 Task: Reply to email with the signature Dominique Adams with the subject Budget report from softage.1@softage.net with the message Can you confirm that all project risks have been identified and are being managed? with CC to softage.5@softage.net with an attached document Product_catalog.pdf
Action: Mouse moved to (583, 777)
Screenshot: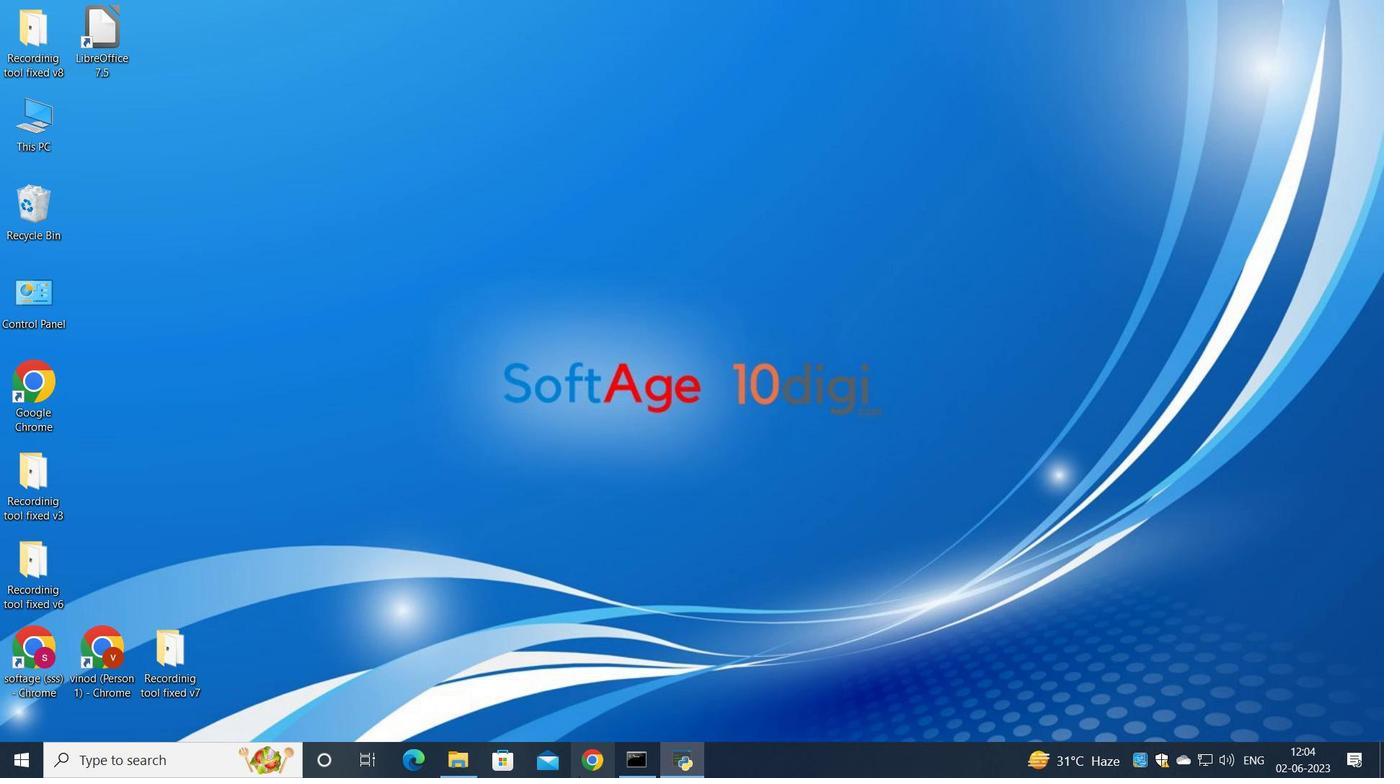 
Action: Mouse pressed left at (583, 777)
Screenshot: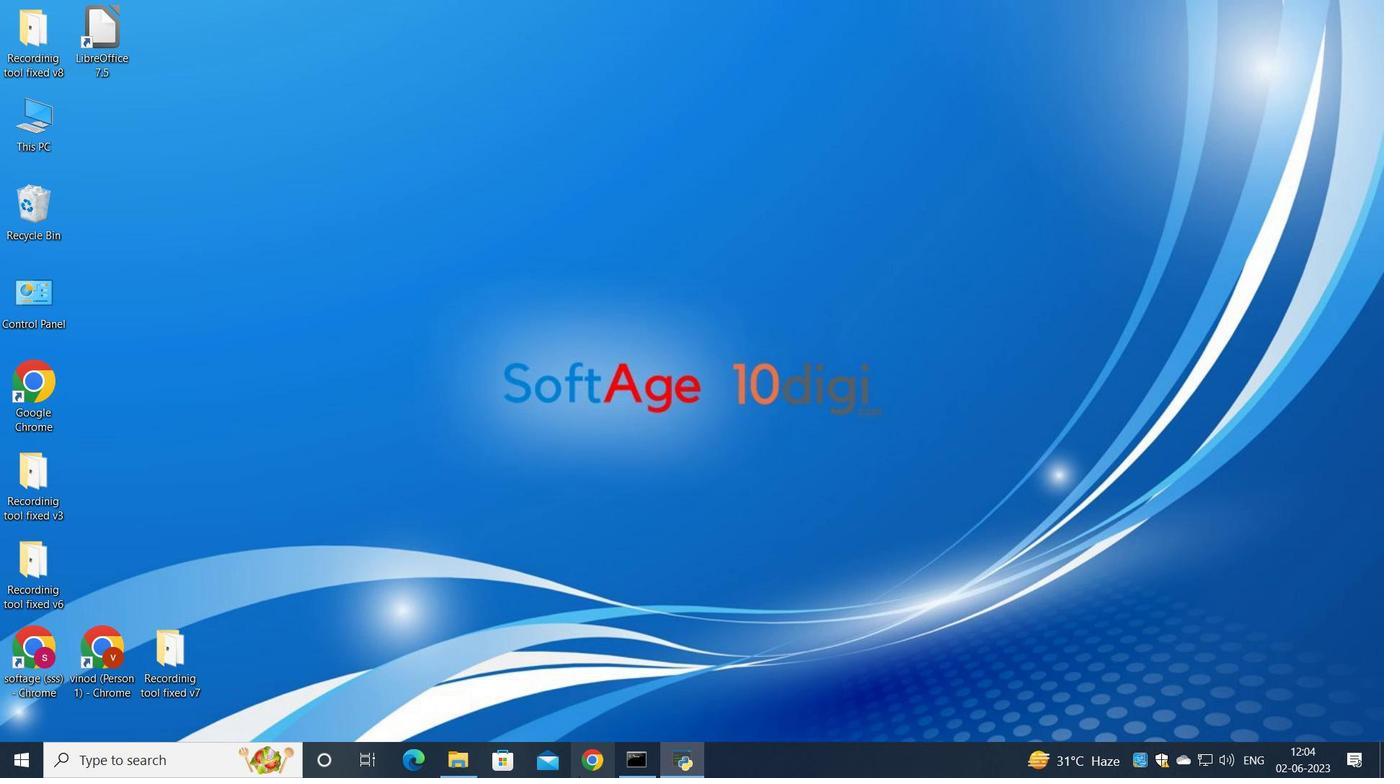 
Action: Mouse moved to (583, 423)
Screenshot: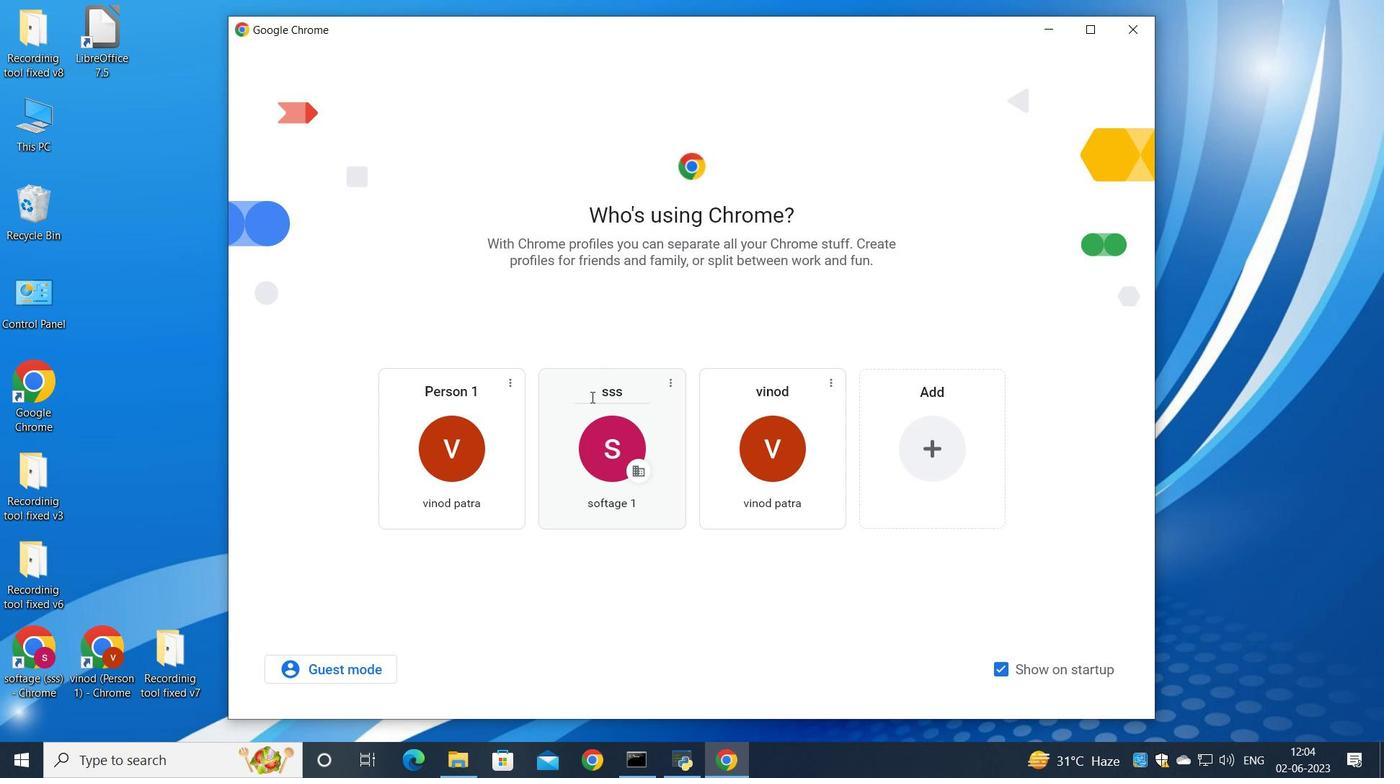 
Action: Mouse pressed left at (583, 423)
Screenshot: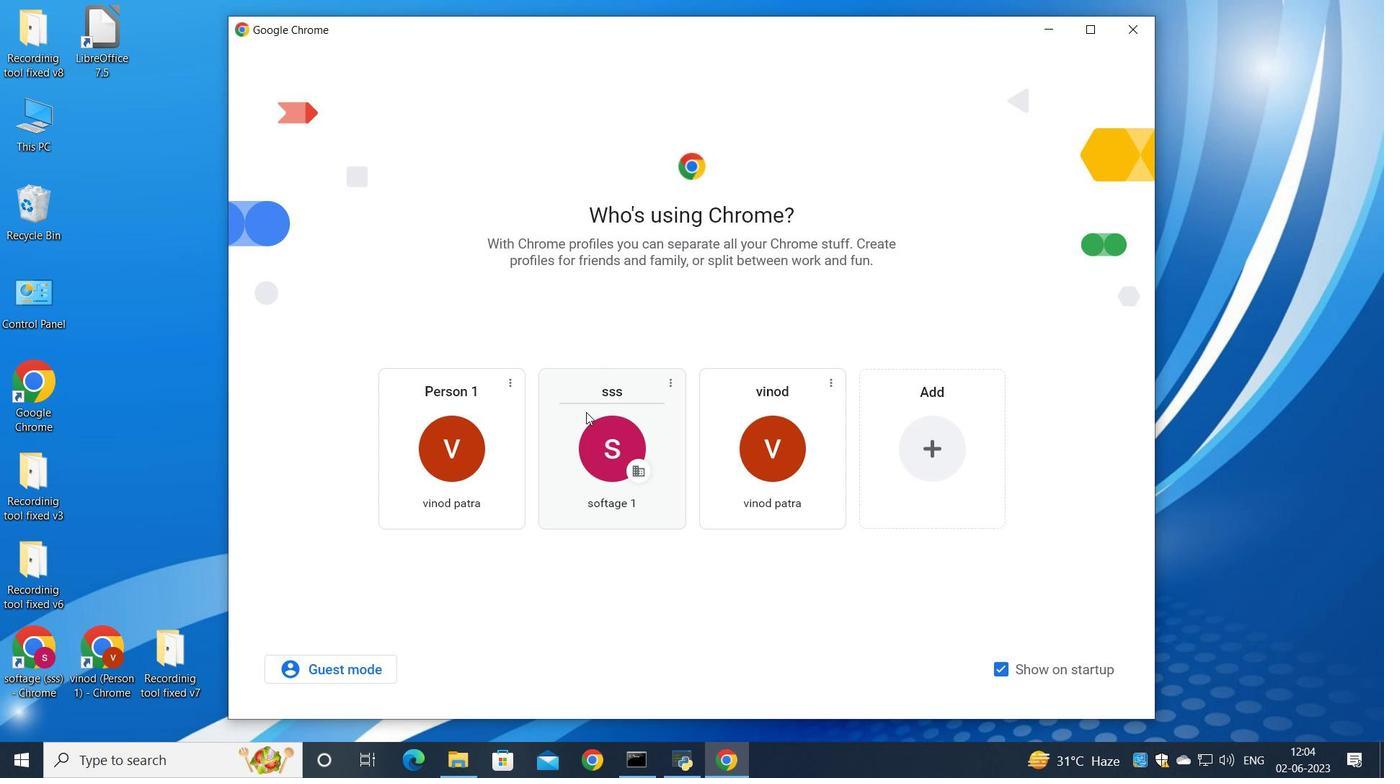 
Action: Mouse moved to (1209, 113)
Screenshot: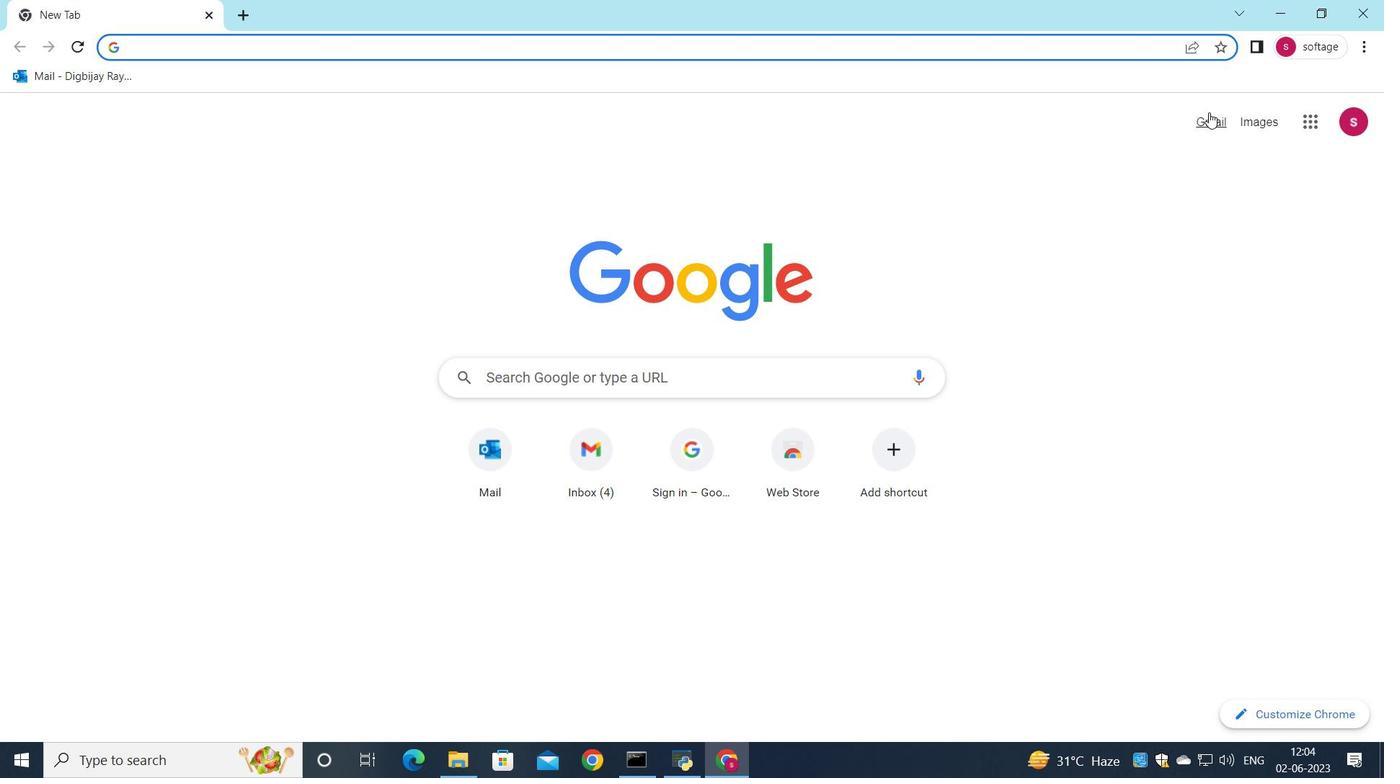 
Action: Mouse pressed left at (1209, 113)
Screenshot: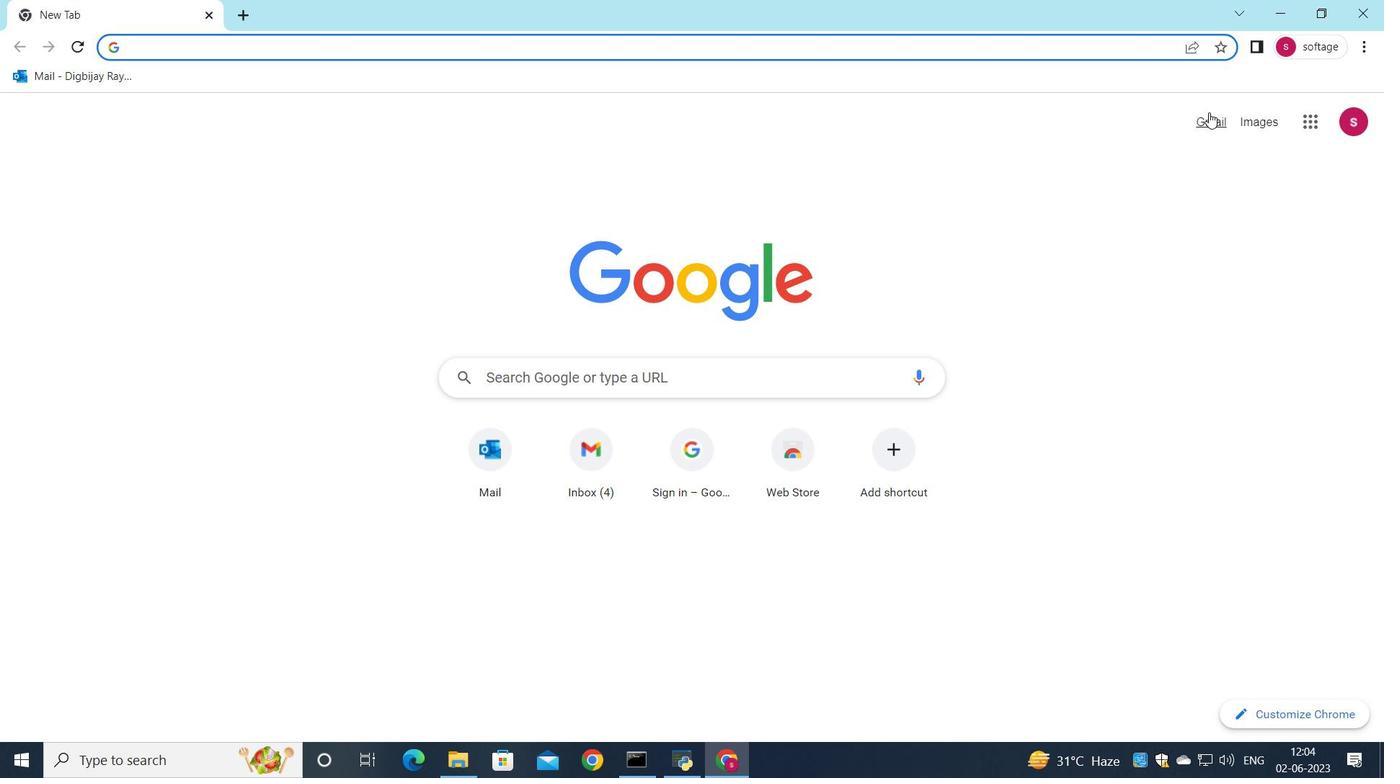 
Action: Mouse moved to (1184, 127)
Screenshot: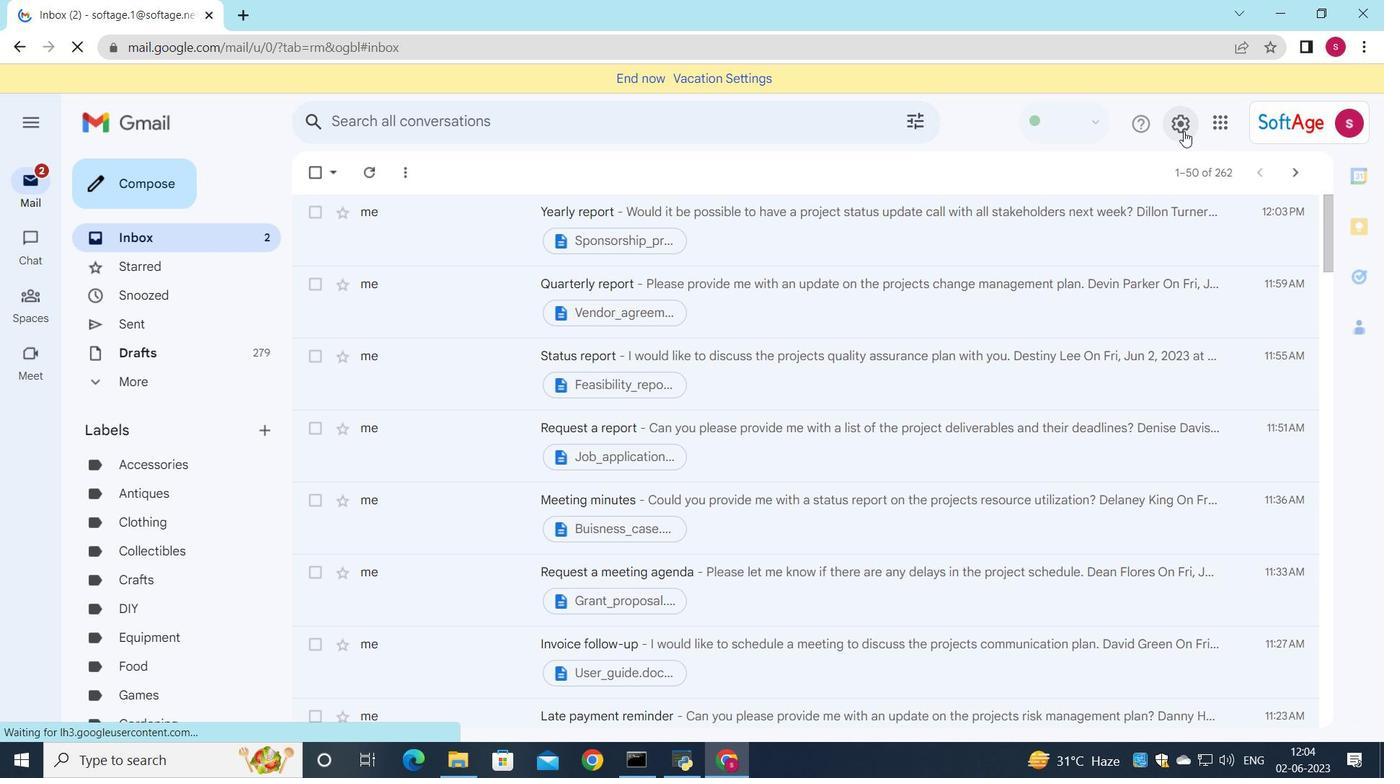 
Action: Mouse pressed left at (1184, 127)
Screenshot: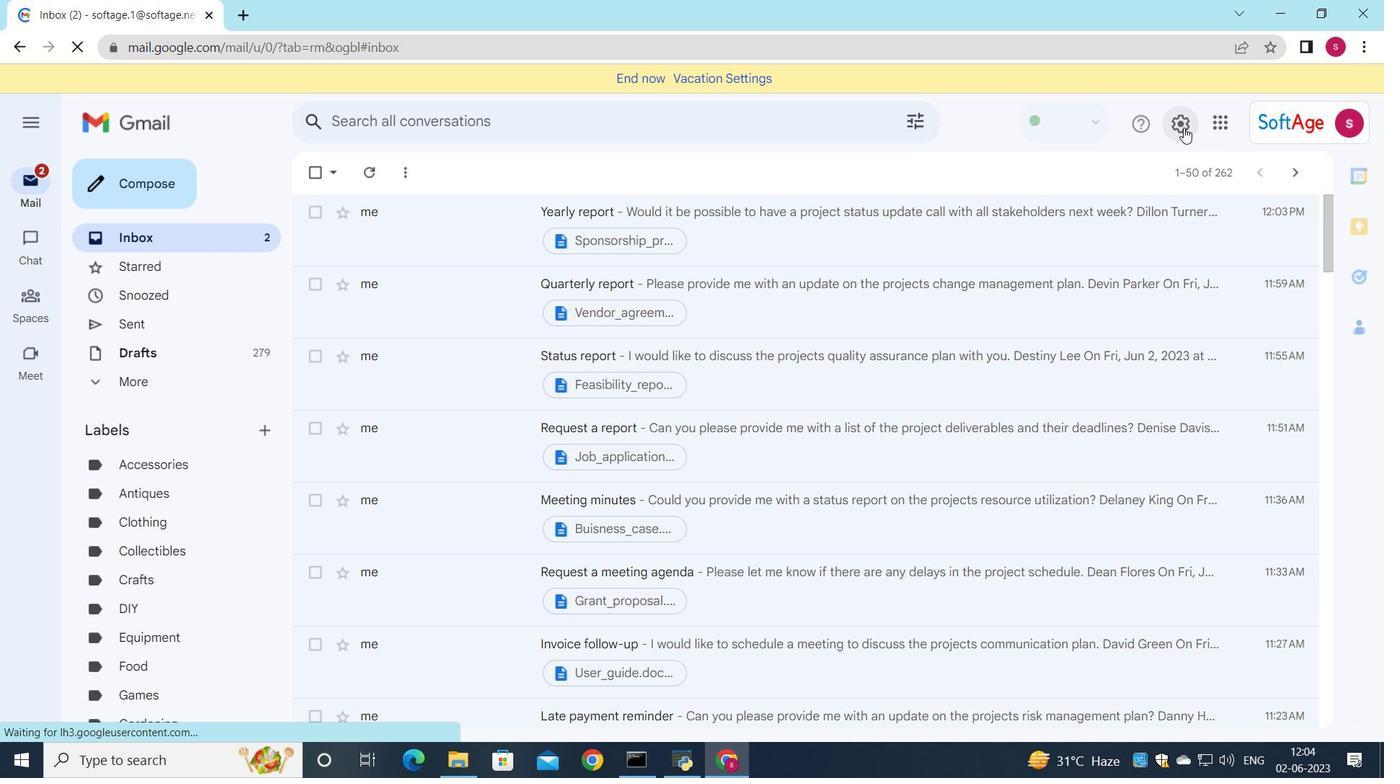 
Action: Mouse moved to (1195, 224)
Screenshot: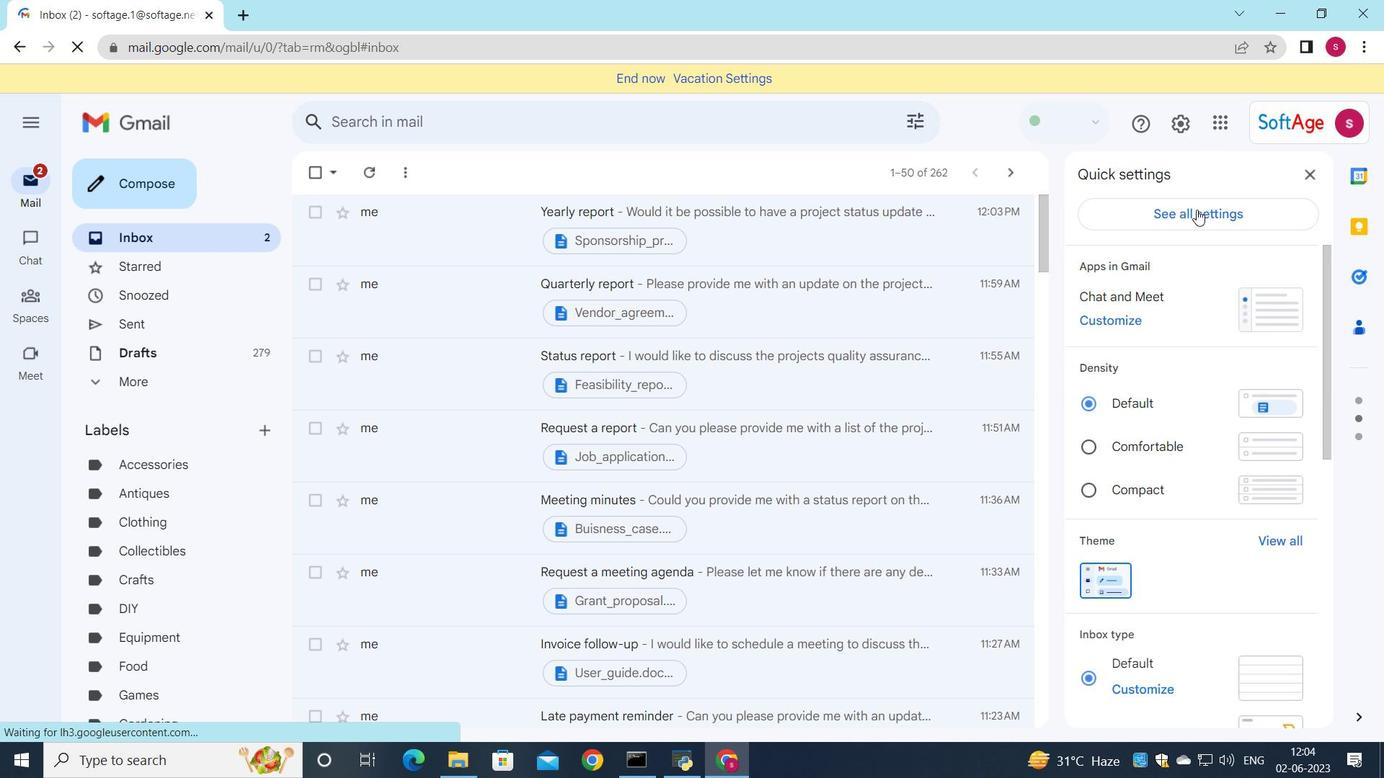 
Action: Mouse pressed left at (1195, 224)
Screenshot: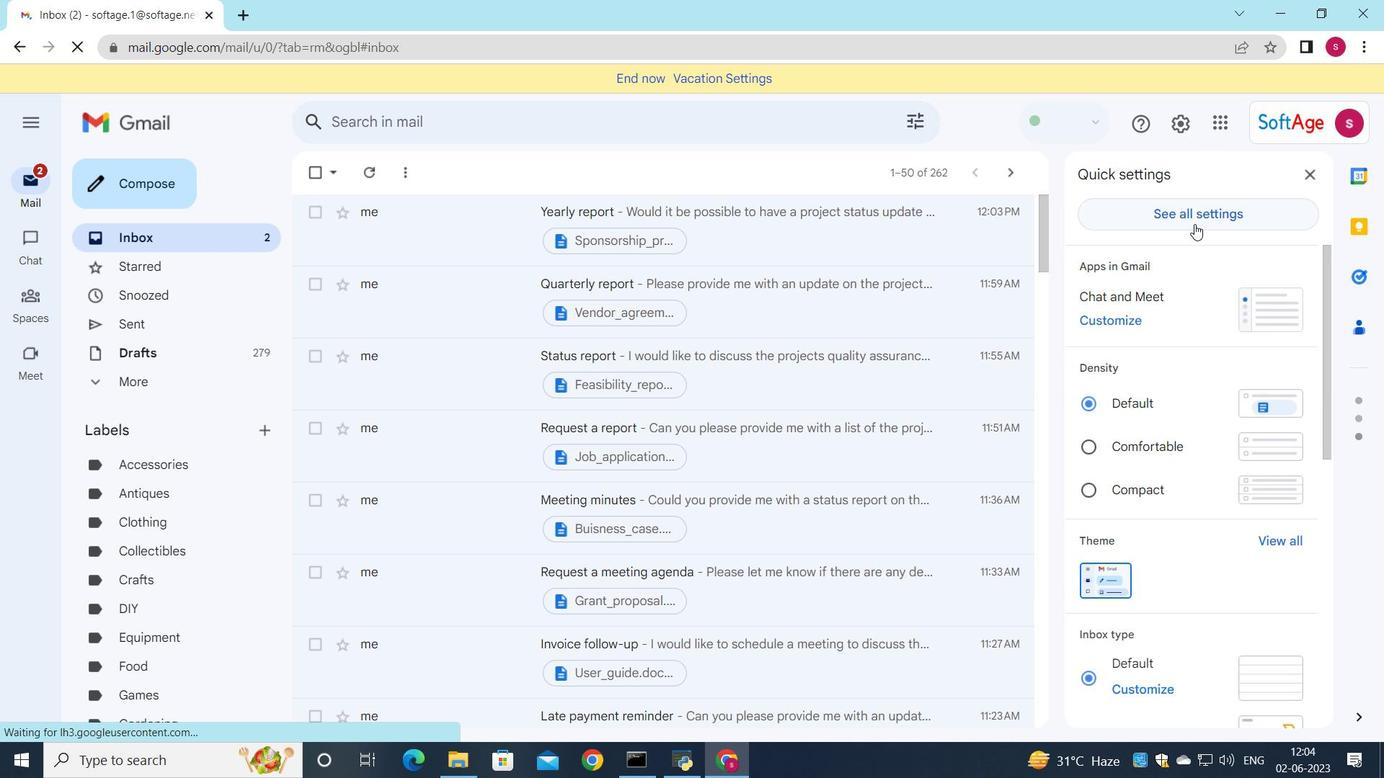 
Action: Mouse moved to (772, 371)
Screenshot: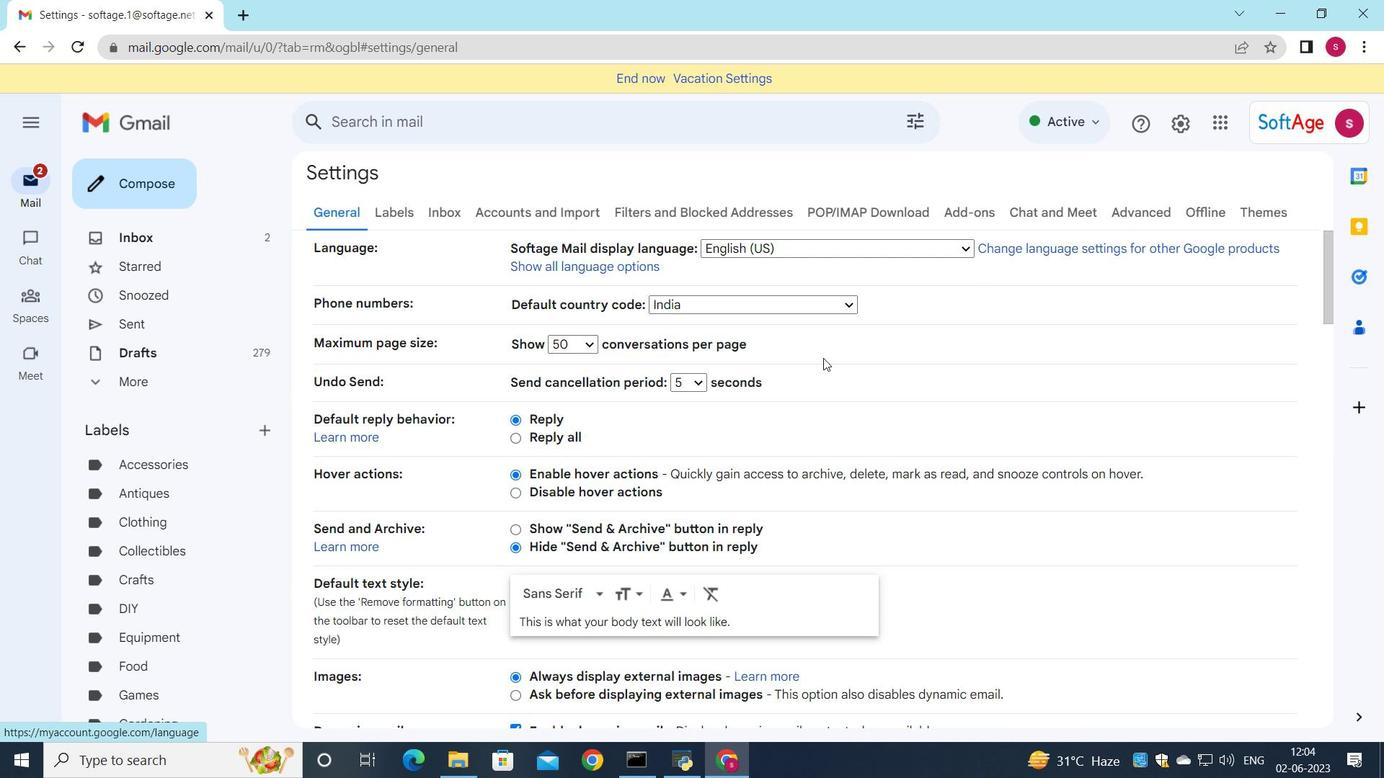 
Action: Mouse scrolled (772, 371) with delta (0, 0)
Screenshot: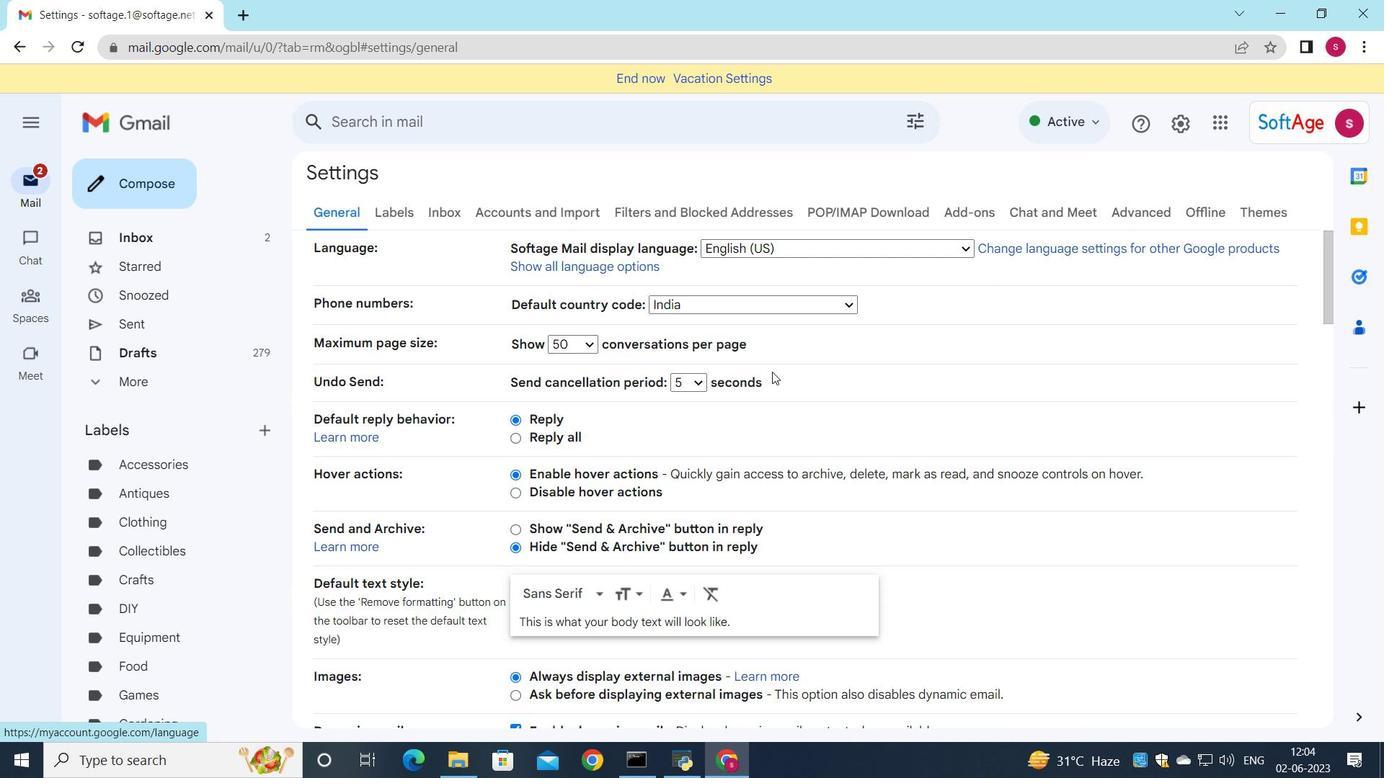 
Action: Mouse scrolled (772, 371) with delta (0, 0)
Screenshot: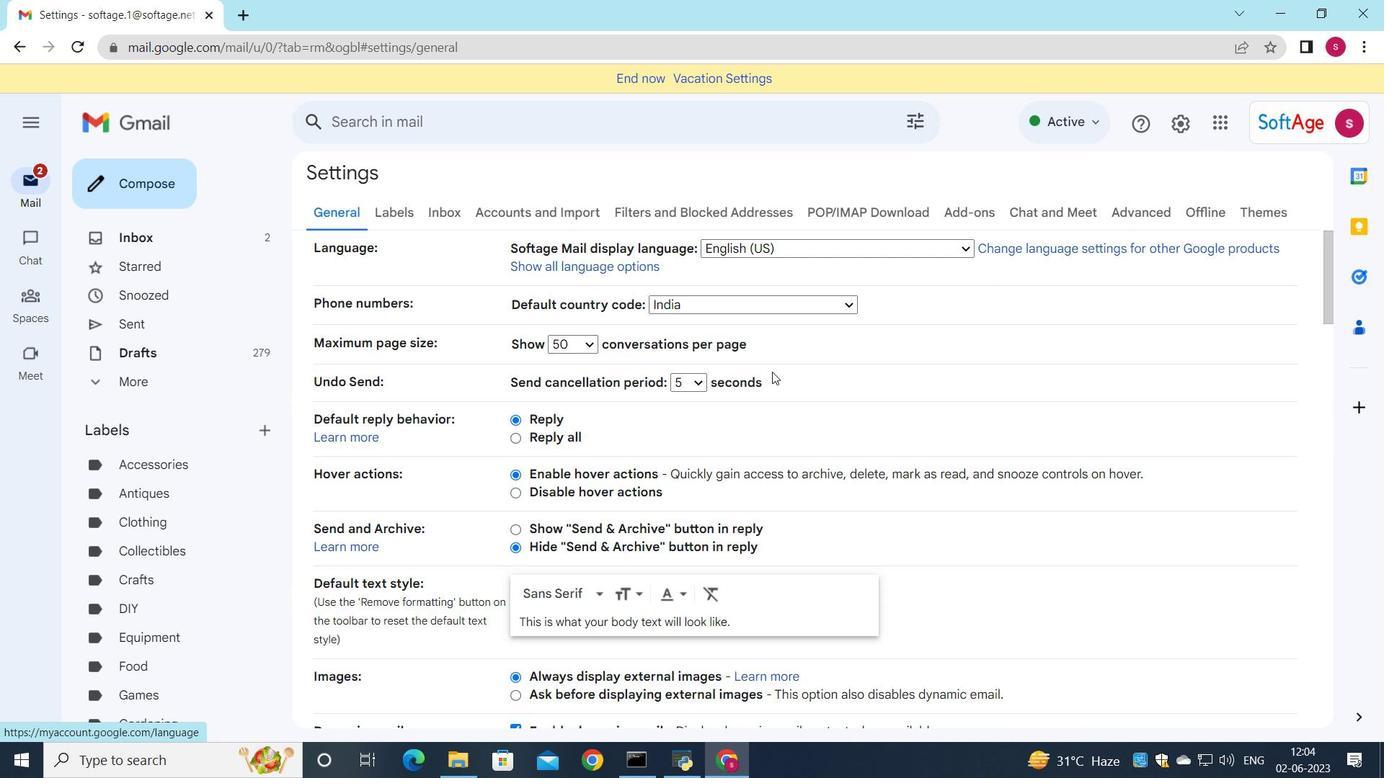 
Action: Mouse scrolled (772, 371) with delta (0, 0)
Screenshot: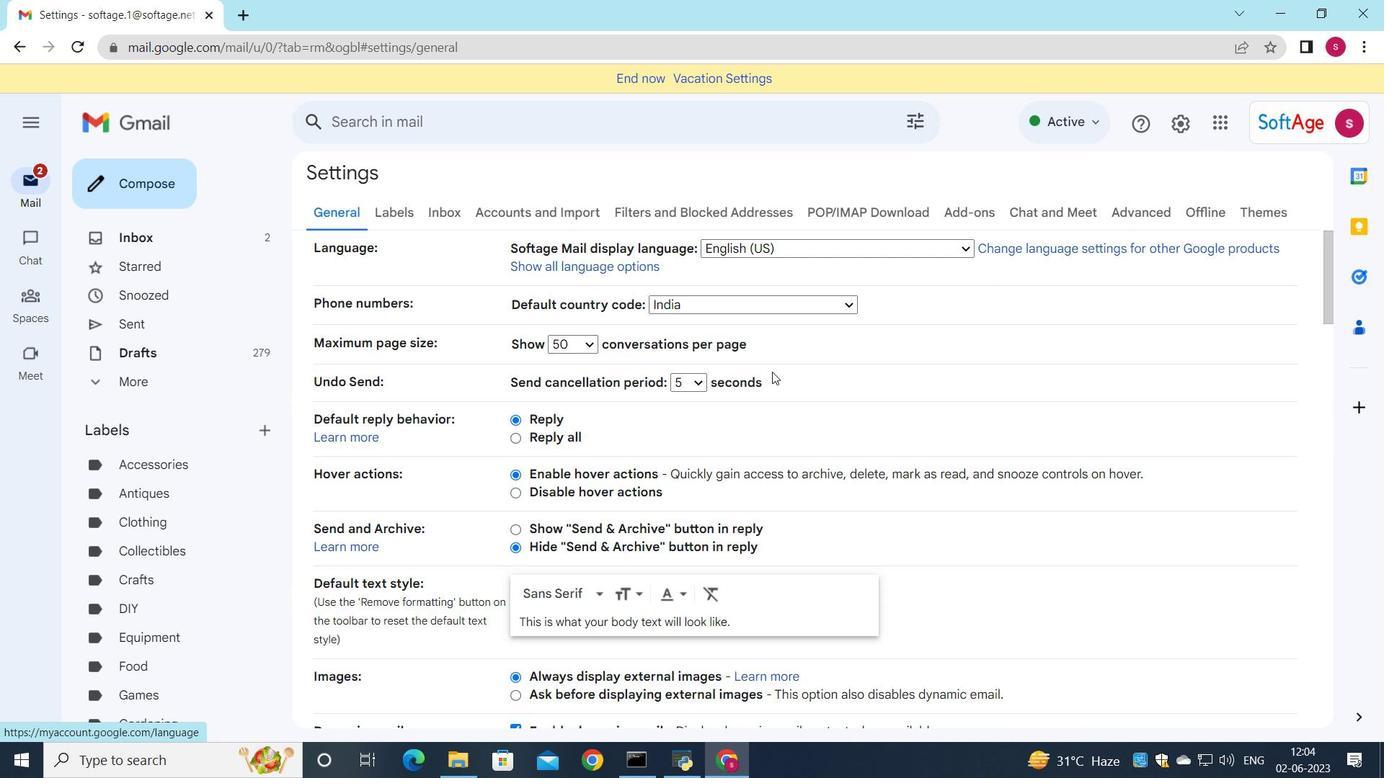 
Action: Mouse scrolled (772, 371) with delta (0, 0)
Screenshot: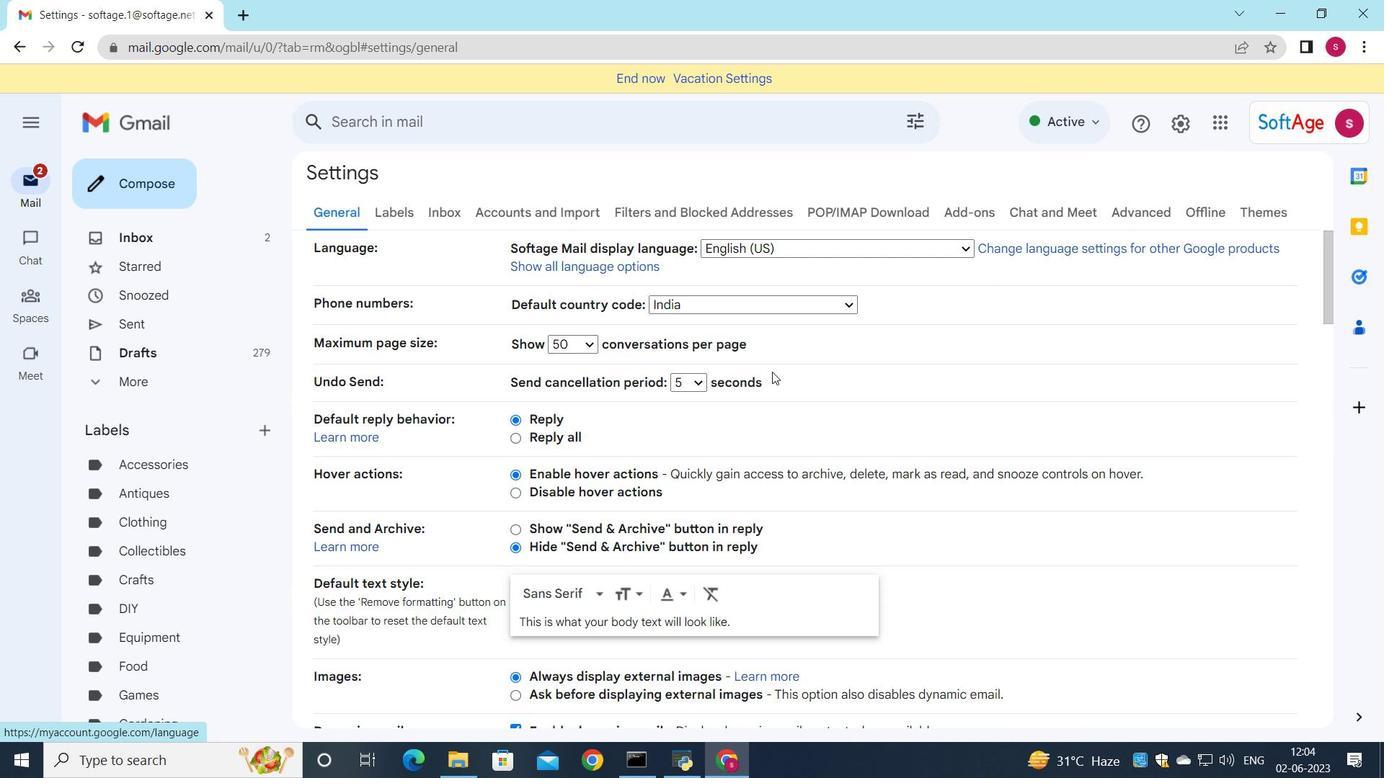 
Action: Mouse scrolled (772, 371) with delta (0, 0)
Screenshot: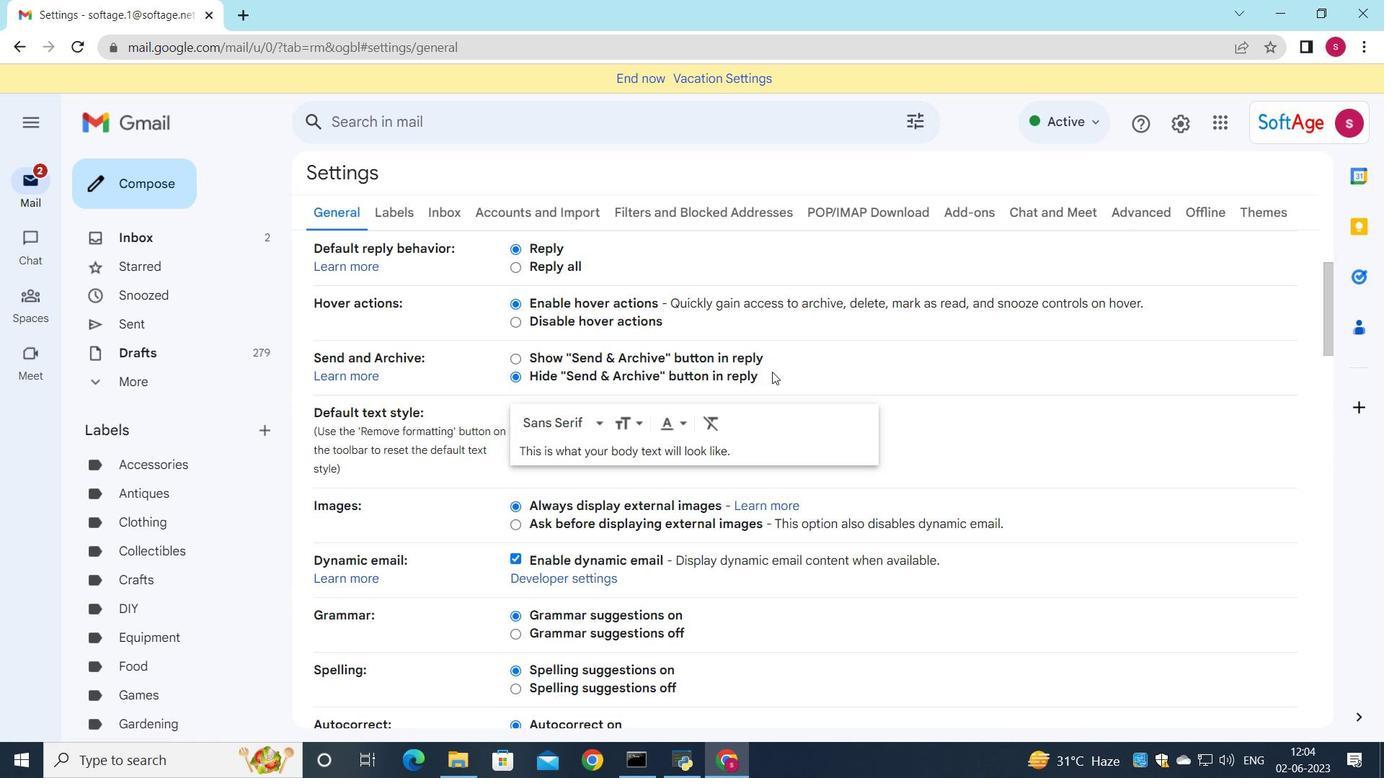 
Action: Mouse scrolled (772, 371) with delta (0, 0)
Screenshot: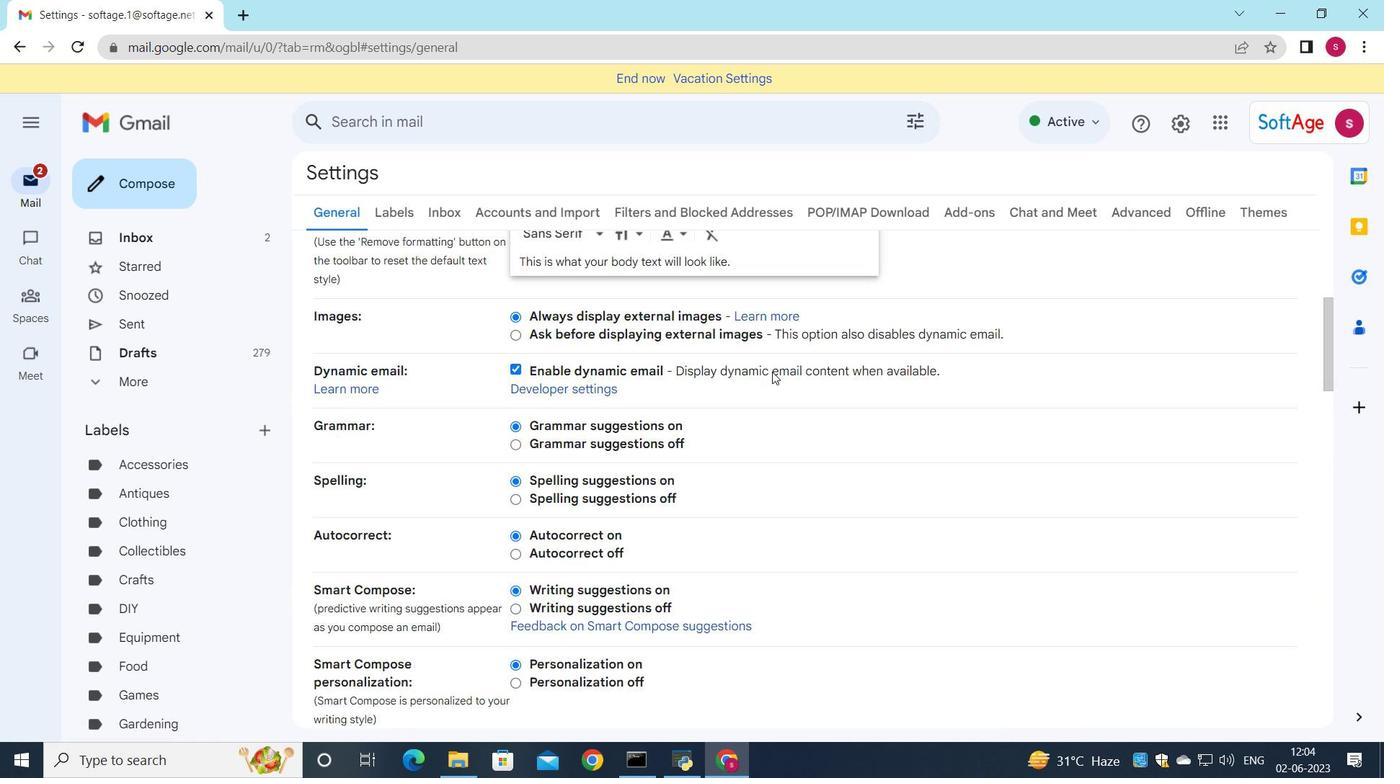 
Action: Mouse scrolled (772, 371) with delta (0, 0)
Screenshot: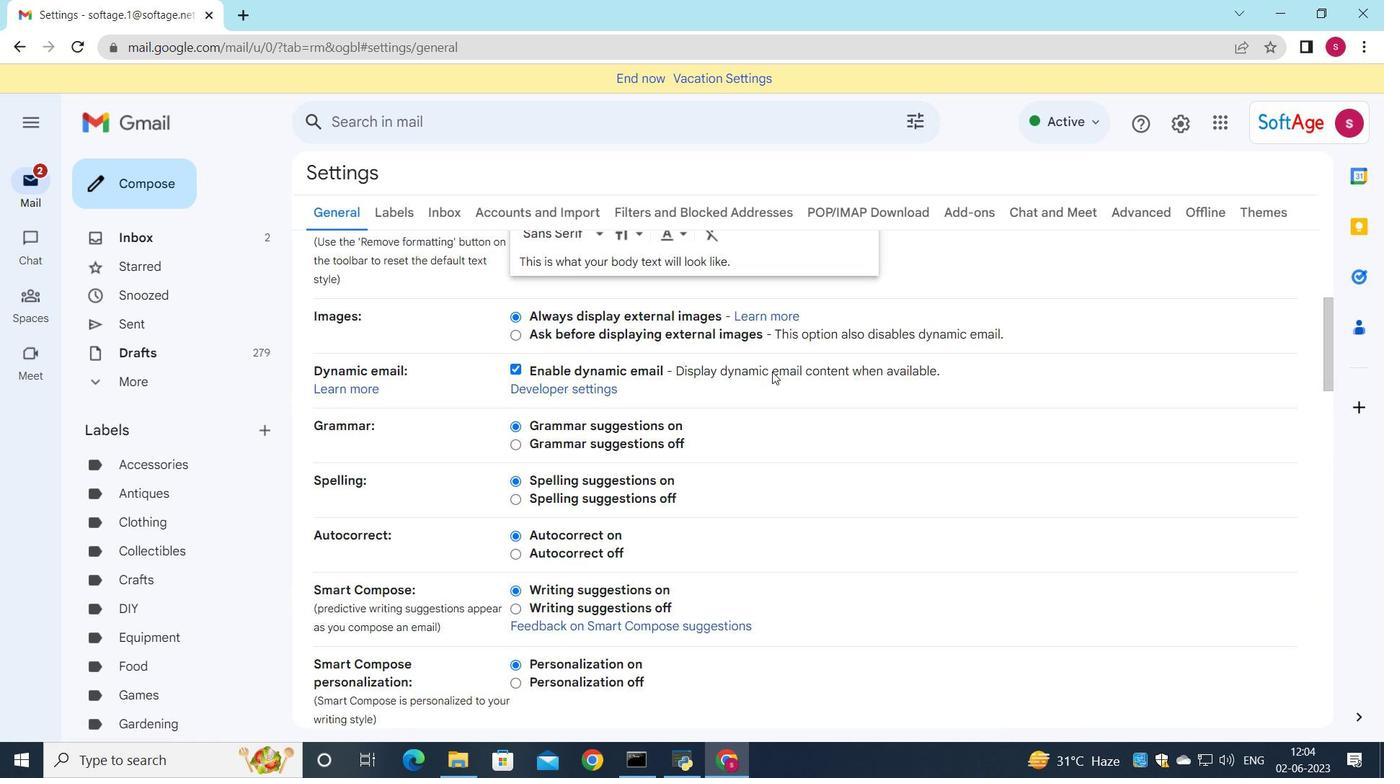 
Action: Mouse moved to (707, 402)
Screenshot: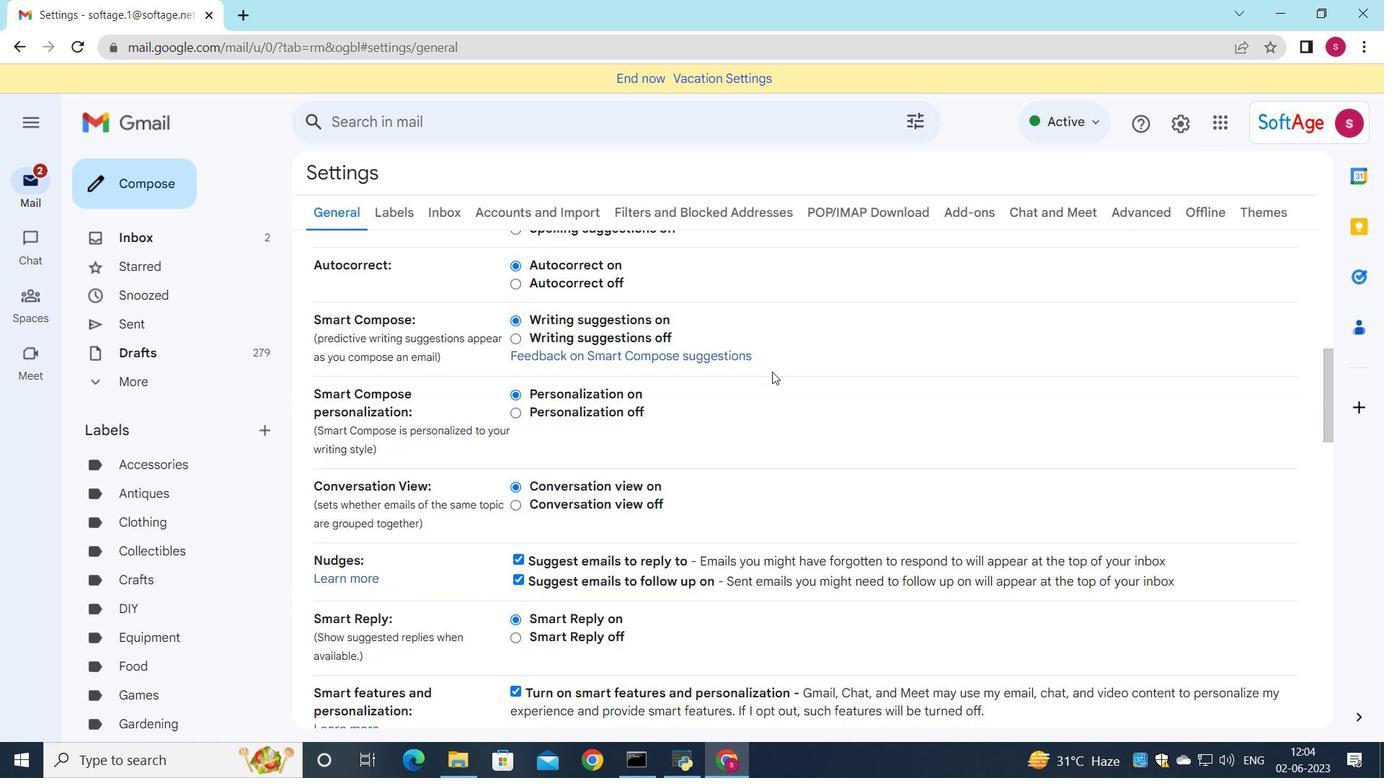 
Action: Mouse scrolled (707, 401) with delta (0, 0)
Screenshot: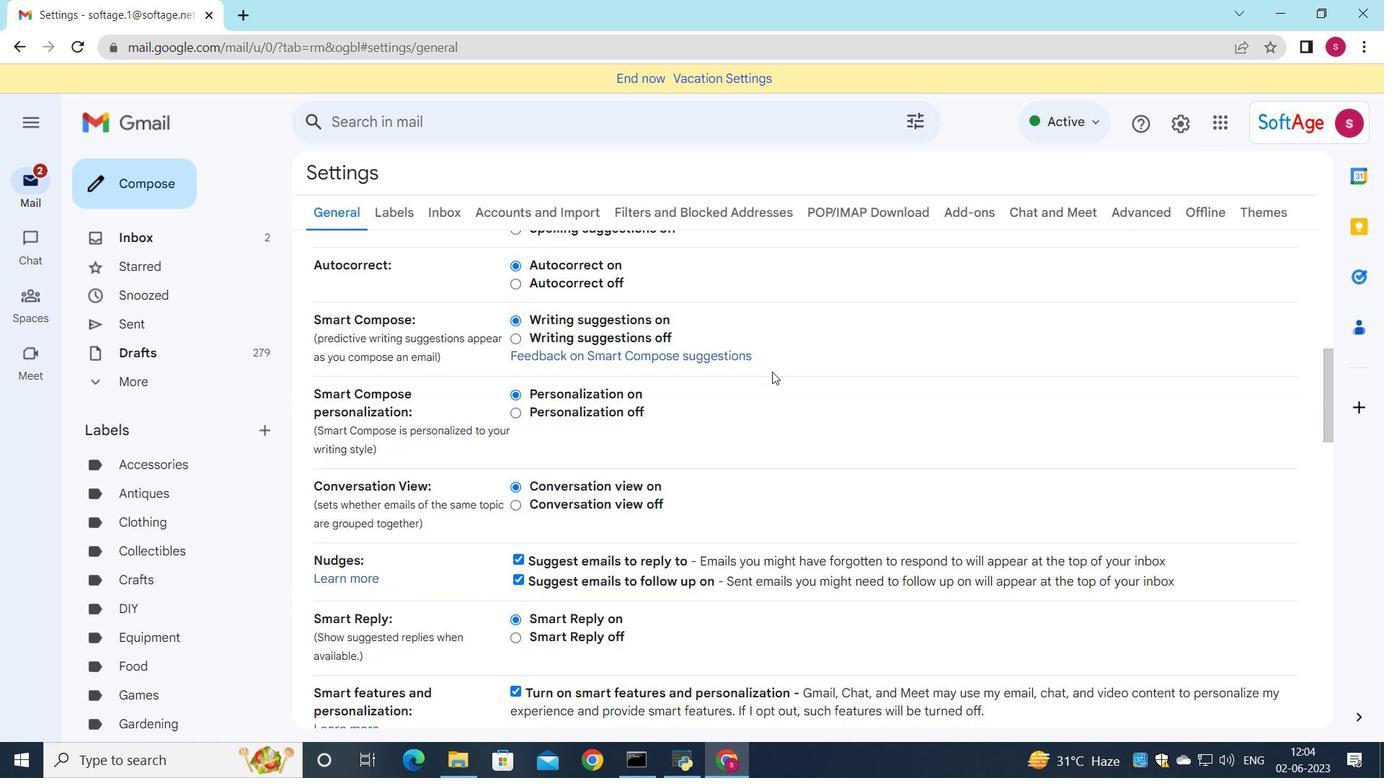 
Action: Mouse moved to (704, 410)
Screenshot: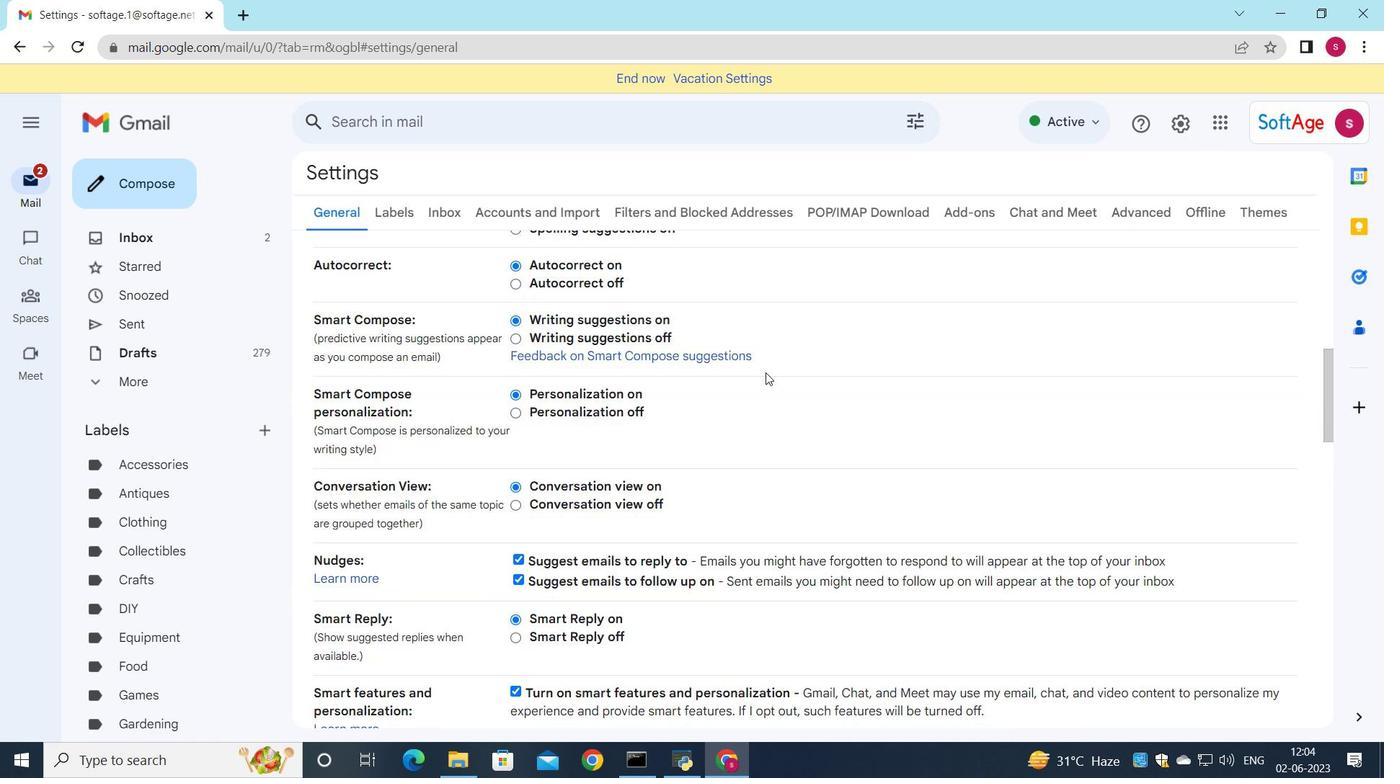 
Action: Mouse scrolled (704, 409) with delta (0, 0)
Screenshot: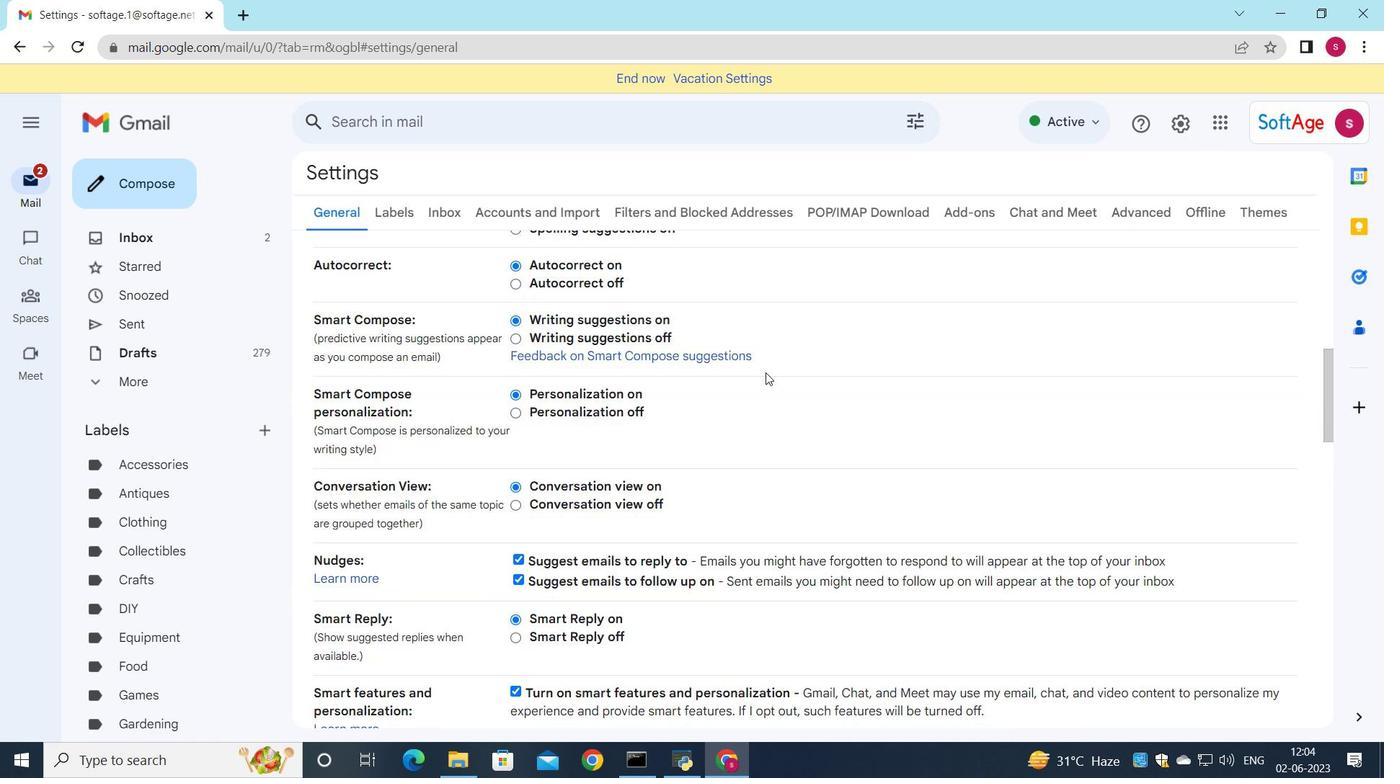 
Action: Mouse moved to (703, 410)
Screenshot: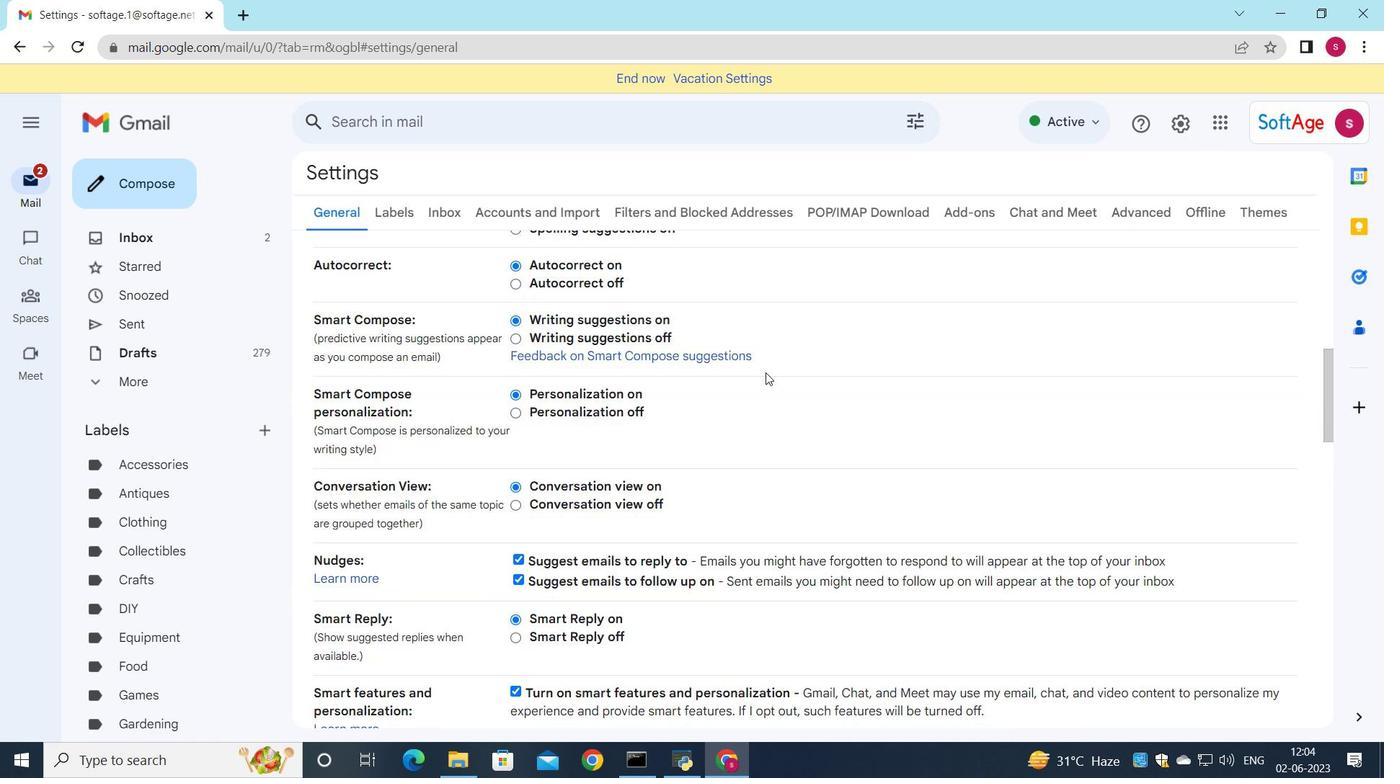 
Action: Mouse scrolled (703, 410) with delta (0, 0)
Screenshot: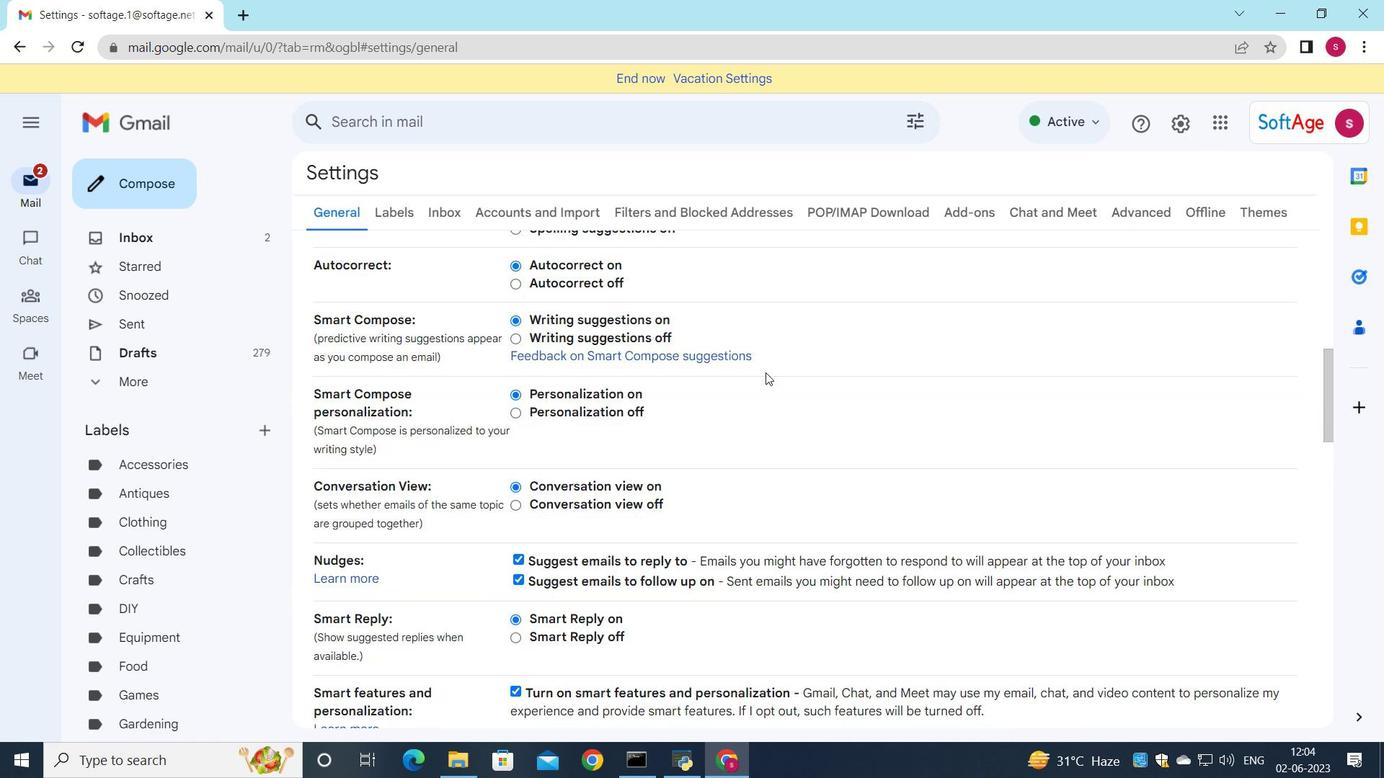 
Action: Mouse moved to (703, 414)
Screenshot: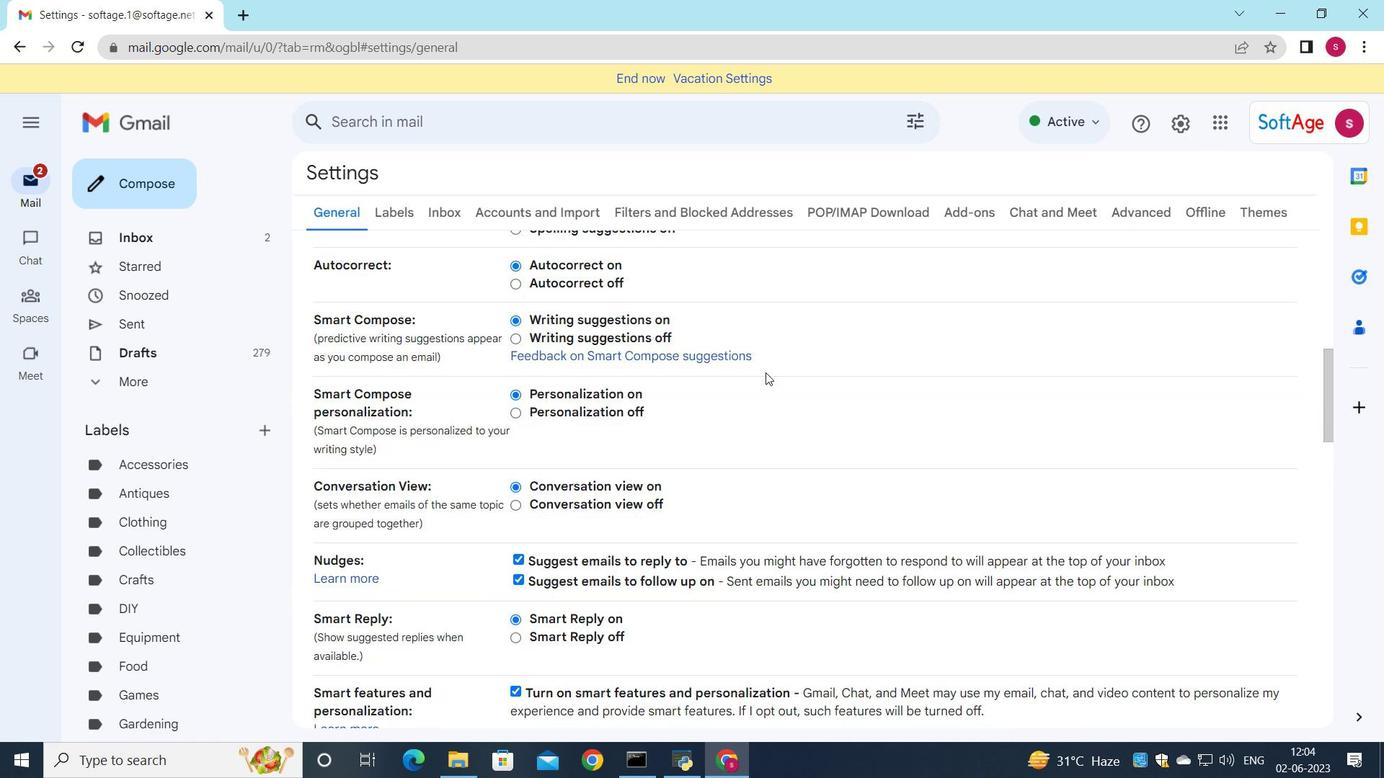 
Action: Mouse scrolled (703, 411) with delta (0, 0)
Screenshot: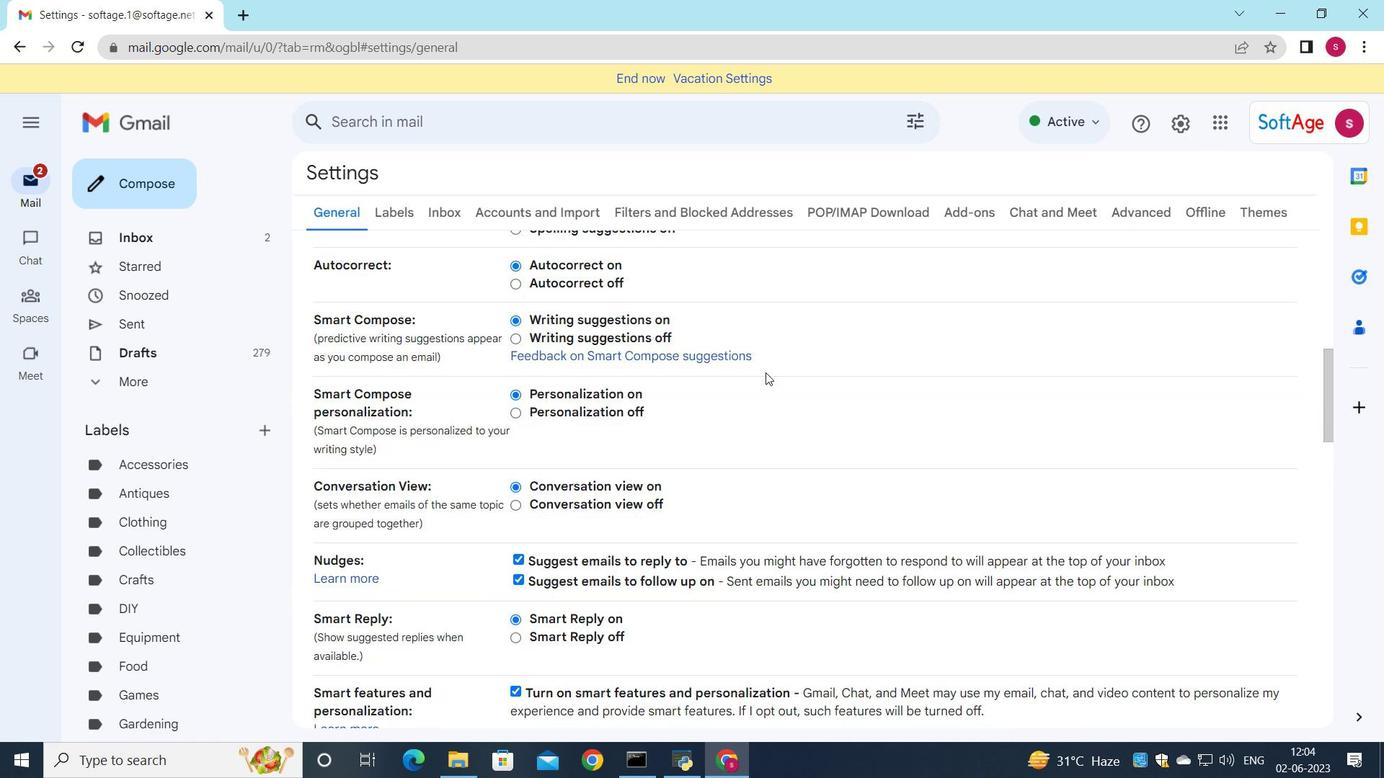 
Action: Mouse moved to (694, 421)
Screenshot: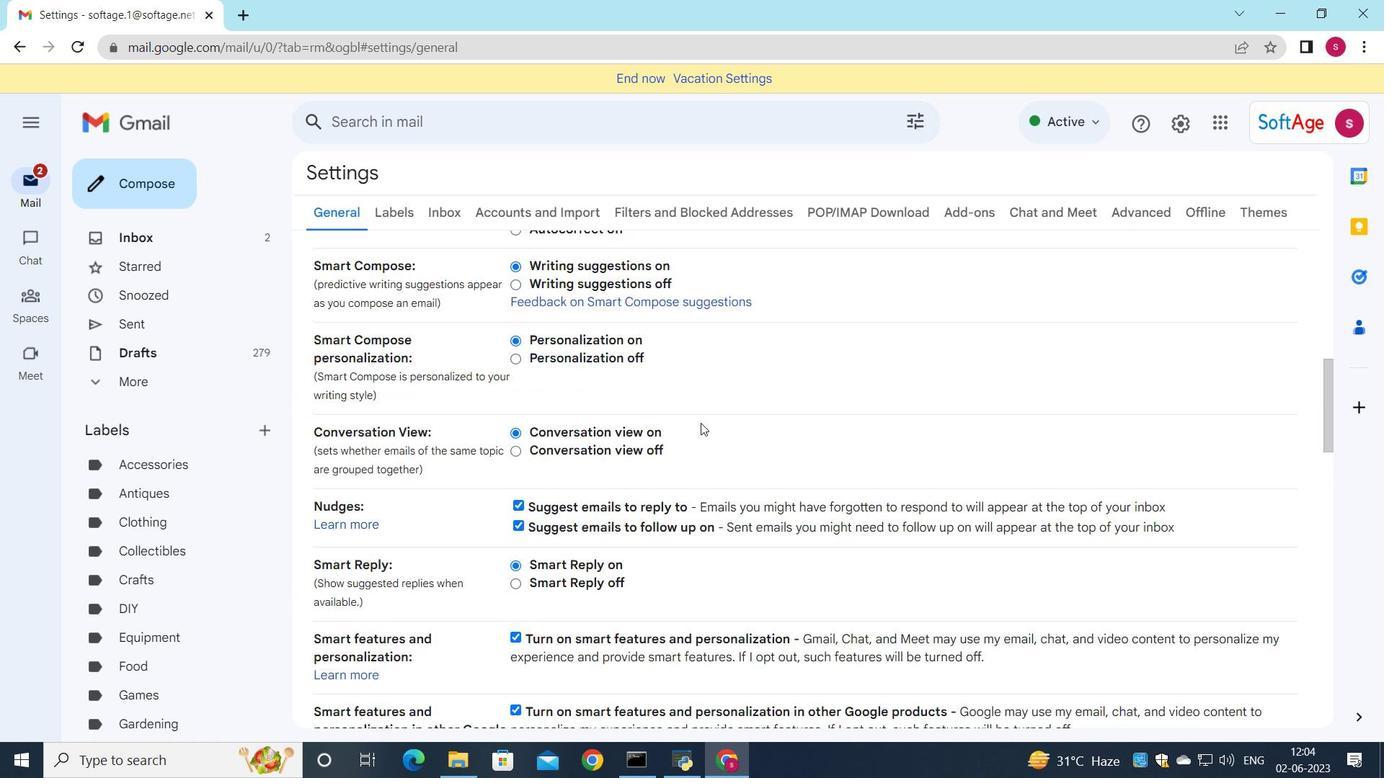 
Action: Mouse scrolled (694, 420) with delta (0, 0)
Screenshot: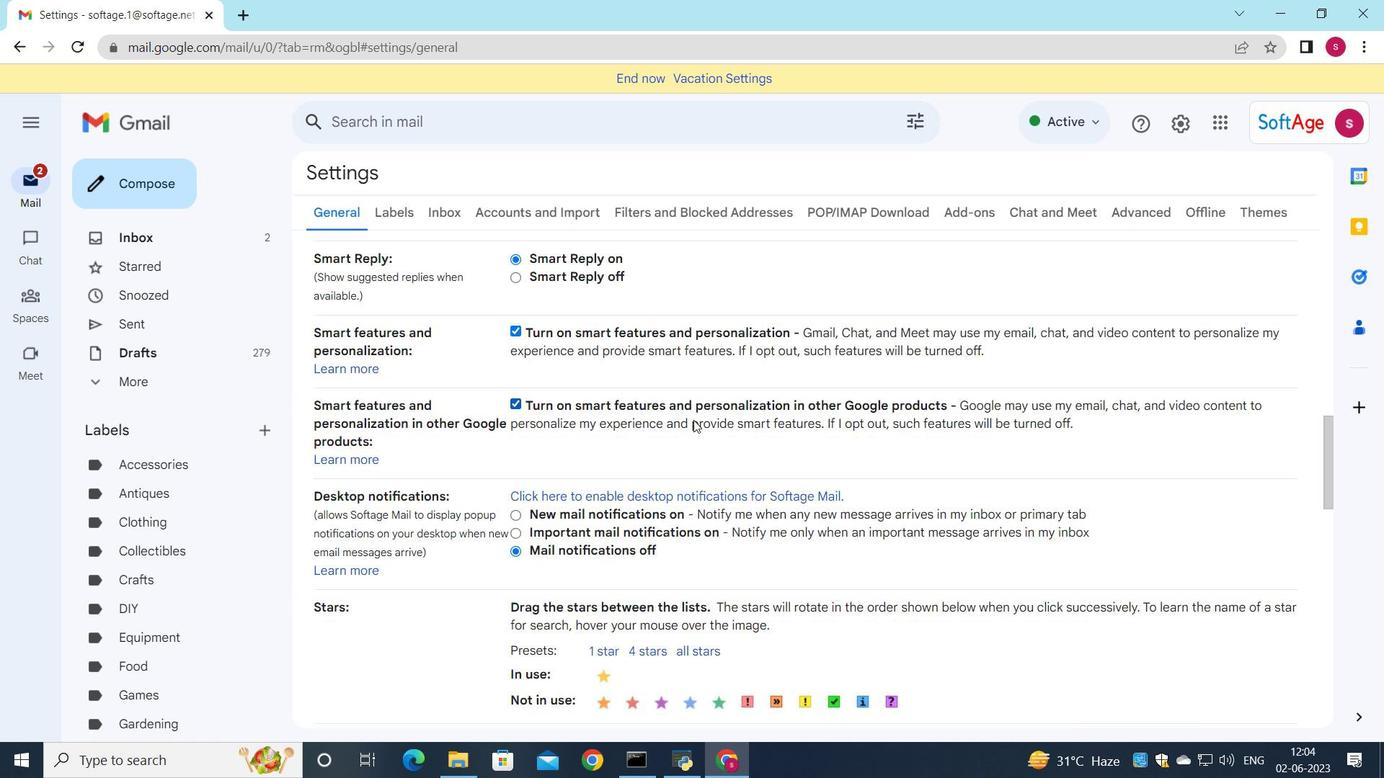 
Action: Mouse scrolled (694, 420) with delta (0, 0)
Screenshot: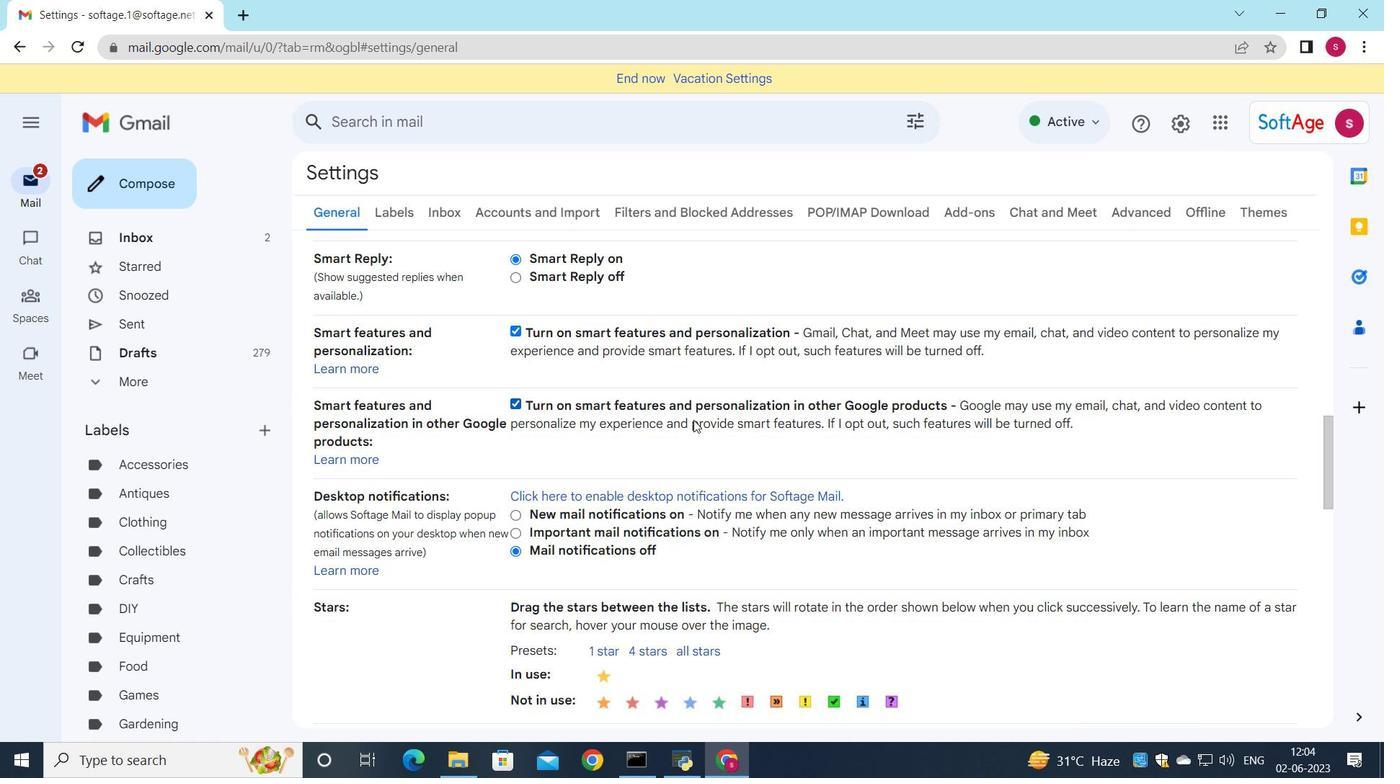 
Action: Mouse scrolled (694, 420) with delta (0, 0)
Screenshot: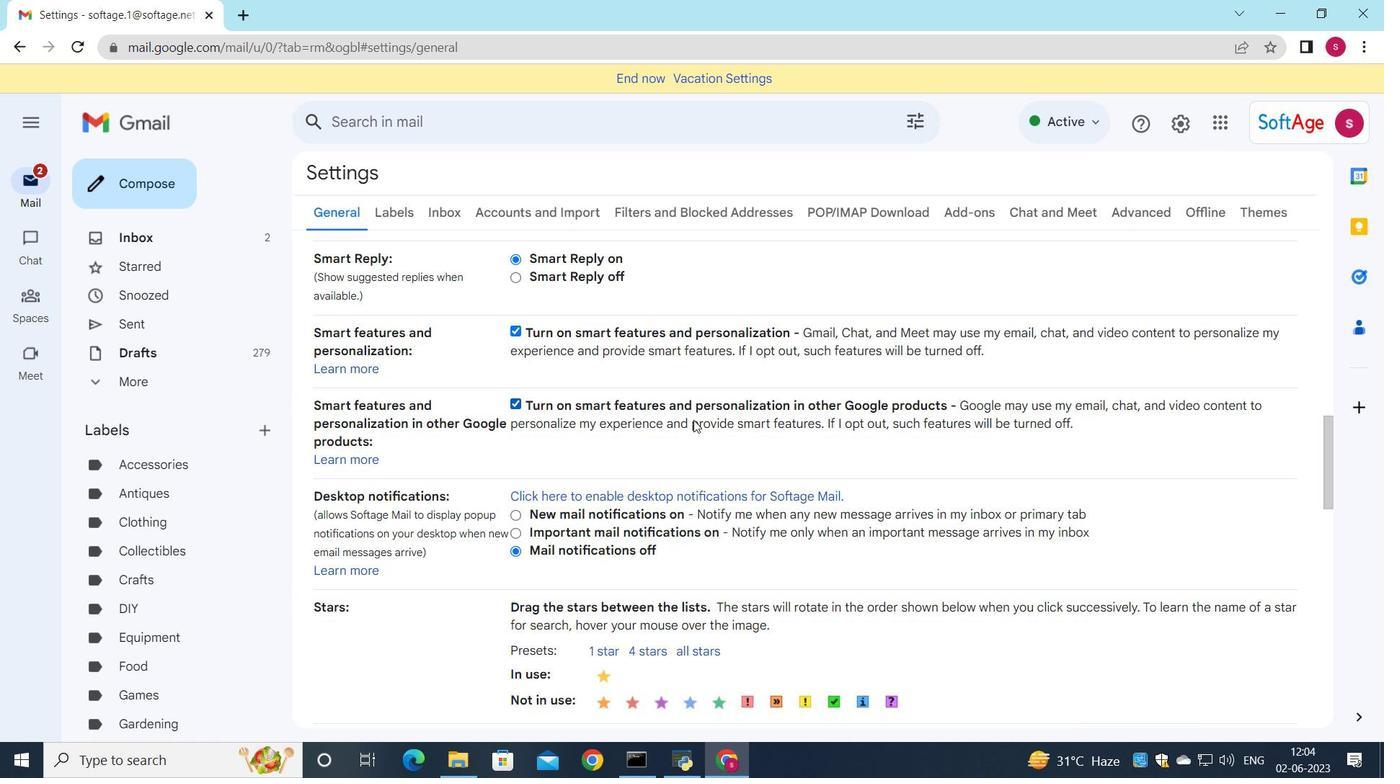 
Action: Mouse scrolled (694, 420) with delta (0, 0)
Screenshot: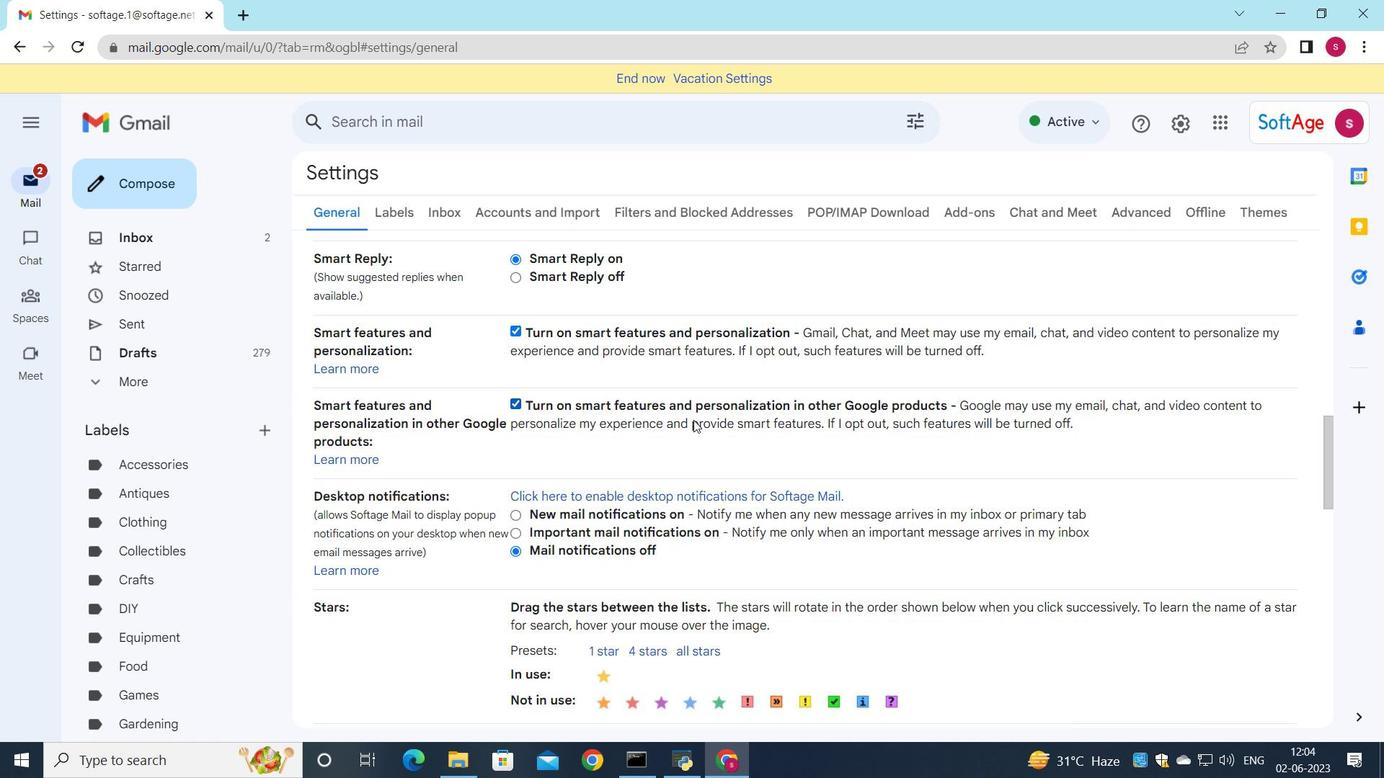 
Action: Mouse scrolled (694, 420) with delta (0, 0)
Screenshot: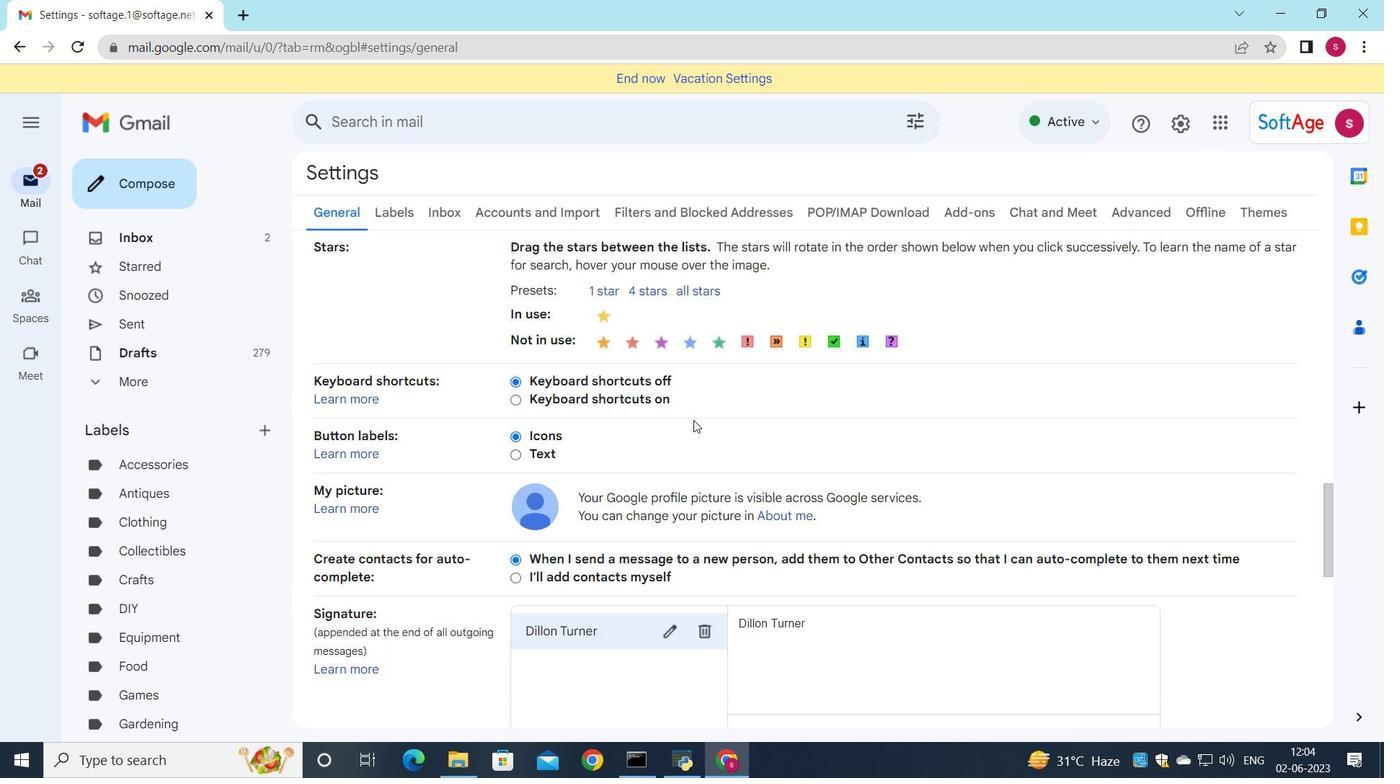 
Action: Mouse scrolled (694, 420) with delta (0, 0)
Screenshot: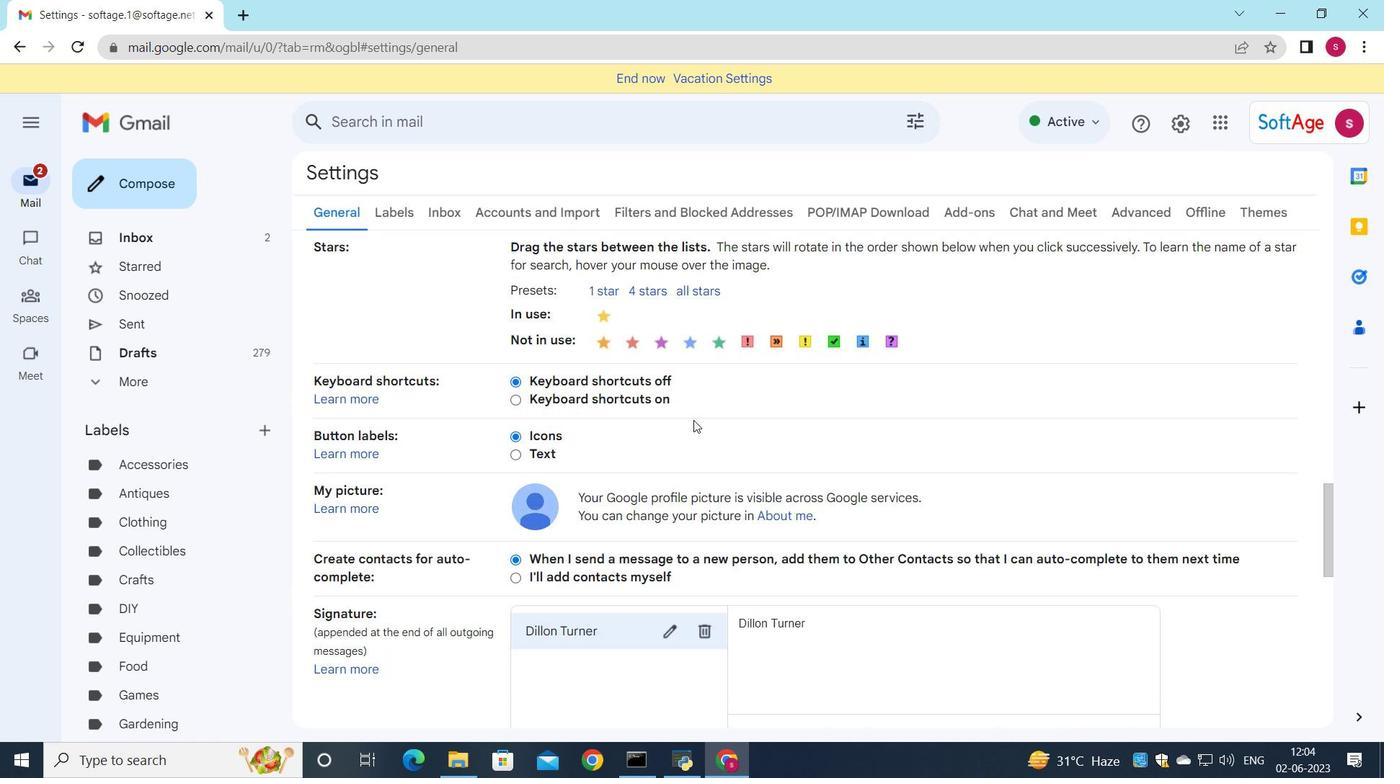 
Action: Mouse scrolled (694, 420) with delta (0, 0)
Screenshot: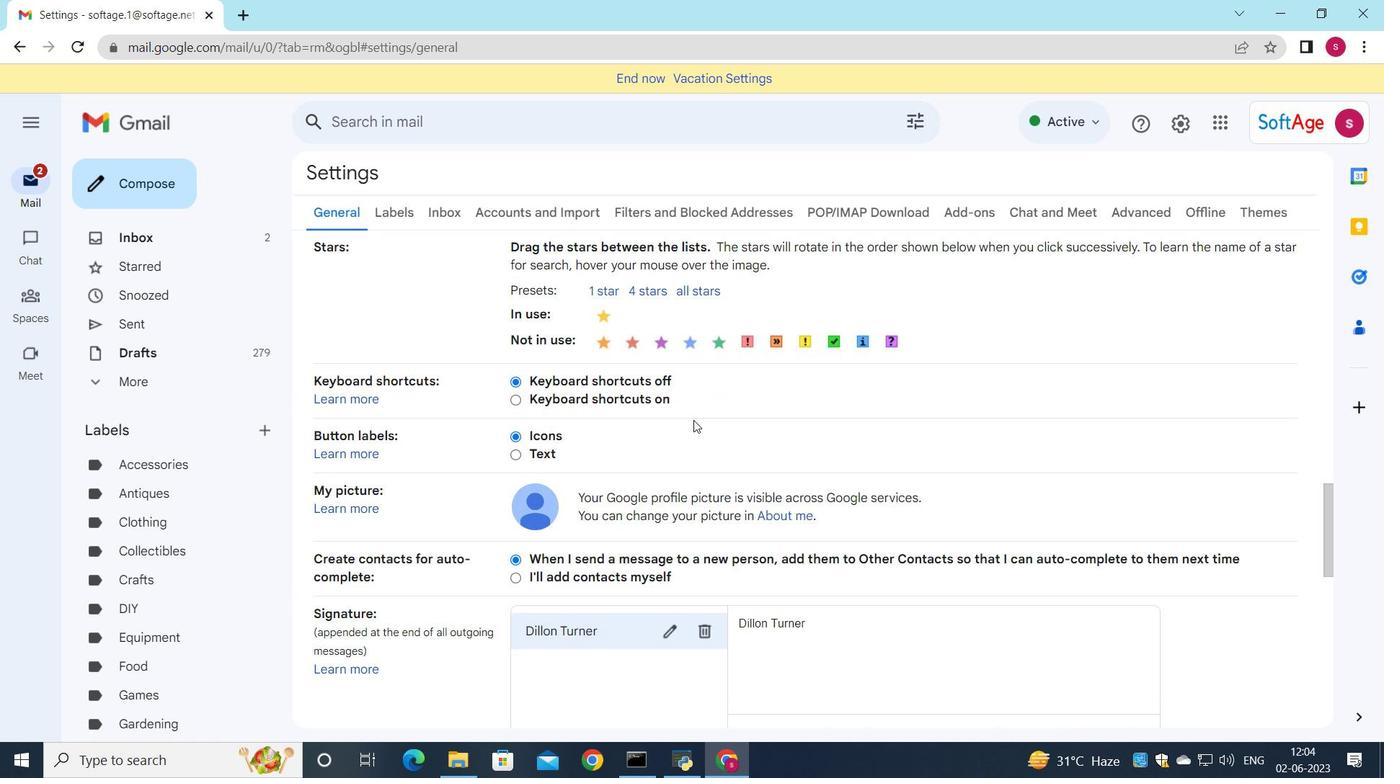 
Action: Mouse moved to (699, 359)
Screenshot: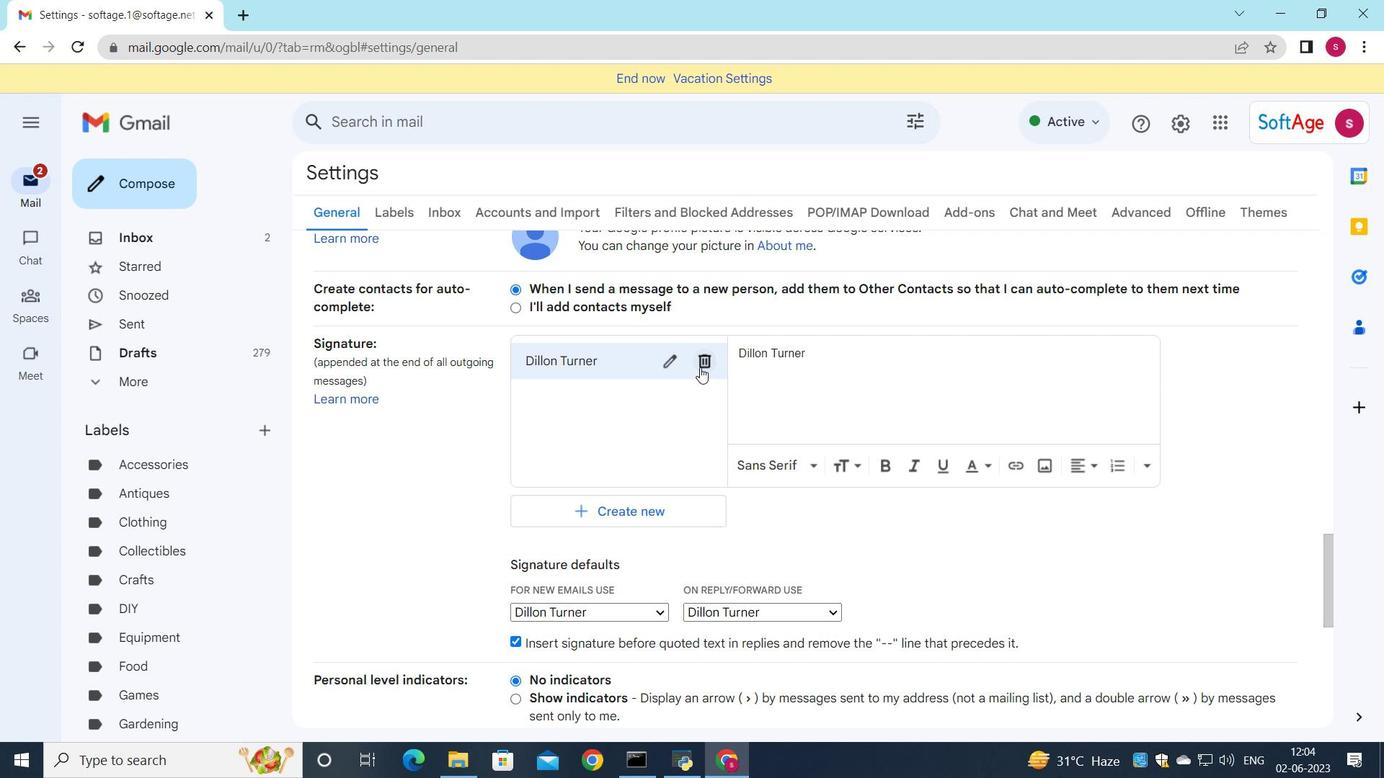 
Action: Mouse pressed left at (699, 359)
Screenshot: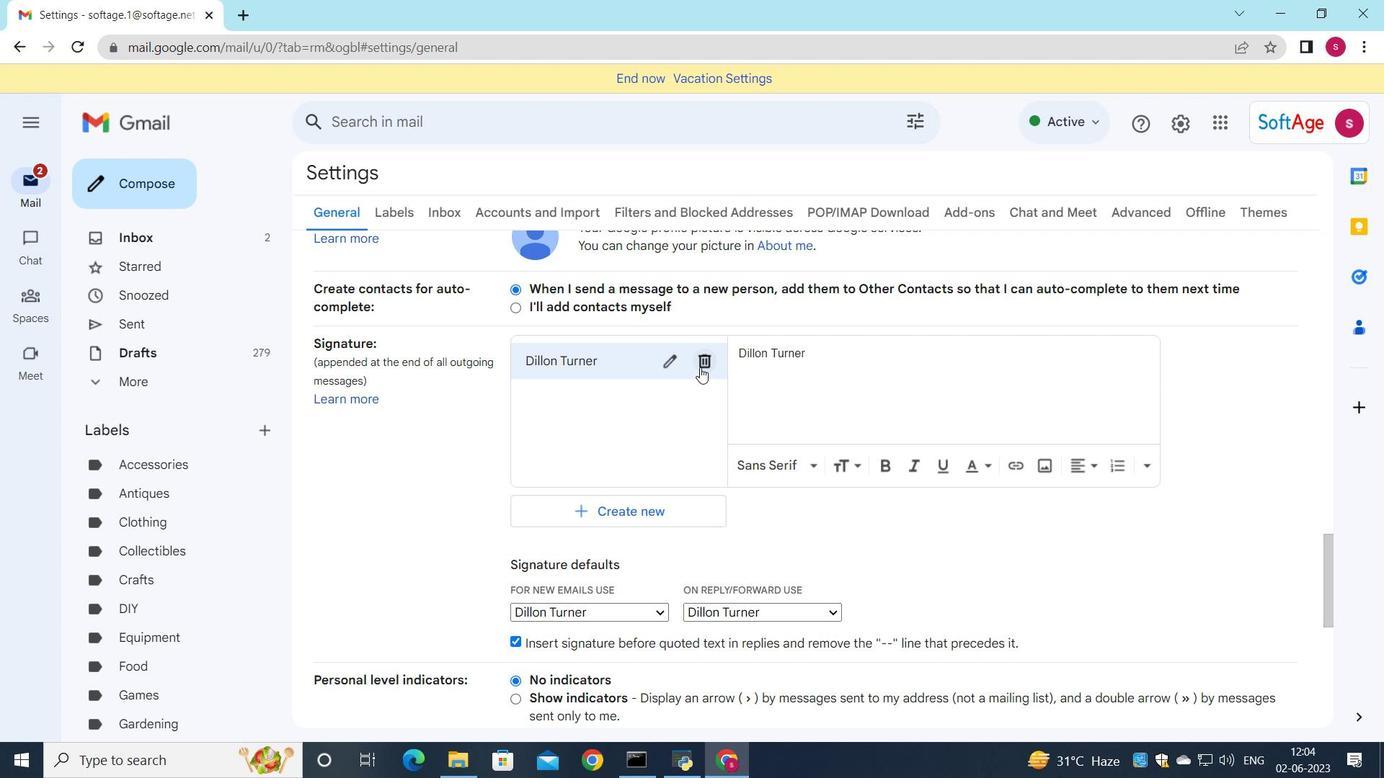 
Action: Mouse moved to (852, 436)
Screenshot: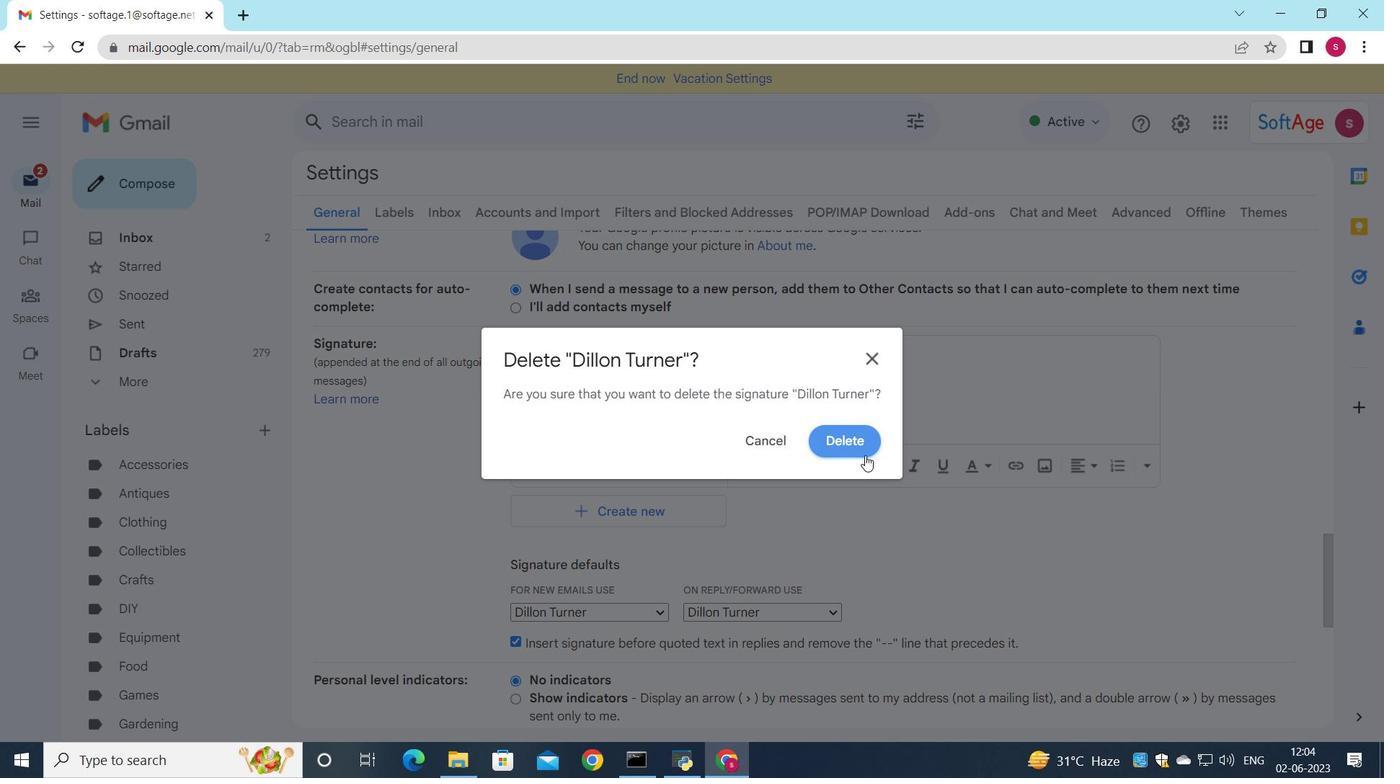
Action: Mouse pressed left at (852, 436)
Screenshot: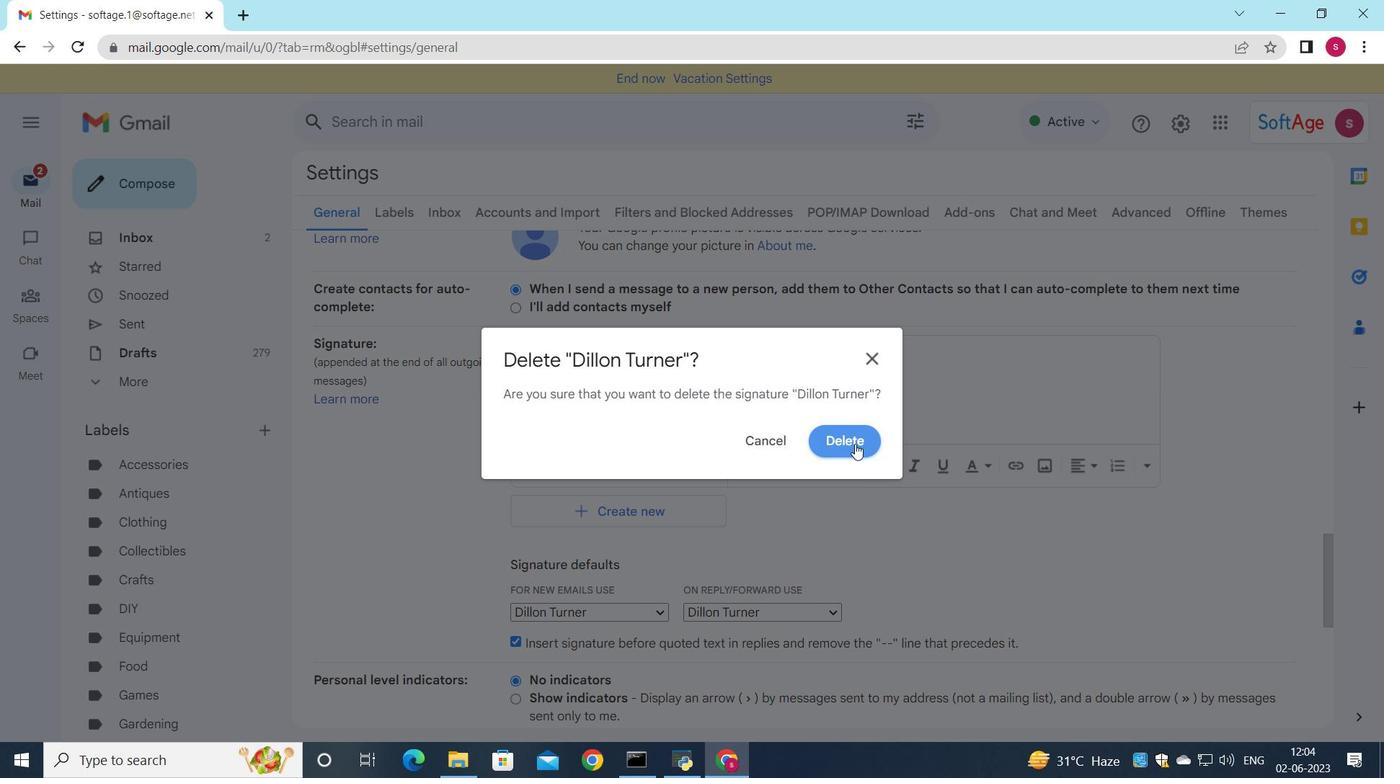 
Action: Mouse moved to (545, 385)
Screenshot: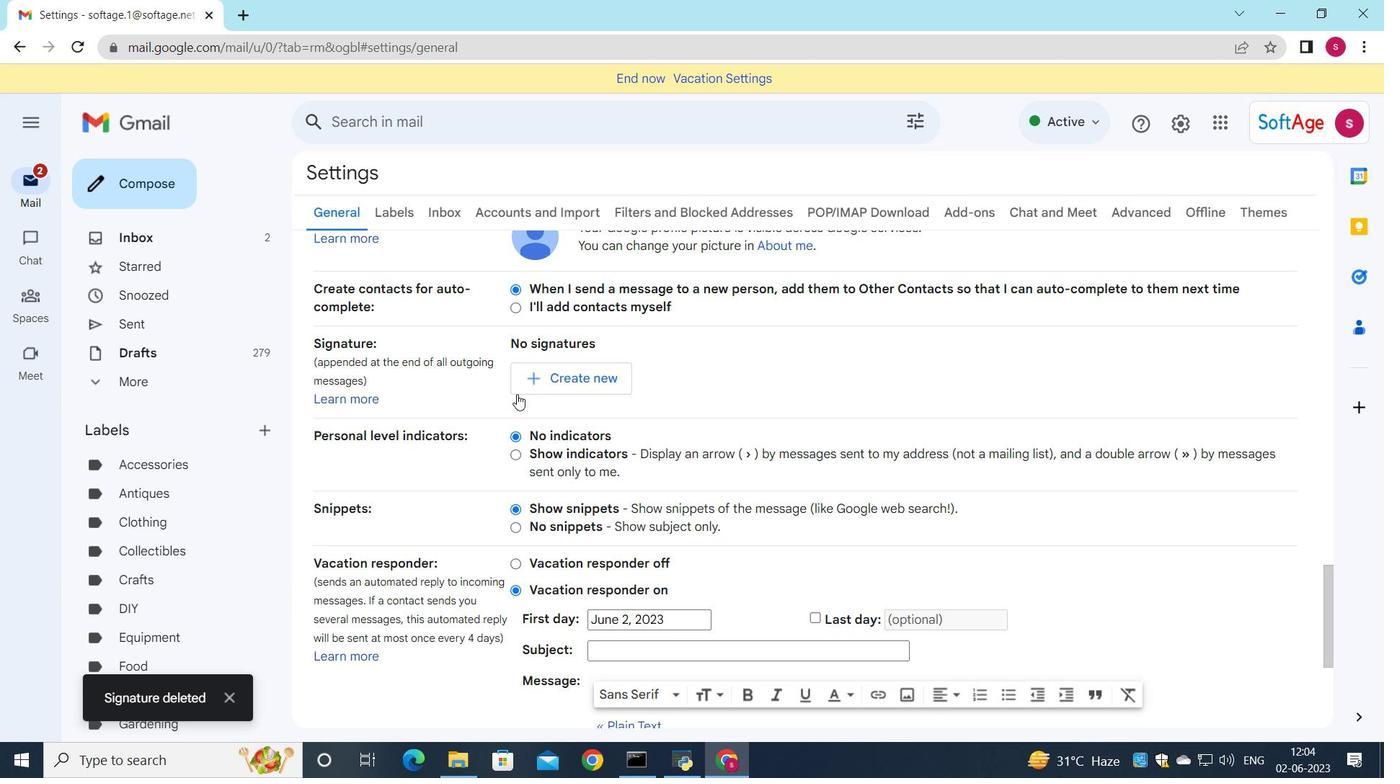 
Action: Mouse pressed left at (545, 385)
Screenshot: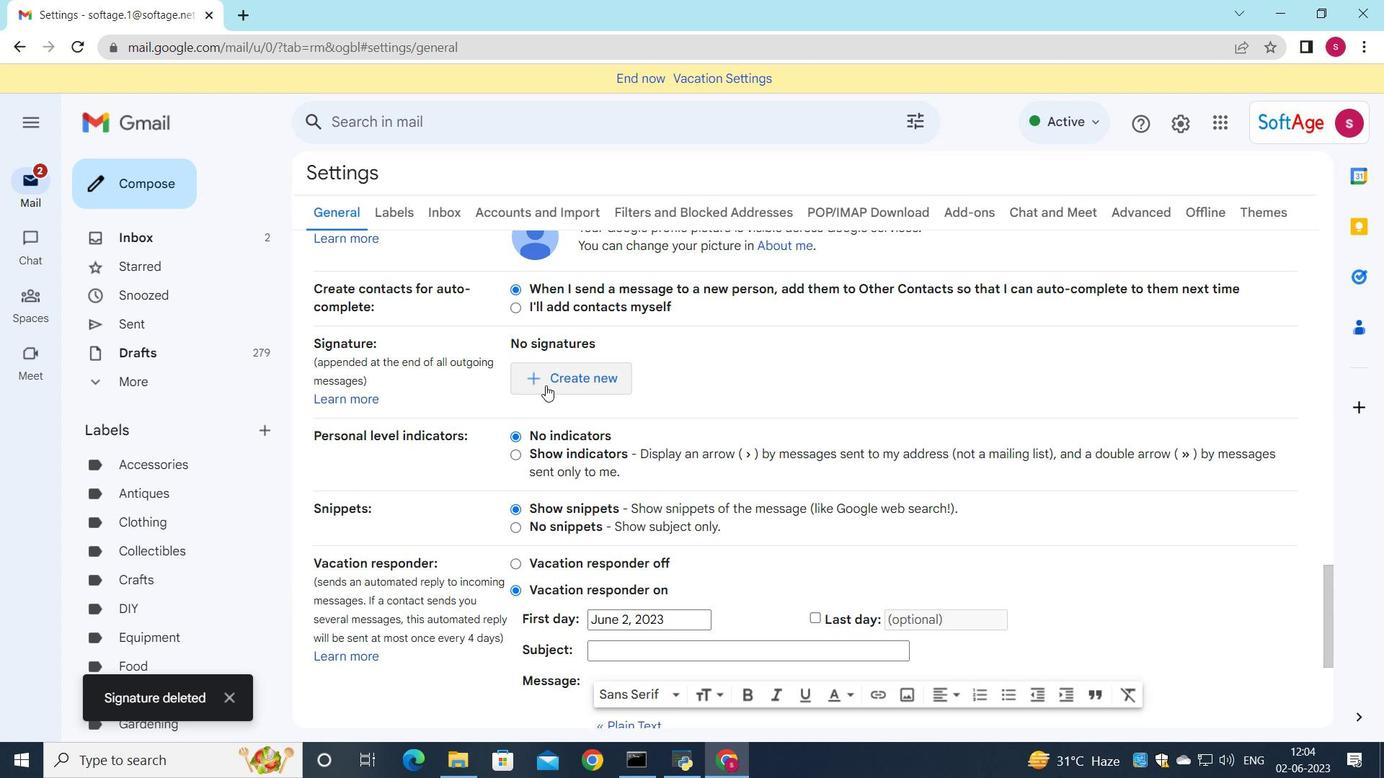 
Action: Mouse moved to (968, 363)
Screenshot: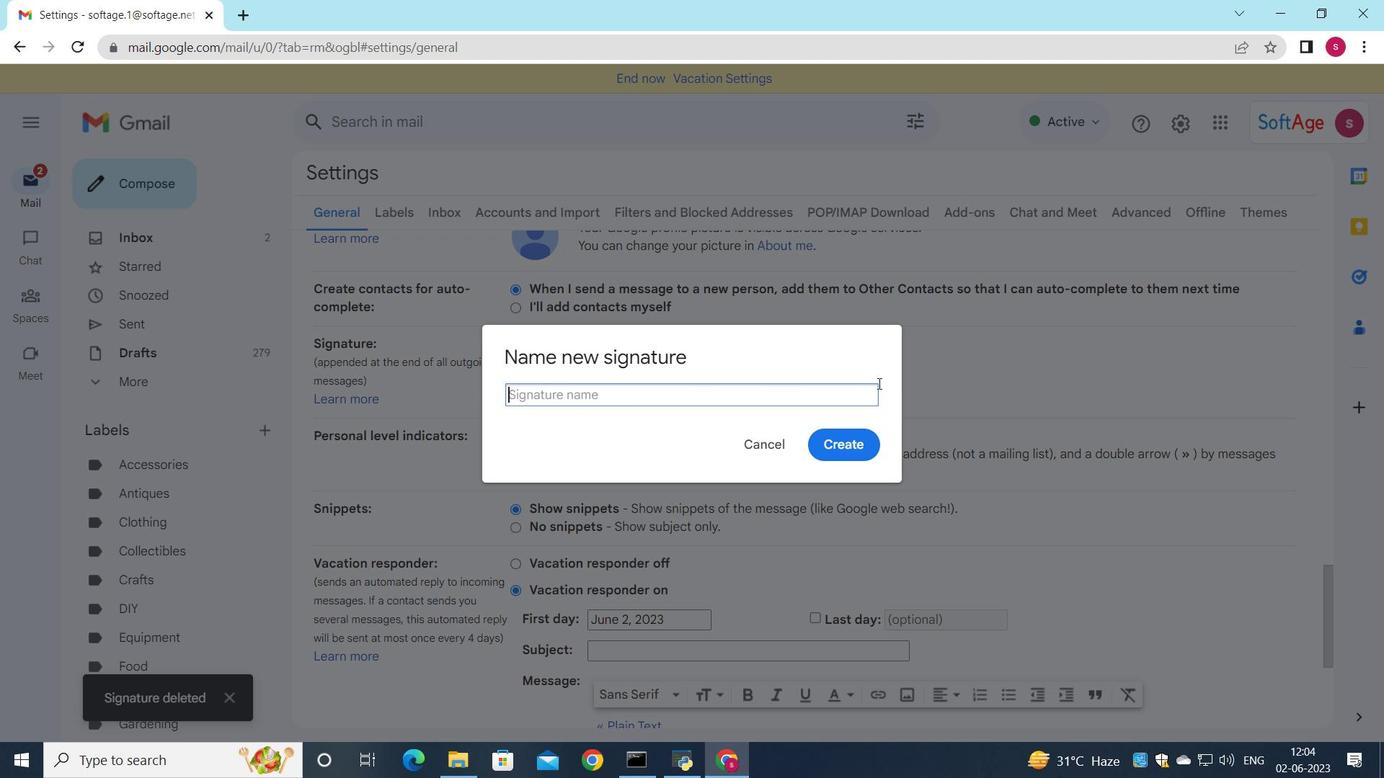 
Action: Key pressed <Key.shift>Dominique<Key.space><Key.shift>Adams
Screenshot: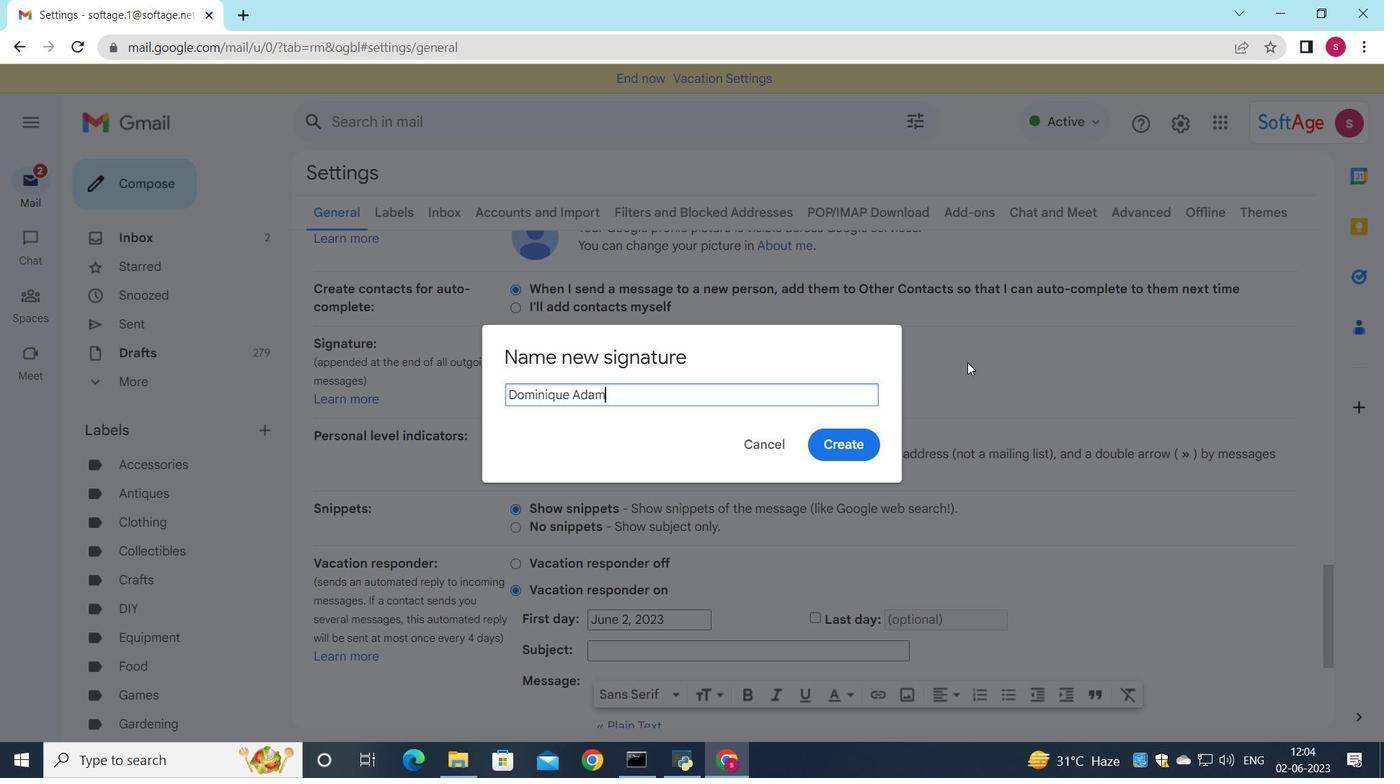 
Action: Mouse moved to (860, 442)
Screenshot: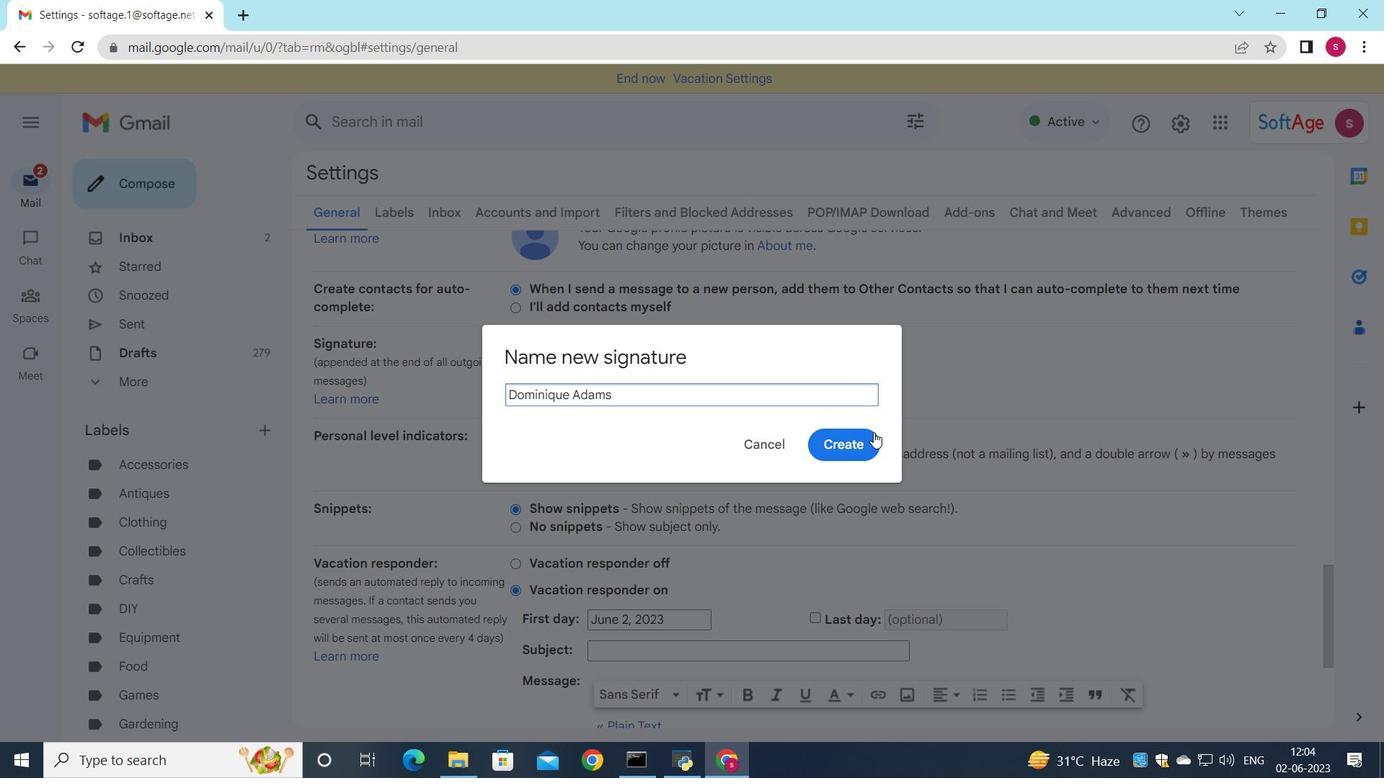 
Action: Mouse pressed left at (860, 442)
Screenshot: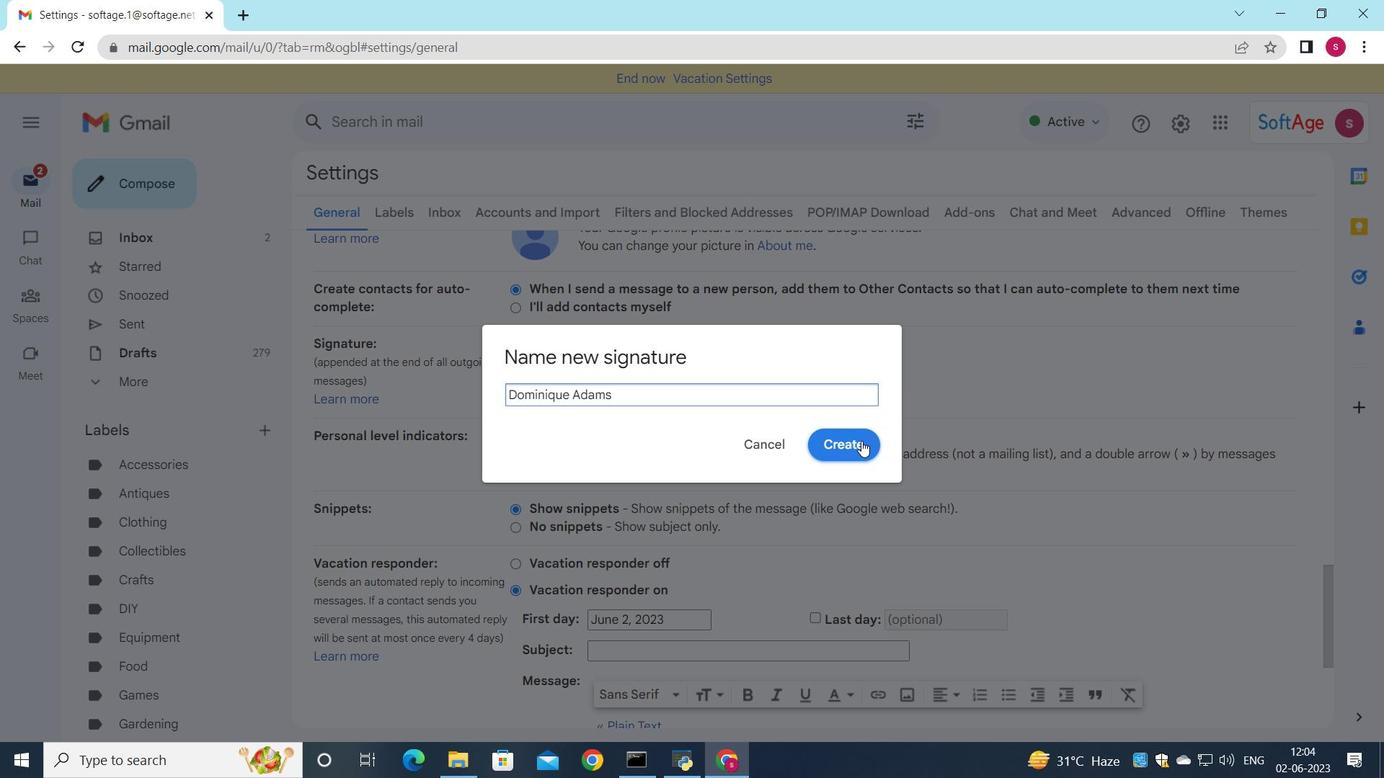 
Action: Mouse moved to (865, 395)
Screenshot: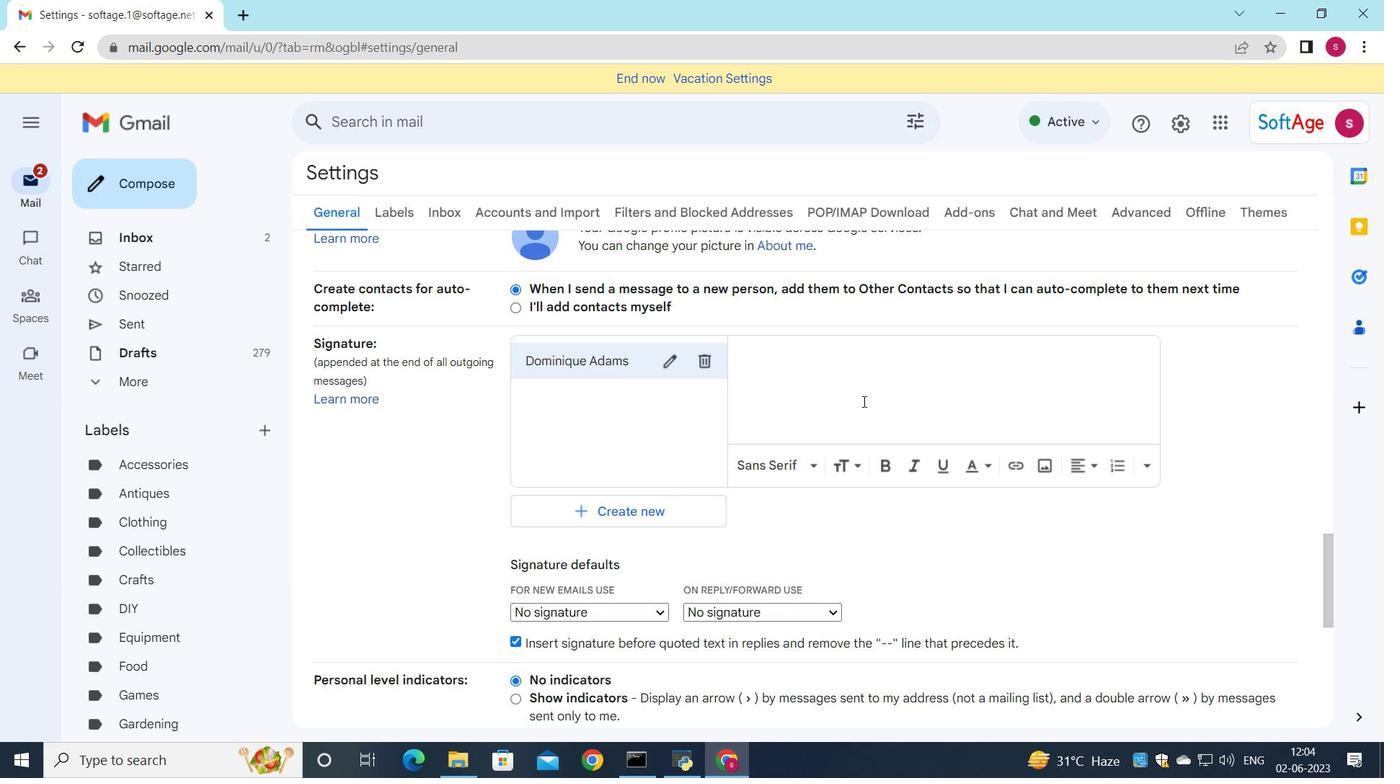 
Action: Mouse pressed left at (865, 395)
Screenshot: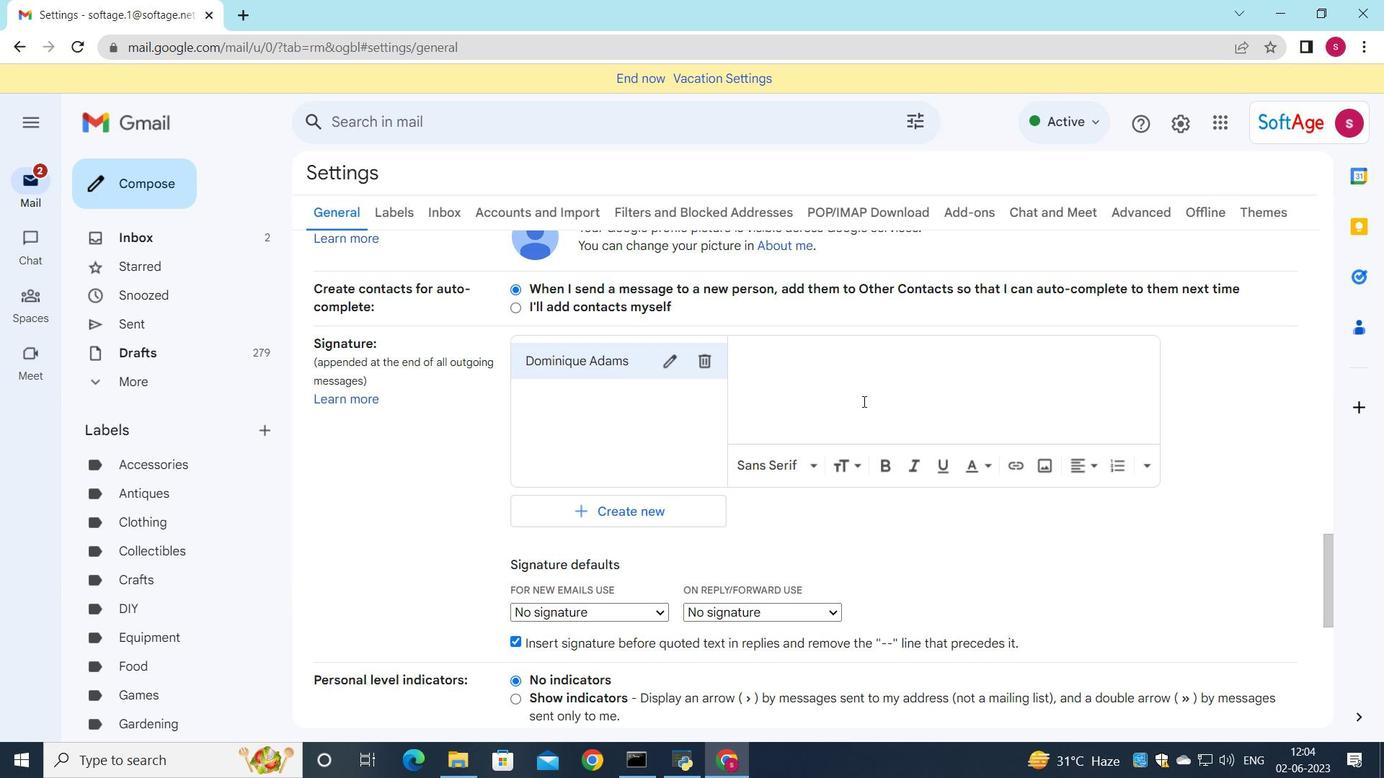 
Action: Key pressed <Key.shift>Dominique<Key.space><Key.shift>Adams
Screenshot: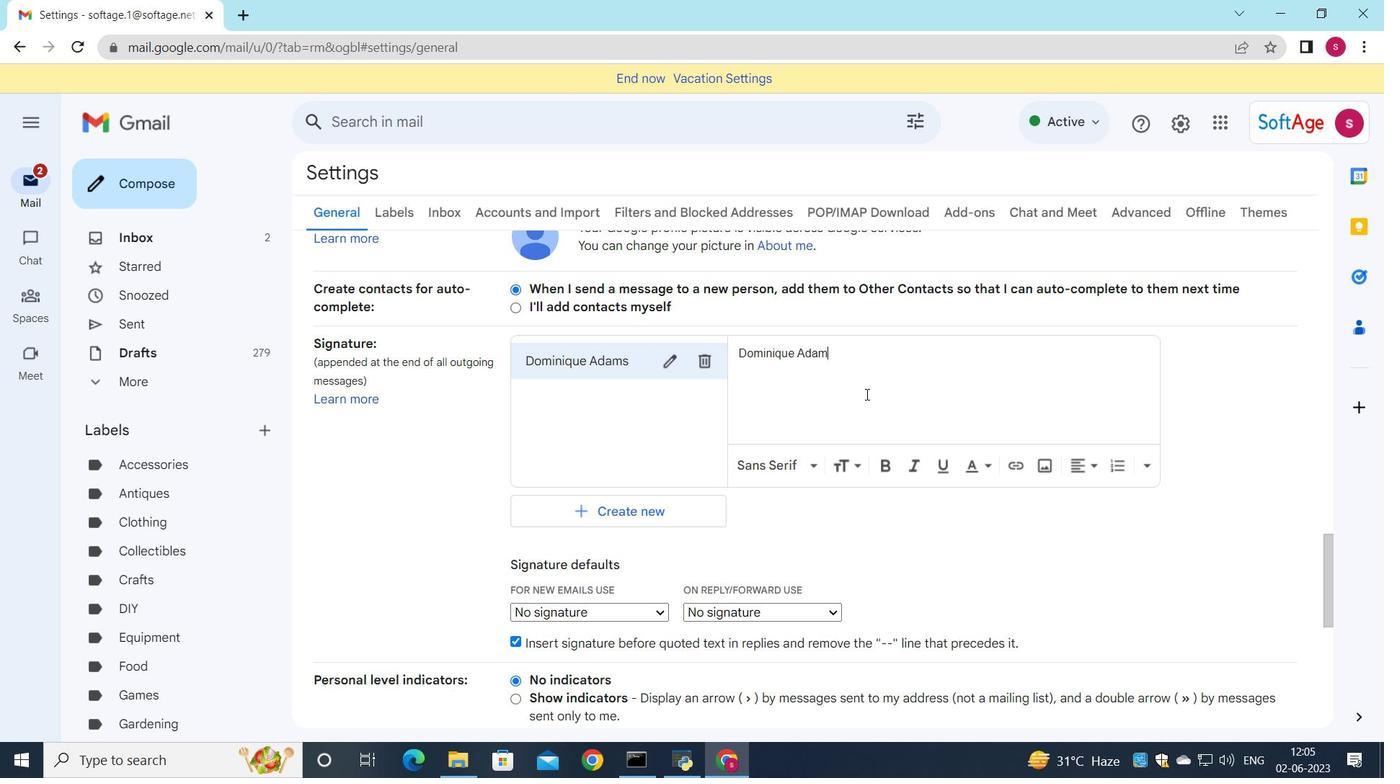 
Action: Mouse moved to (621, 607)
Screenshot: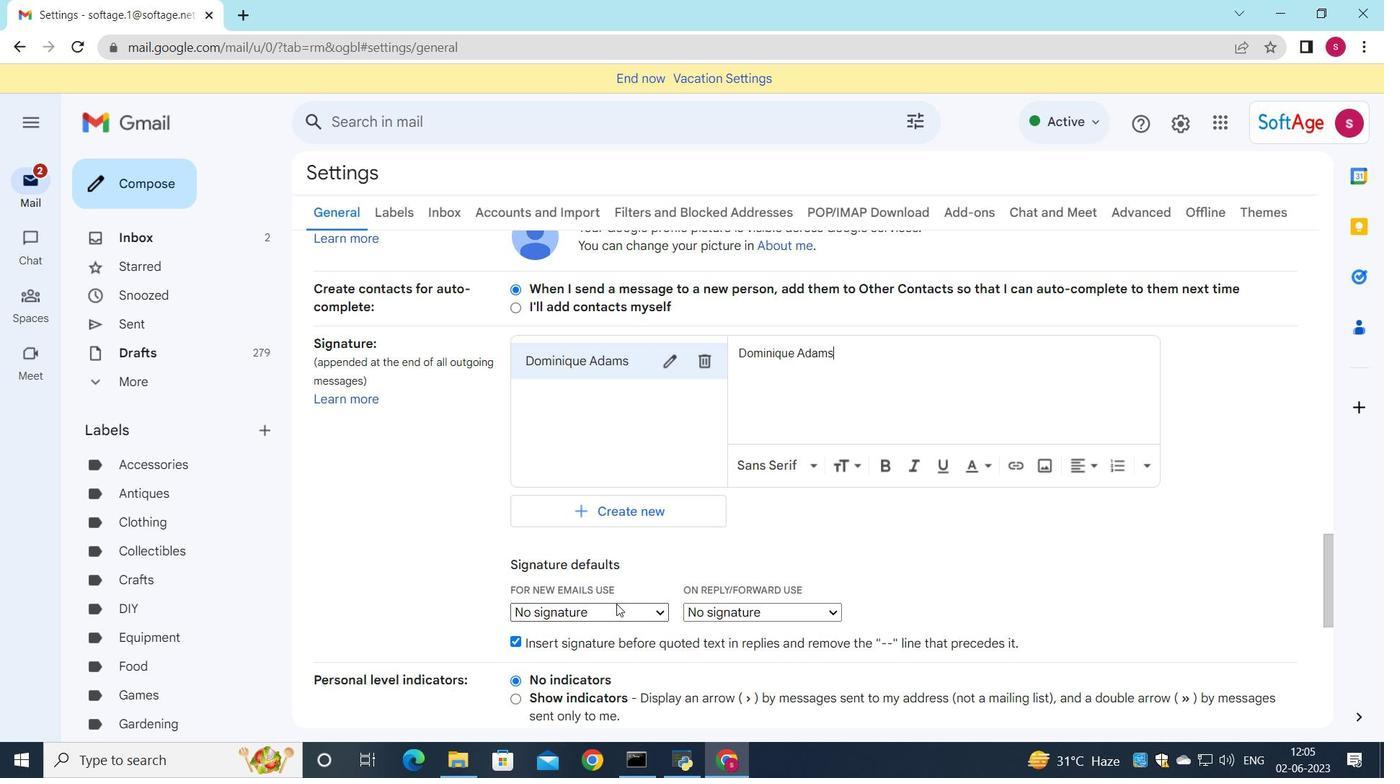 
Action: Mouse pressed left at (621, 607)
Screenshot: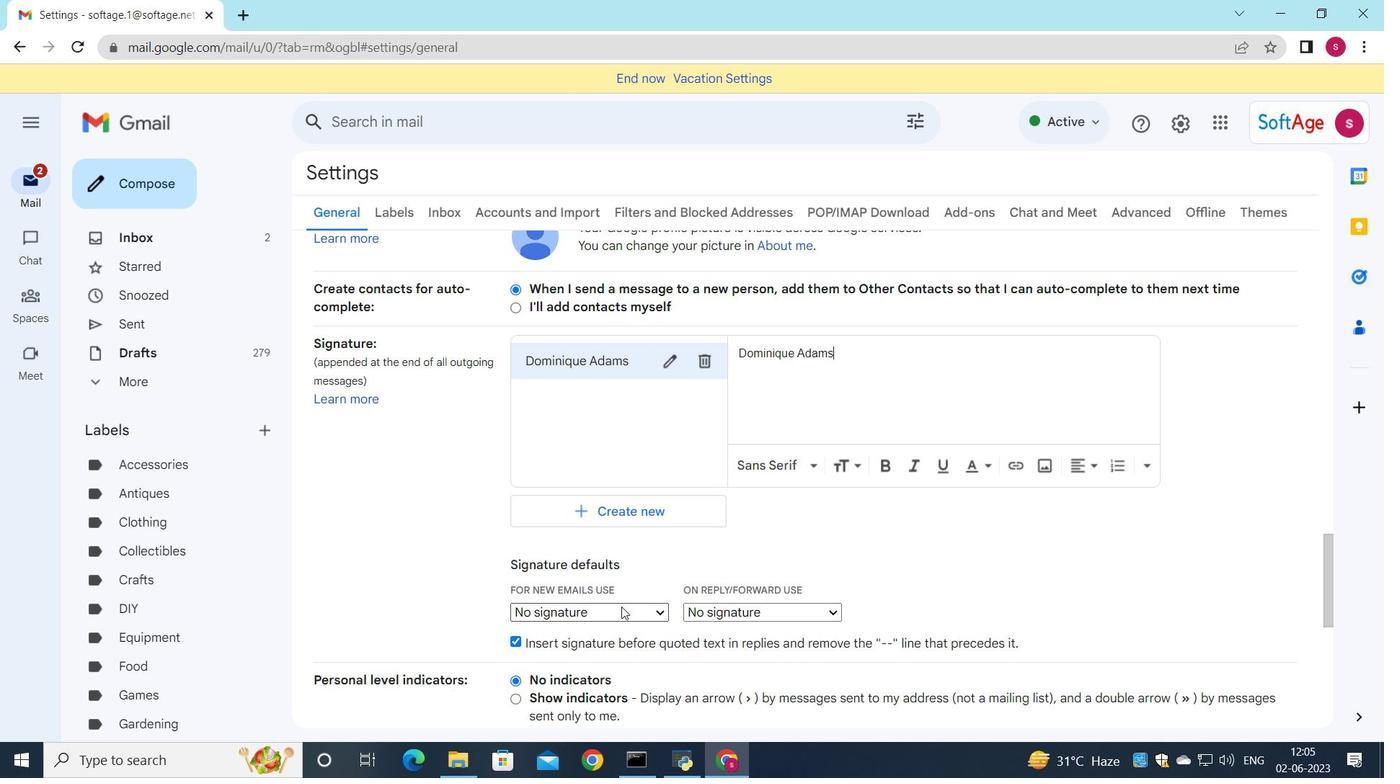 
Action: Mouse moved to (617, 653)
Screenshot: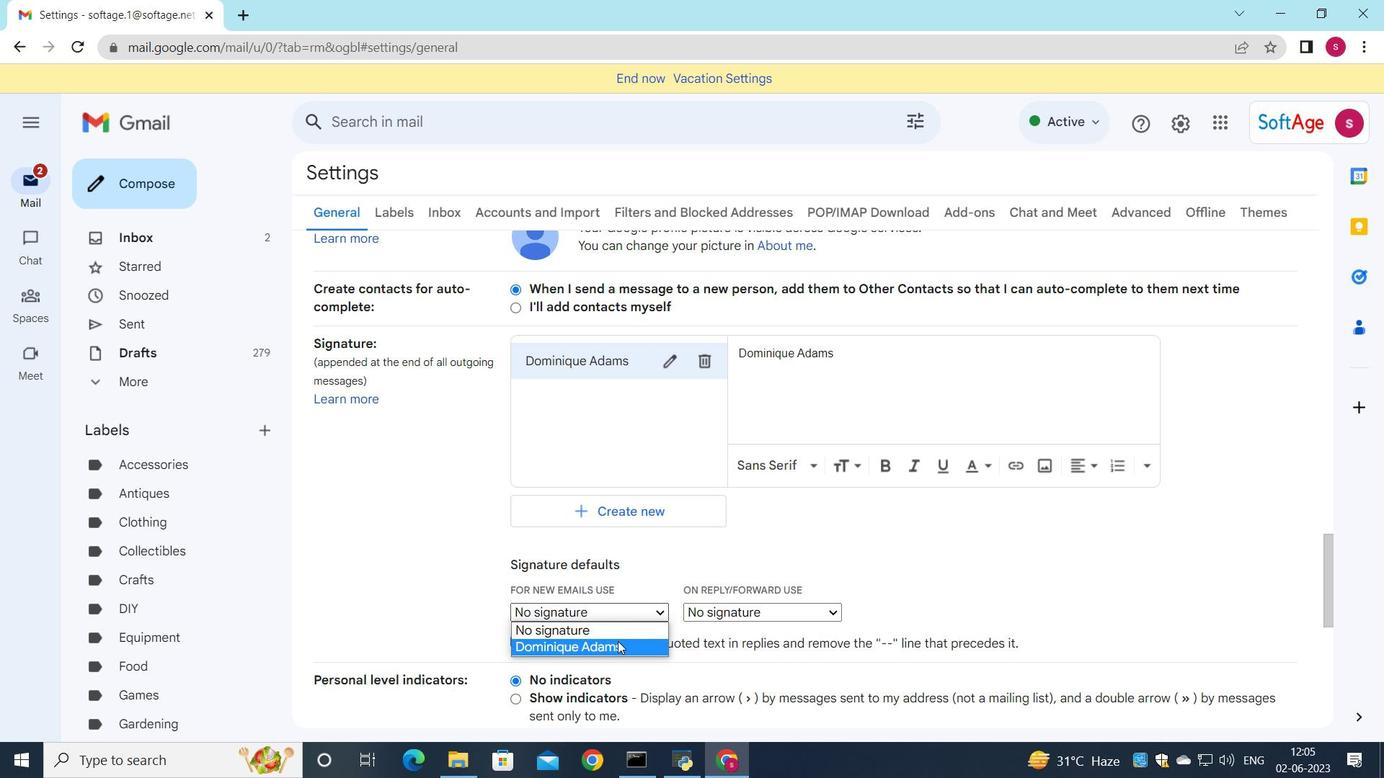 
Action: Mouse pressed left at (617, 653)
Screenshot: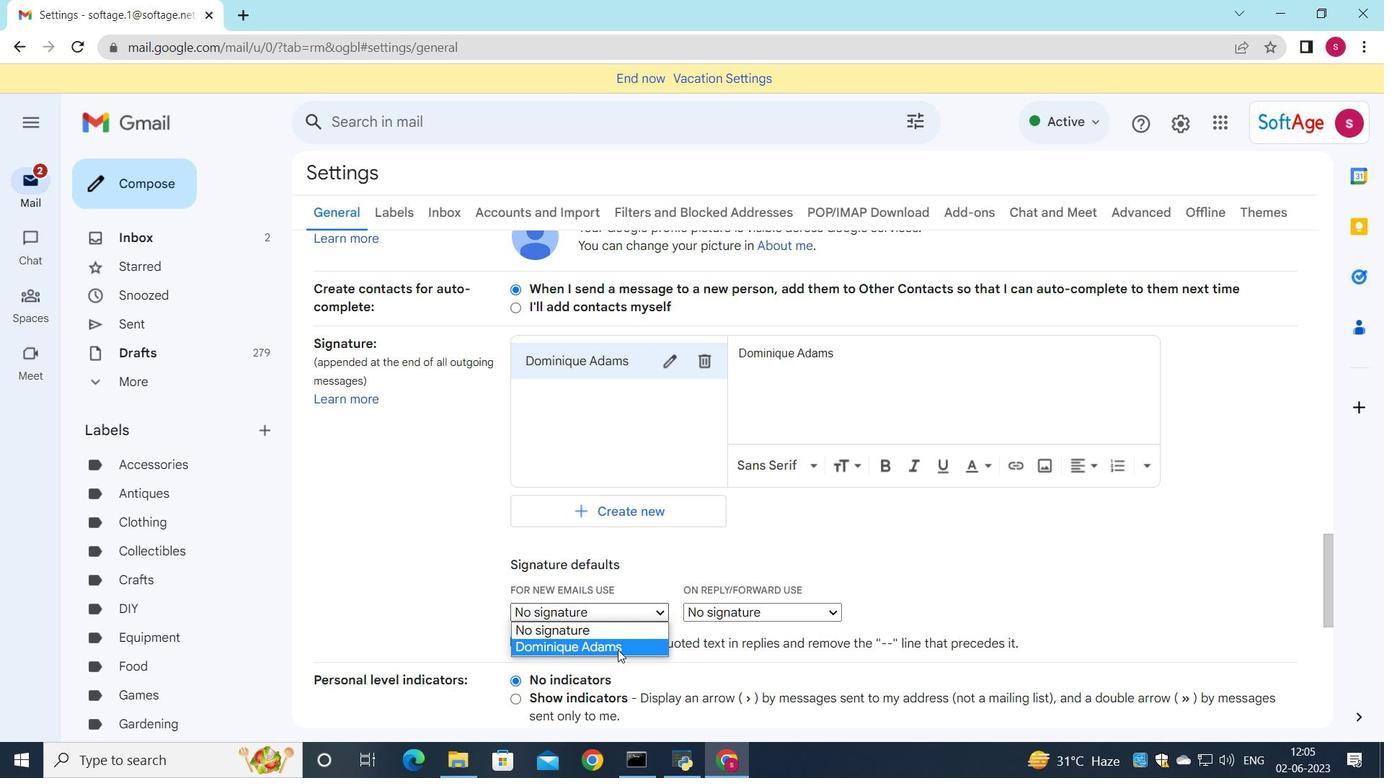 
Action: Mouse moved to (723, 605)
Screenshot: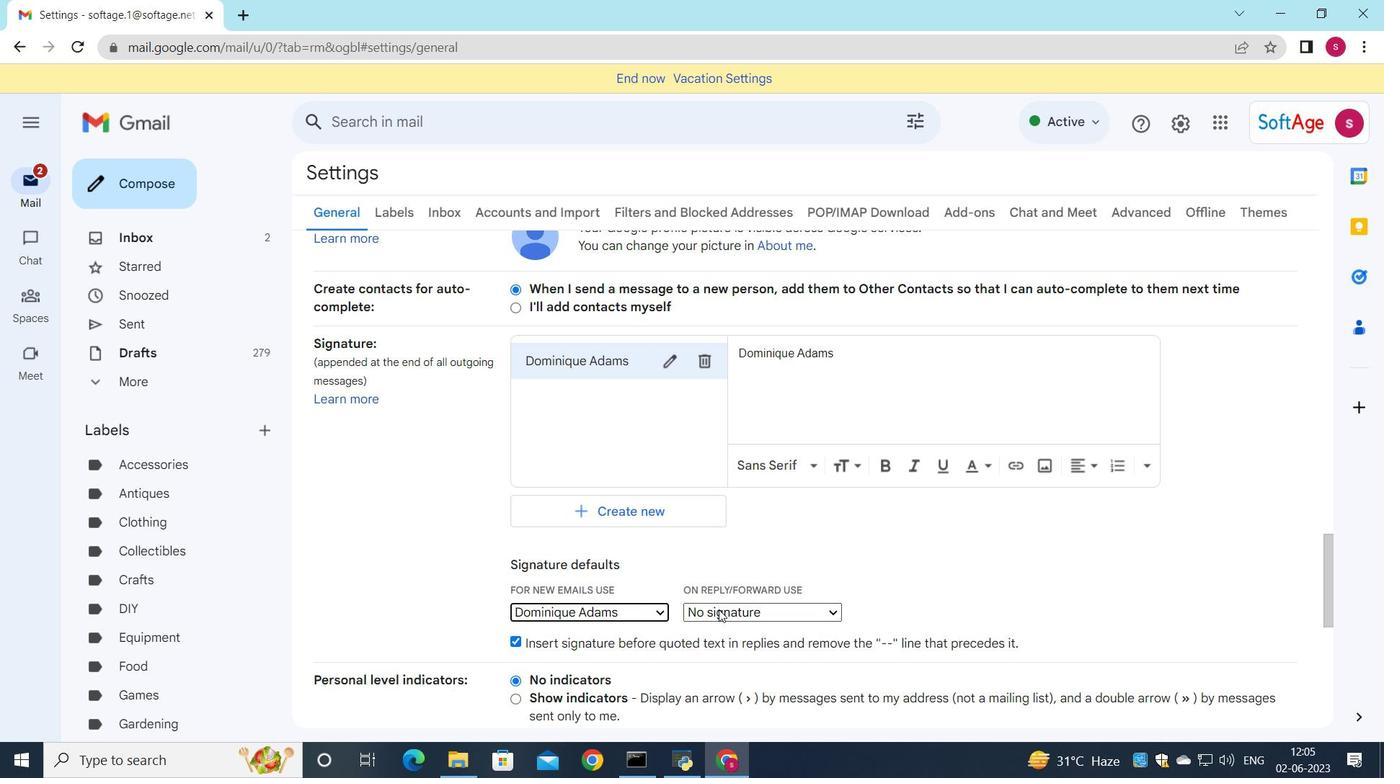 
Action: Mouse pressed left at (723, 605)
Screenshot: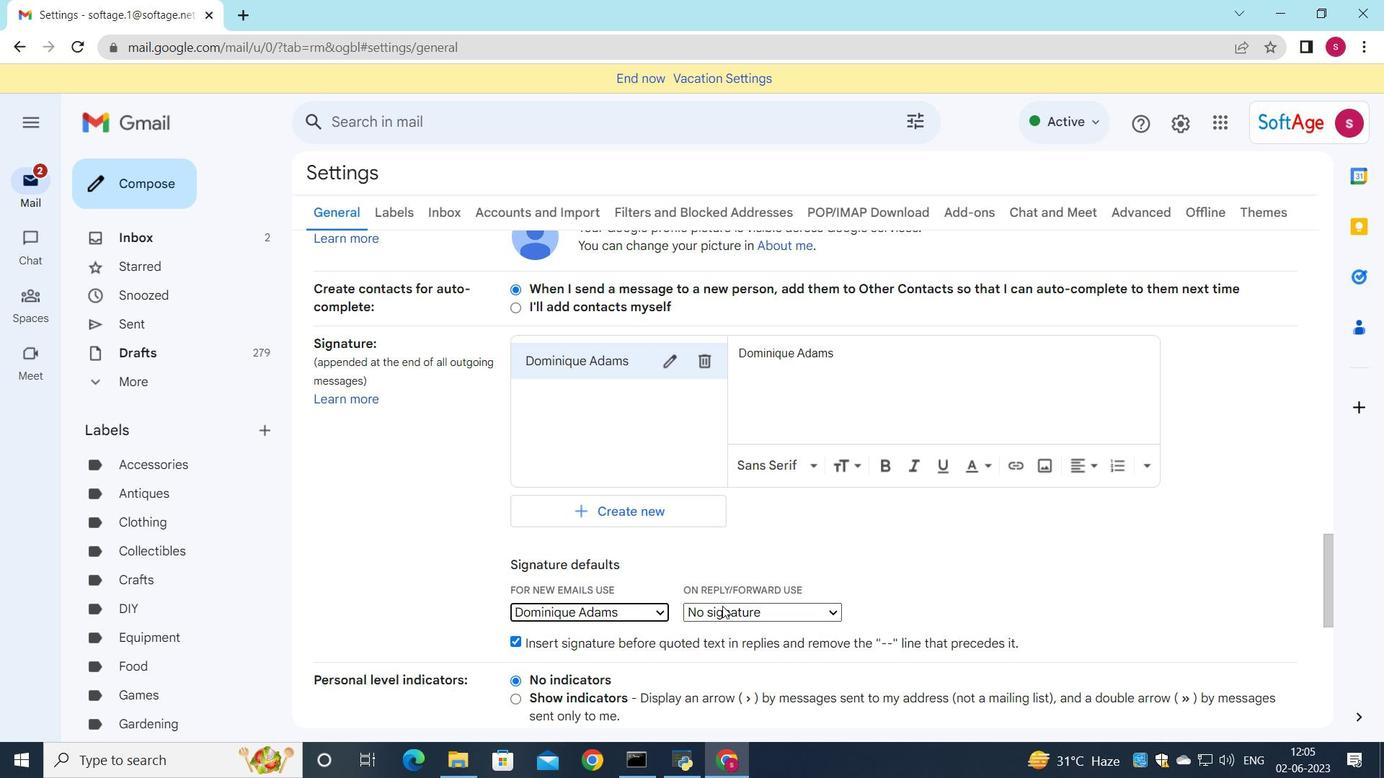 
Action: Mouse moved to (725, 647)
Screenshot: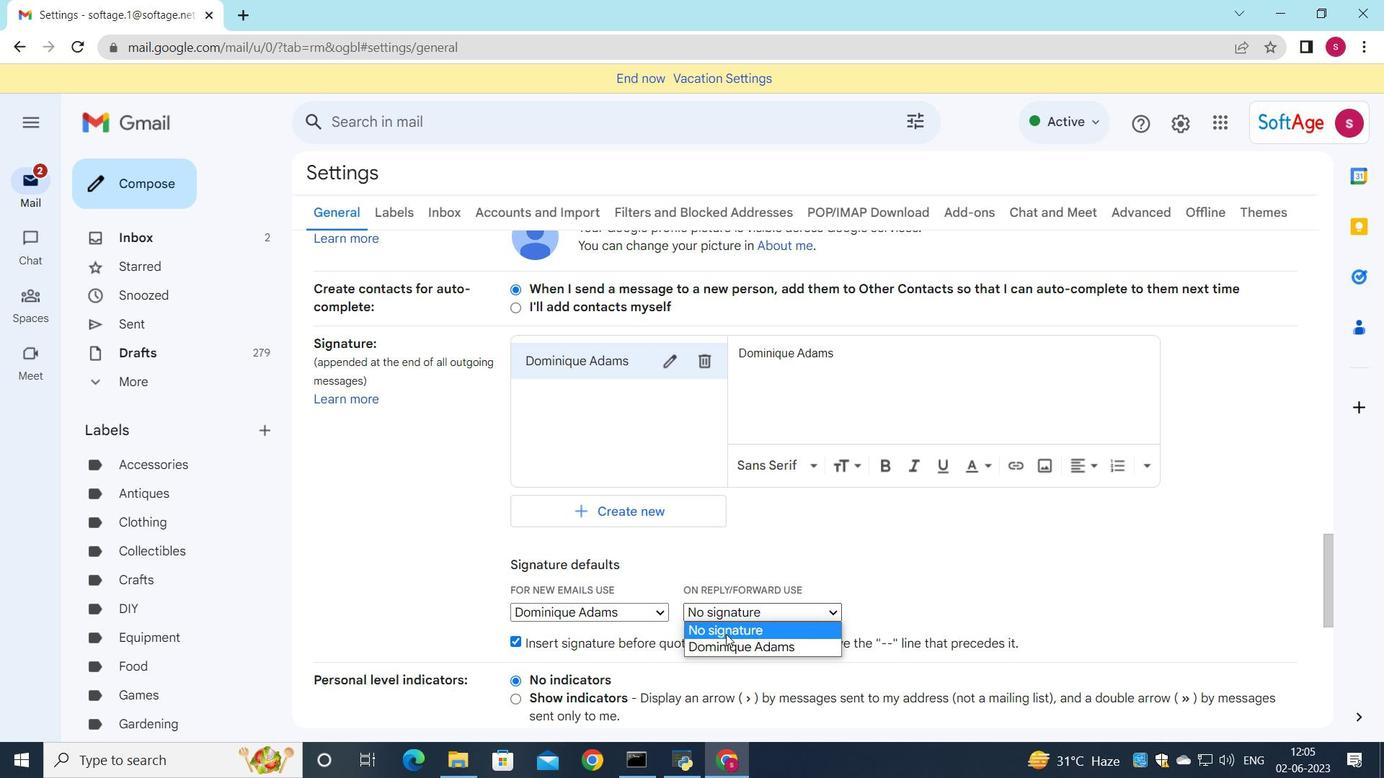 
Action: Mouse pressed left at (725, 647)
Screenshot: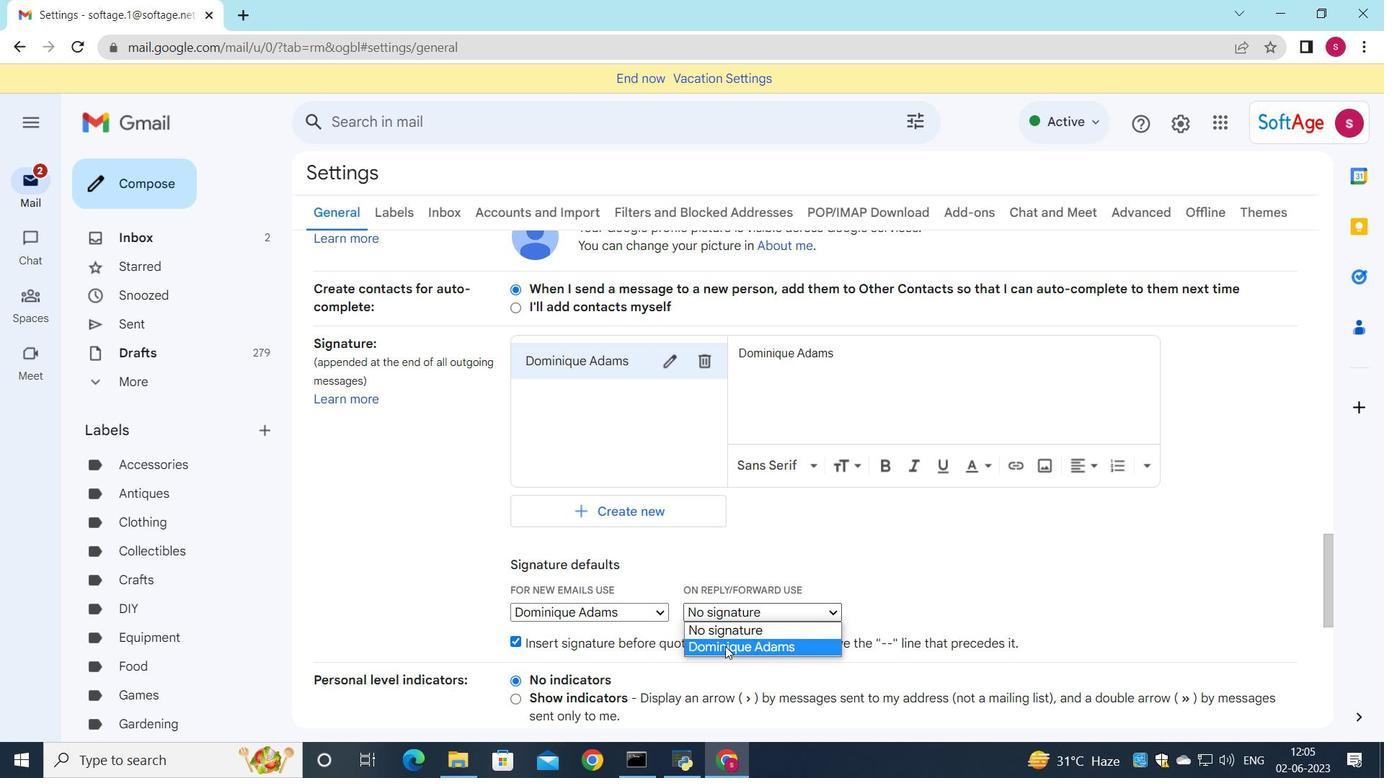 
Action: Mouse moved to (719, 537)
Screenshot: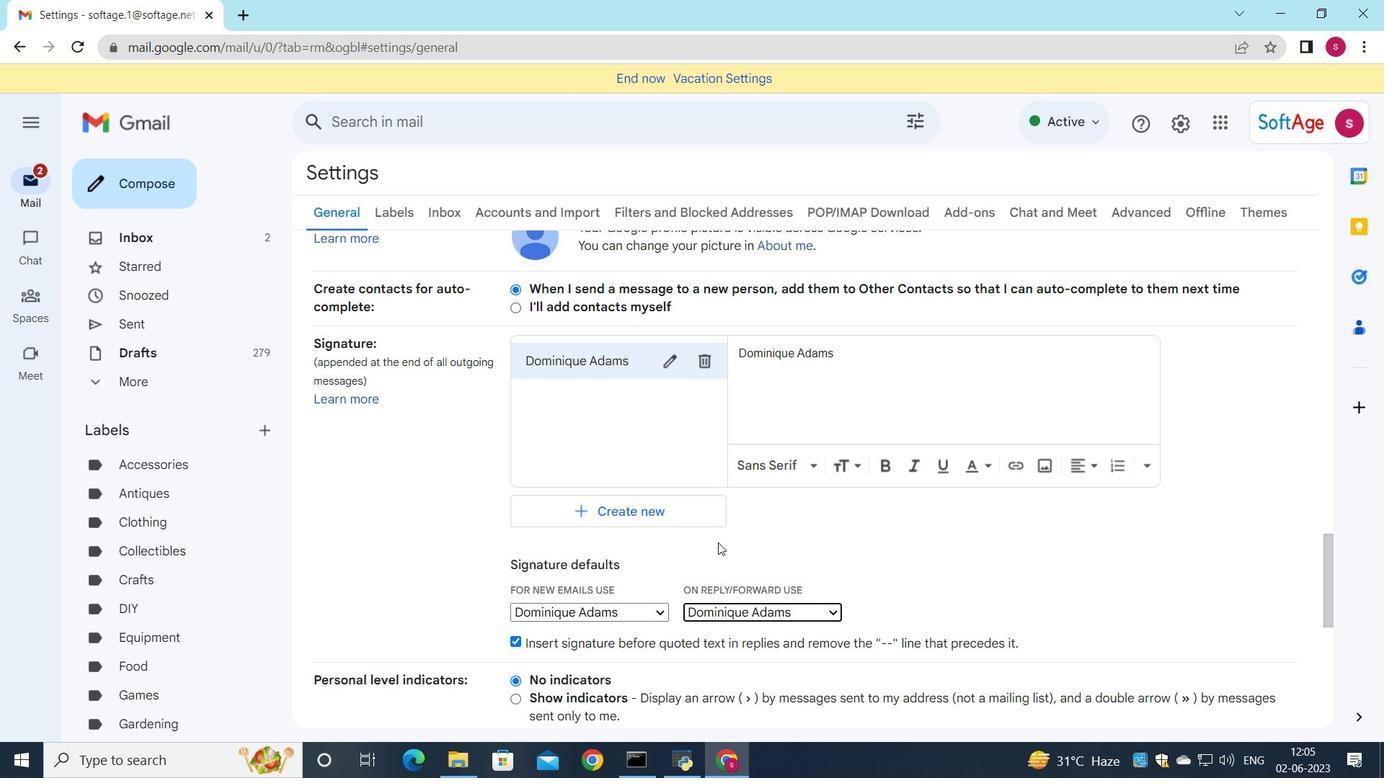 
Action: Mouse scrolled (719, 537) with delta (0, 0)
Screenshot: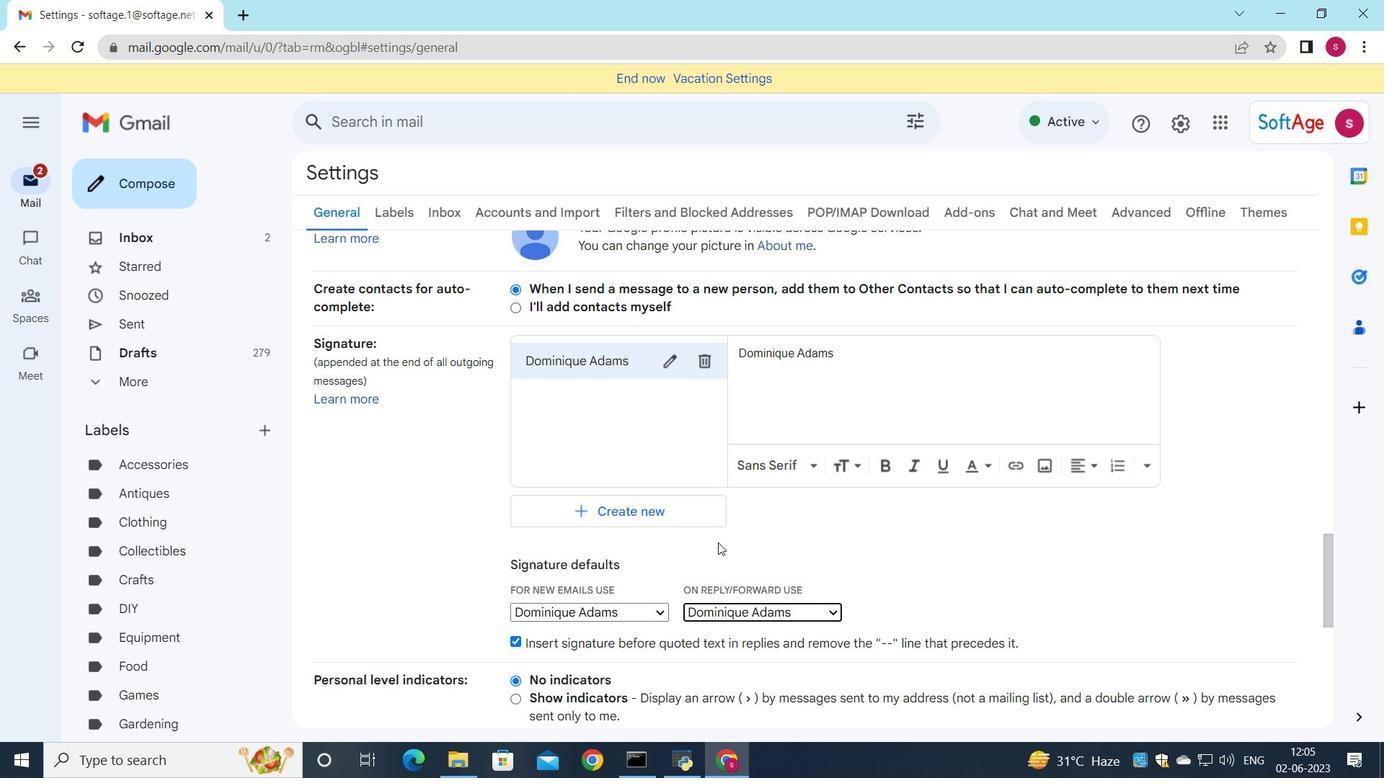 
Action: Mouse scrolled (719, 537) with delta (0, 0)
Screenshot: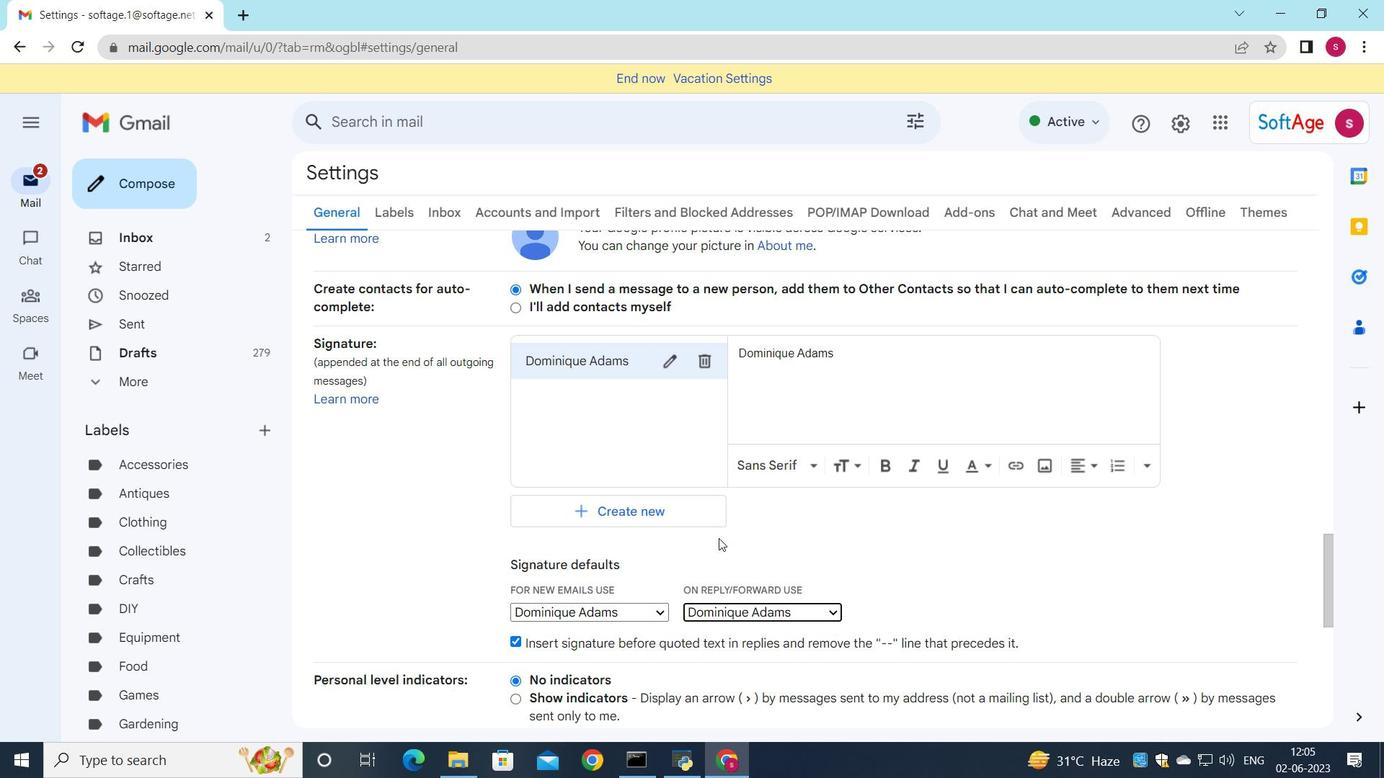 
Action: Mouse moved to (720, 539)
Screenshot: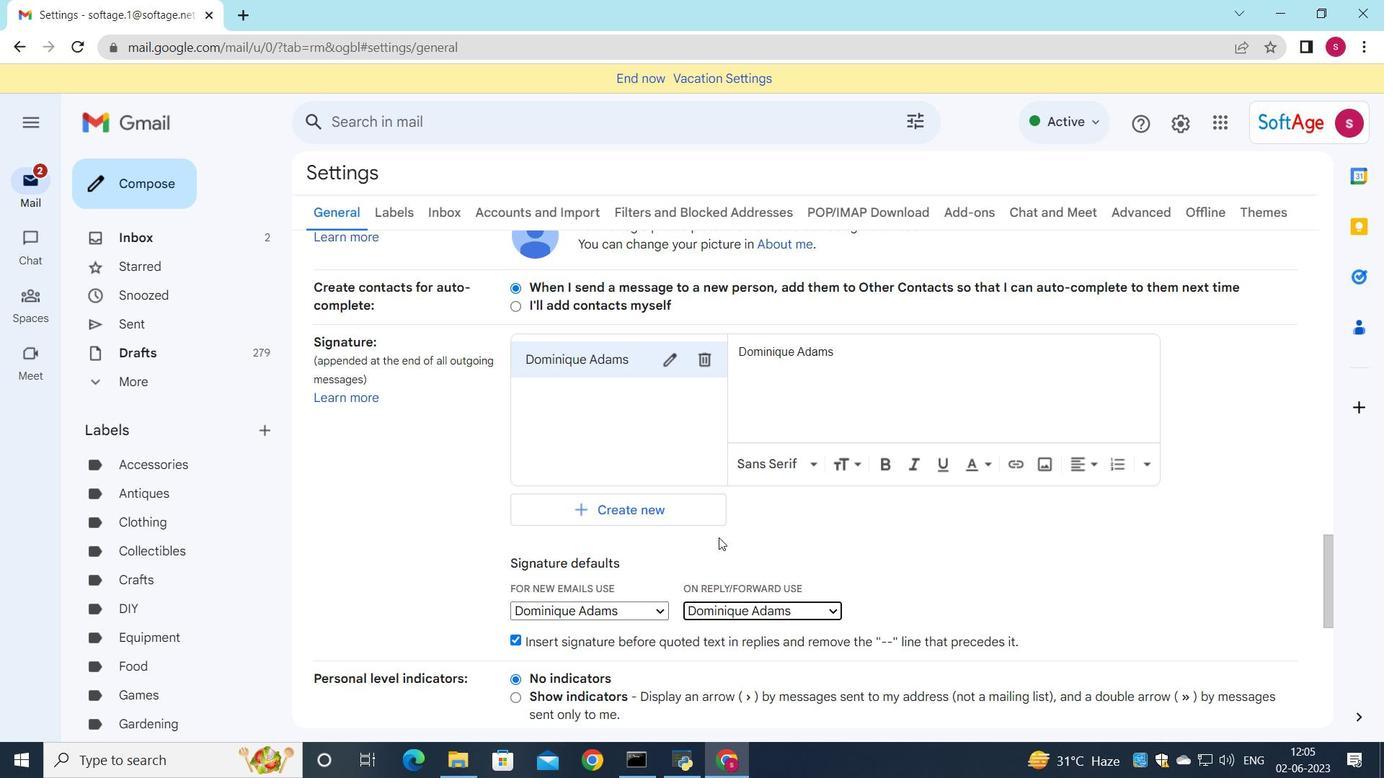 
Action: Mouse scrolled (720, 539) with delta (0, 0)
Screenshot: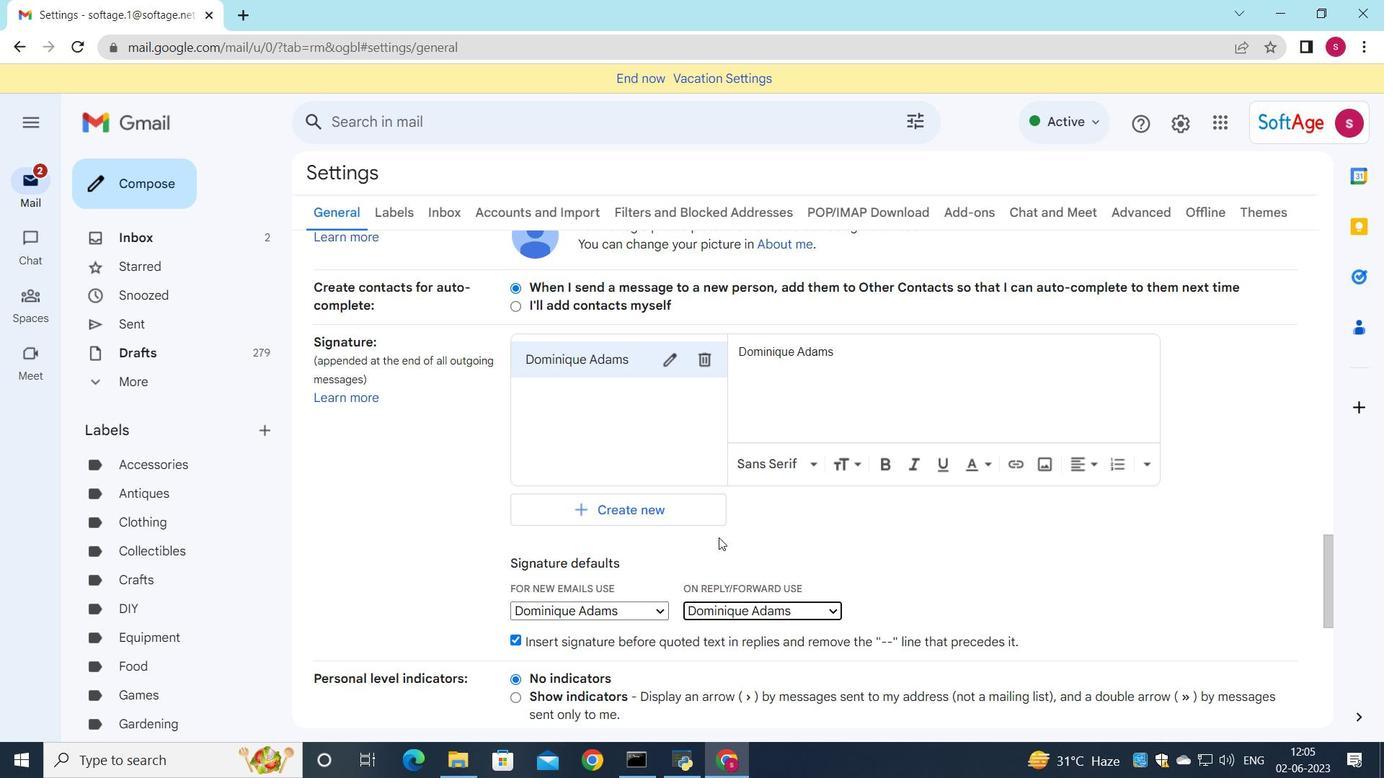 
Action: Mouse moved to (721, 542)
Screenshot: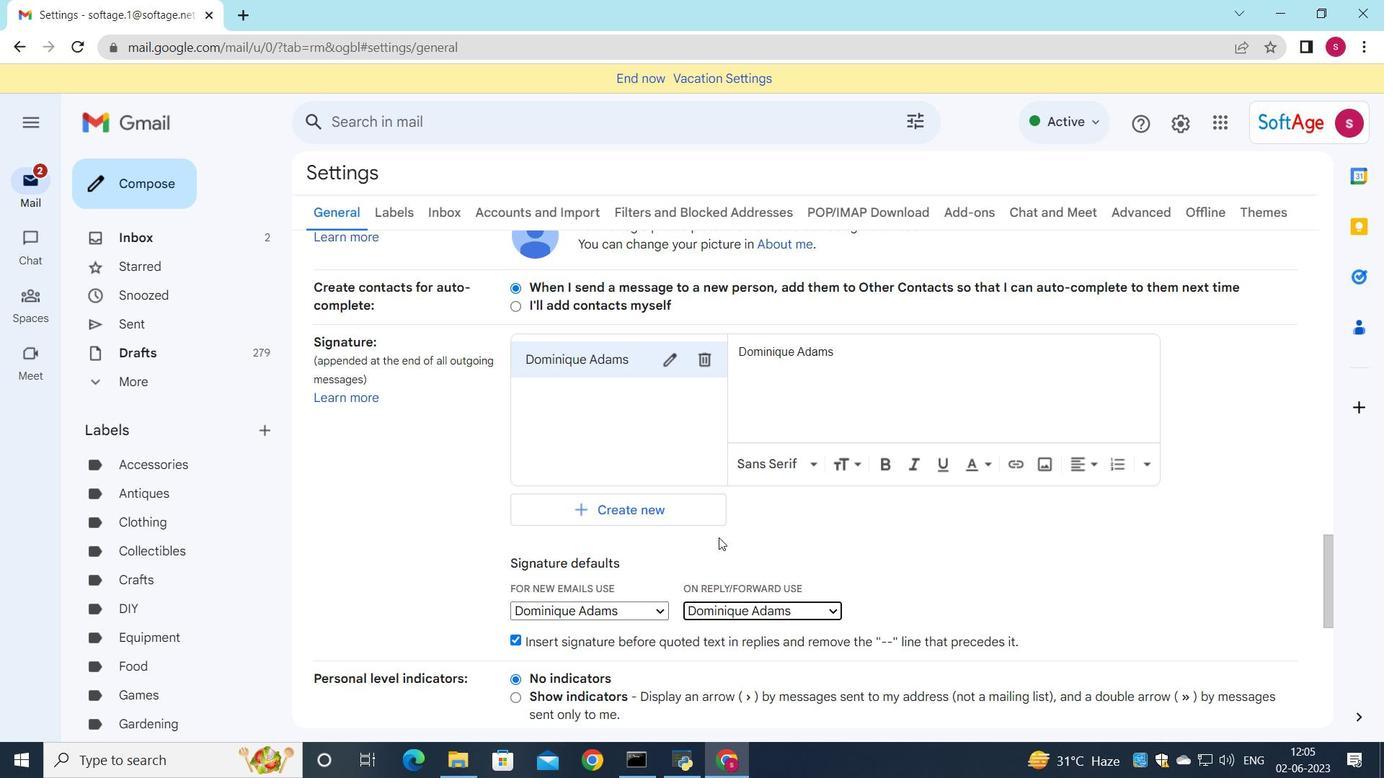 
Action: Mouse scrolled (721, 541) with delta (0, 0)
Screenshot: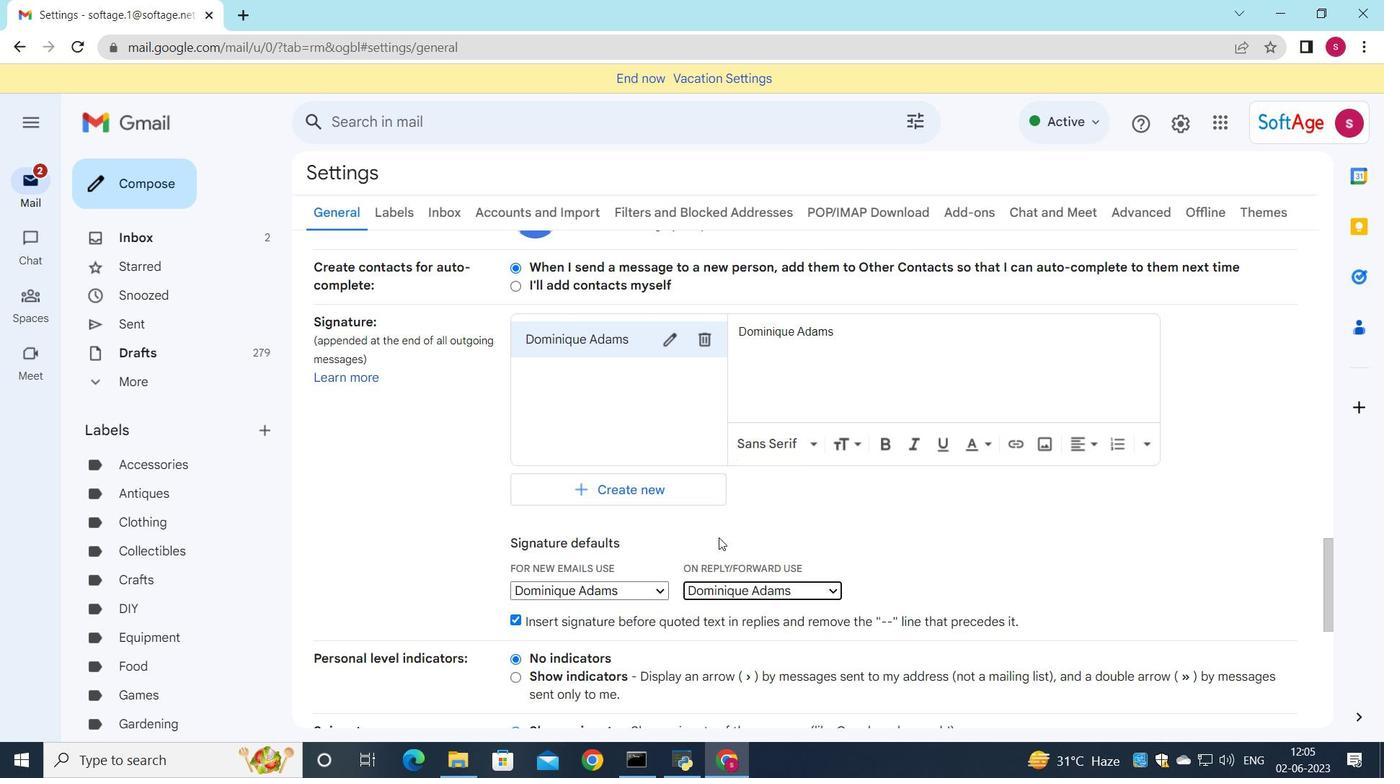 
Action: Mouse moved to (725, 551)
Screenshot: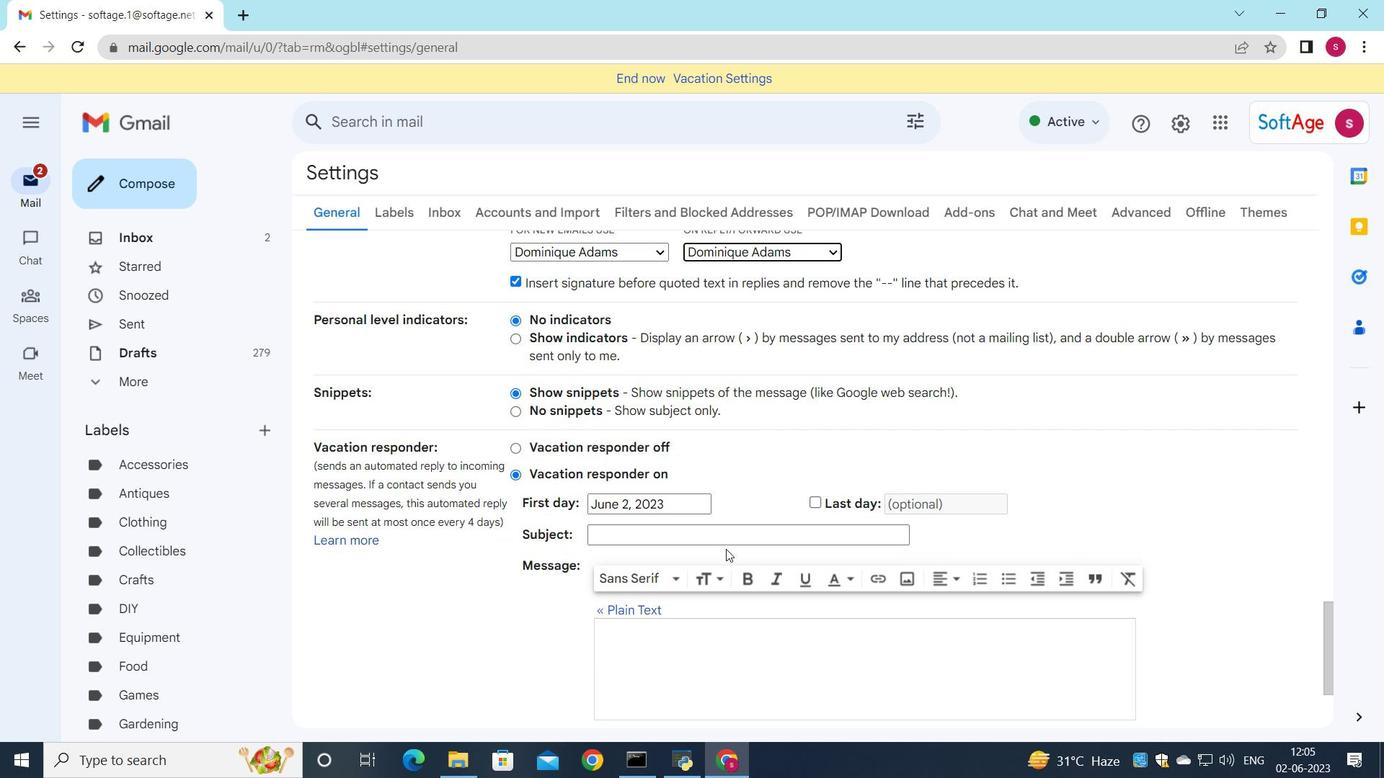 
Action: Mouse scrolled (725, 550) with delta (0, 0)
Screenshot: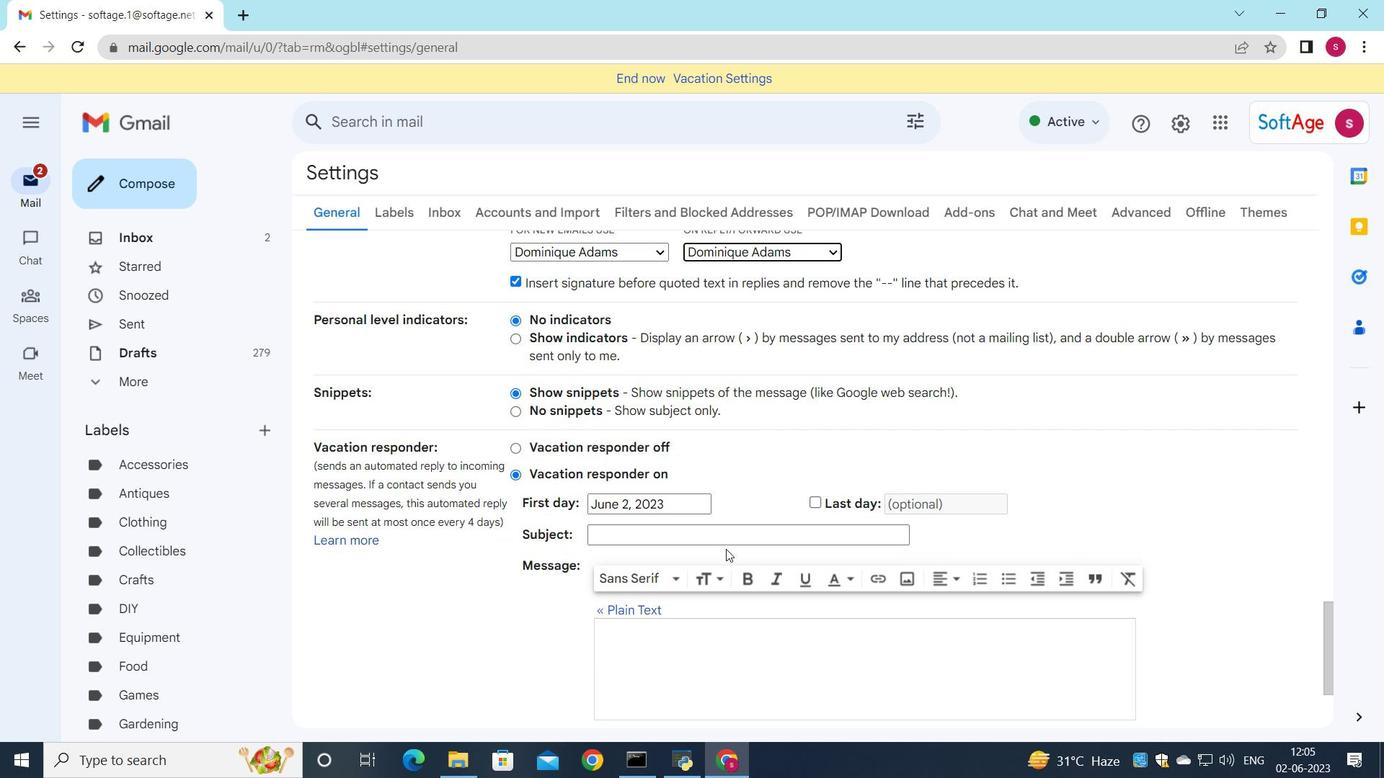 
Action: Mouse moved to (725, 554)
Screenshot: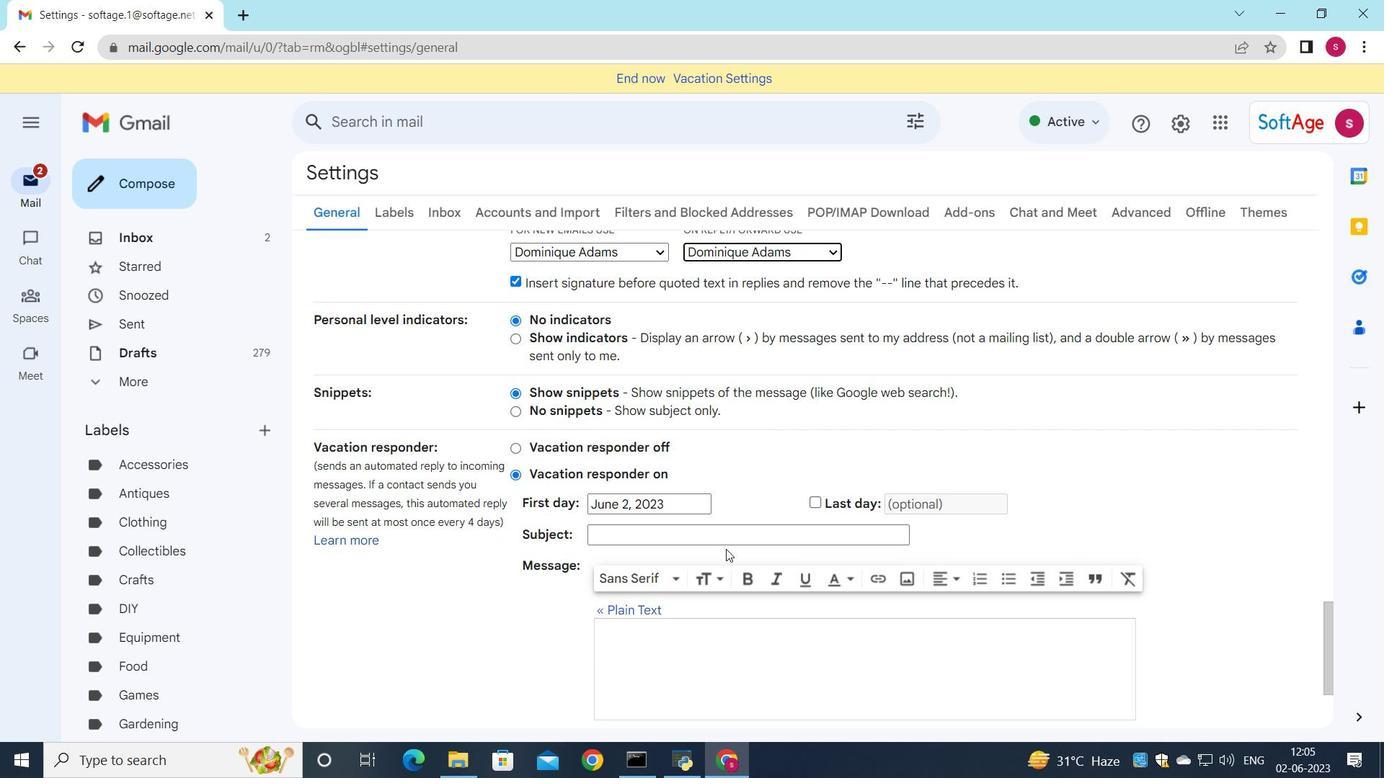 
Action: Mouse scrolled (725, 553) with delta (0, 0)
Screenshot: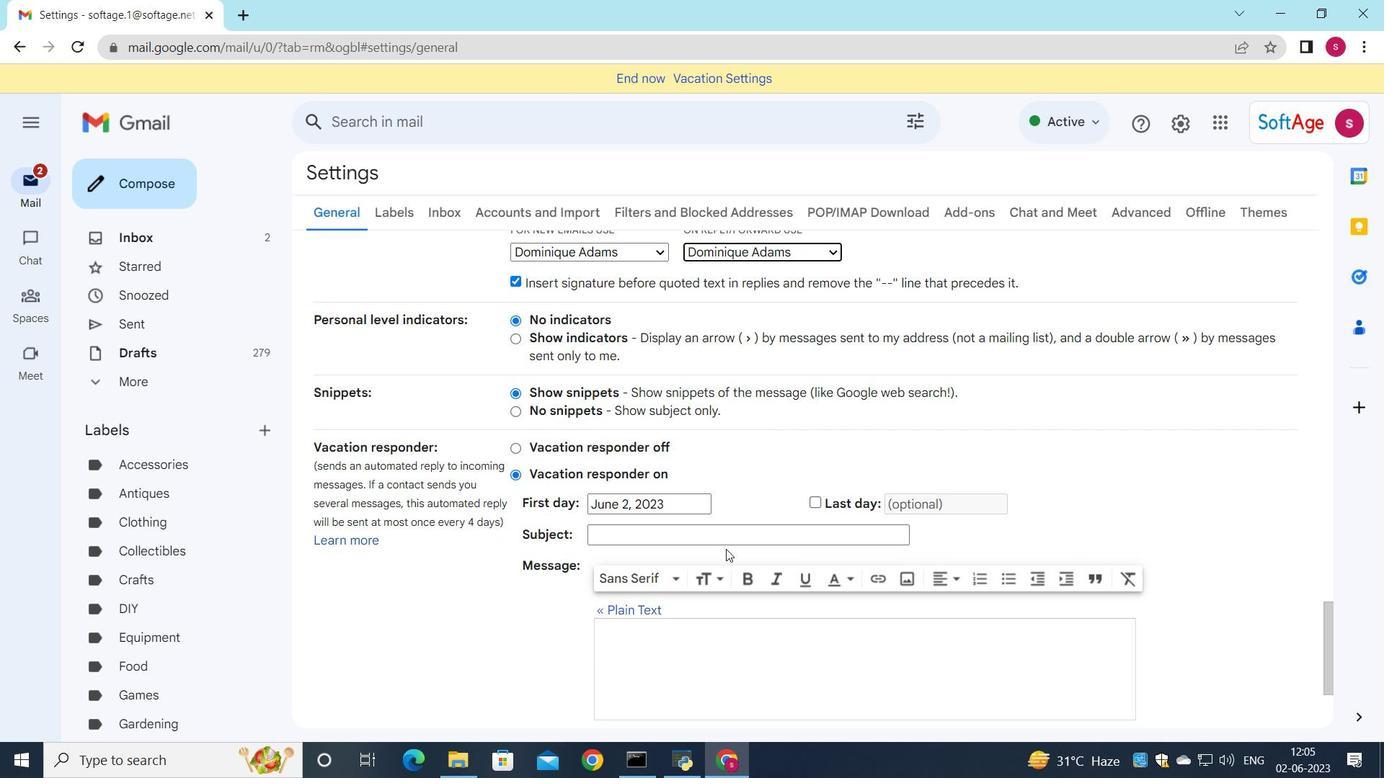 
Action: Mouse moved to (720, 596)
Screenshot: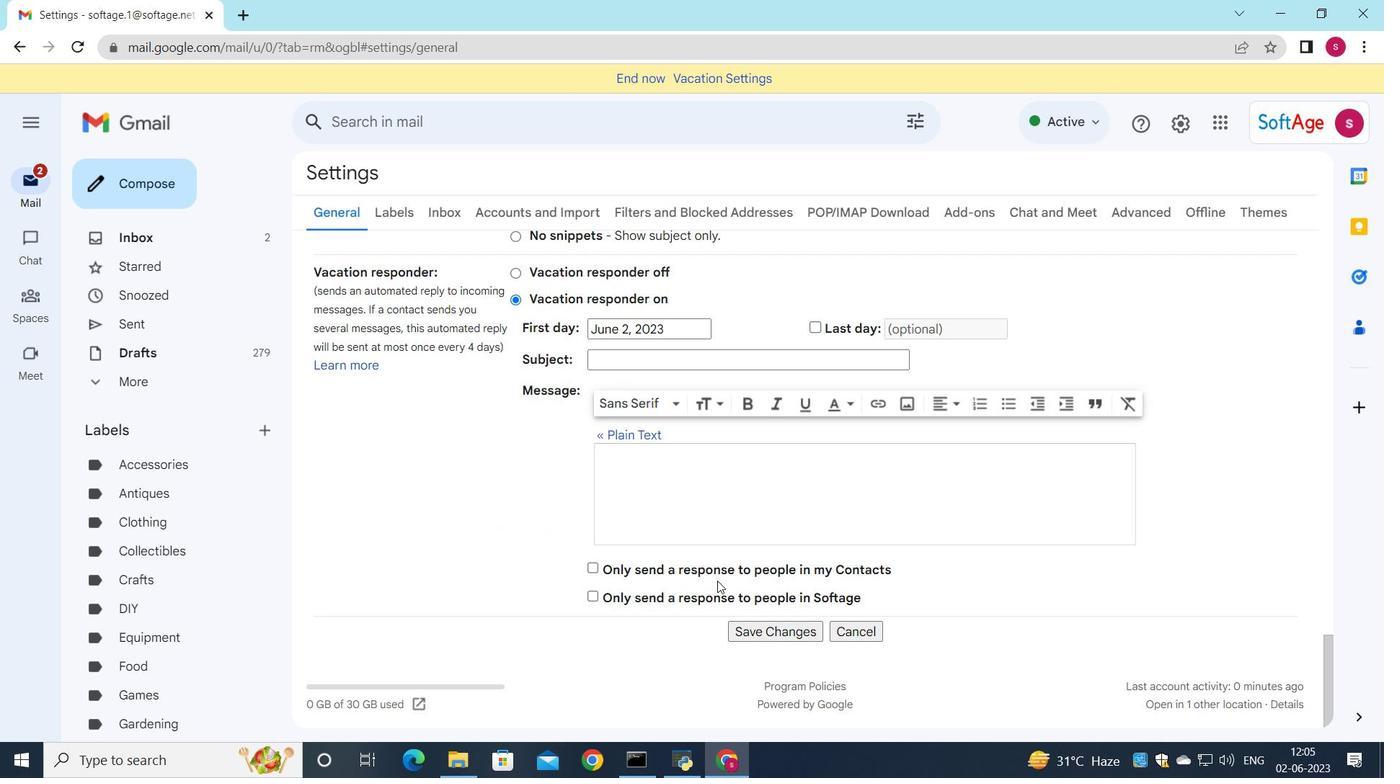 
Action: Mouse scrolled (715, 584) with delta (0, 0)
Screenshot: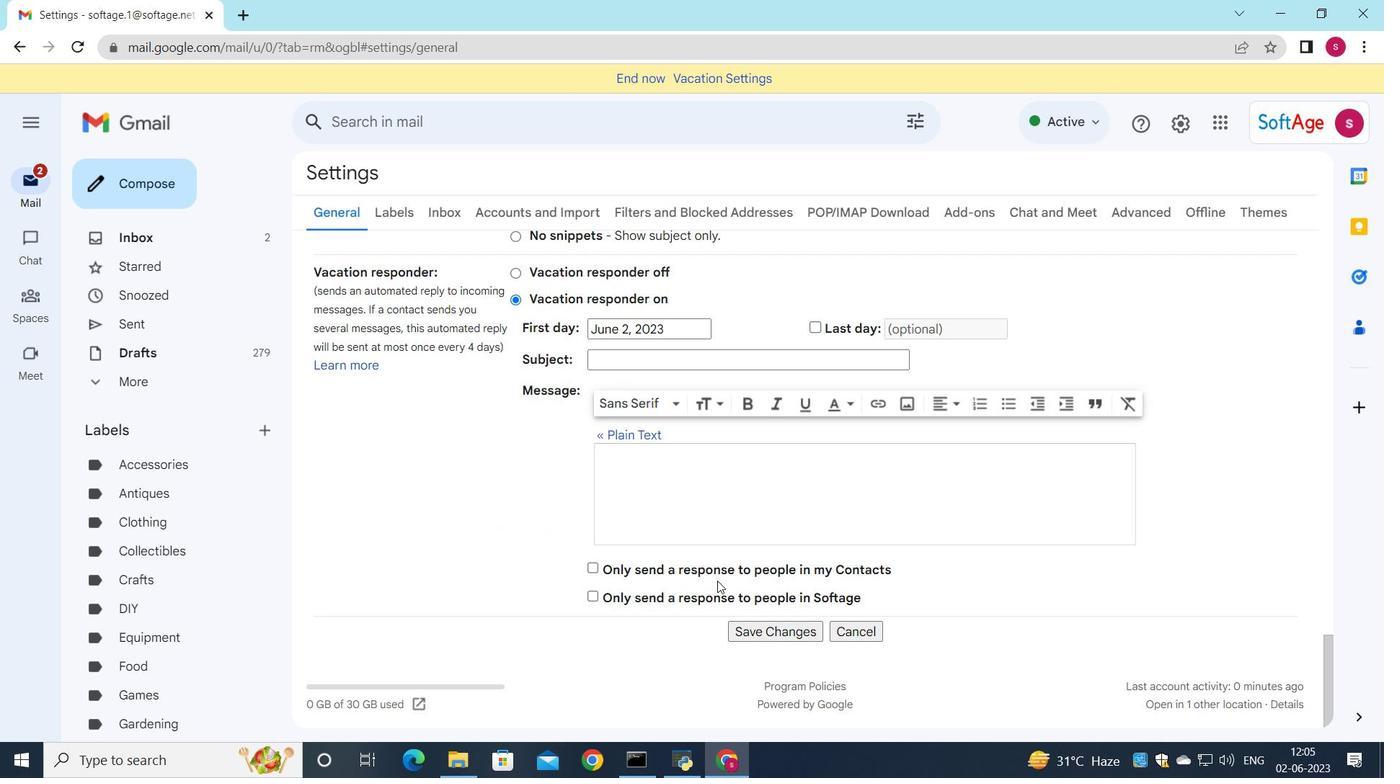 
Action: Mouse moved to (720, 596)
Screenshot: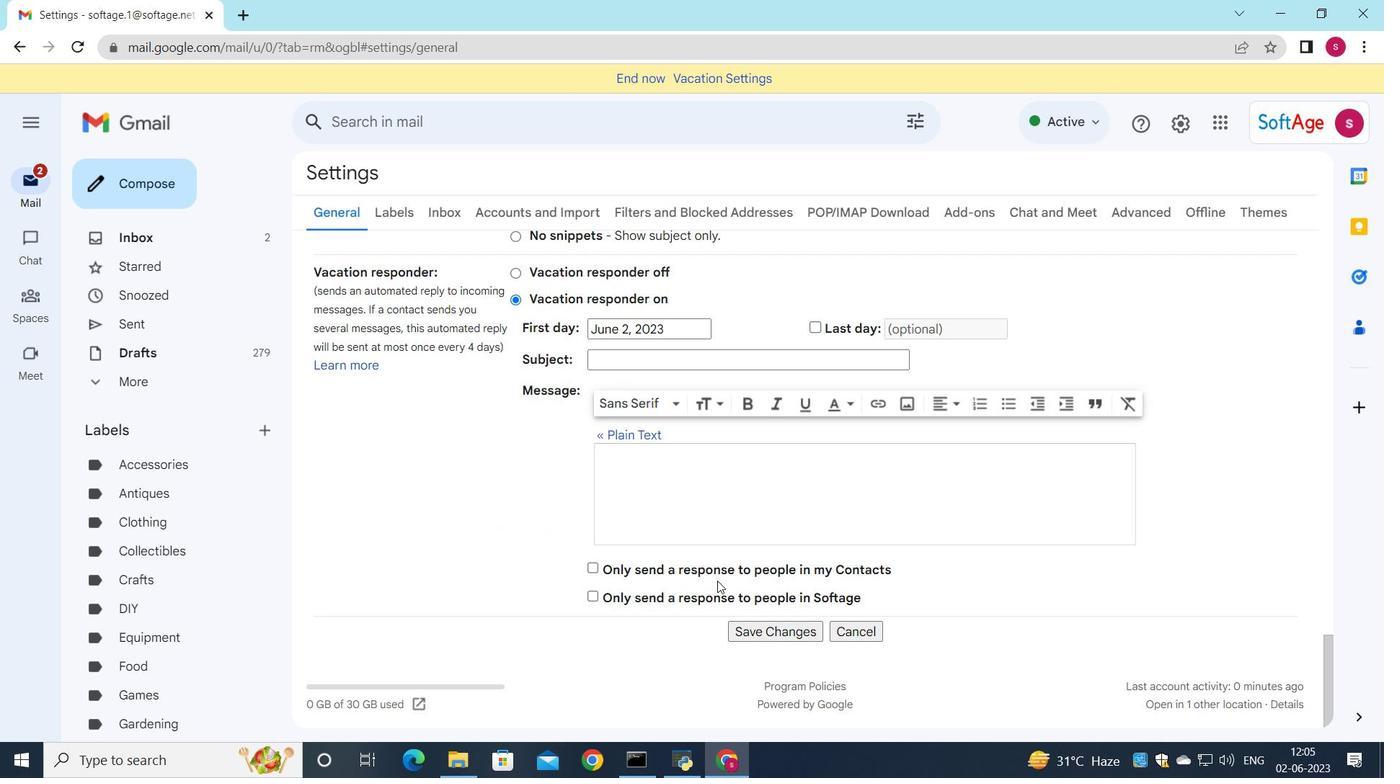 
Action: Mouse scrolled (715, 586) with delta (0, 0)
Screenshot: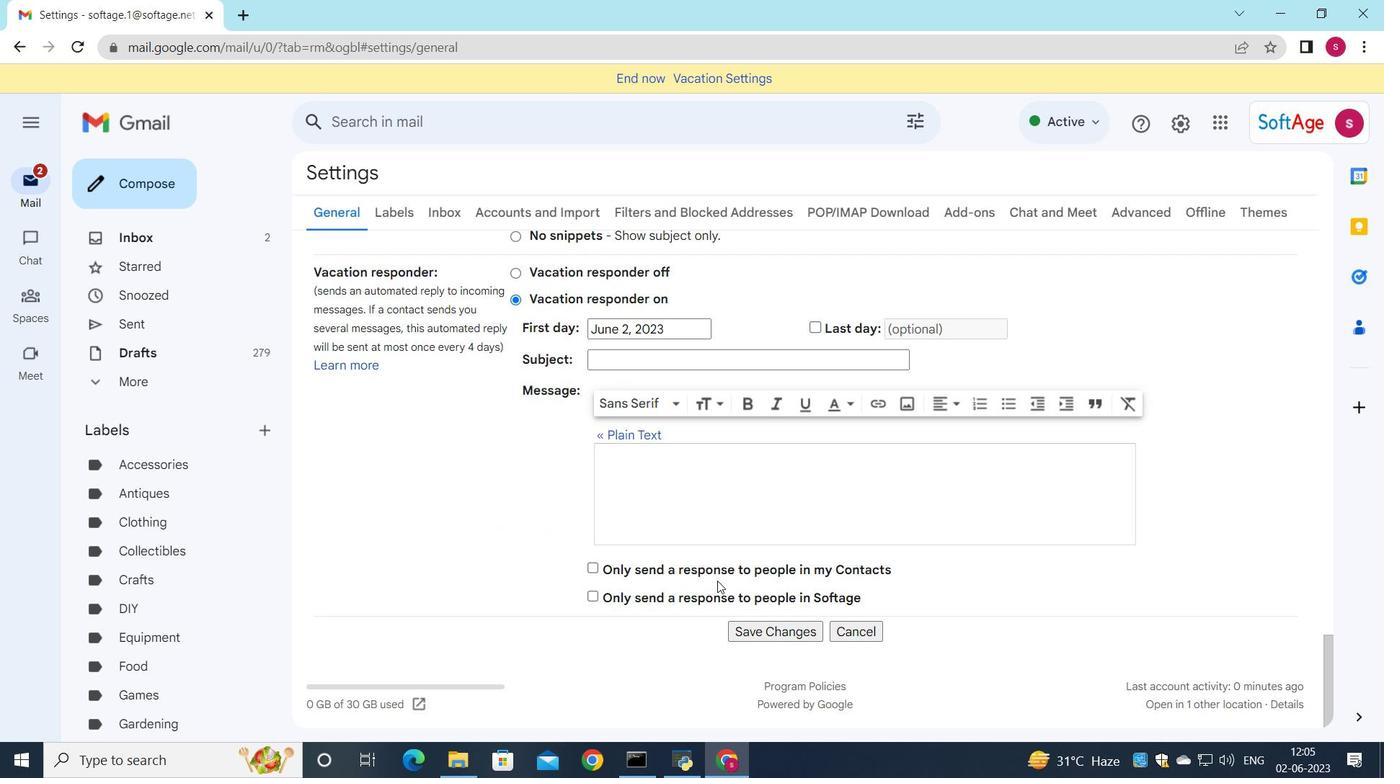 
Action: Mouse moved to (754, 630)
Screenshot: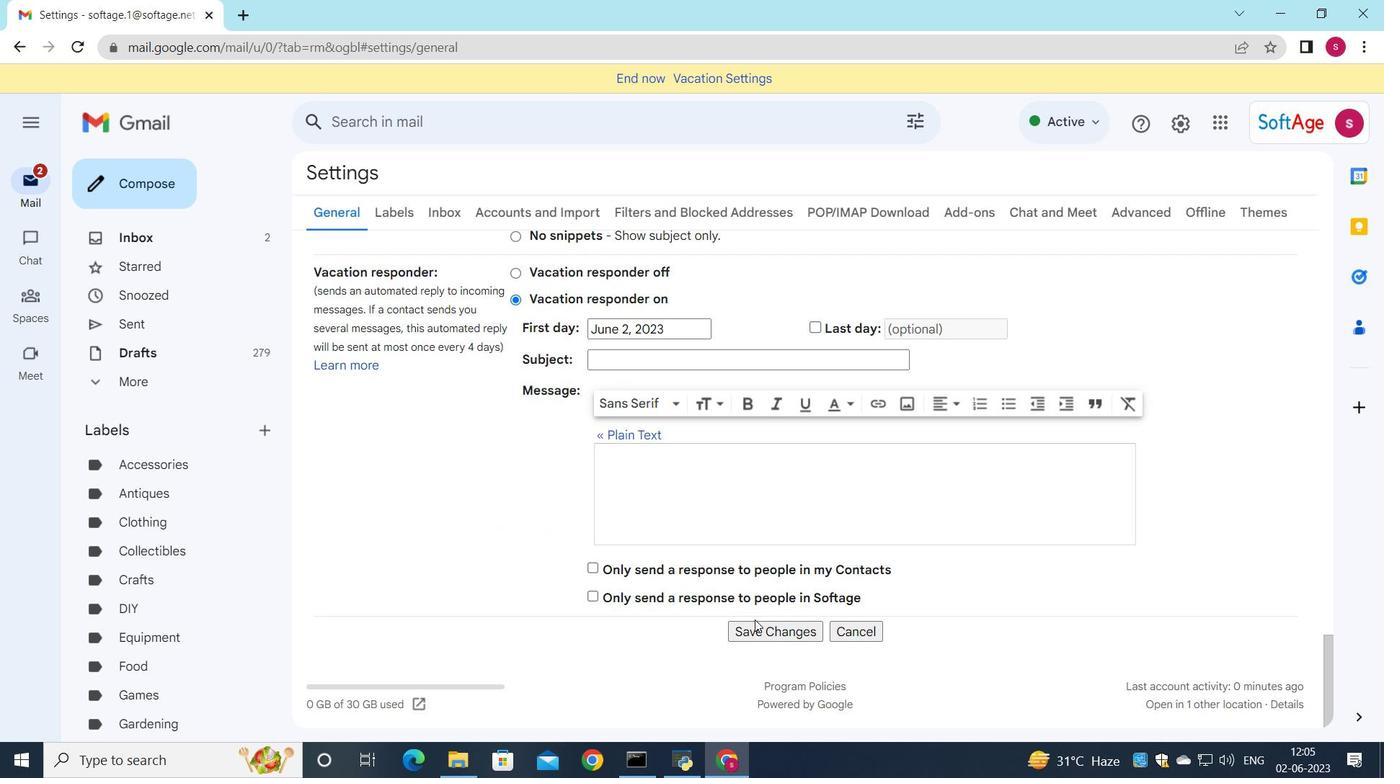 
Action: Mouse pressed left at (754, 630)
Screenshot: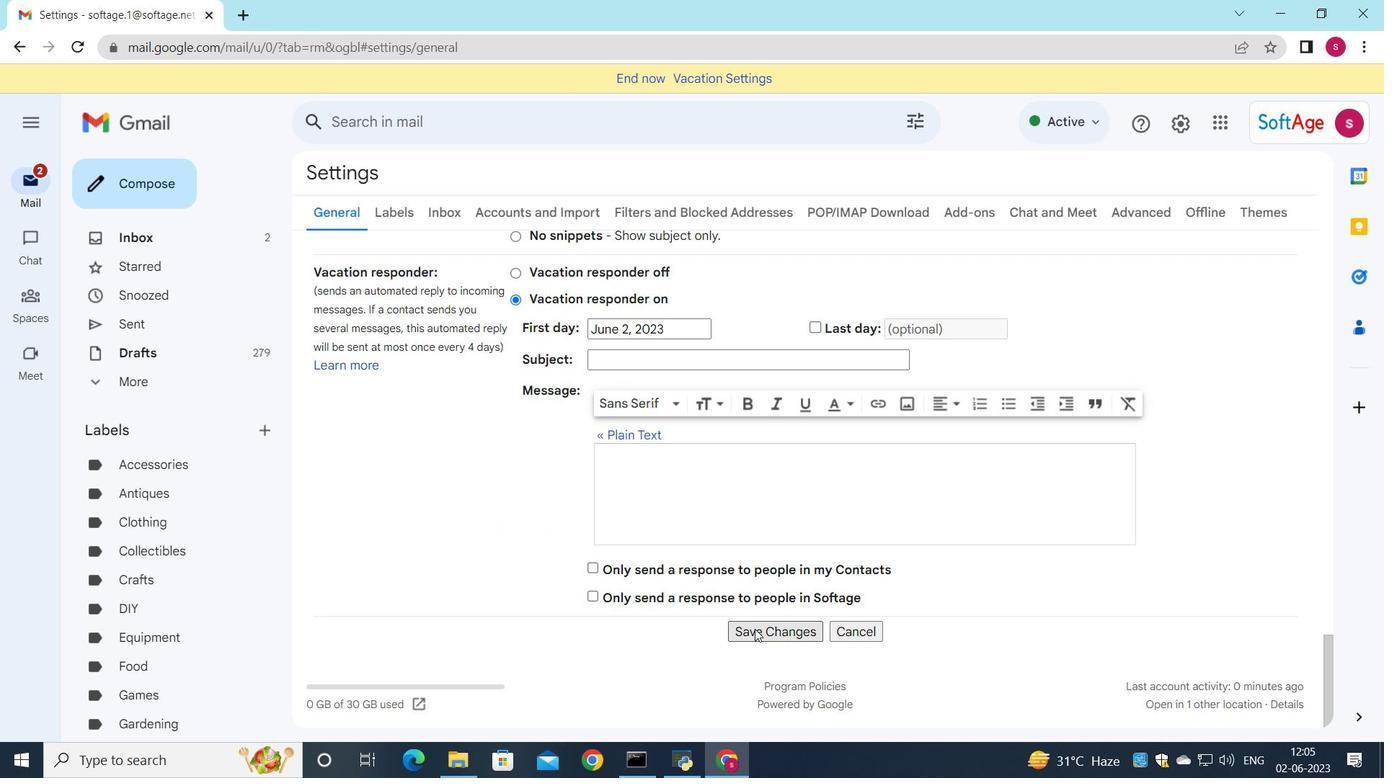 
Action: Mouse moved to (820, 396)
Screenshot: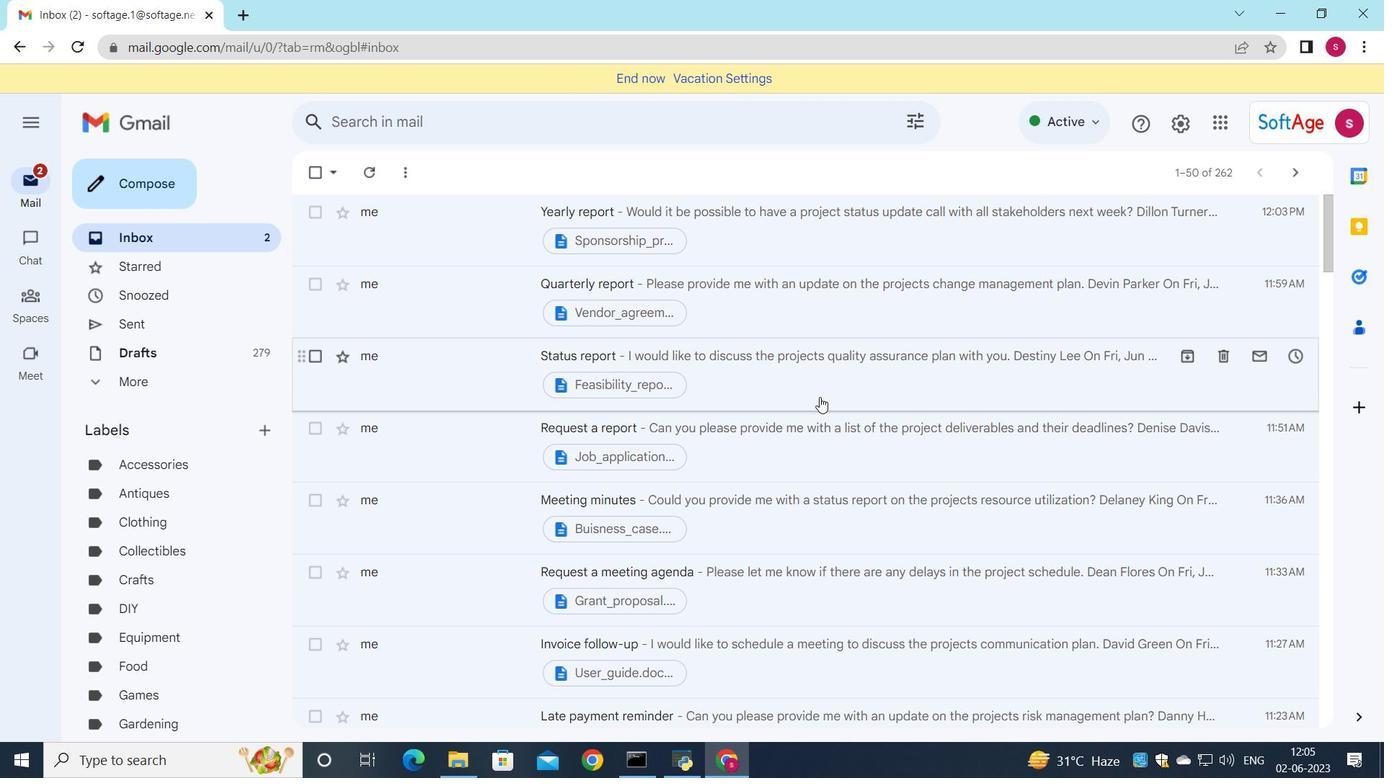 
Action: Mouse pressed left at (820, 396)
Screenshot: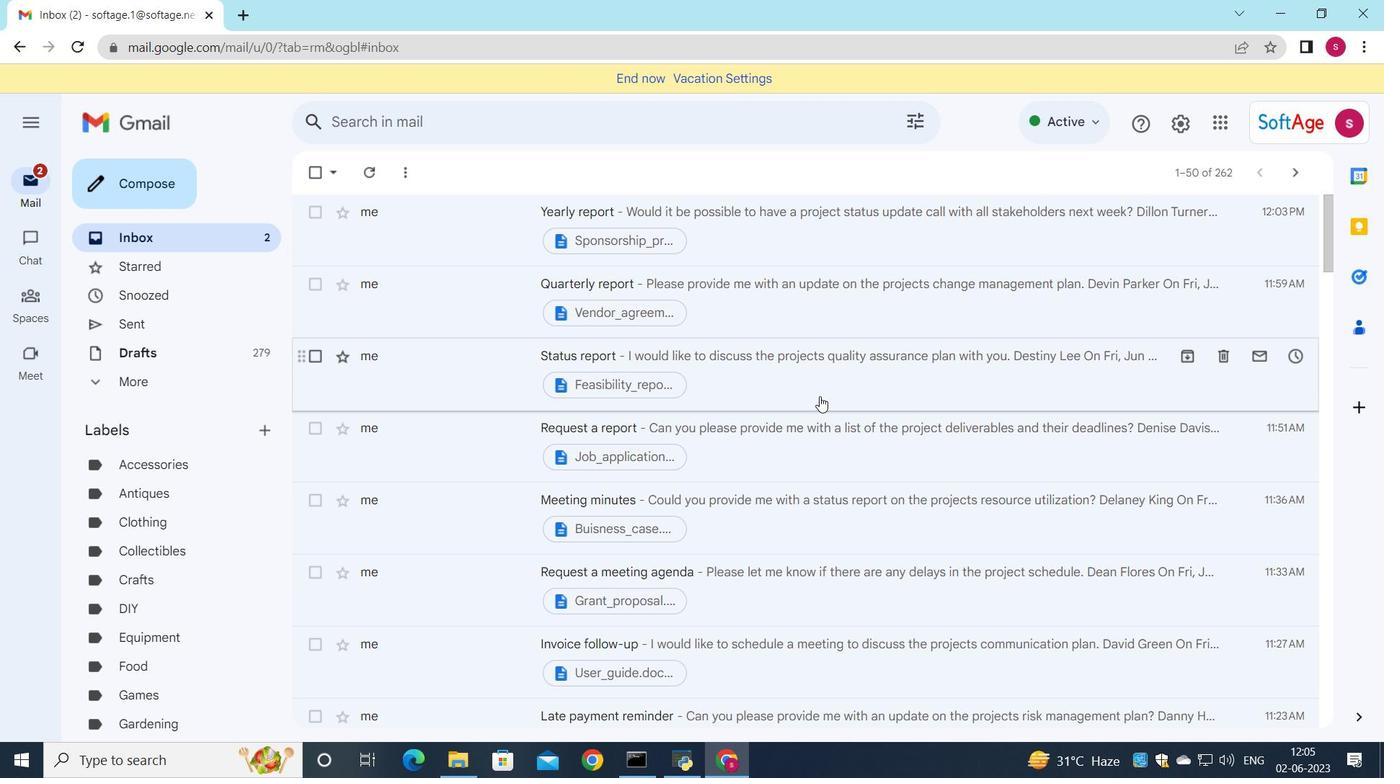 
Action: Mouse moved to (684, 436)
Screenshot: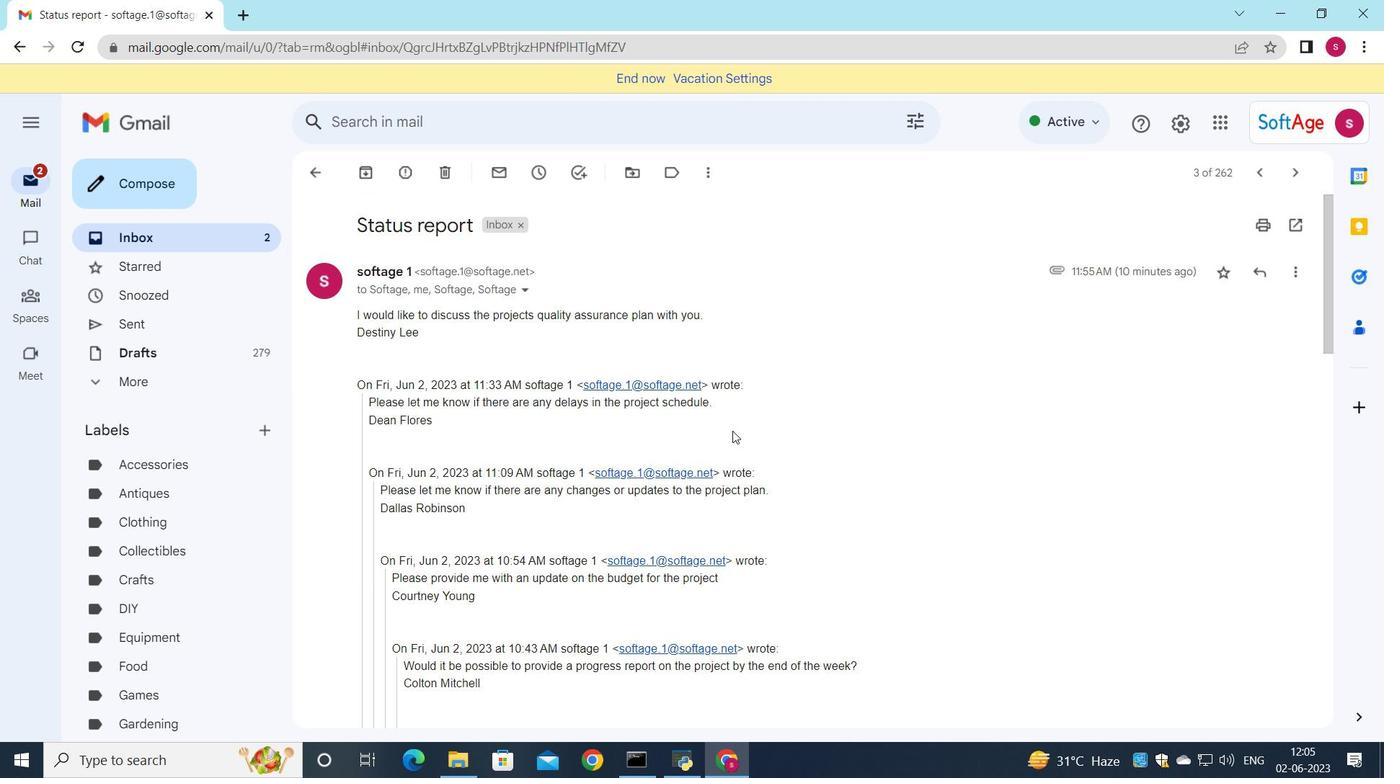 
Action: Mouse scrolled (684, 436) with delta (0, 0)
Screenshot: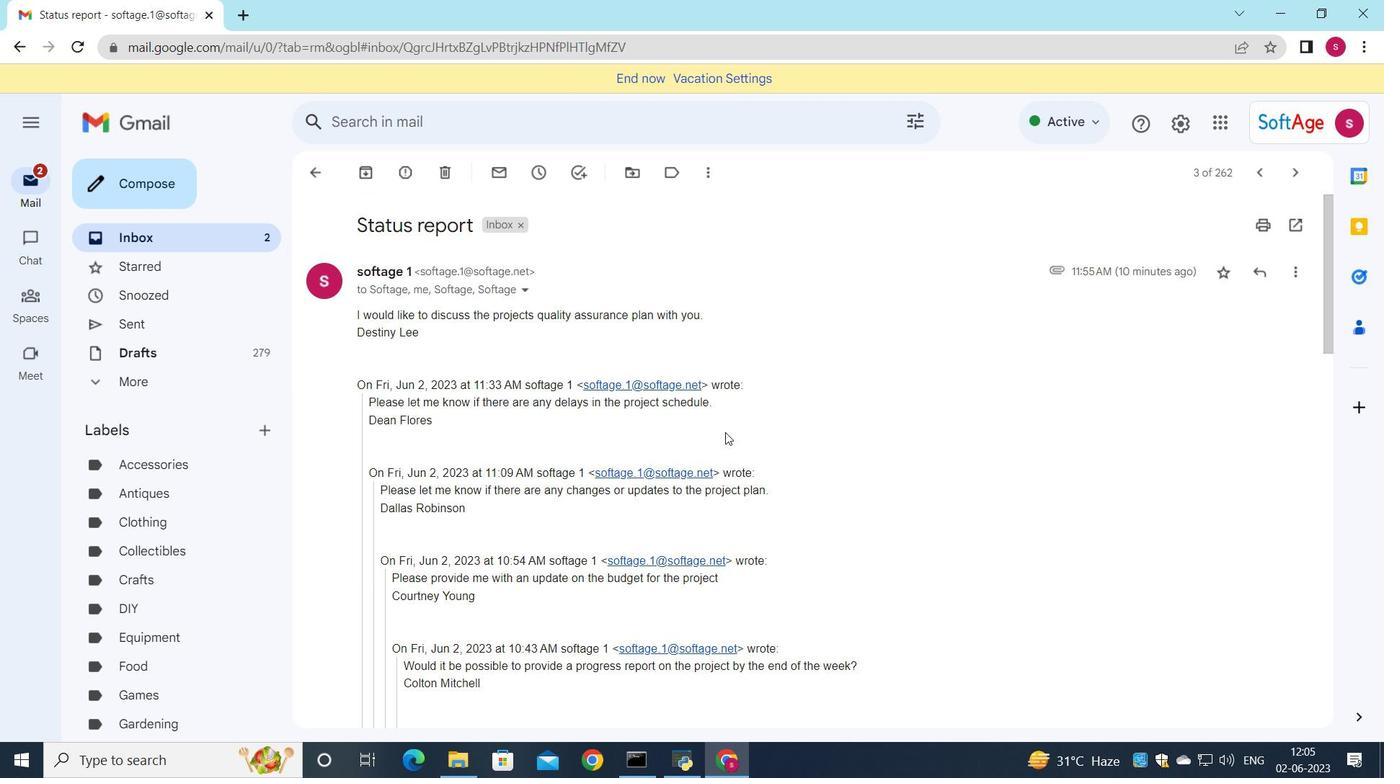 
Action: Mouse scrolled (684, 436) with delta (0, 0)
Screenshot: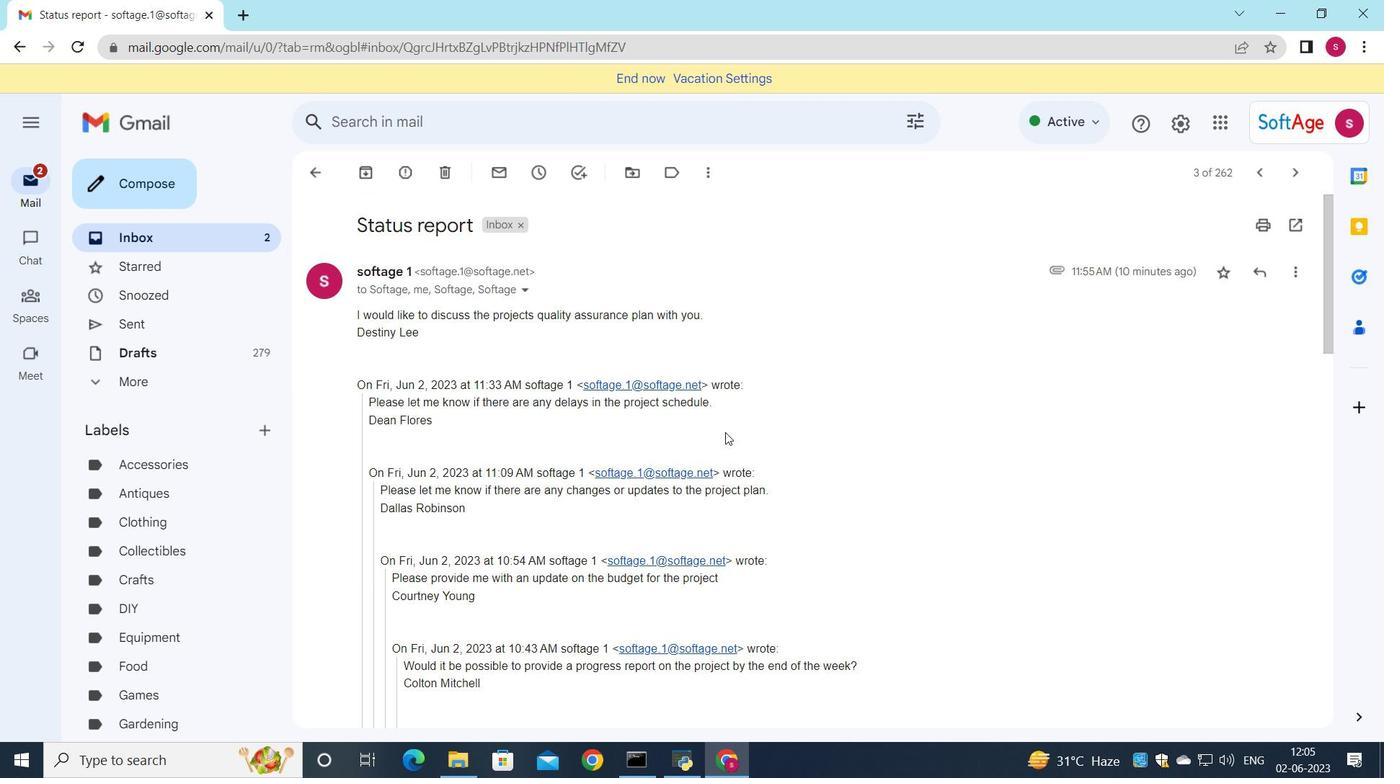 
Action: Mouse scrolled (684, 436) with delta (0, 0)
Screenshot: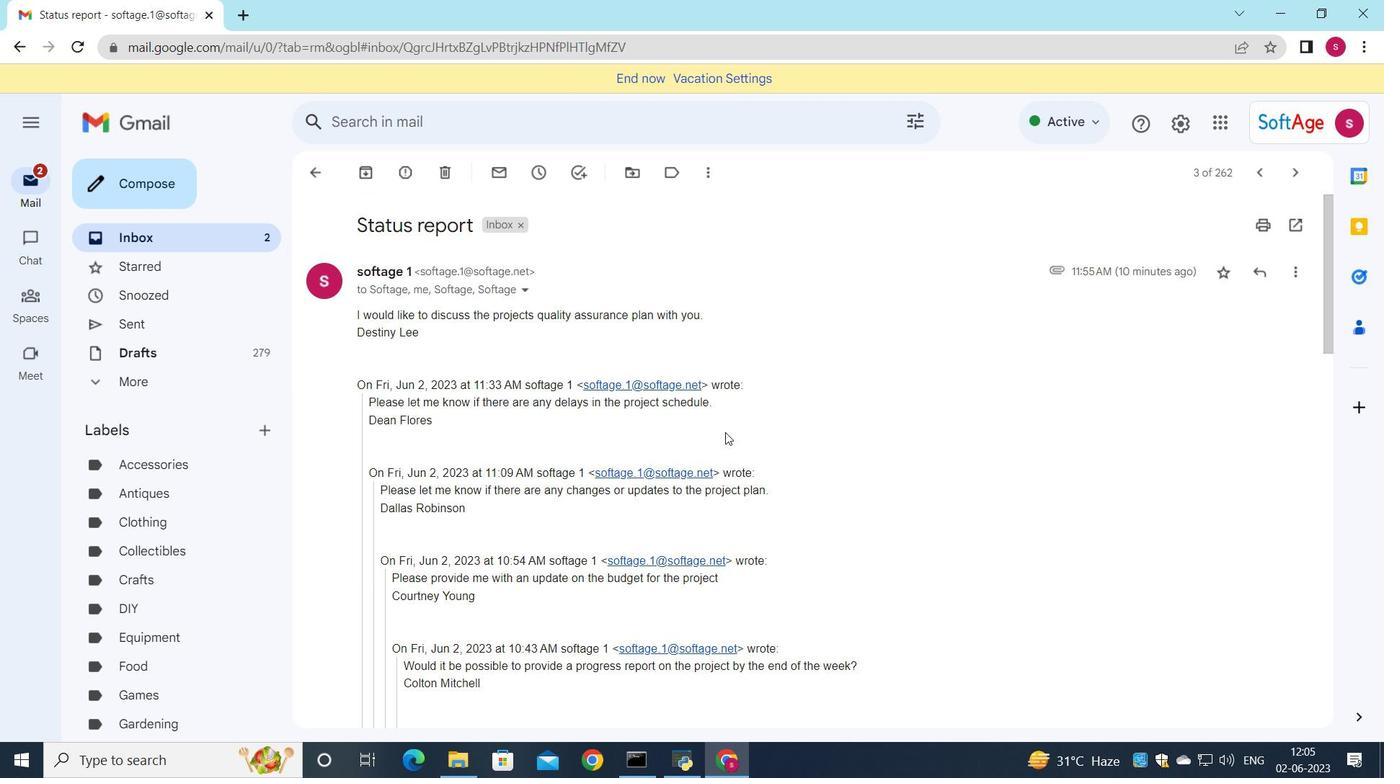 
Action: Mouse moved to (684, 436)
Screenshot: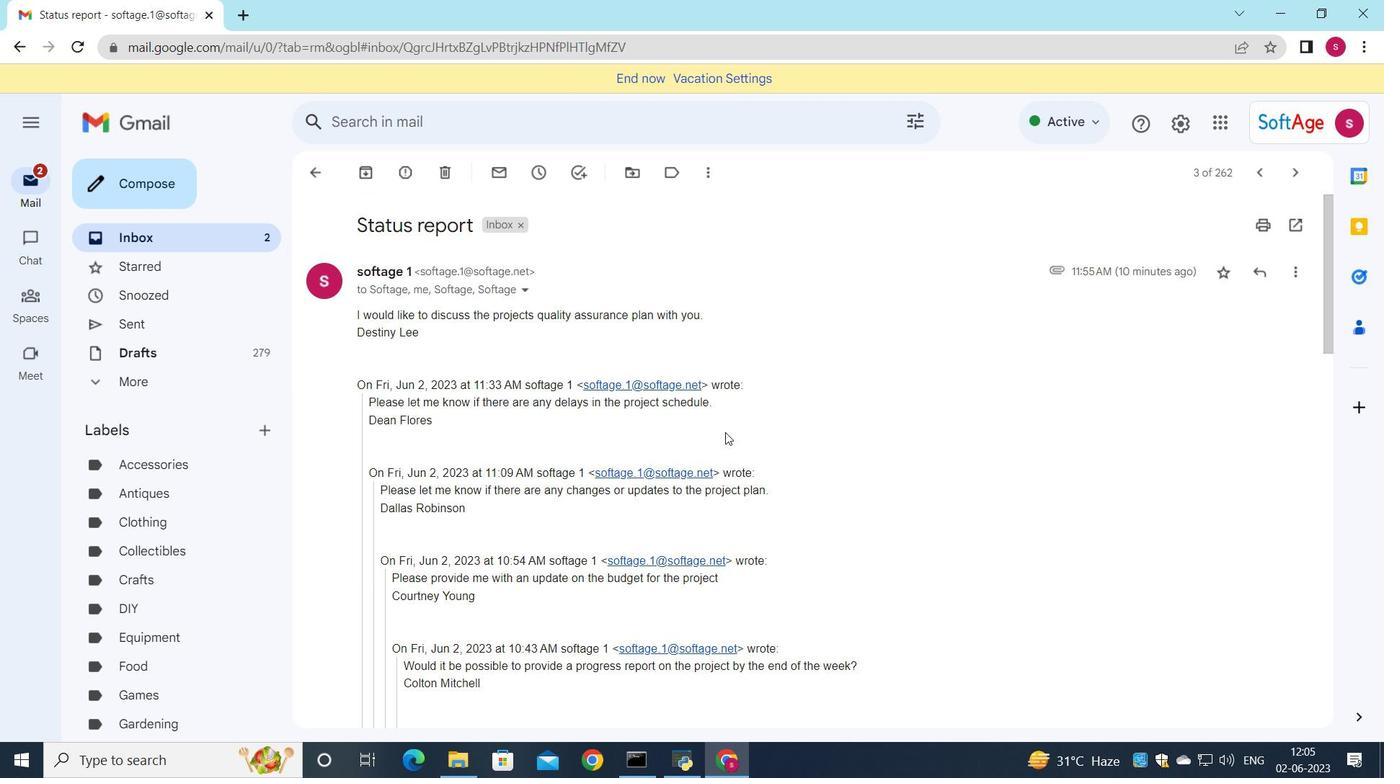 
Action: Mouse scrolled (684, 436) with delta (0, 0)
Screenshot: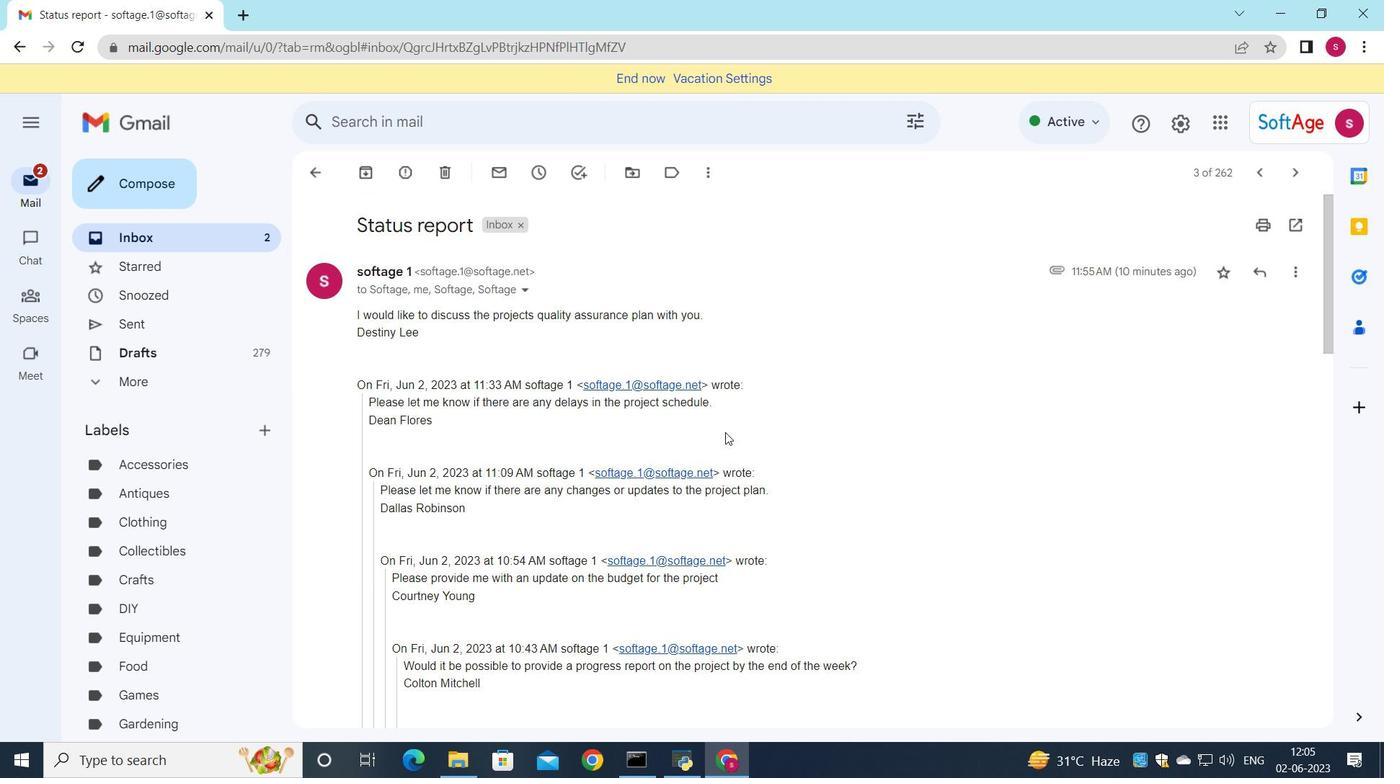 
Action: Mouse moved to (568, 525)
Screenshot: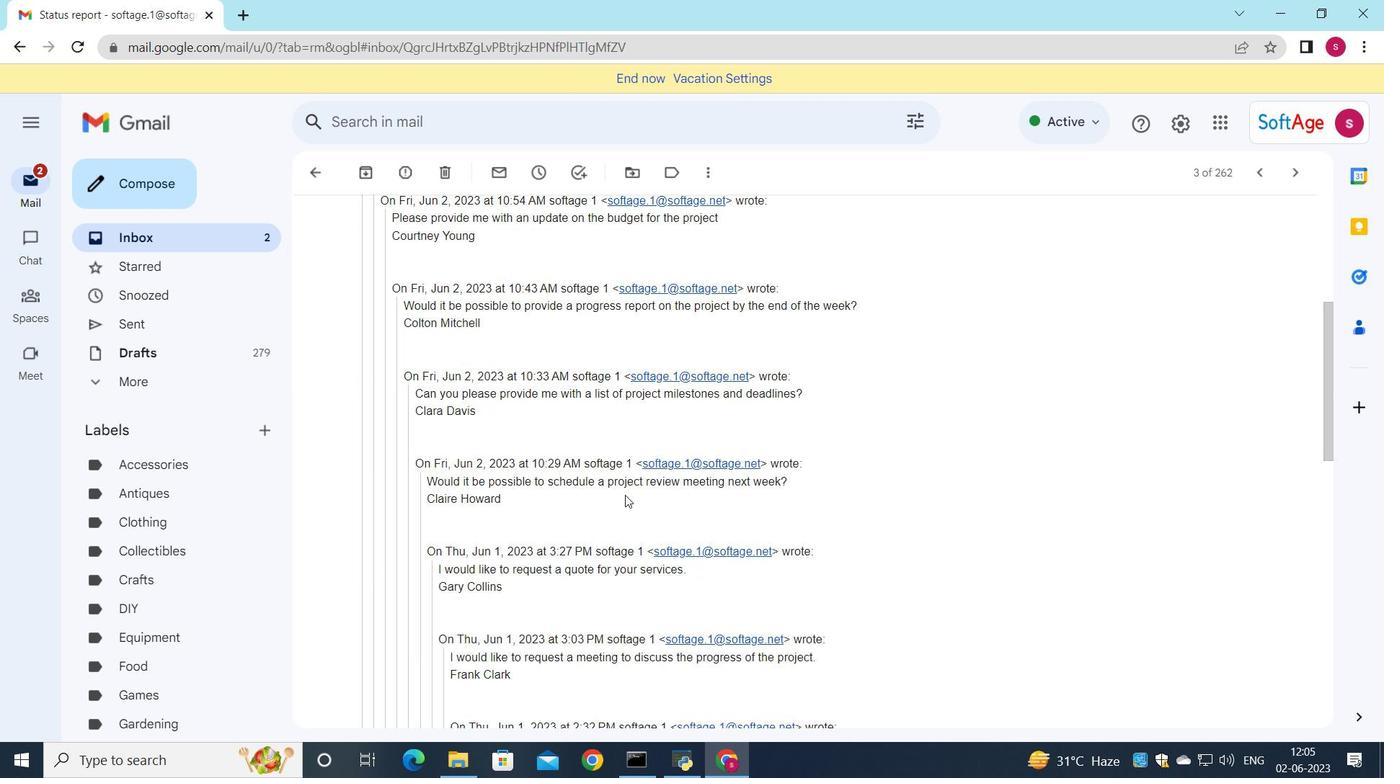 
Action: Mouse scrolled (568, 524) with delta (0, 0)
Screenshot: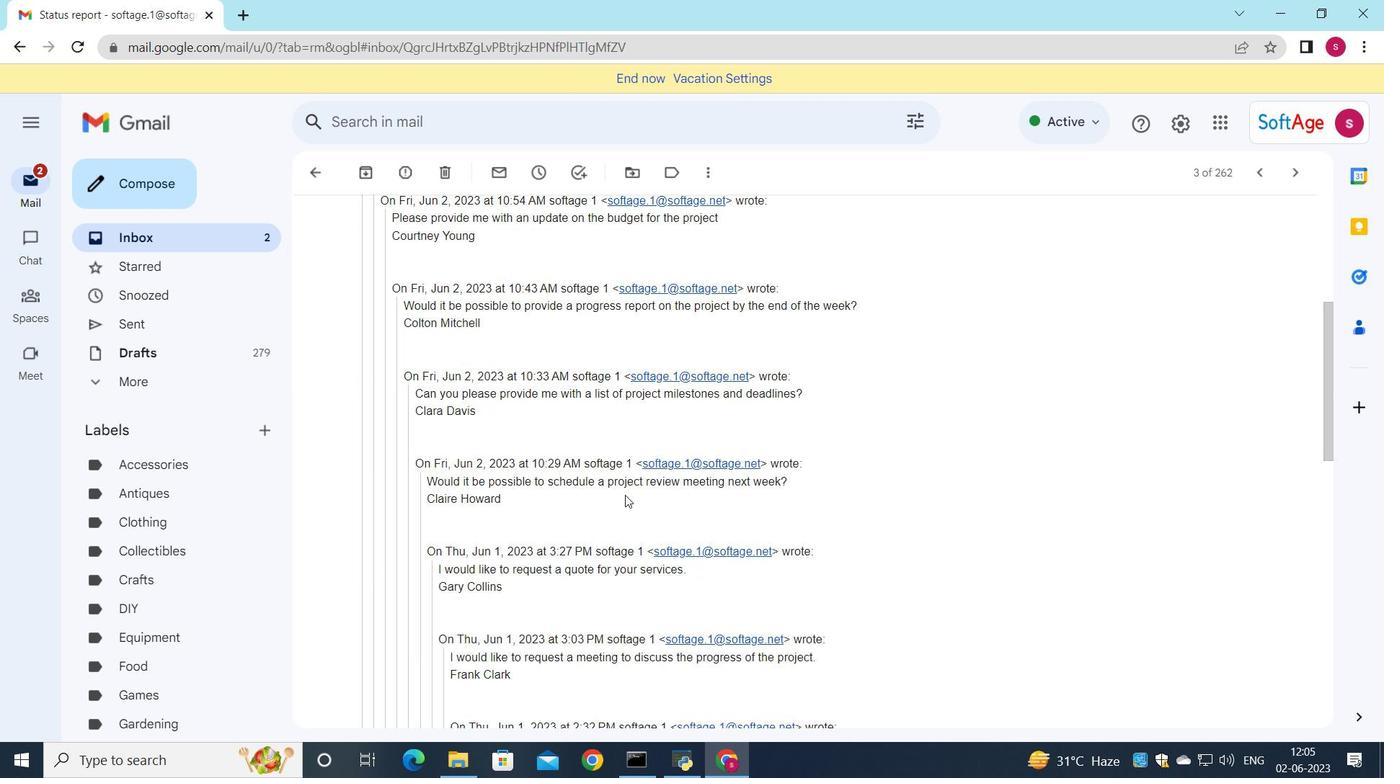 
Action: Mouse moved to (562, 528)
Screenshot: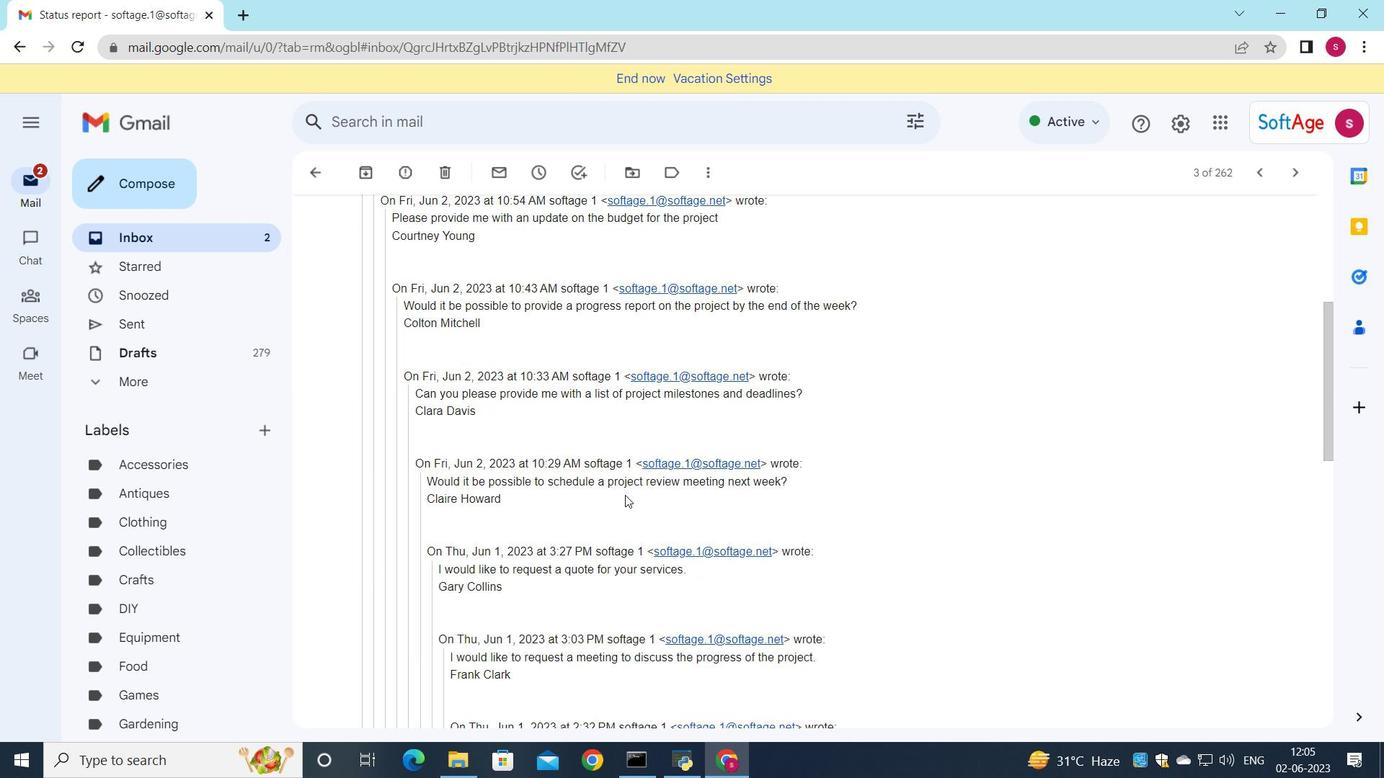 
Action: Mouse scrolled (562, 527) with delta (0, 0)
Screenshot: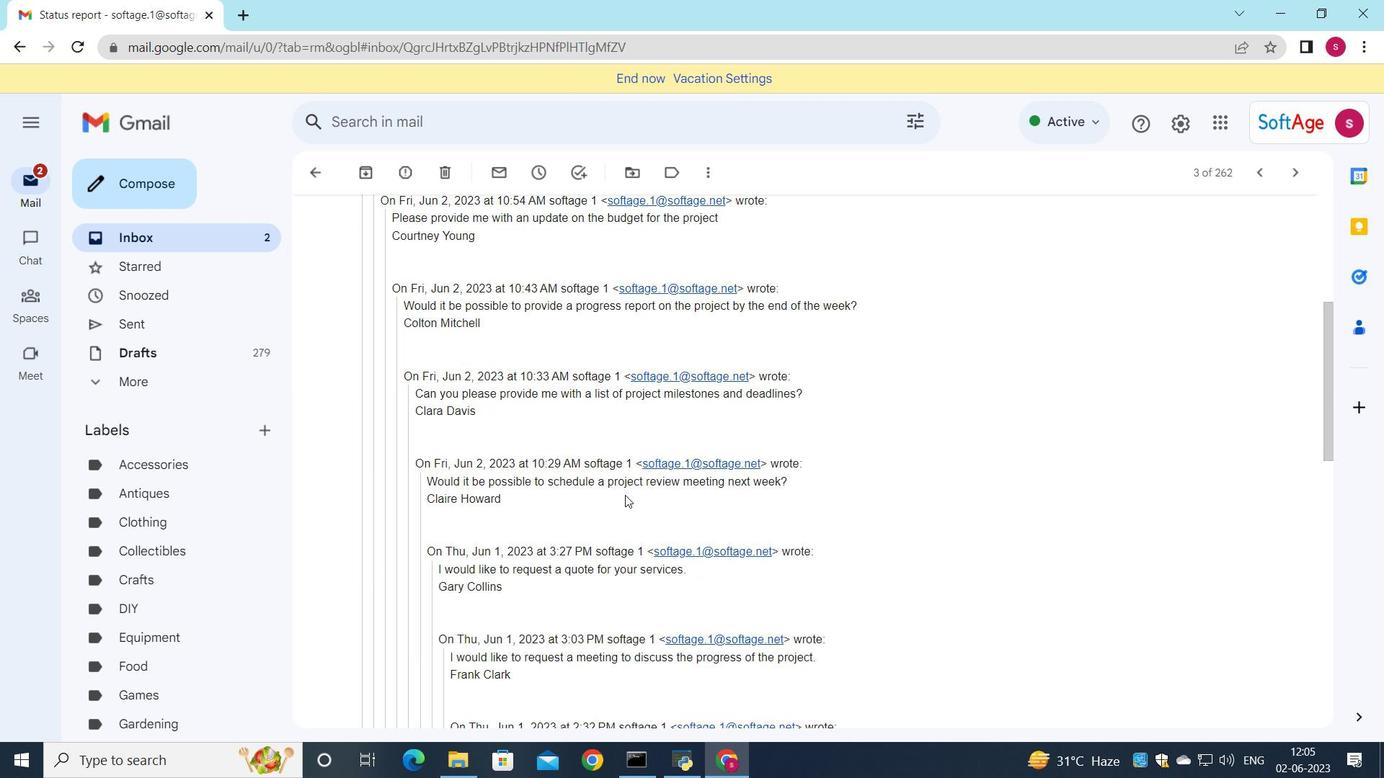 
Action: Mouse moved to (557, 532)
Screenshot: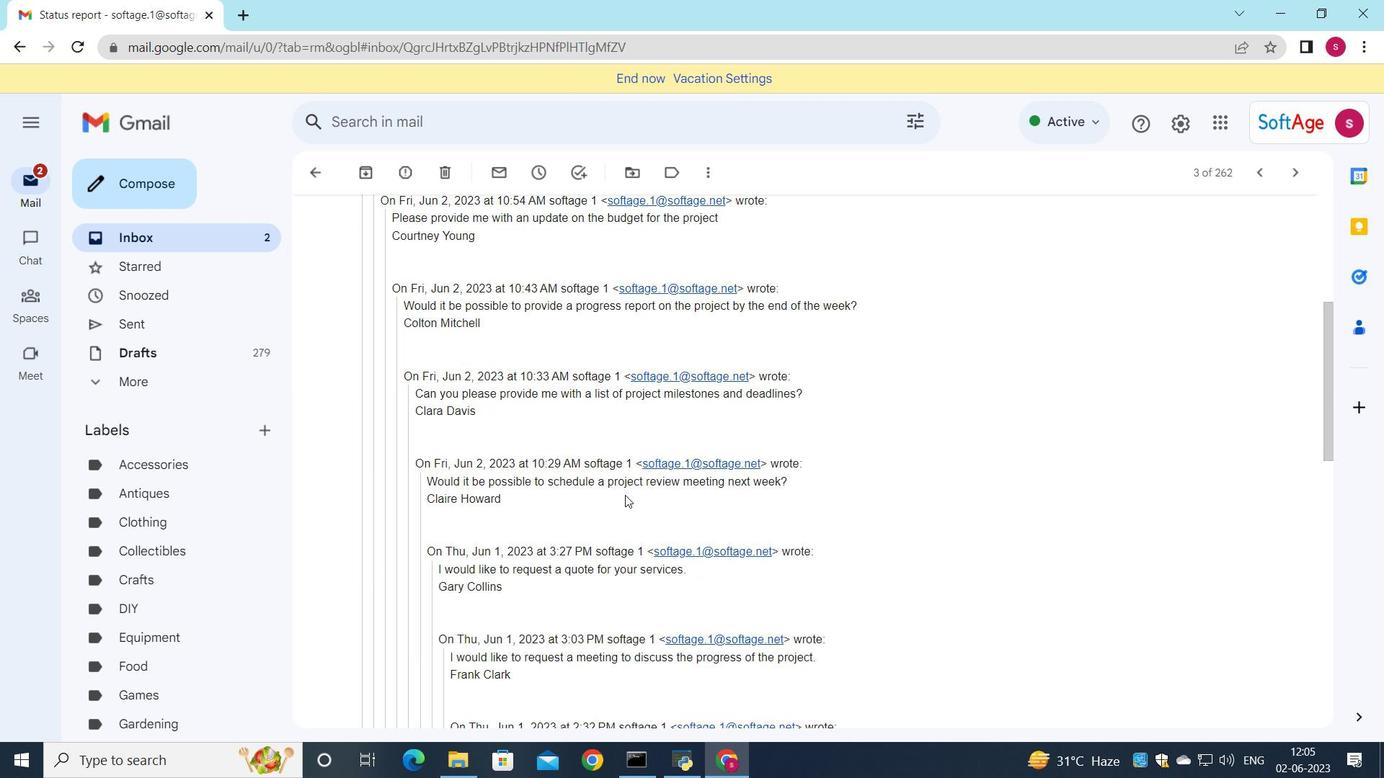 
Action: Mouse scrolled (557, 531) with delta (0, 0)
Screenshot: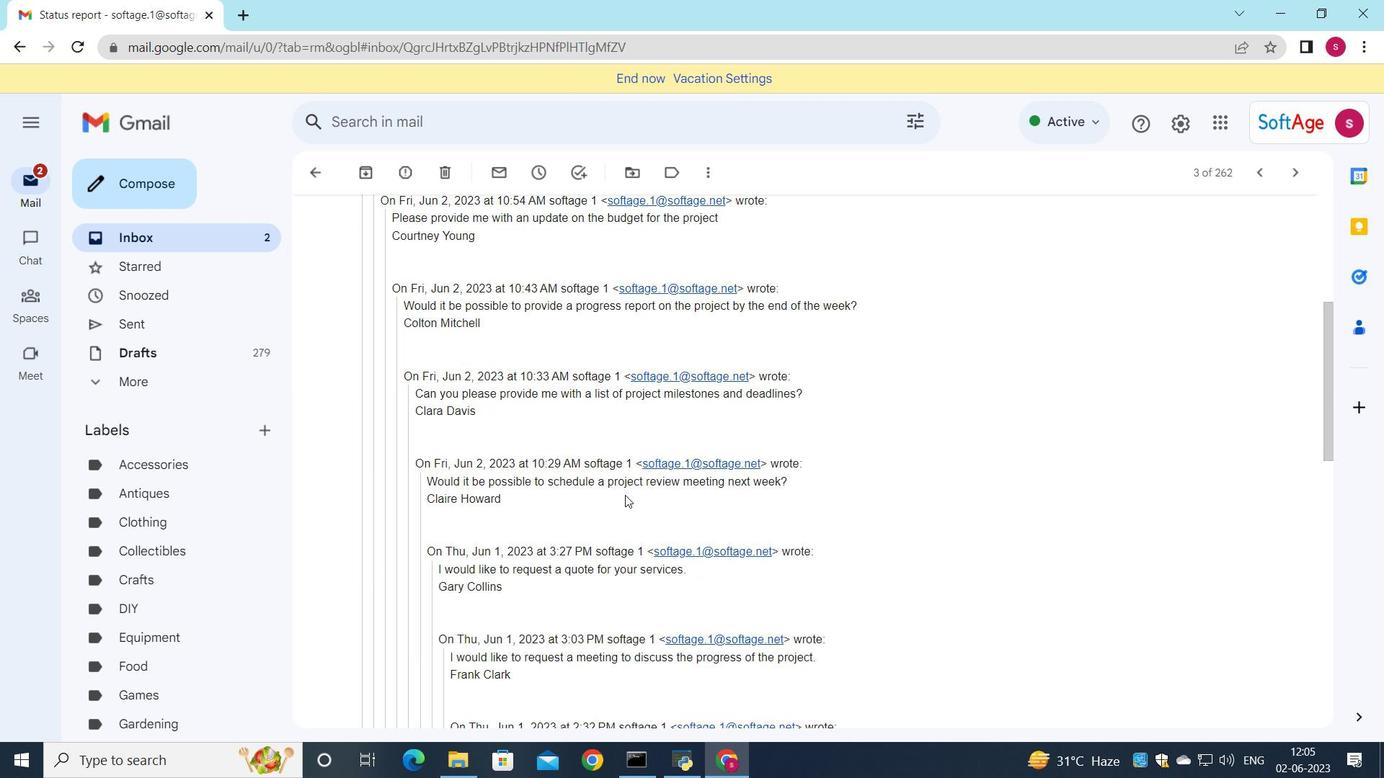 
Action: Mouse moved to (539, 545)
Screenshot: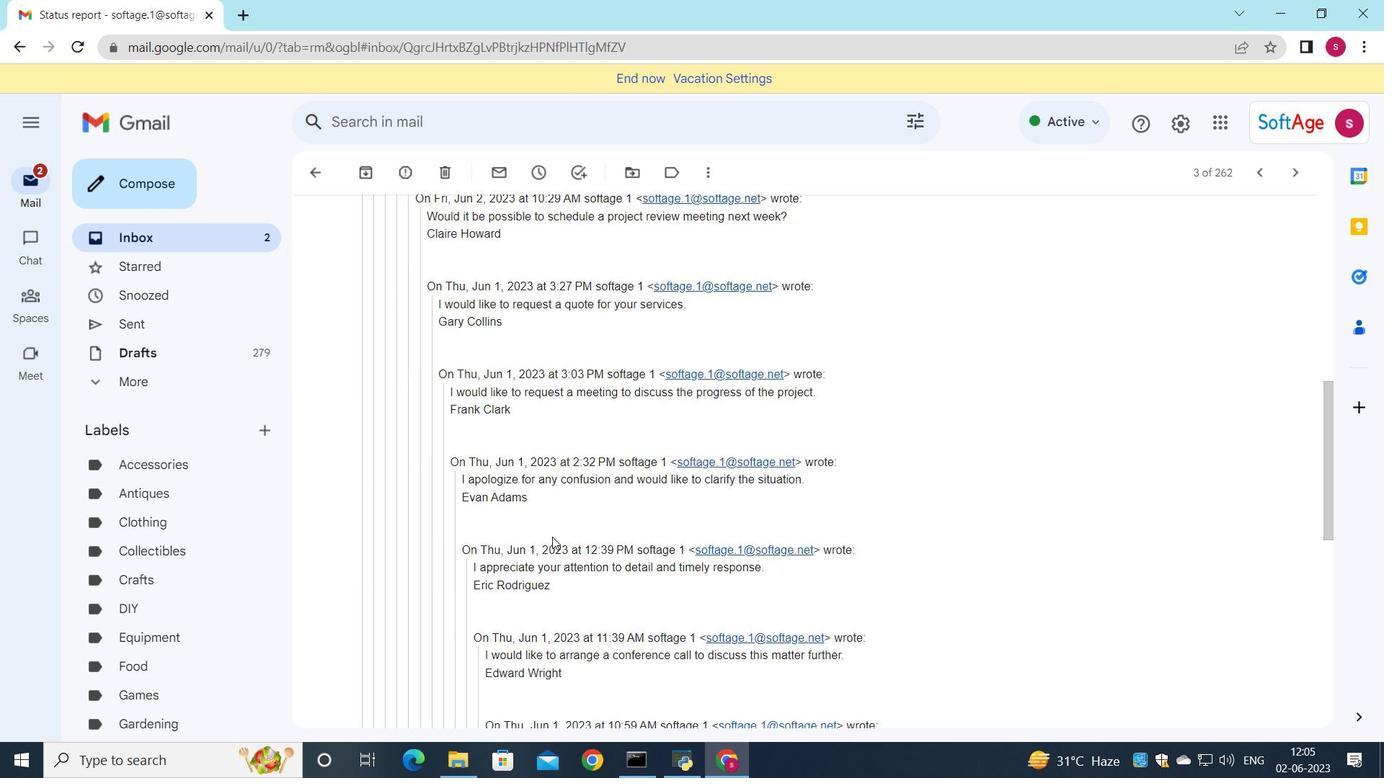 
Action: Mouse scrolled (539, 545) with delta (0, 0)
Screenshot: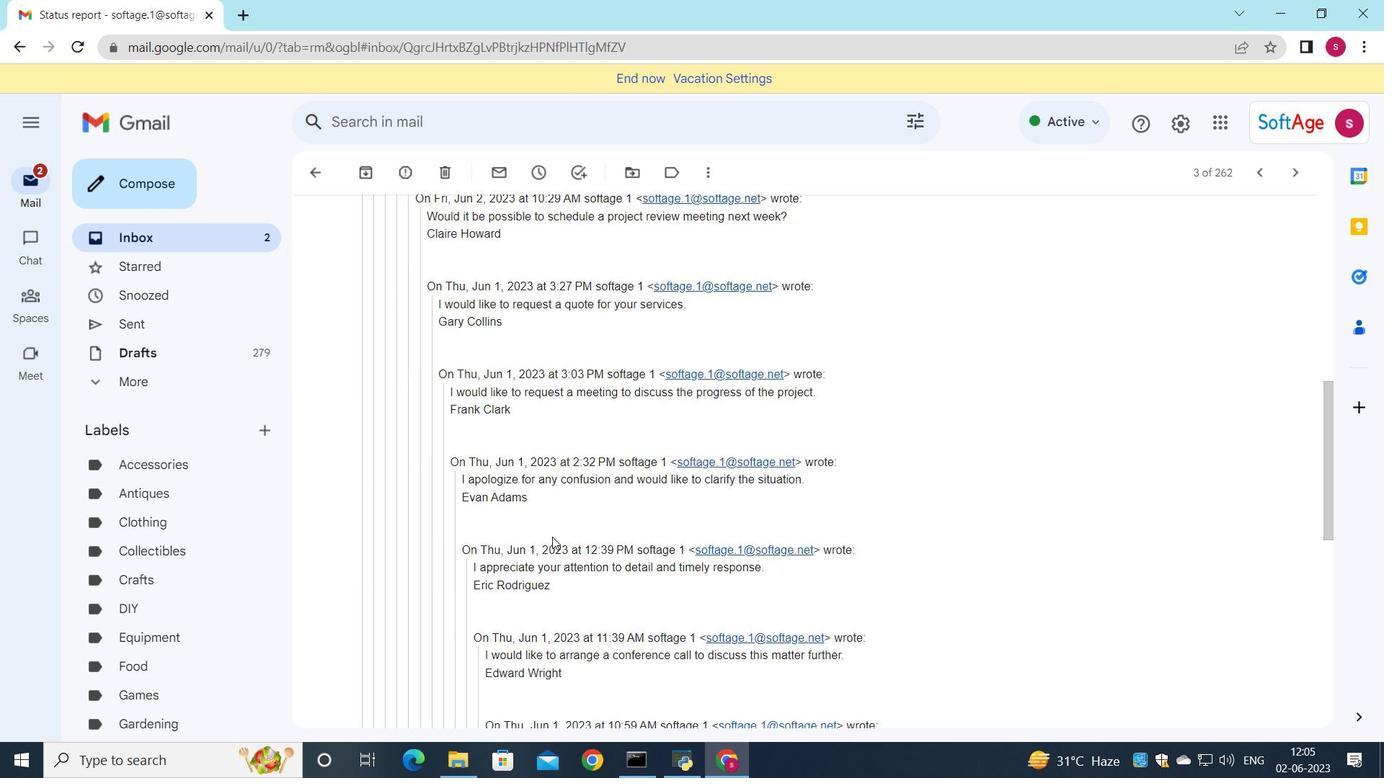 
Action: Mouse moved to (535, 549)
Screenshot: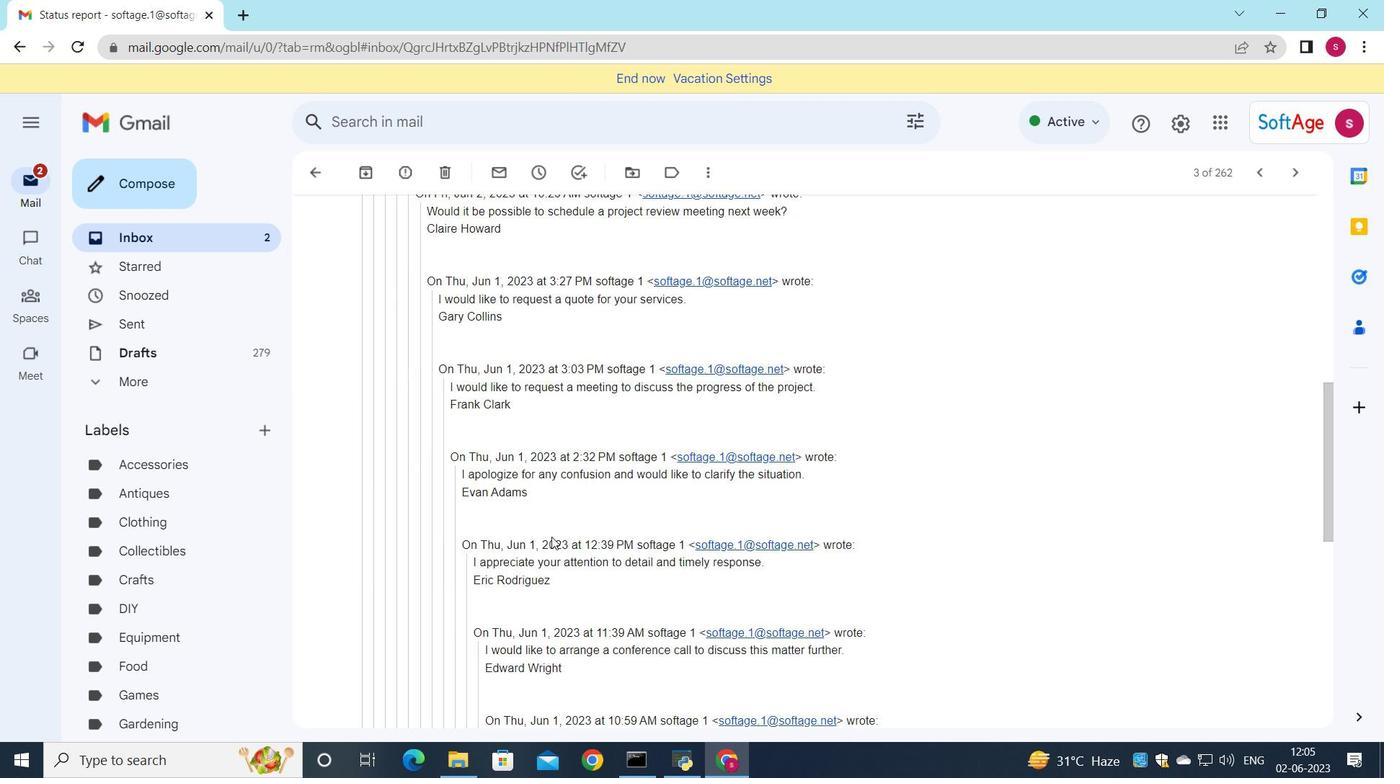 
Action: Mouse scrolled (535, 548) with delta (0, 0)
Screenshot: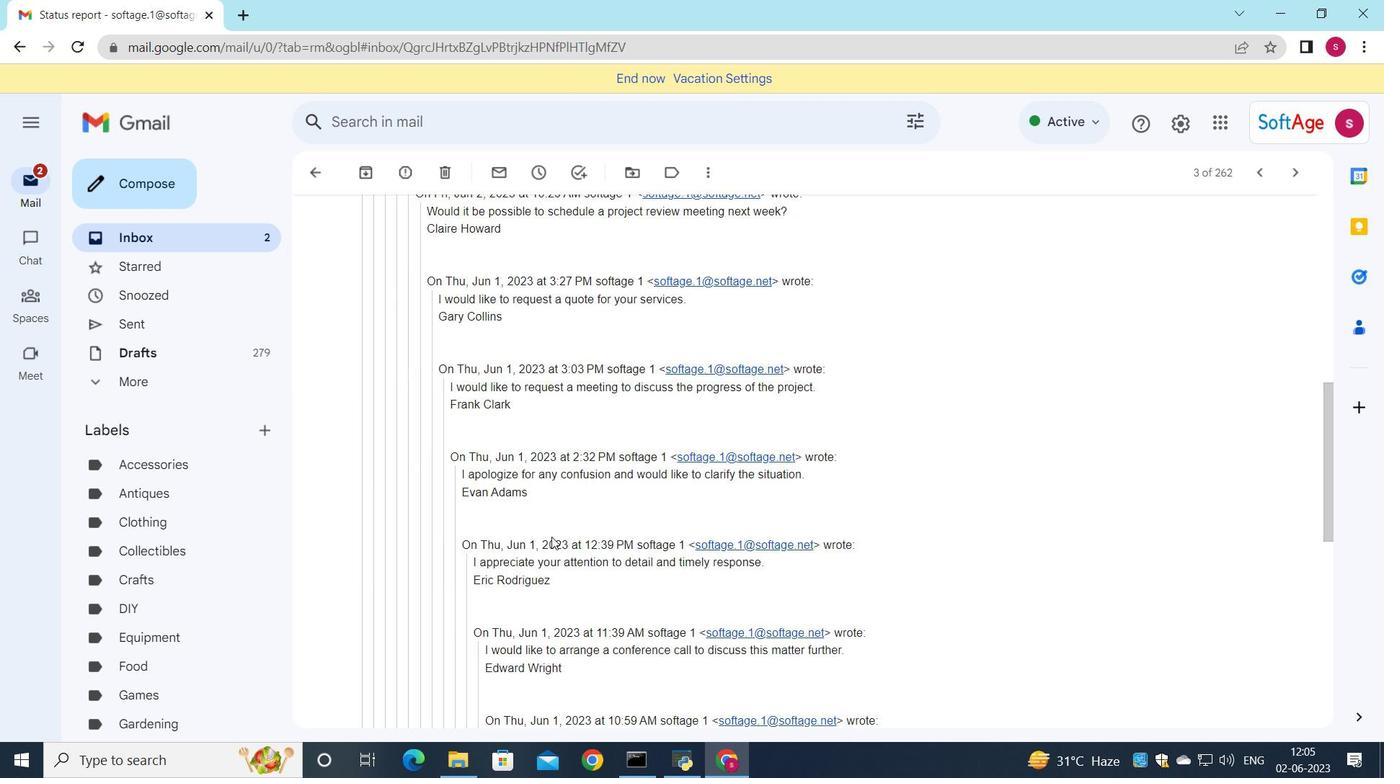 
Action: Mouse moved to (534, 550)
Screenshot: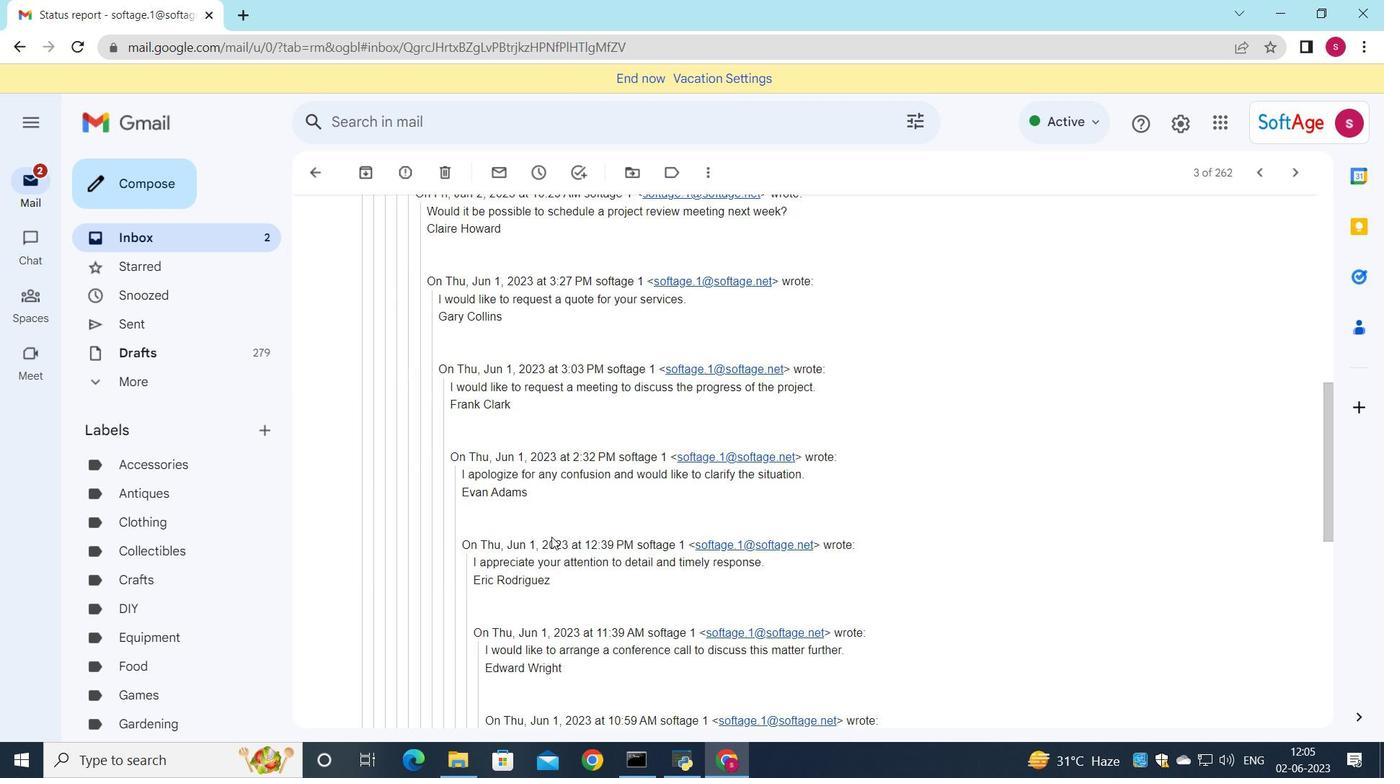 
Action: Mouse scrolled (534, 548) with delta (0, 0)
Screenshot: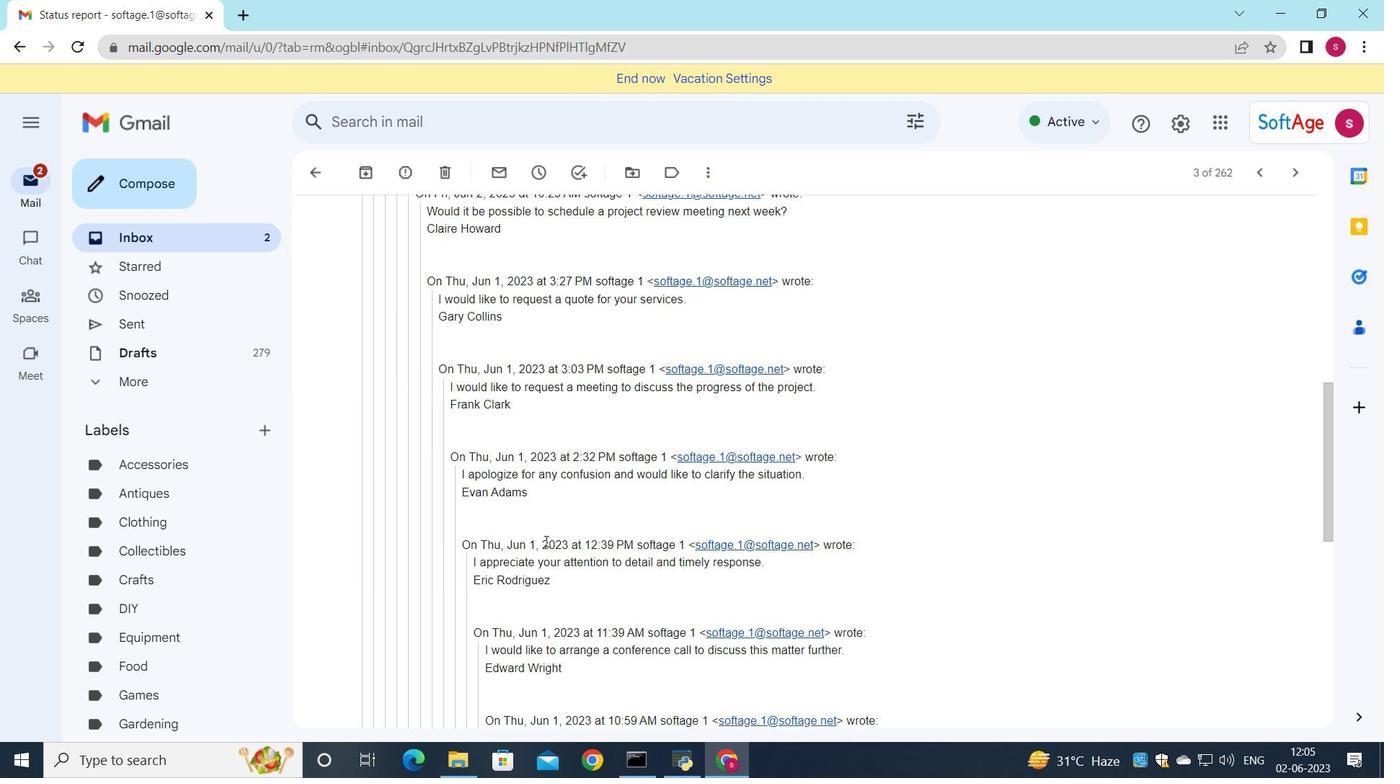 
Action: Mouse moved to (532, 560)
Screenshot: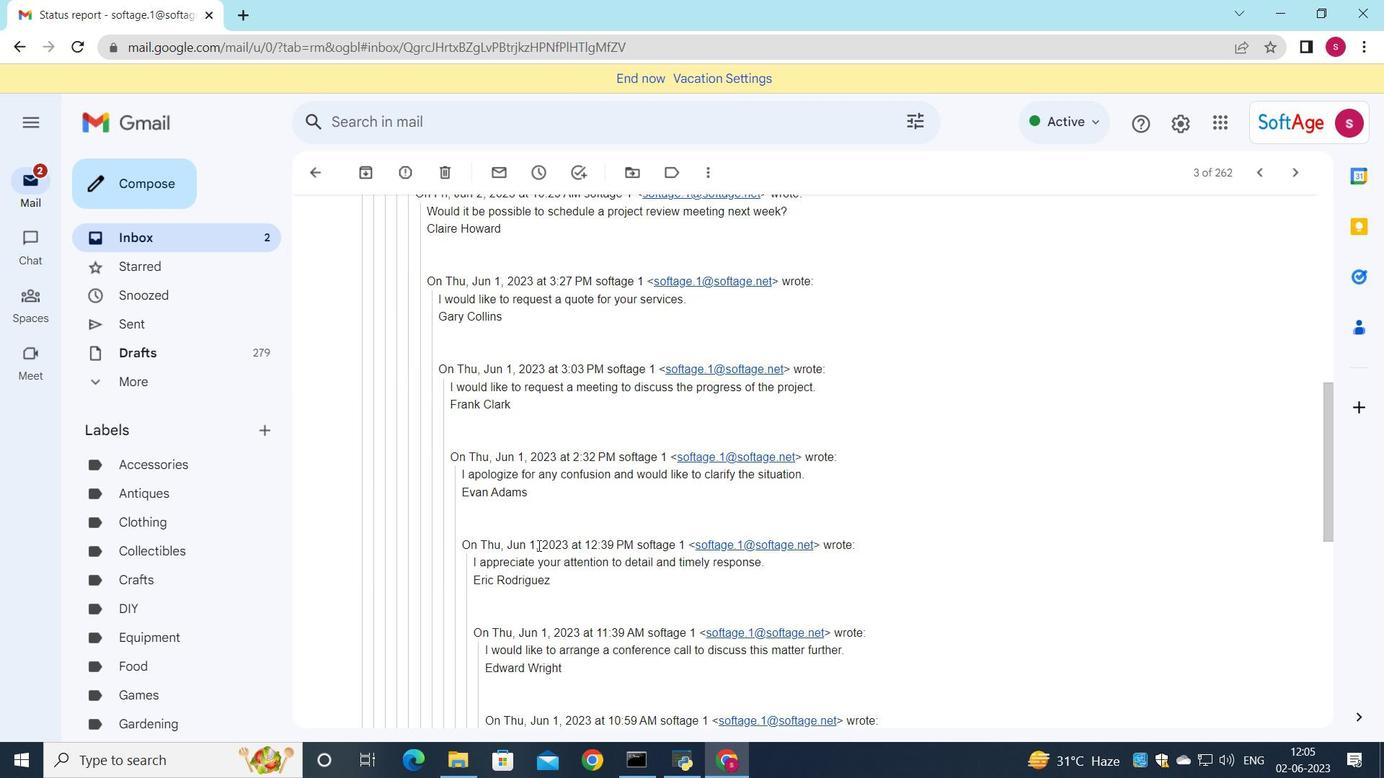 
Action: Mouse scrolled (533, 554) with delta (0, 0)
Screenshot: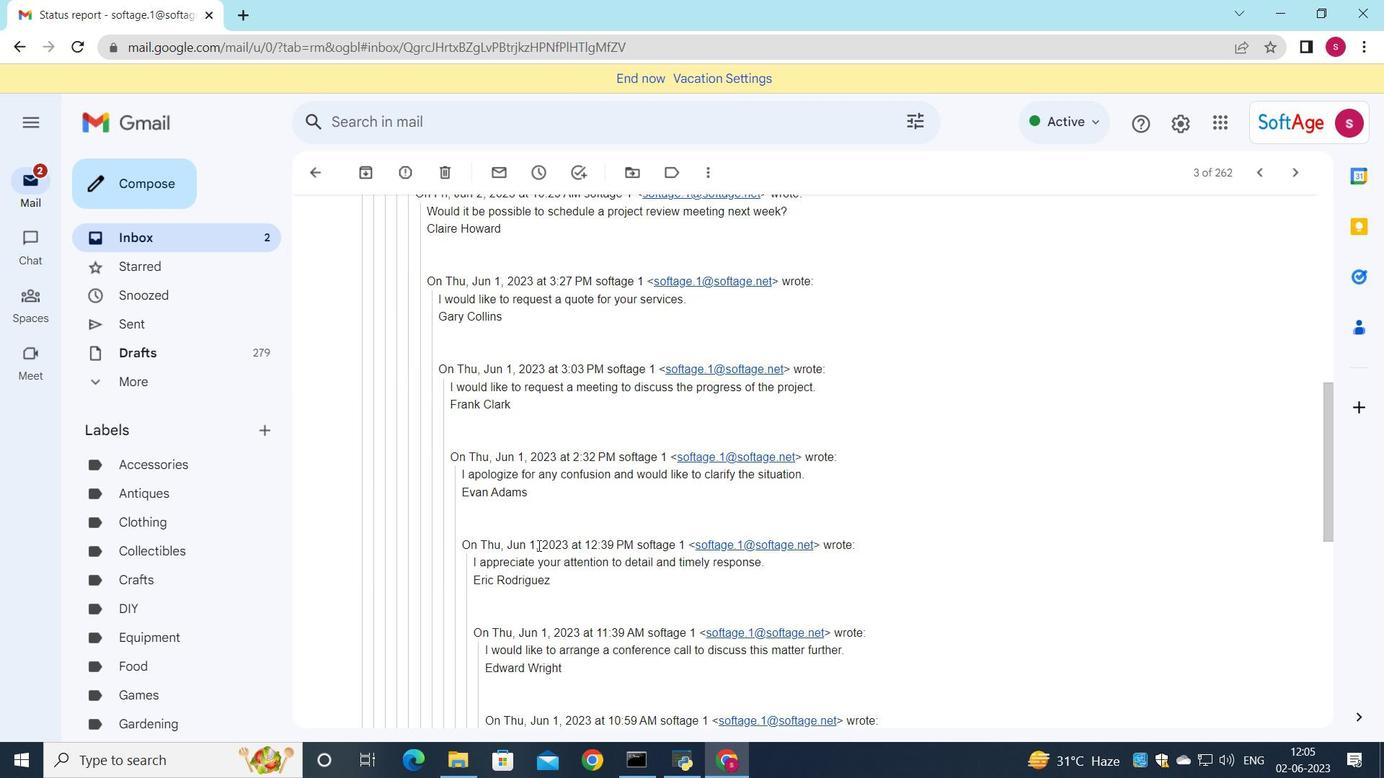 
Action: Mouse moved to (532, 571)
Screenshot: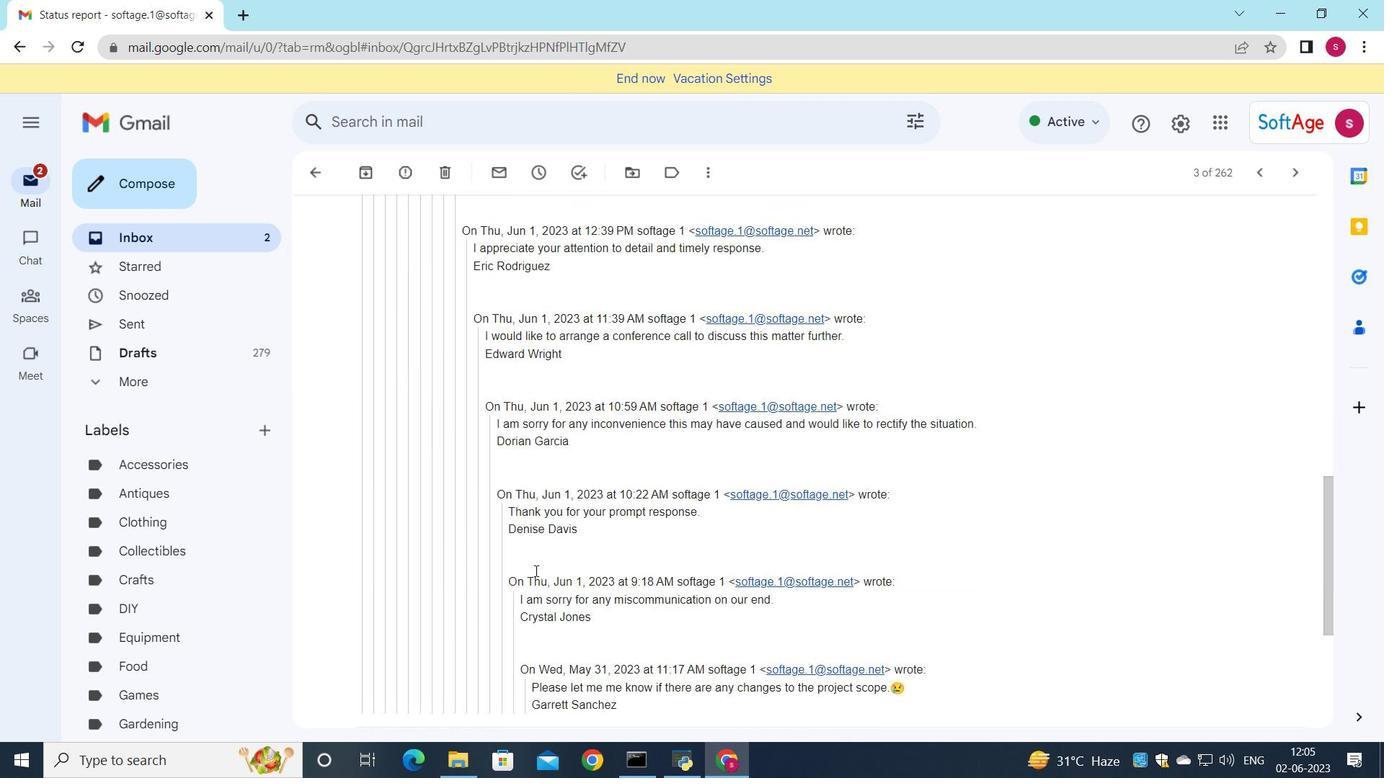 
Action: Mouse scrolled (532, 570) with delta (0, 0)
Screenshot: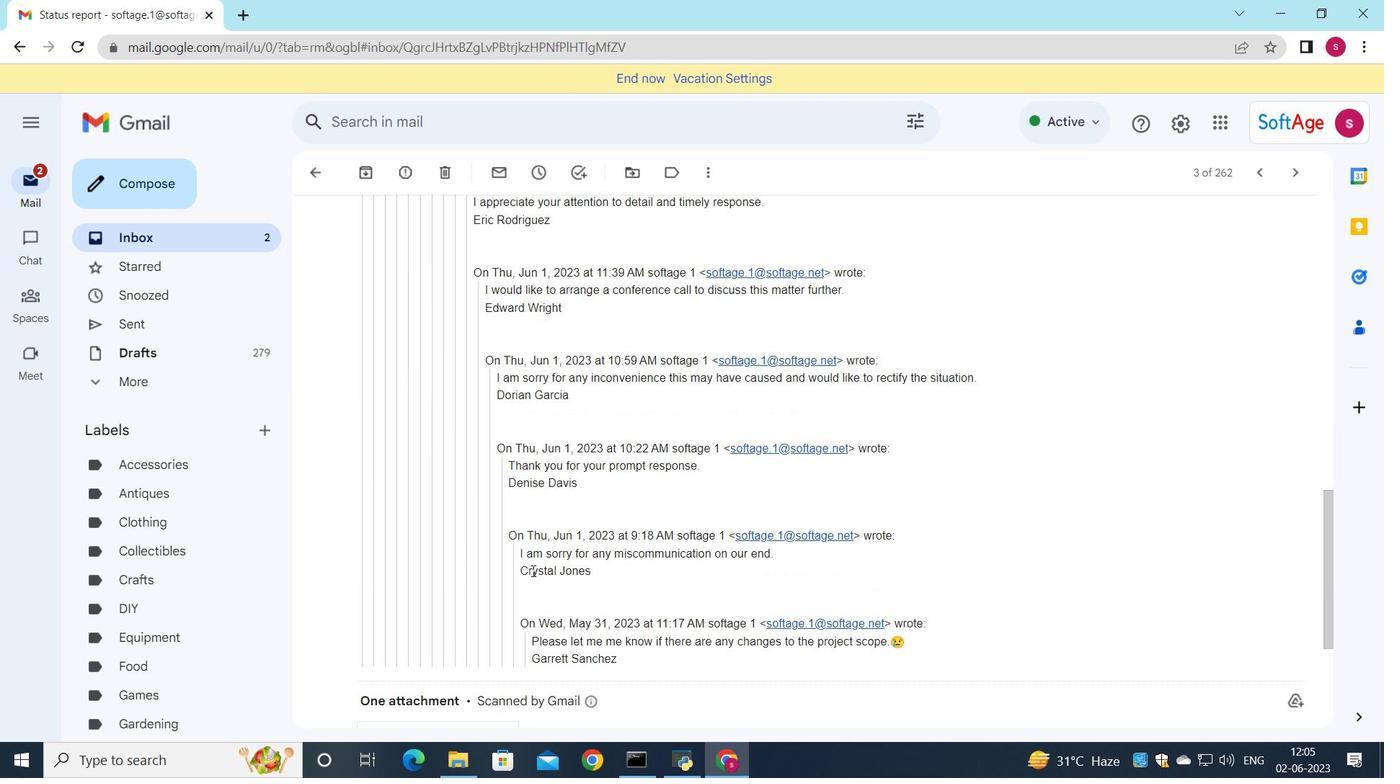 
Action: Mouse scrolled (532, 570) with delta (0, 0)
Screenshot: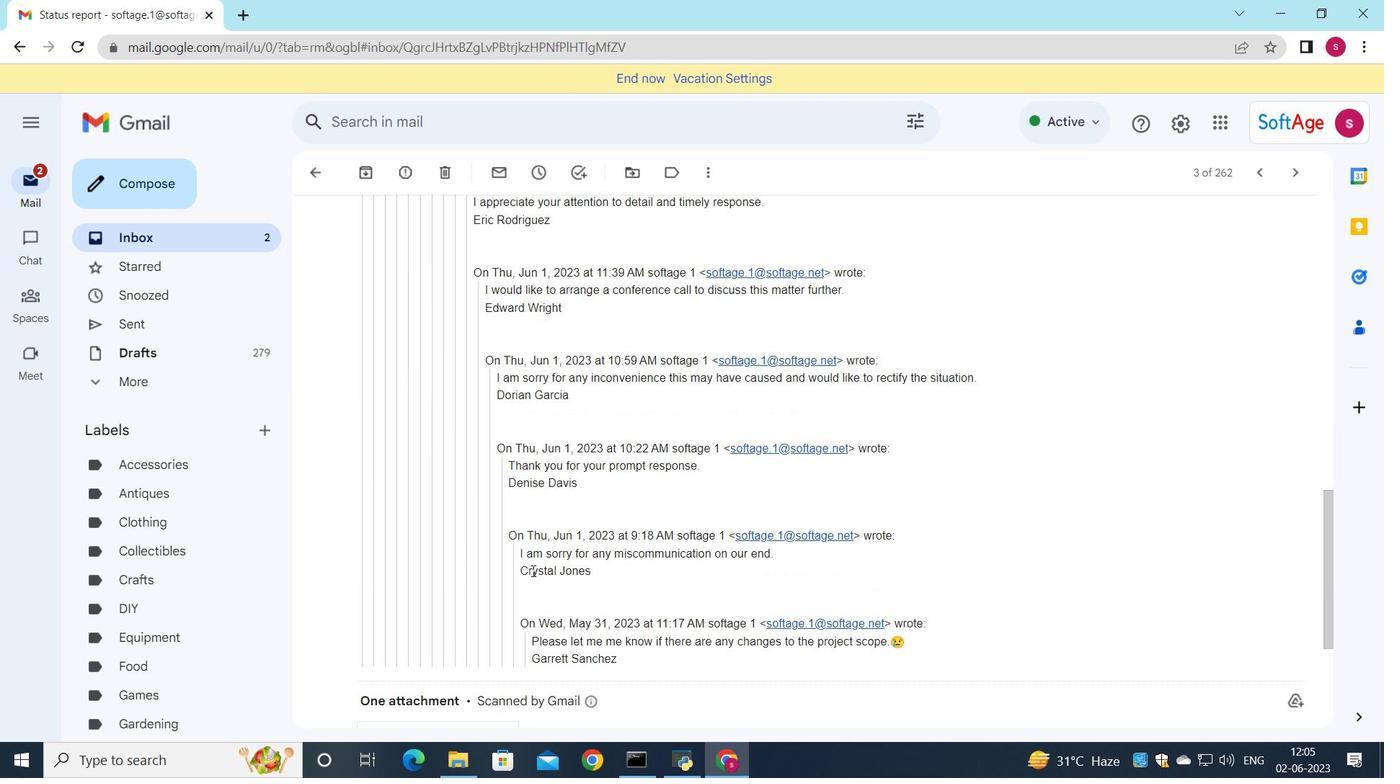 
Action: Mouse scrolled (532, 570) with delta (0, 0)
Screenshot: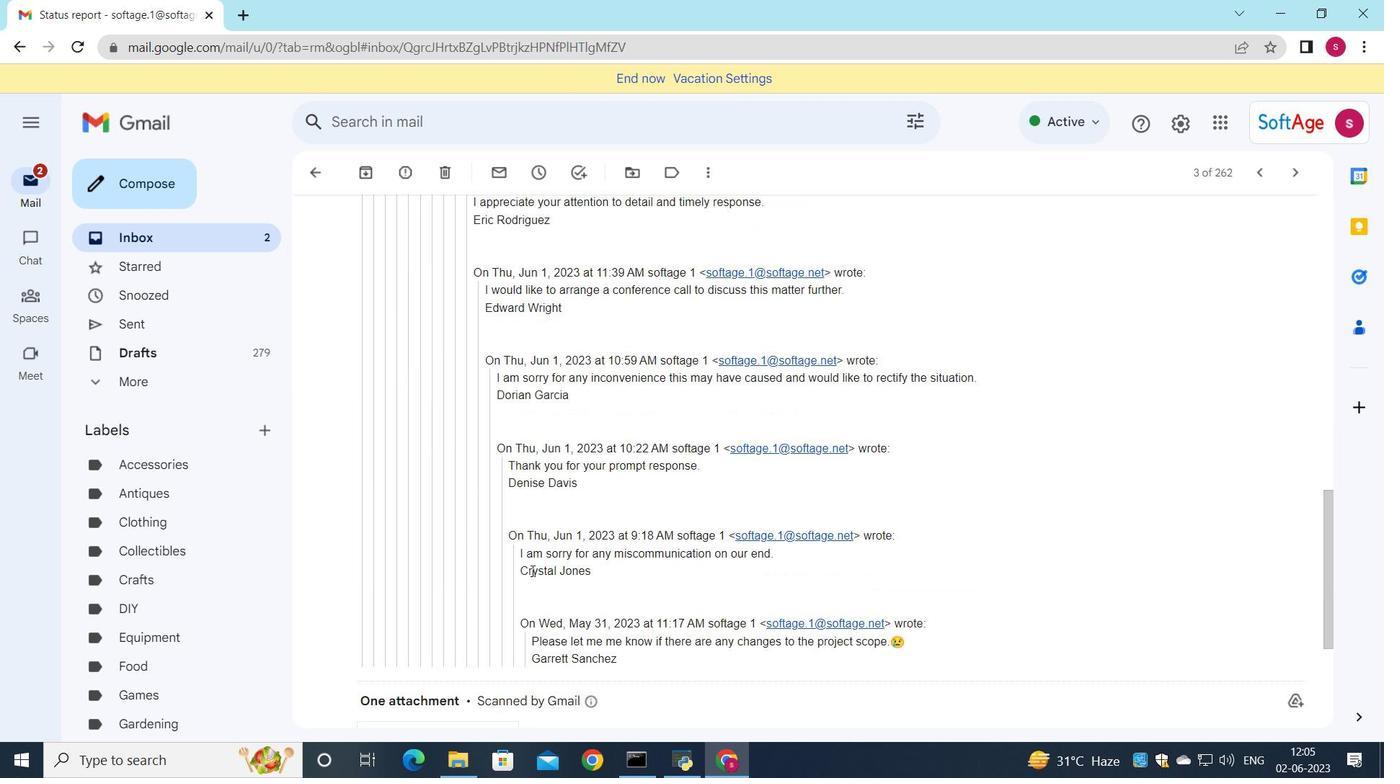 
Action: Mouse scrolled (532, 570) with delta (0, 0)
Screenshot: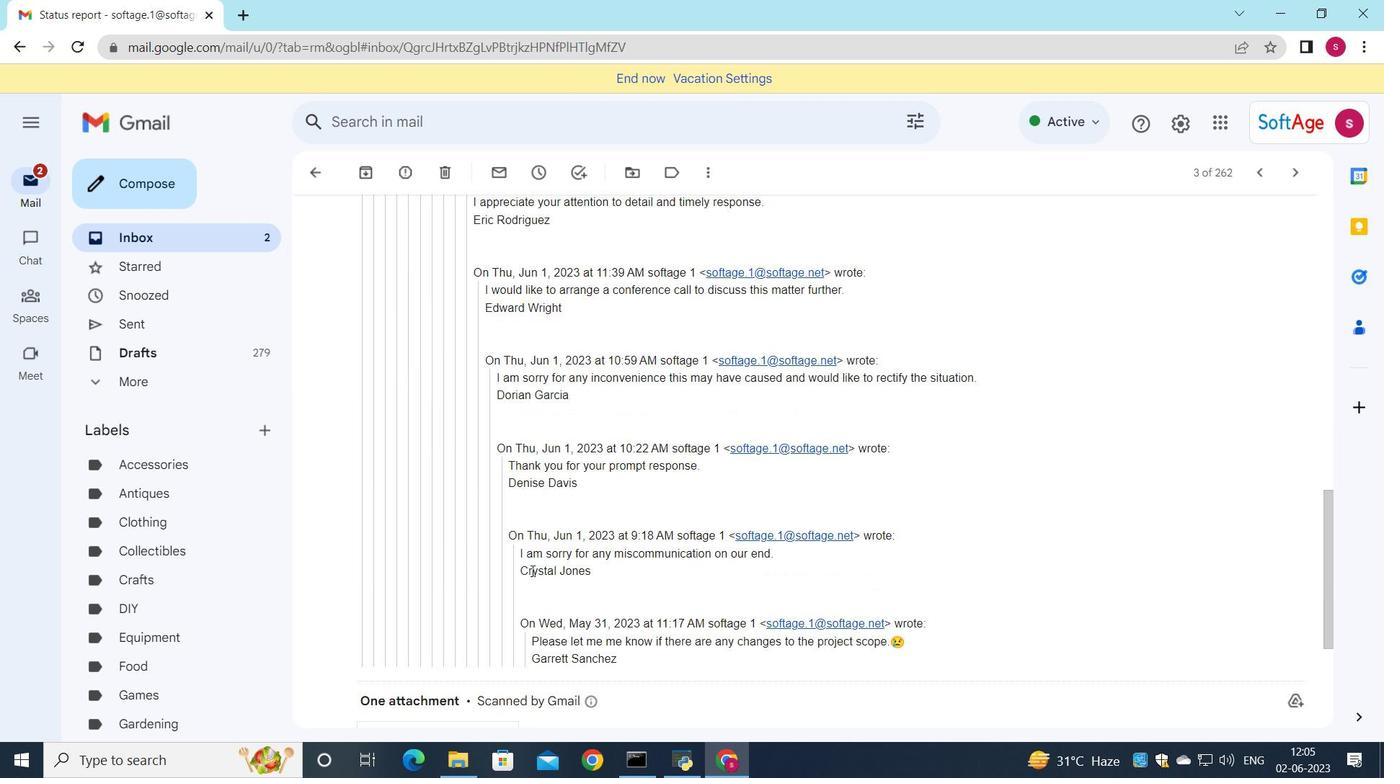 
Action: Mouse moved to (427, 624)
Screenshot: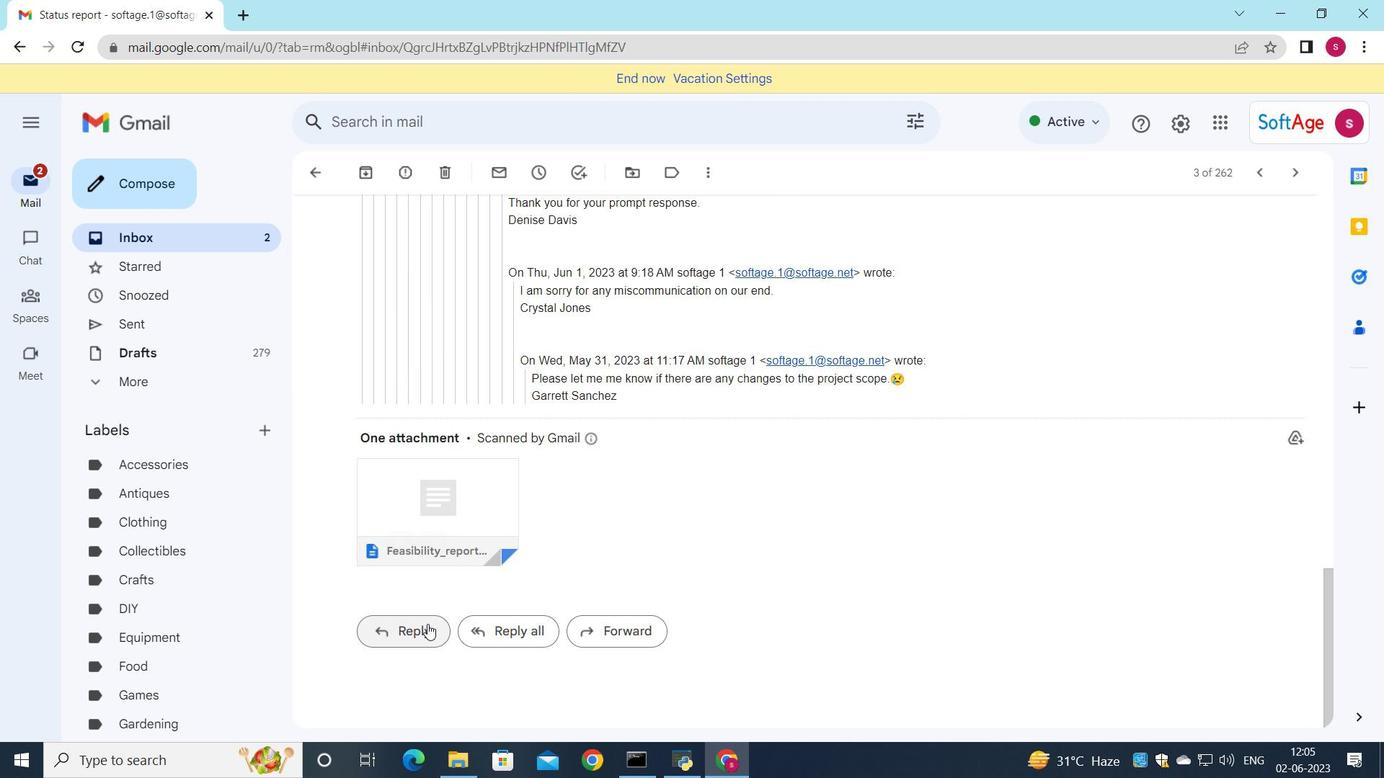 
Action: Mouse pressed left at (427, 624)
Screenshot: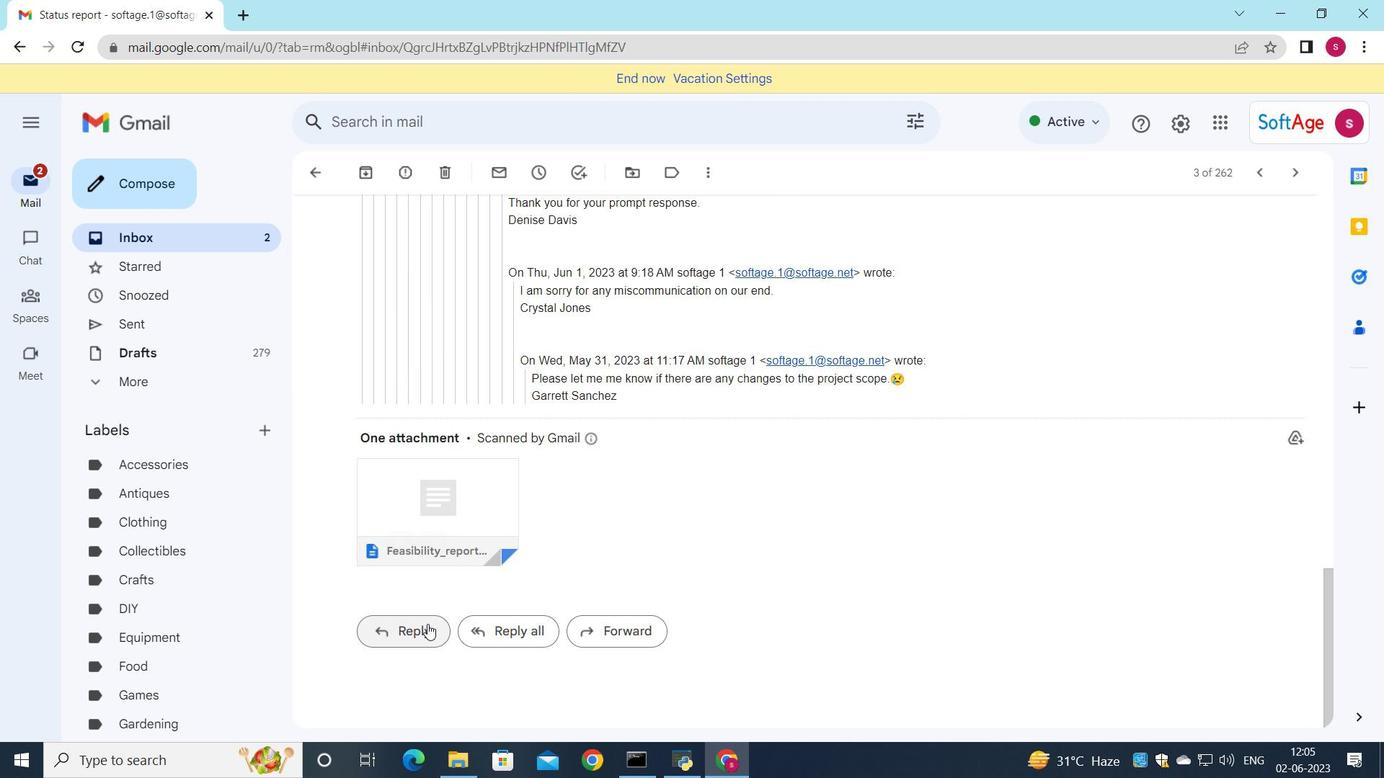 
Action: Mouse moved to (394, 527)
Screenshot: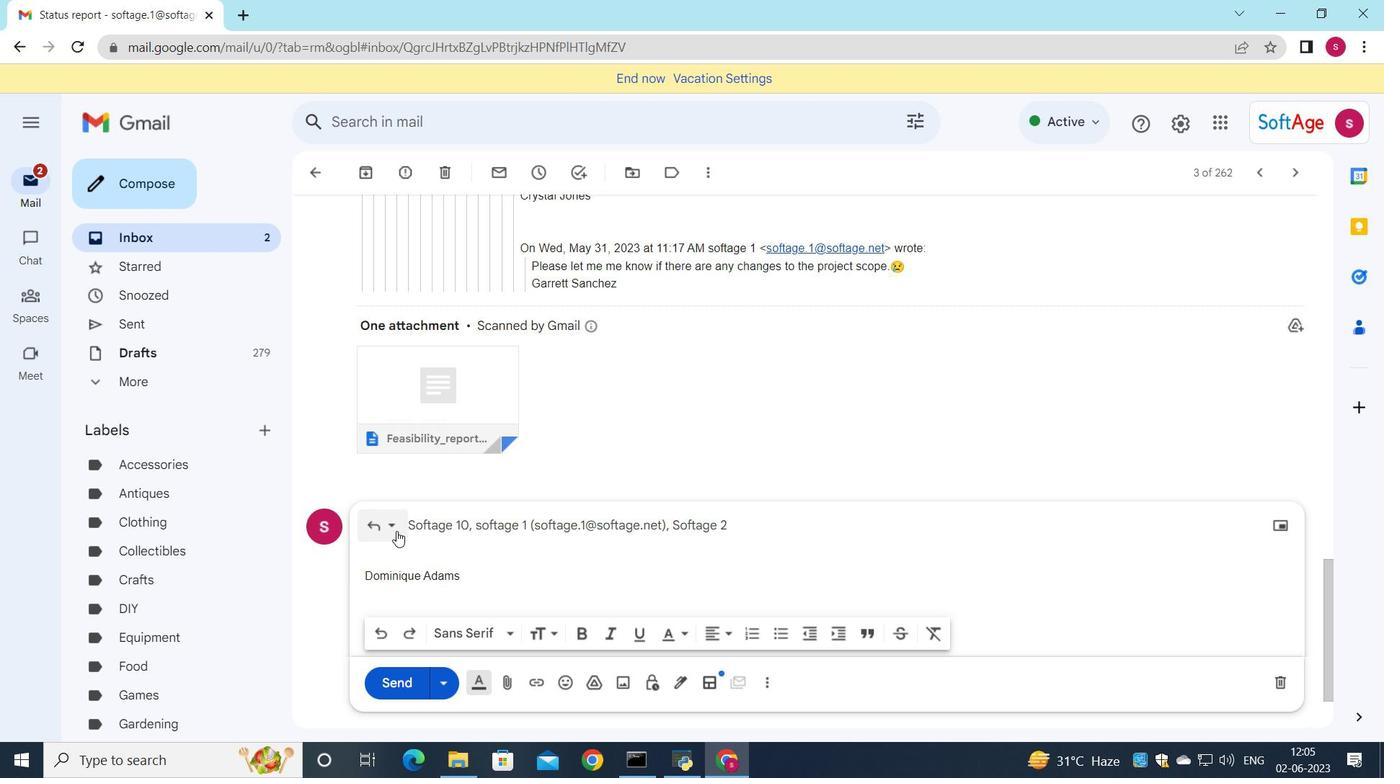 
Action: Mouse pressed left at (394, 527)
Screenshot: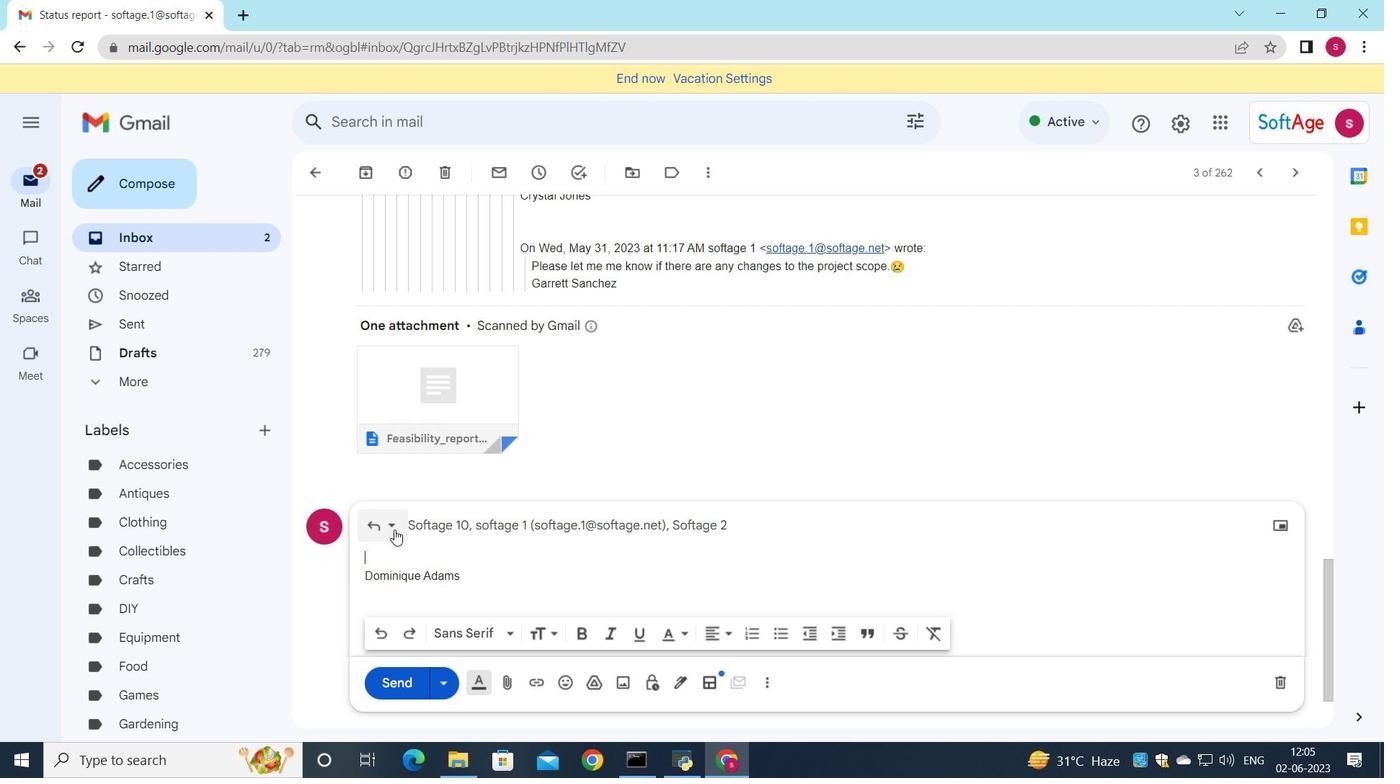 
Action: Mouse moved to (414, 649)
Screenshot: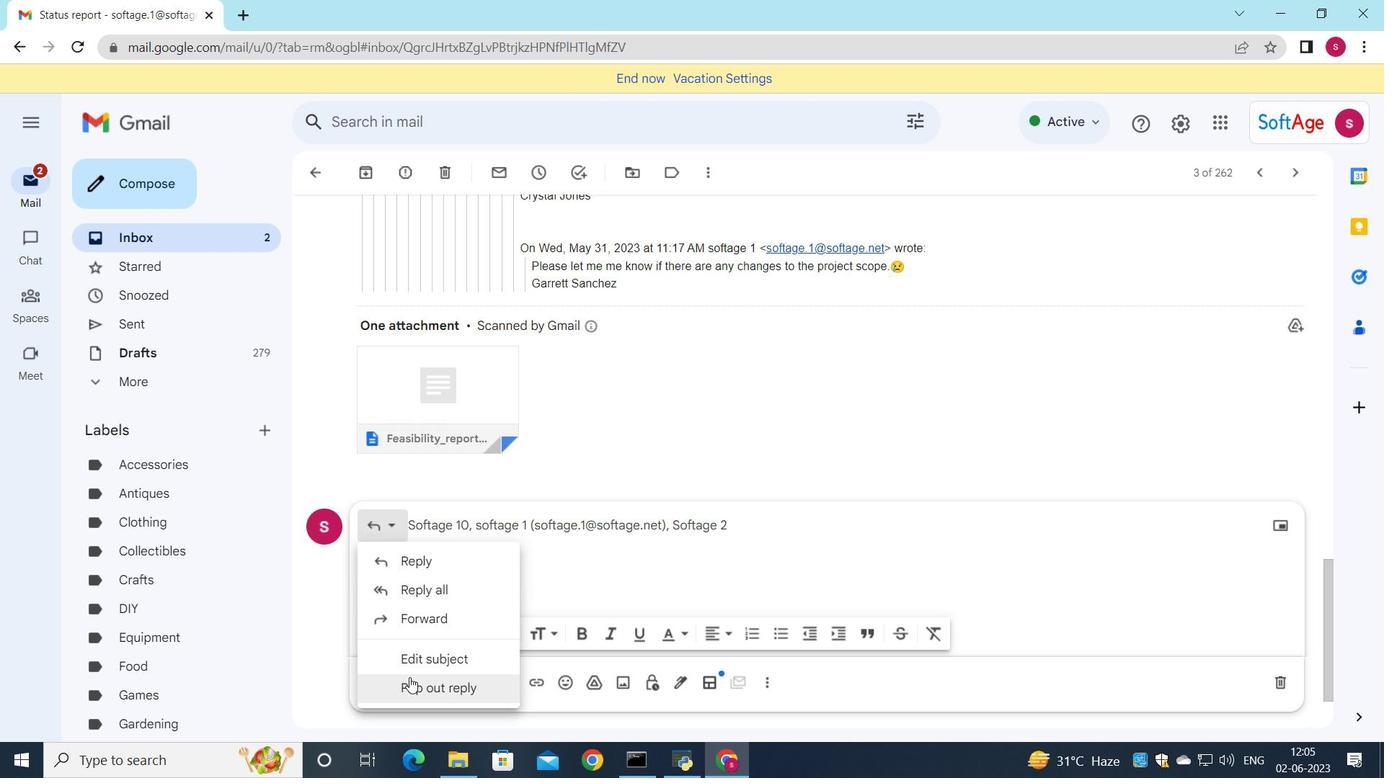 
Action: Mouse pressed left at (414, 649)
Screenshot: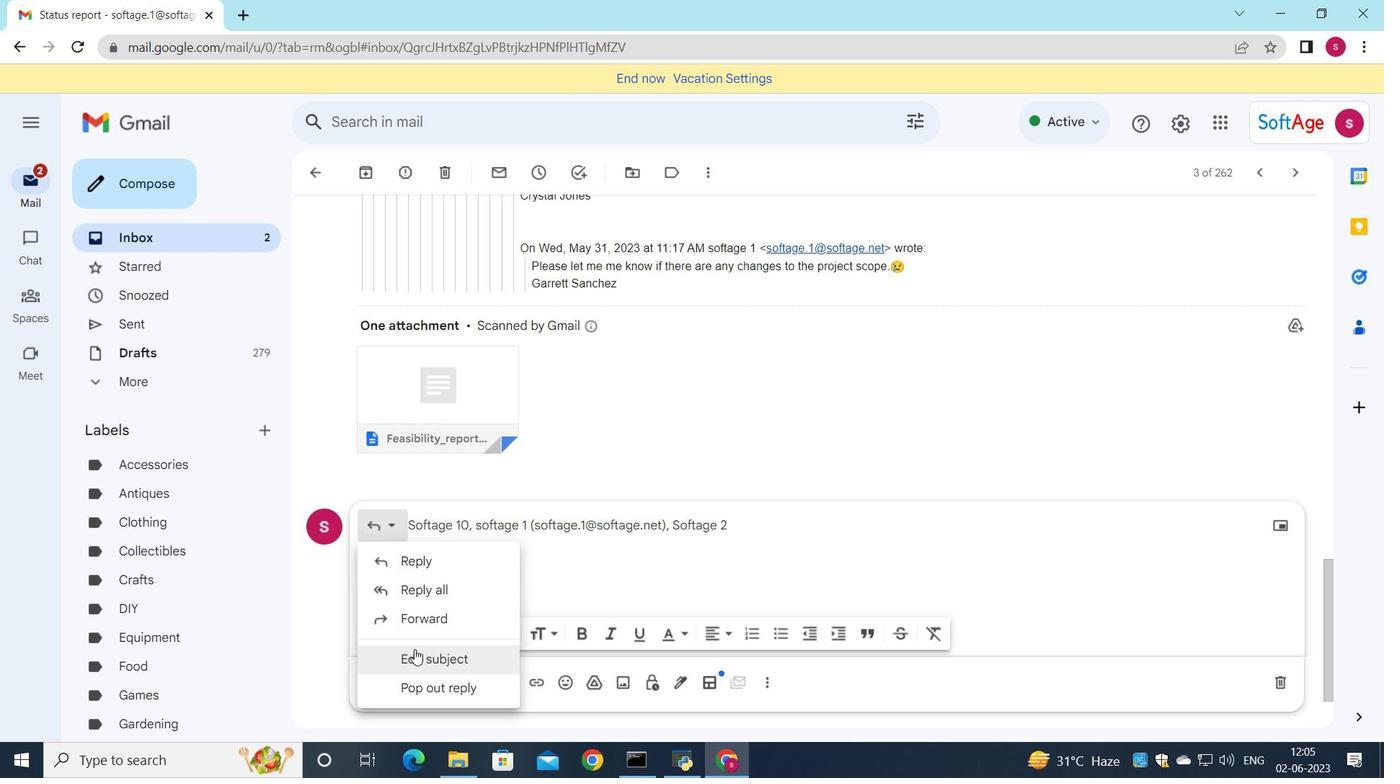 
Action: Mouse moved to (963, 281)
Screenshot: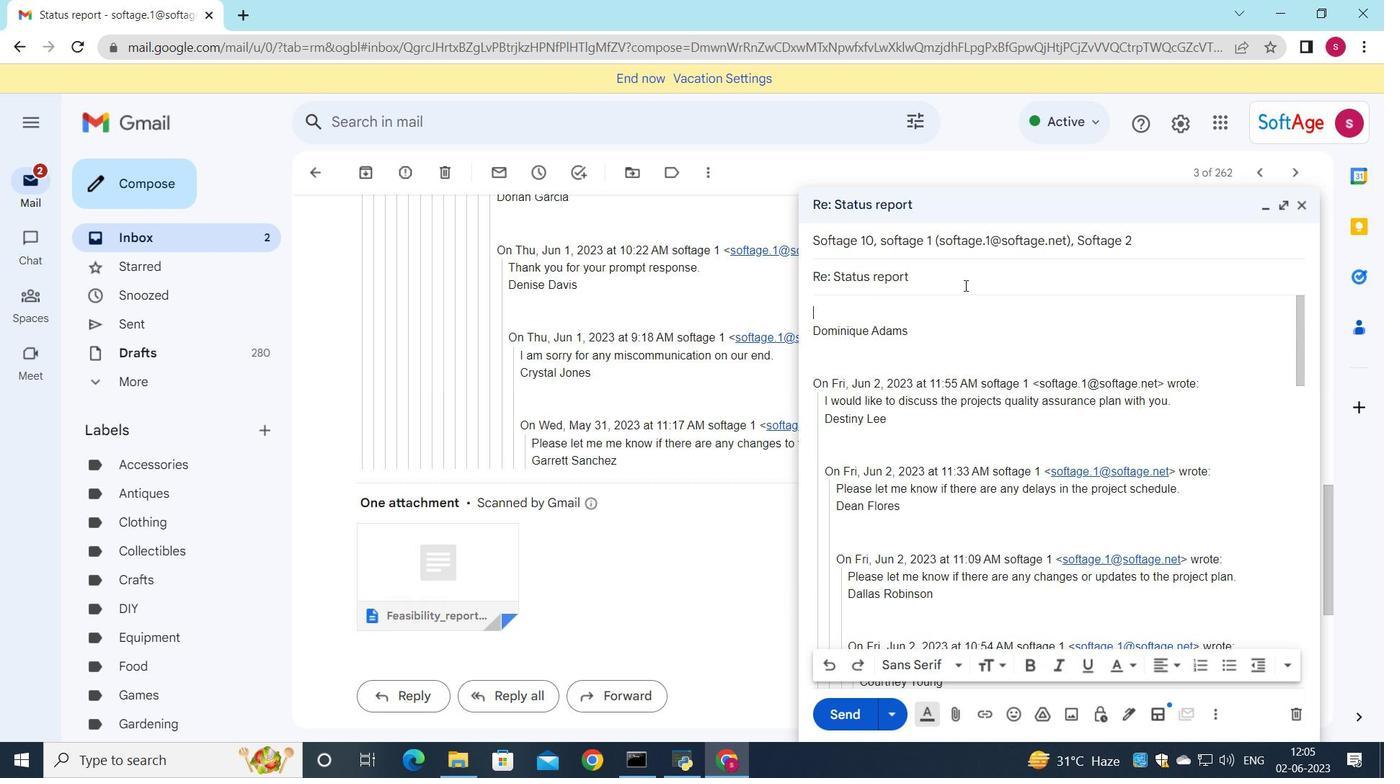 
Action: Mouse pressed left at (963, 281)
Screenshot: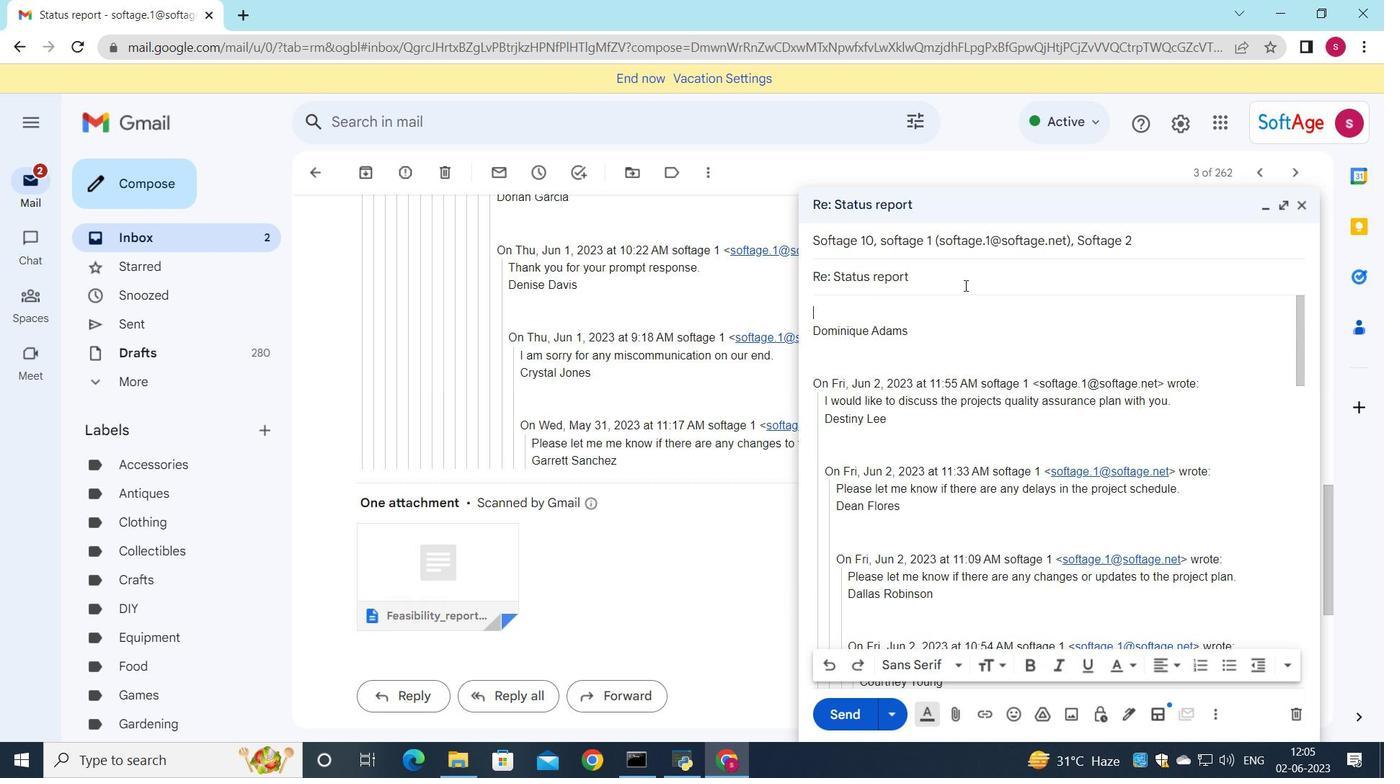 
Action: Mouse moved to (1158, 362)
Screenshot: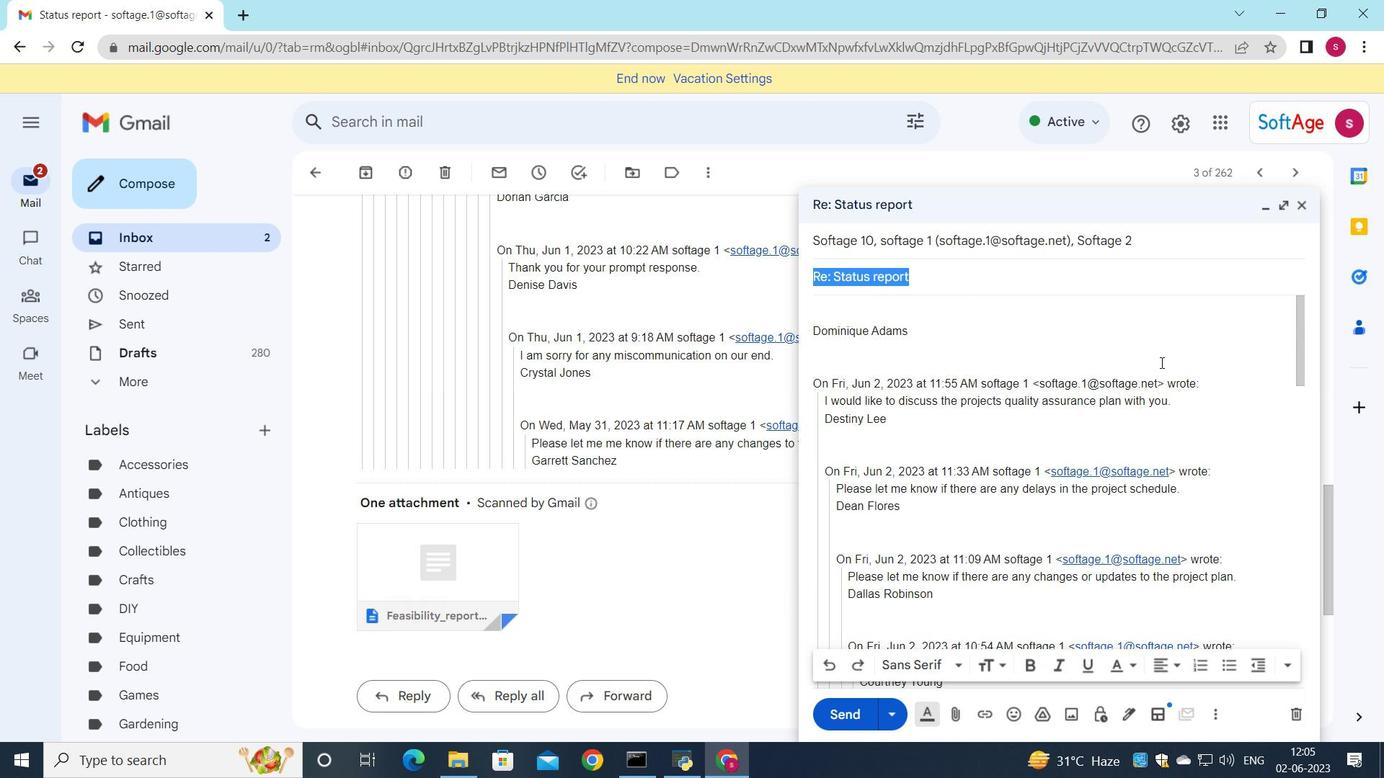 
Action: Key pressed <Key.delete>
Screenshot: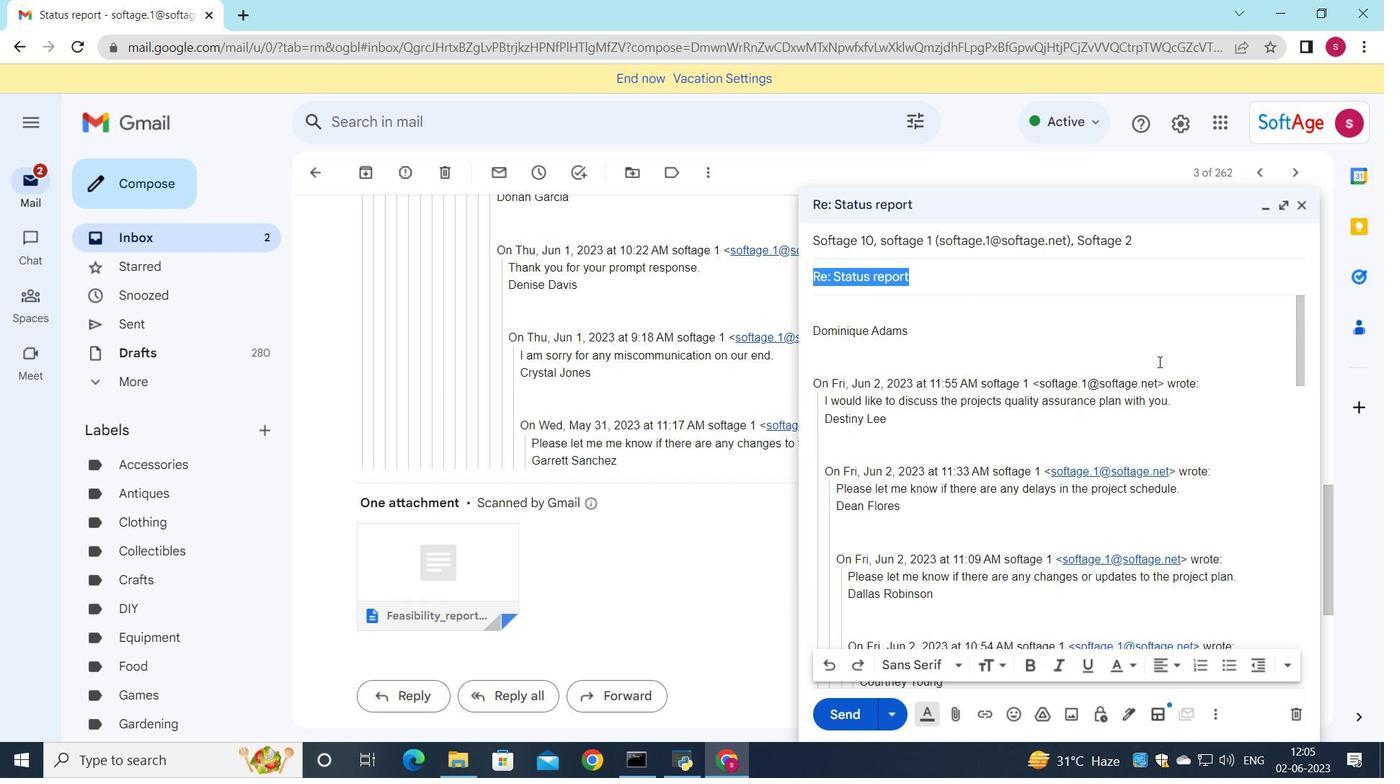 
Action: Mouse moved to (1354, 337)
Screenshot: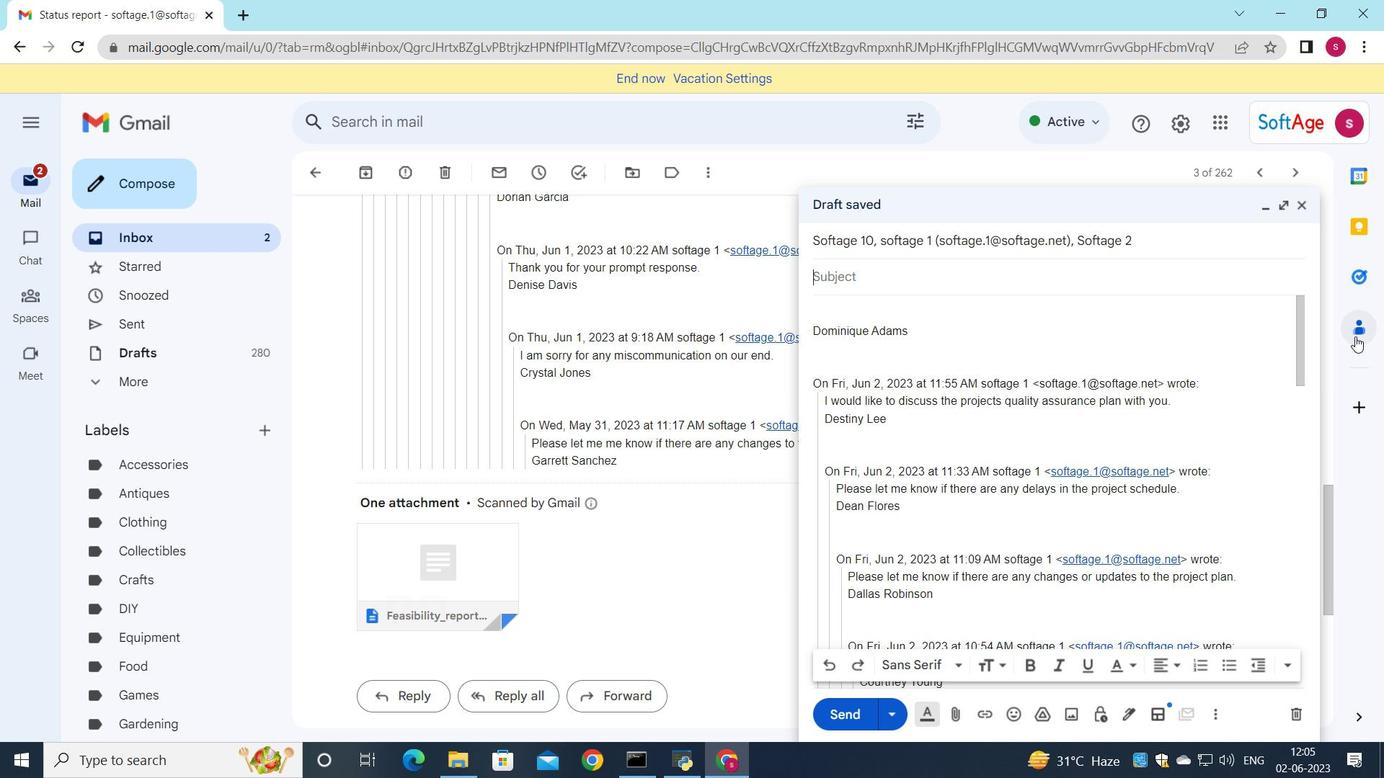 
Action: Key pressed <Key.shift>Budget<Key.space>report
Screenshot: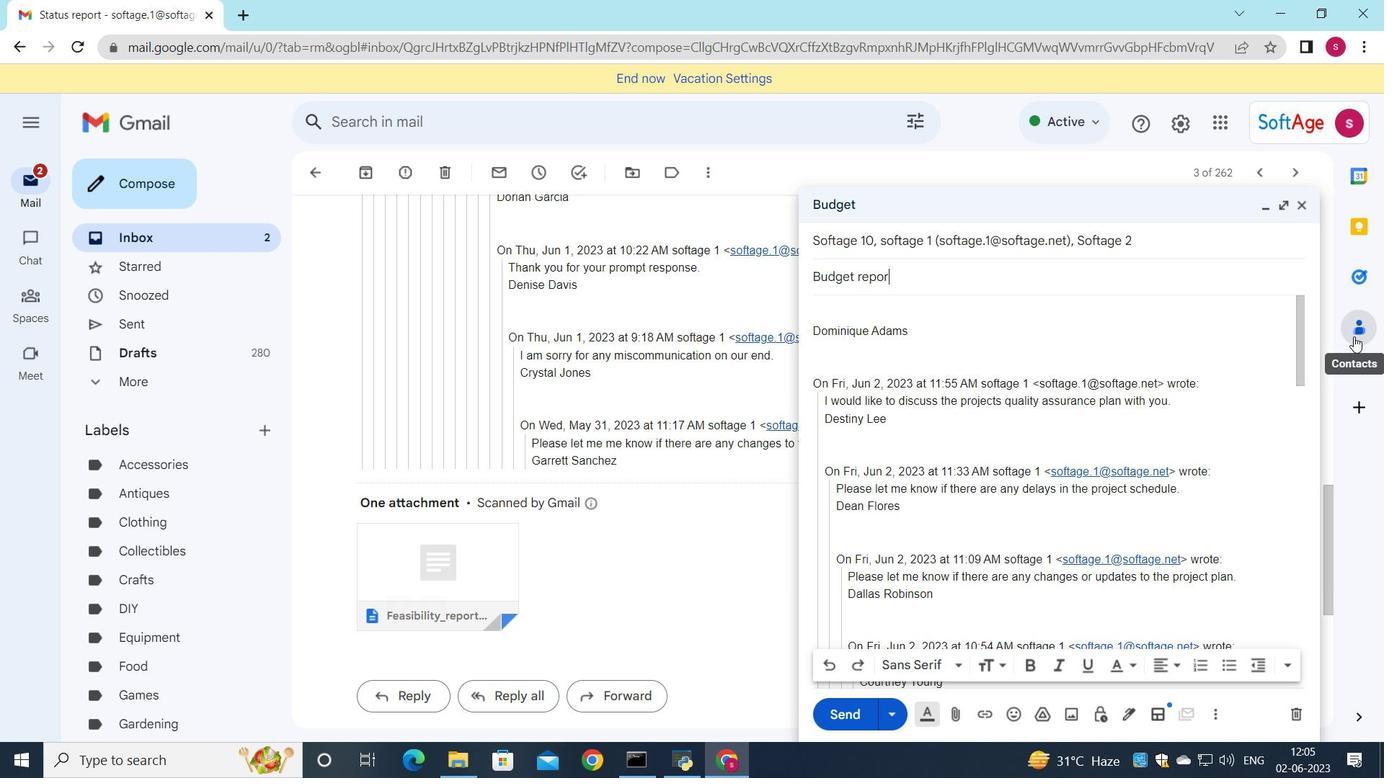 
Action: Mouse moved to (837, 312)
Screenshot: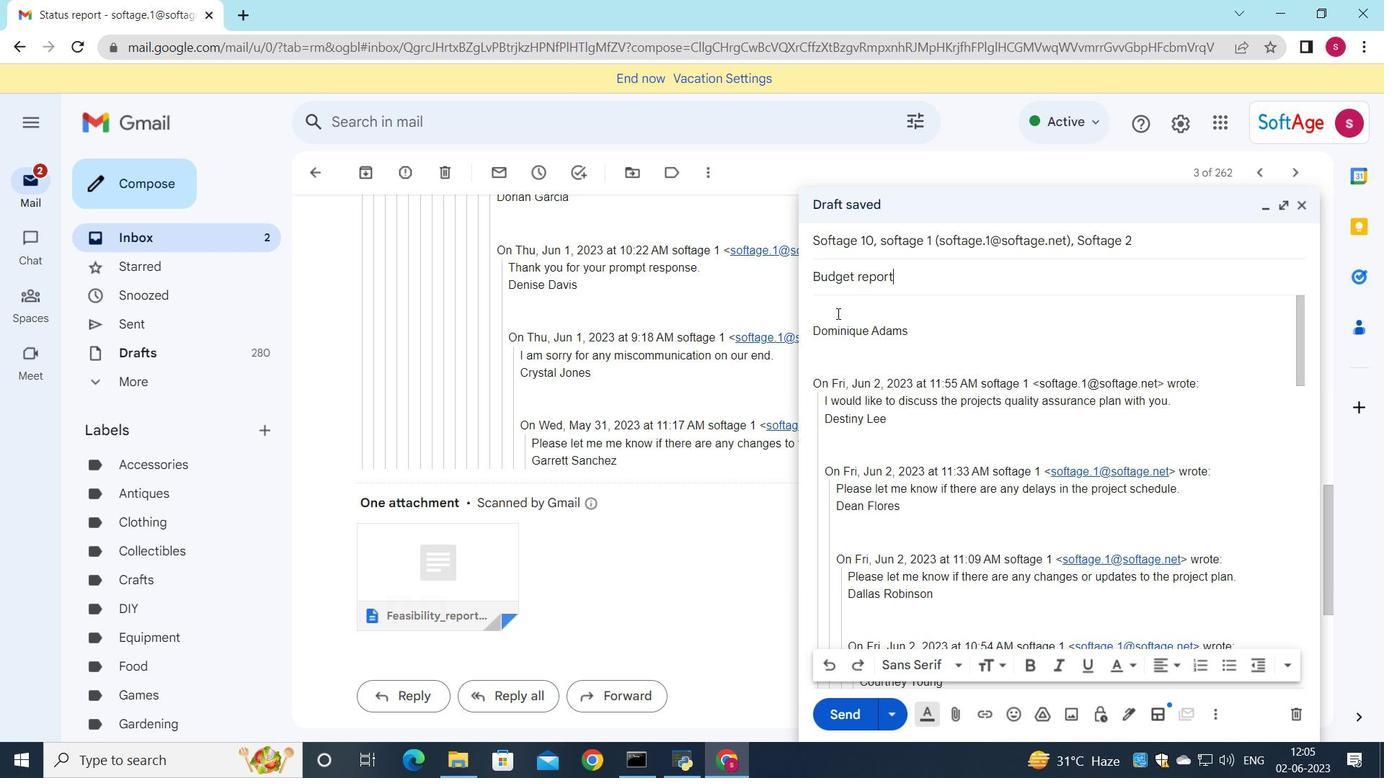 
Action: Mouse pressed left at (837, 312)
Screenshot: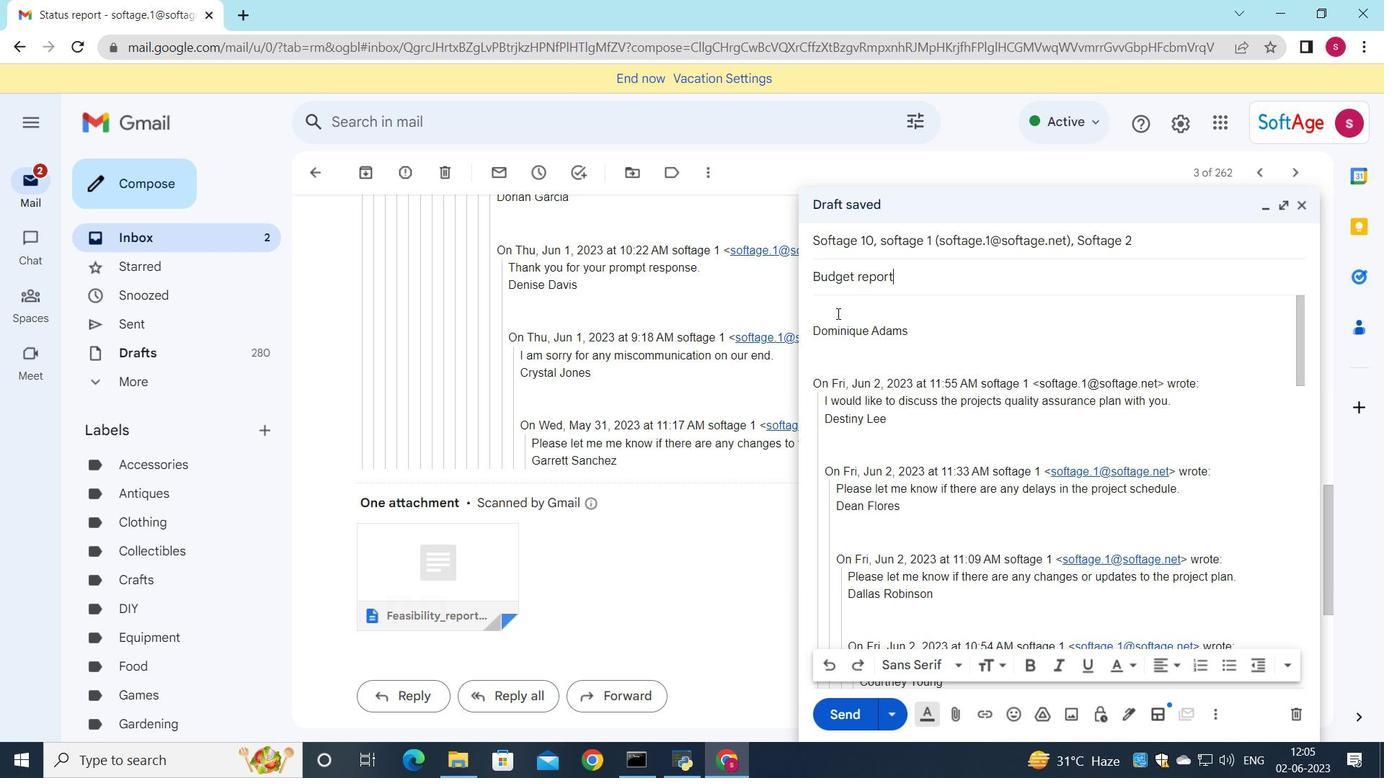 
Action: Key pressed <Key.shift>Can<Key.space>you<Key.space>confirm<Key.space>that<Key.space>all<Key.space>project<Key.space>risks<Key.space>have<Key.space>been<Key.space>identified<Key.space>and<Key.space>are<Key.space>being<Key.space>manges<Key.backspace>d
Screenshot: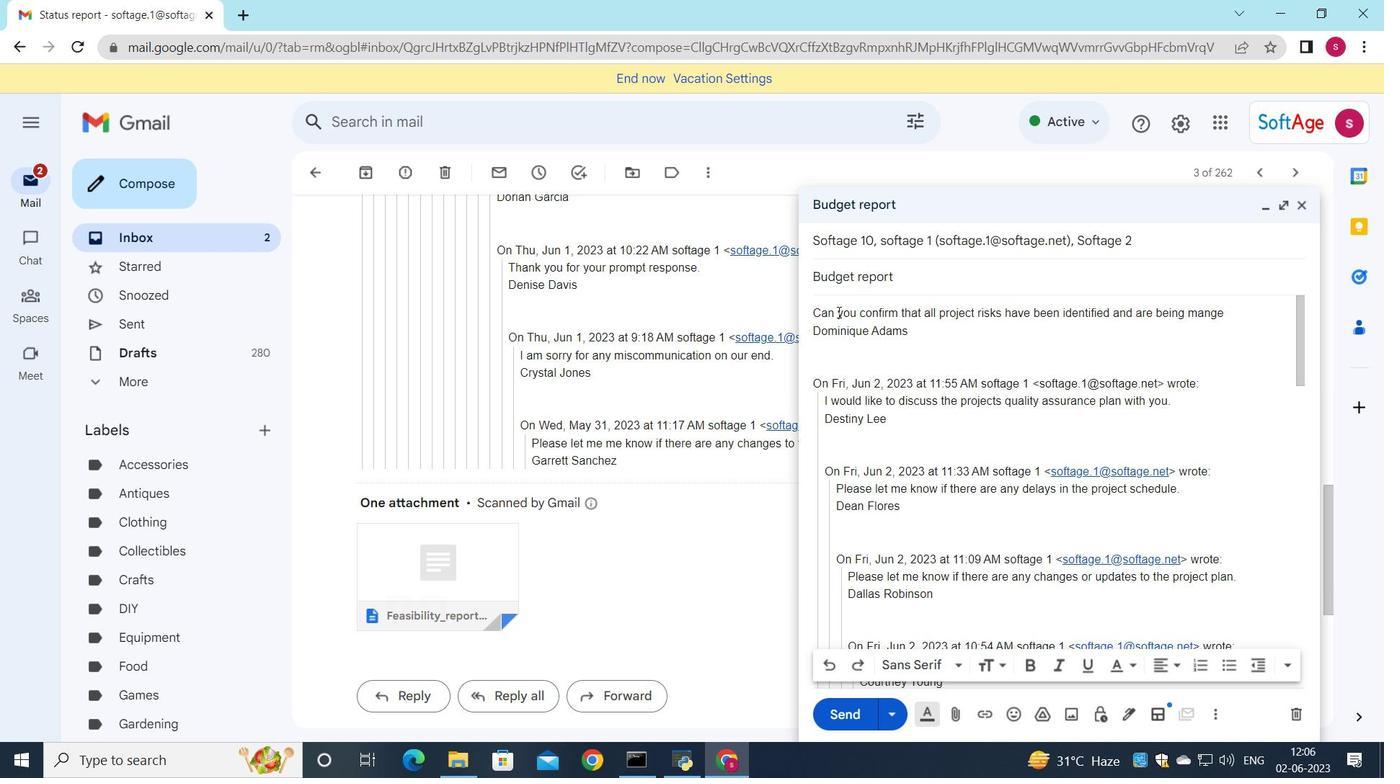 
Action: Mouse moved to (1009, 332)
Screenshot: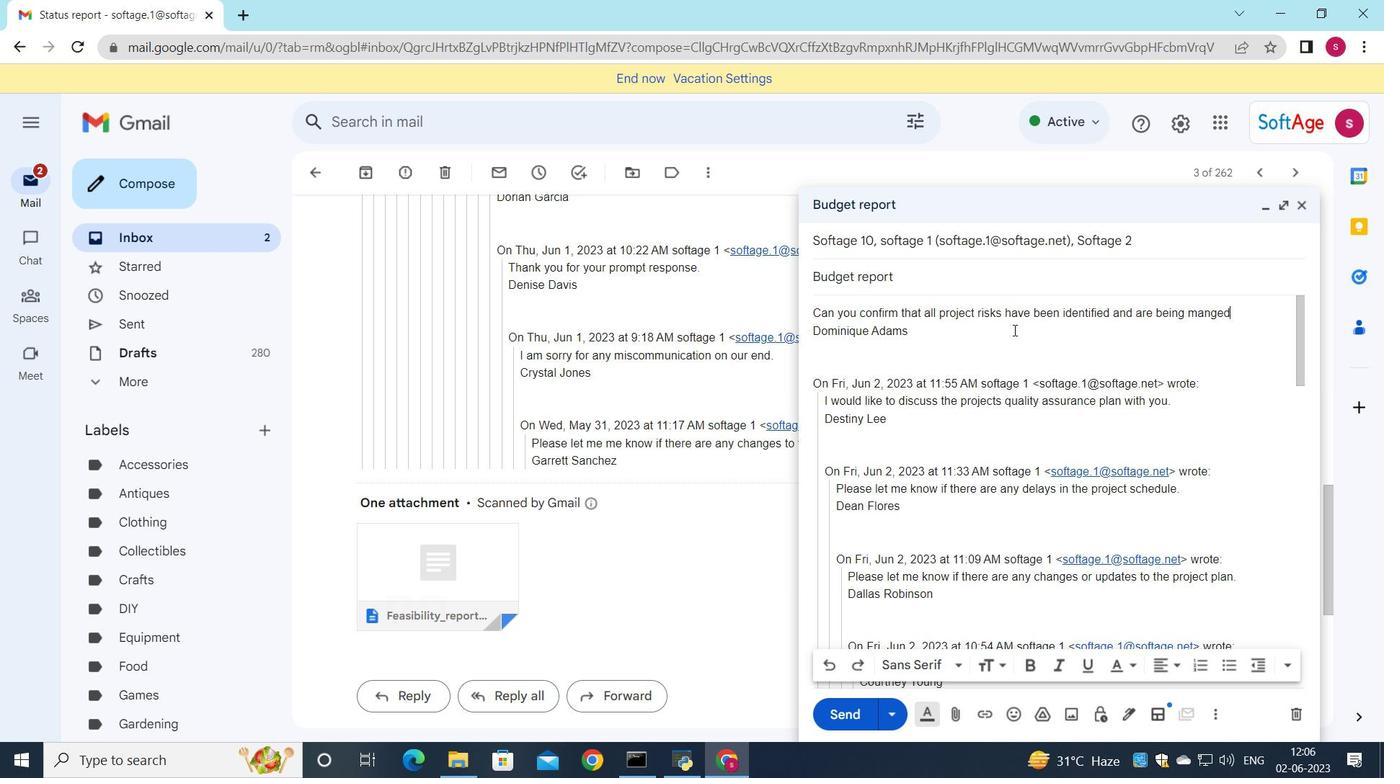 
Action: Key pressed <Key.shift_r>?
Screenshot: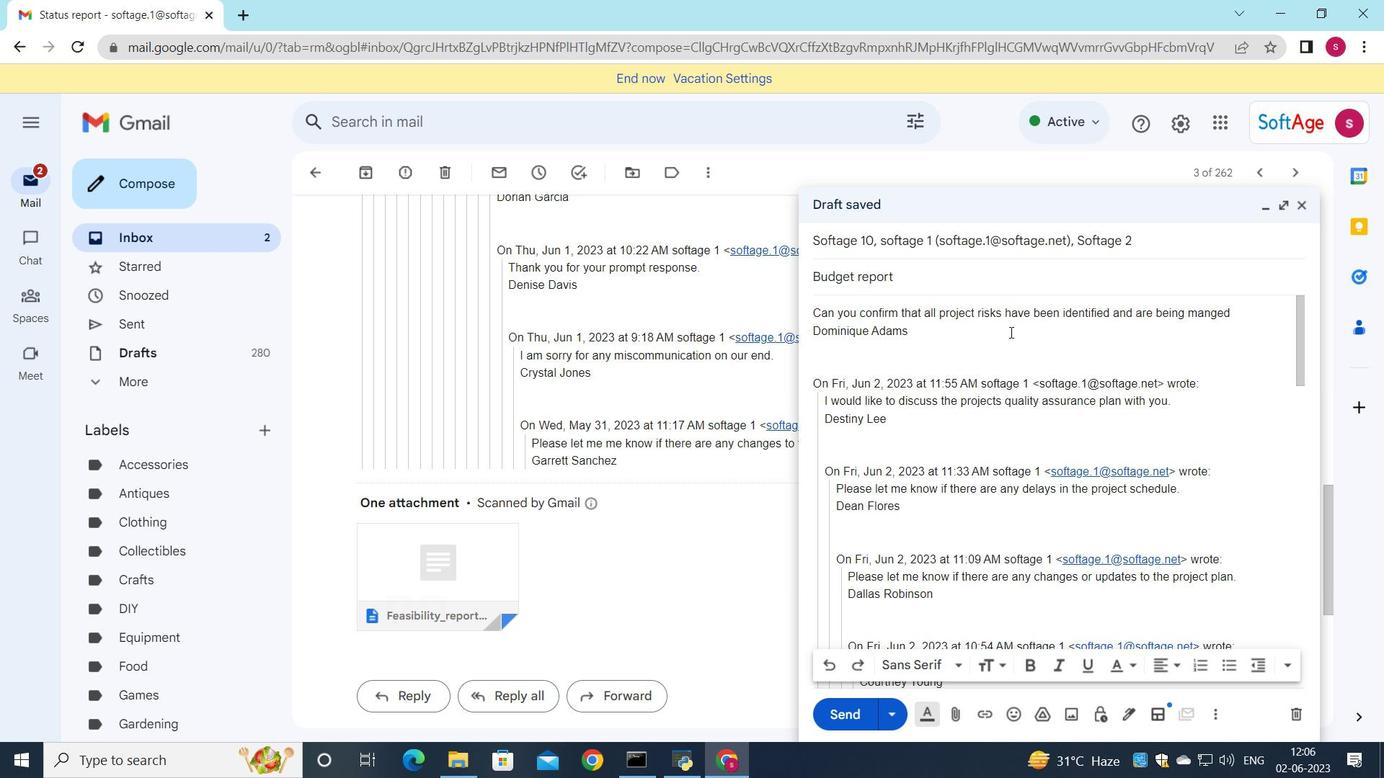 
Action: Mouse moved to (1153, 242)
Screenshot: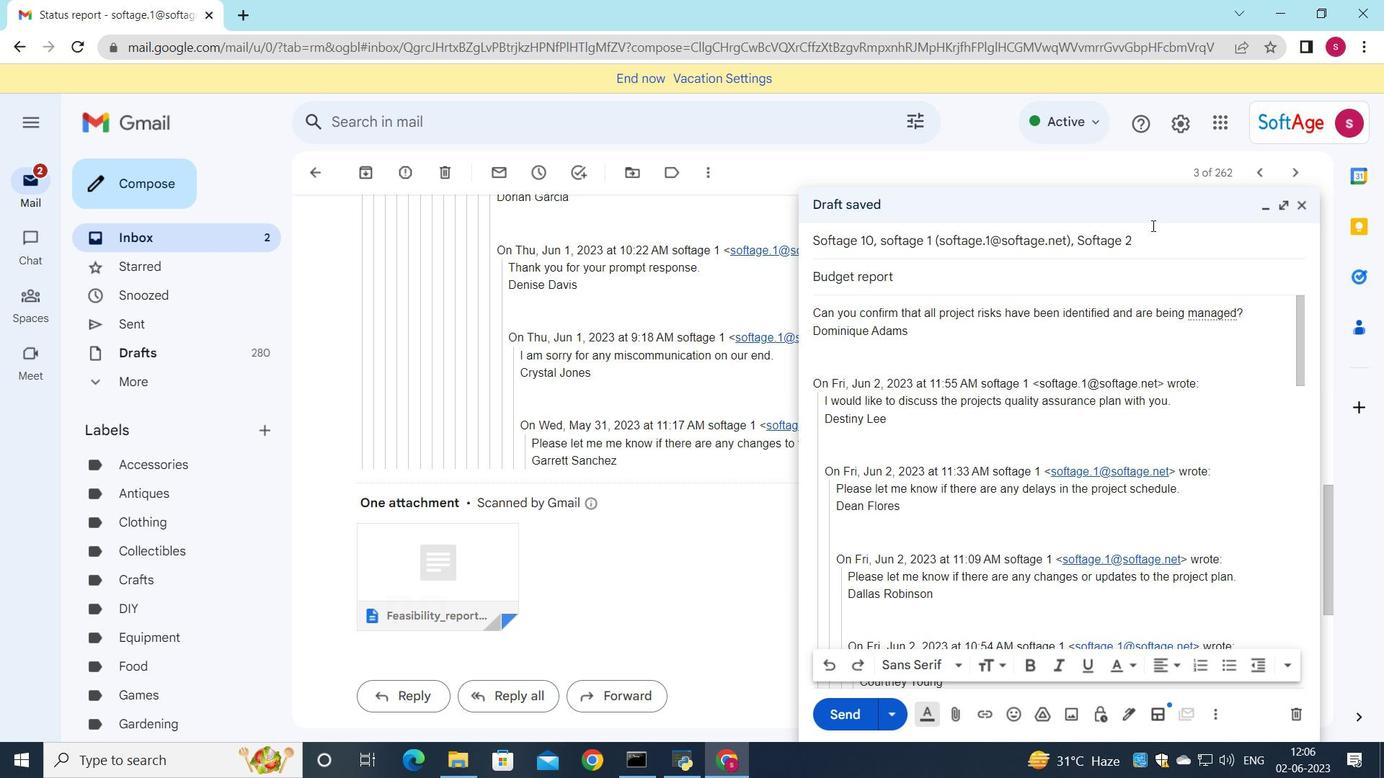
Action: Mouse pressed left at (1153, 242)
Screenshot: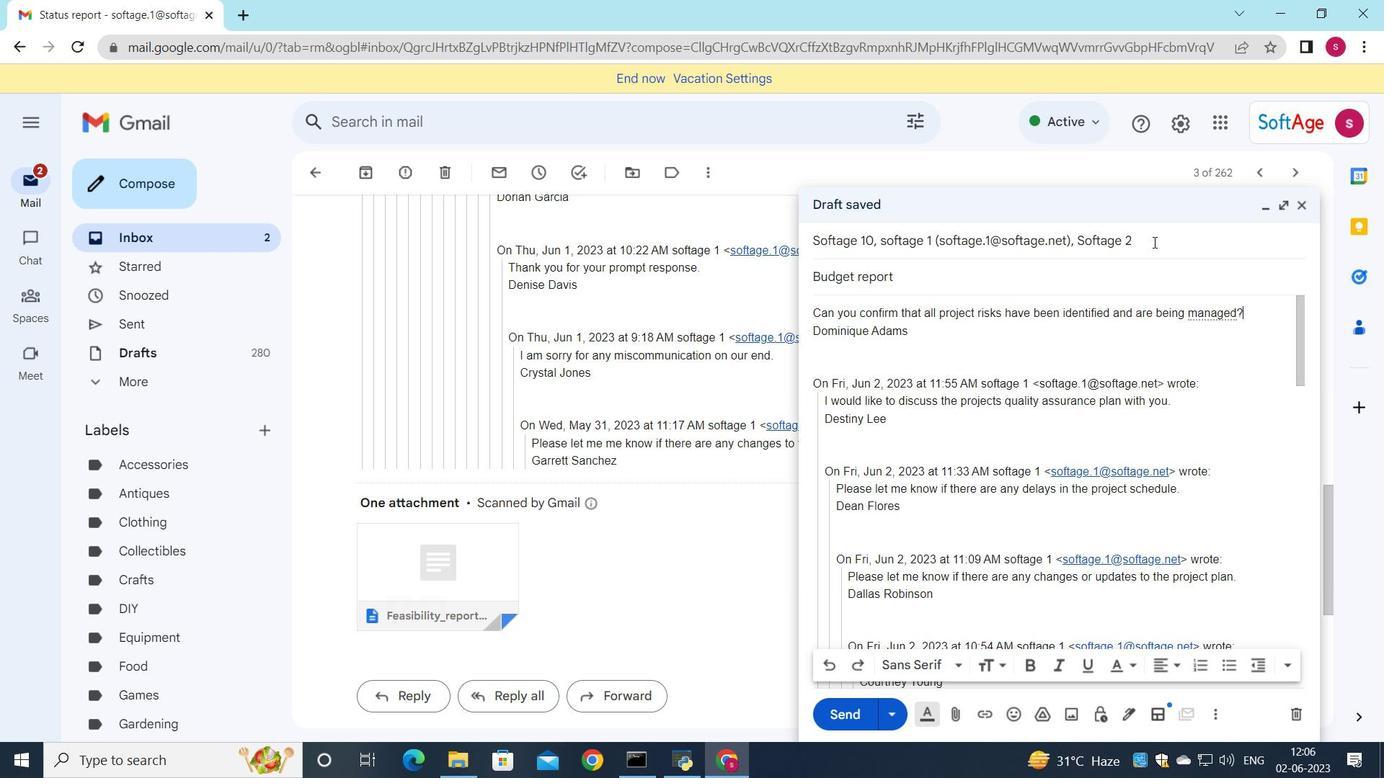 
Action: Mouse moved to (1268, 262)
Screenshot: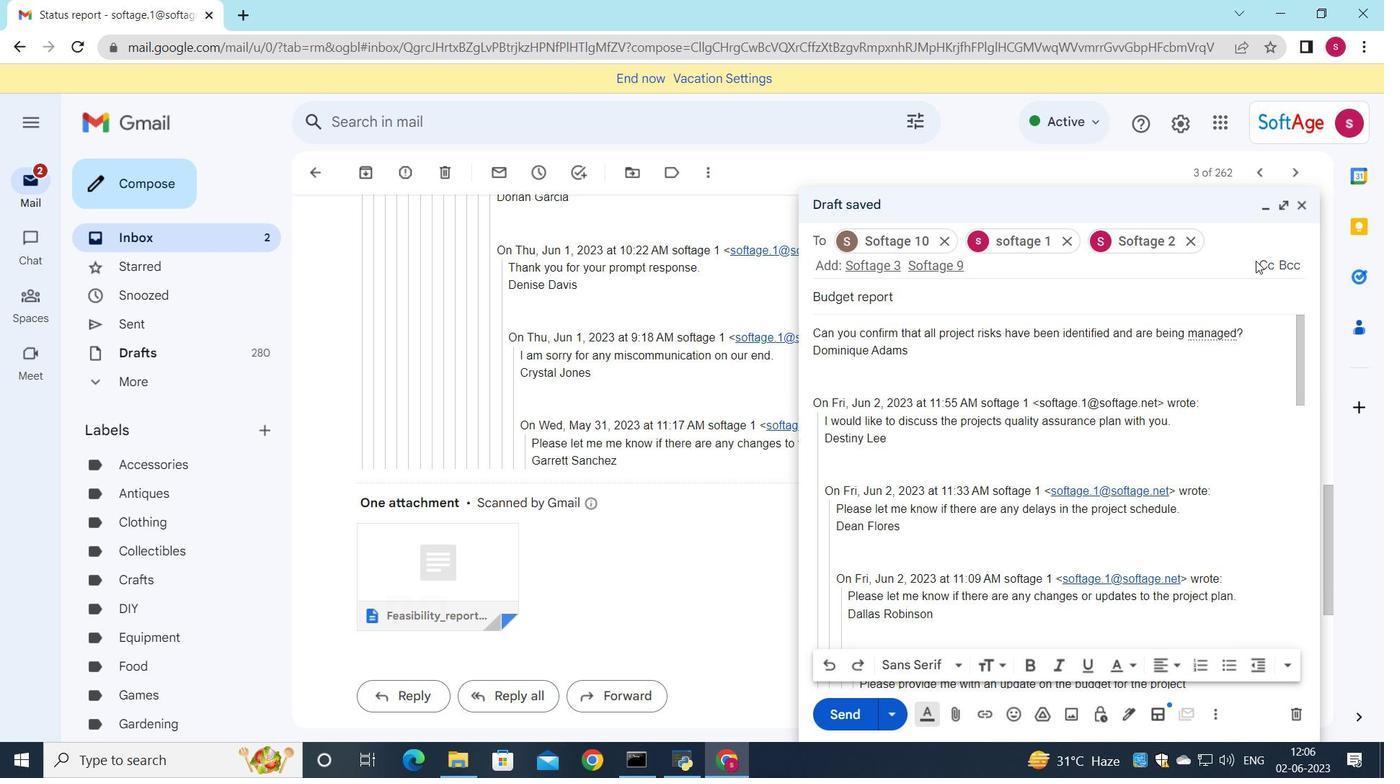 
Action: Mouse pressed left at (1268, 262)
Screenshot: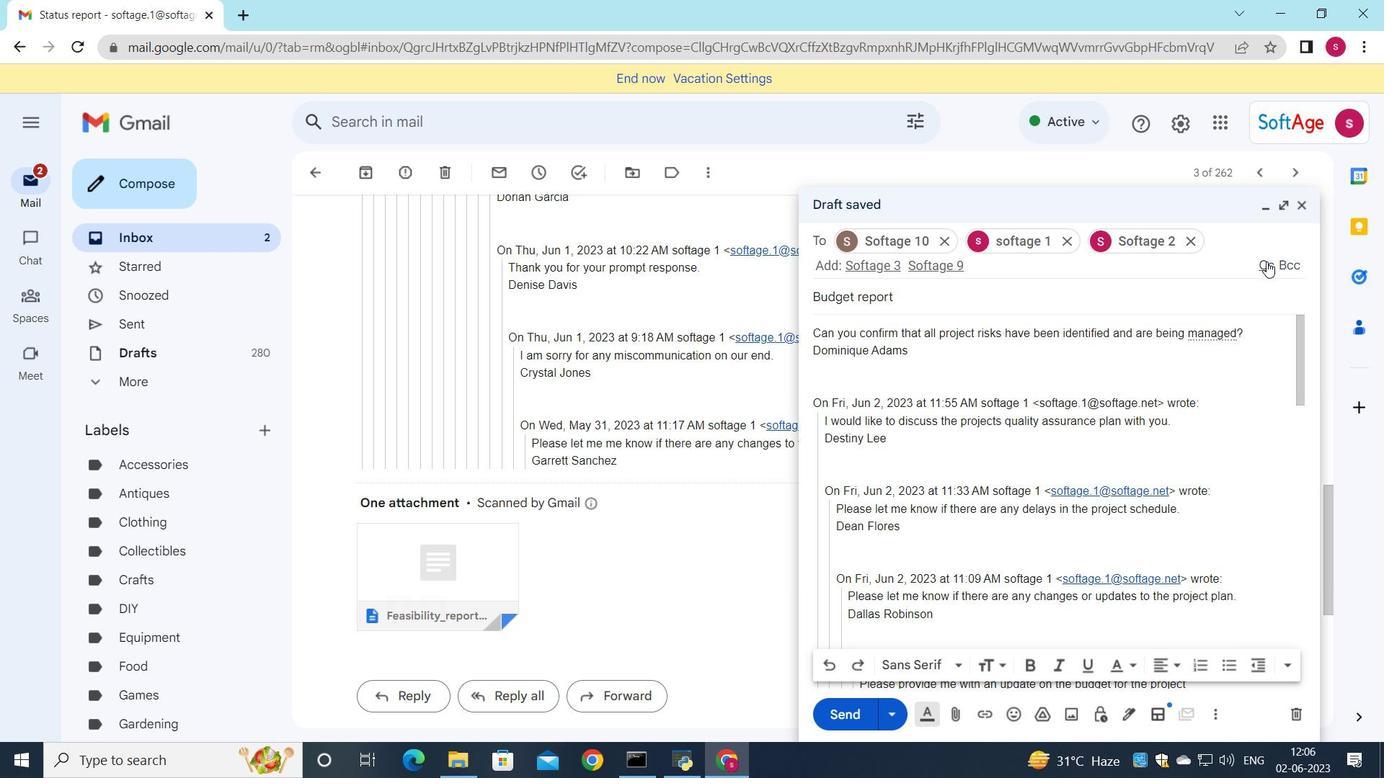 
Action: Mouse moved to (1123, 304)
Screenshot: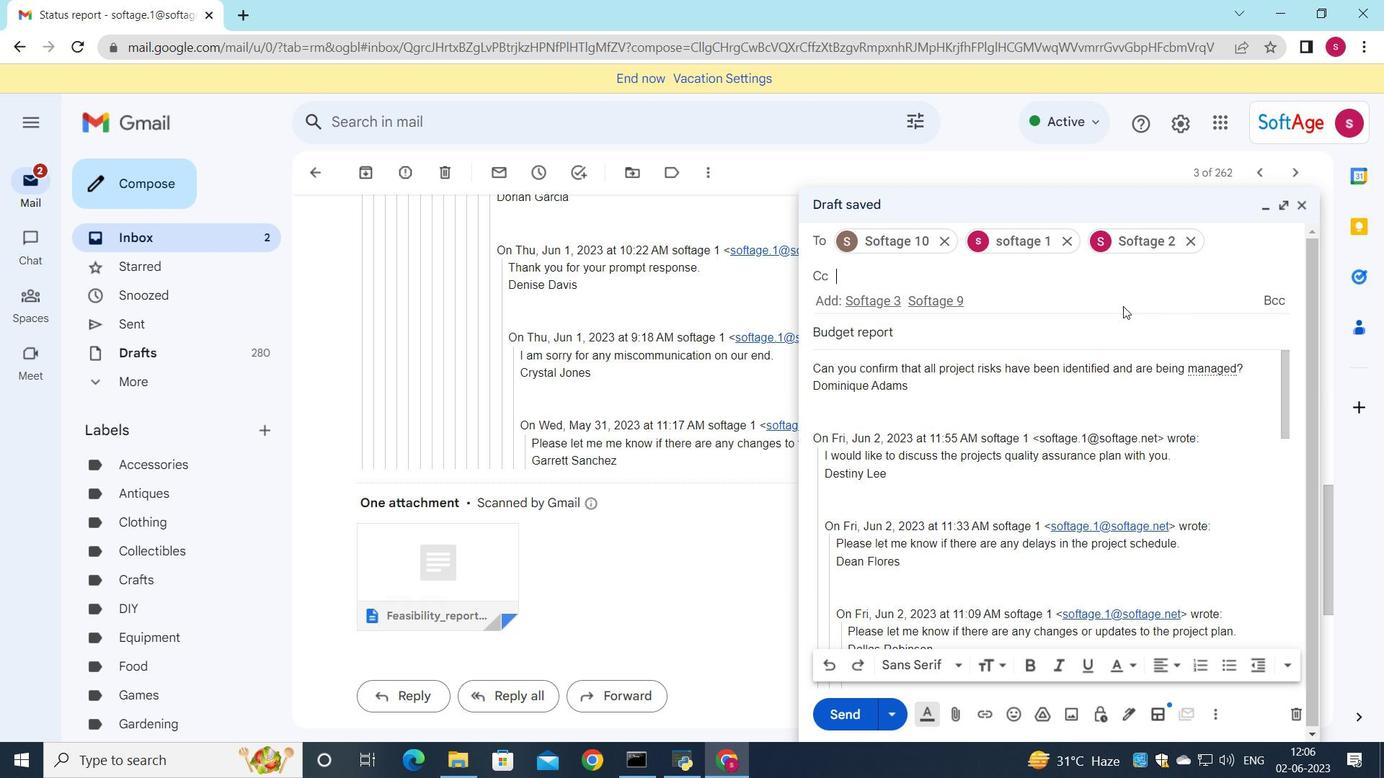 
Action: Key pressed s
Screenshot: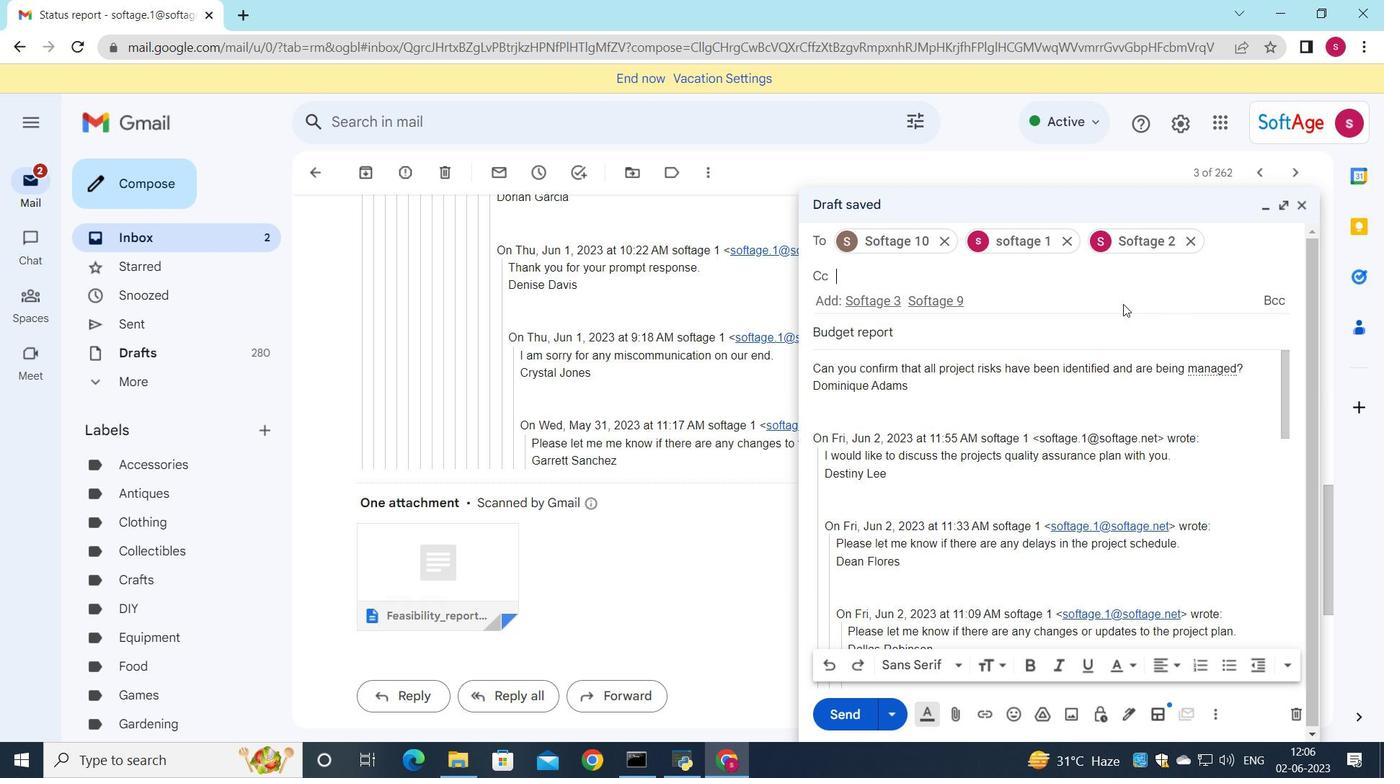 
Action: Mouse moved to (1043, 544)
Screenshot: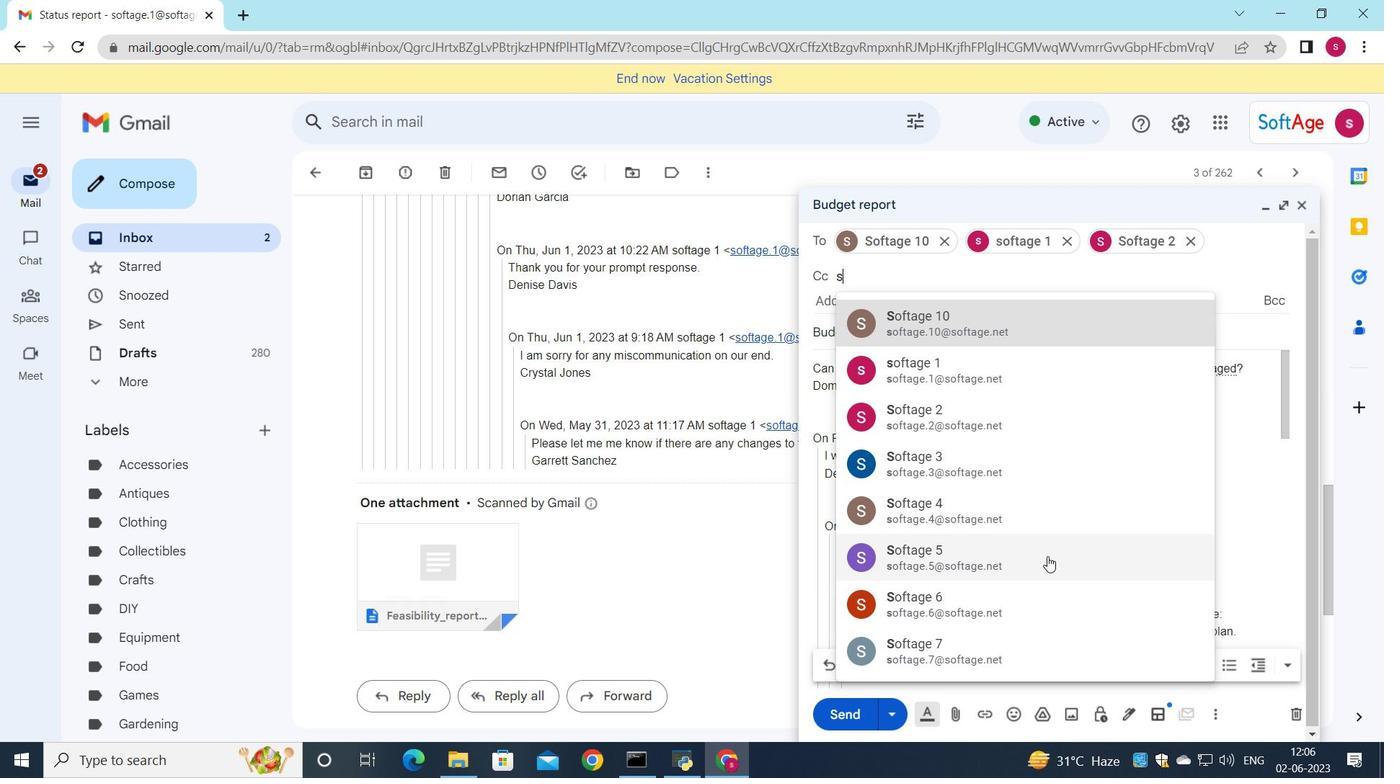 
Action: Mouse pressed left at (1043, 544)
Screenshot: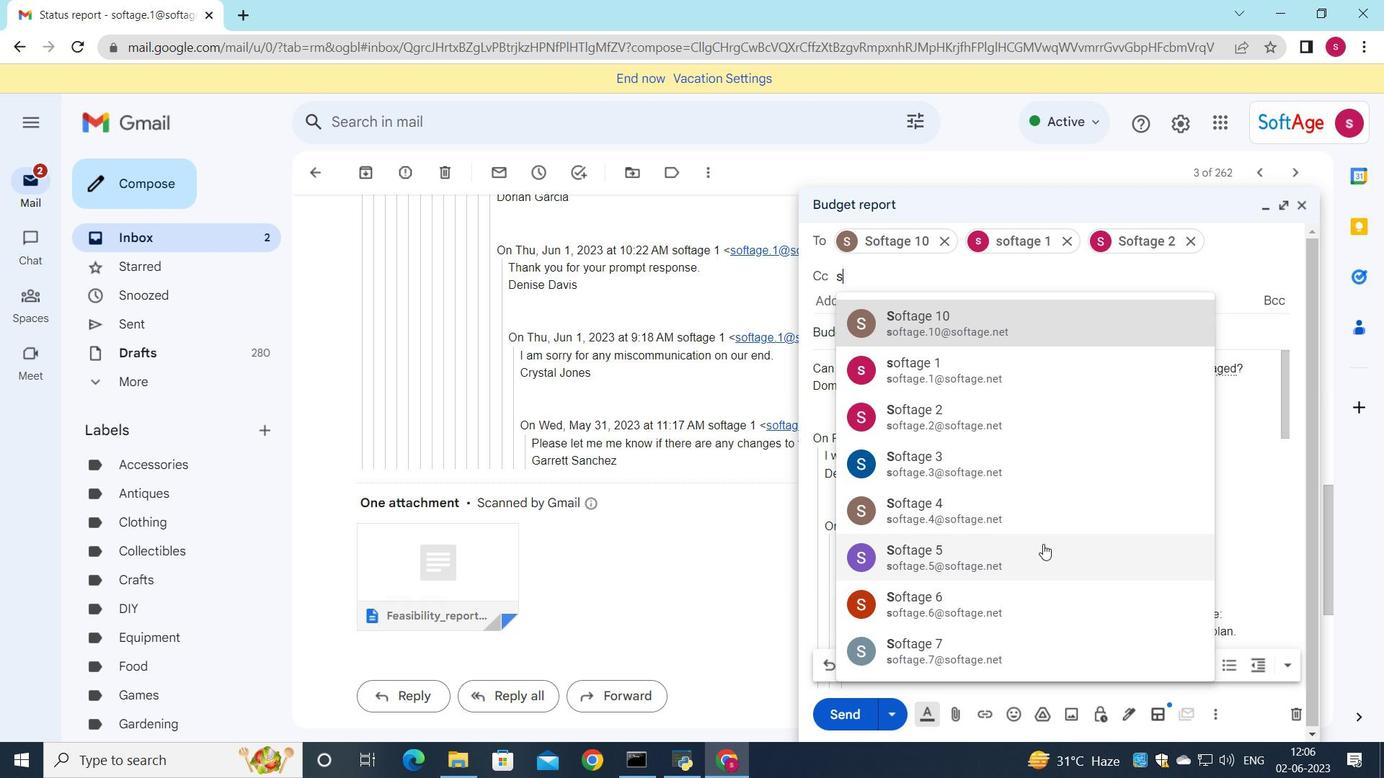 
Action: Mouse moved to (955, 715)
Screenshot: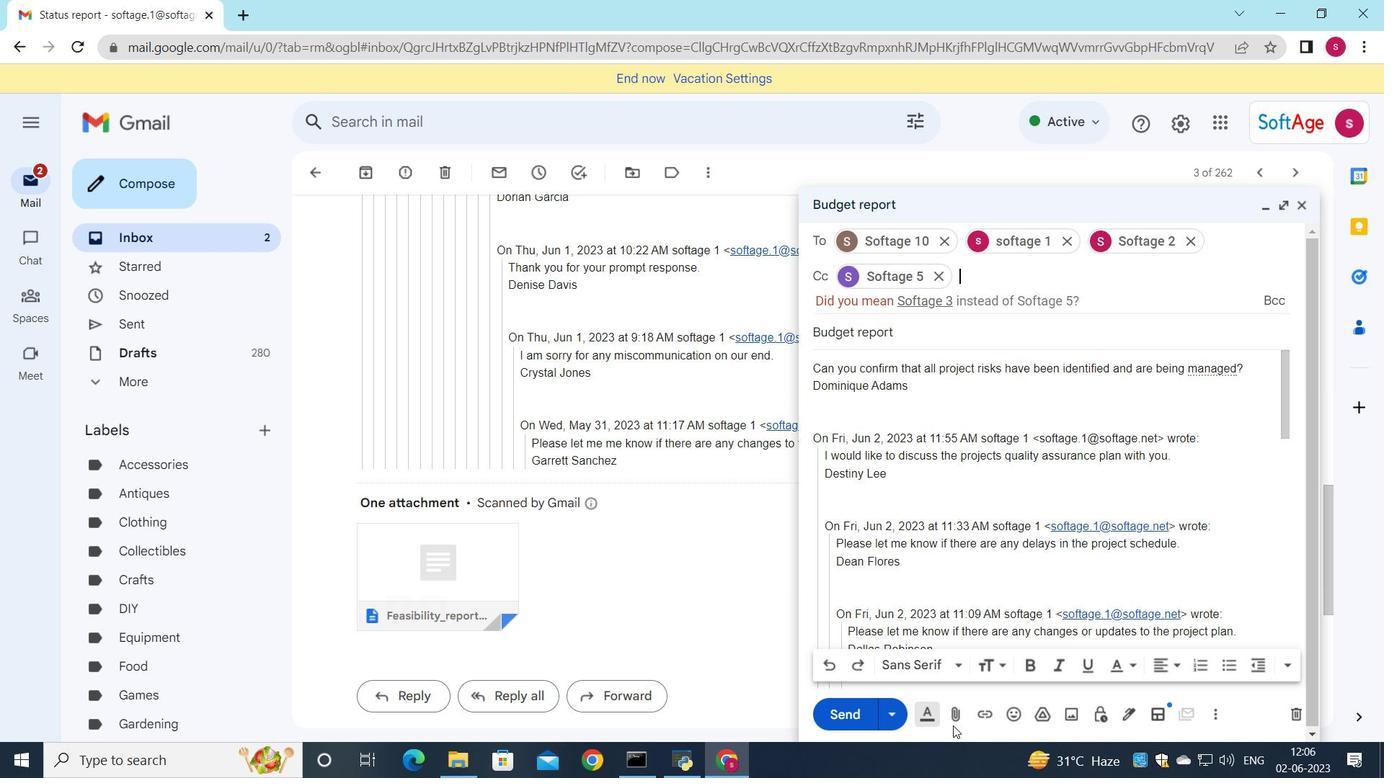 
Action: Mouse pressed left at (955, 715)
Screenshot: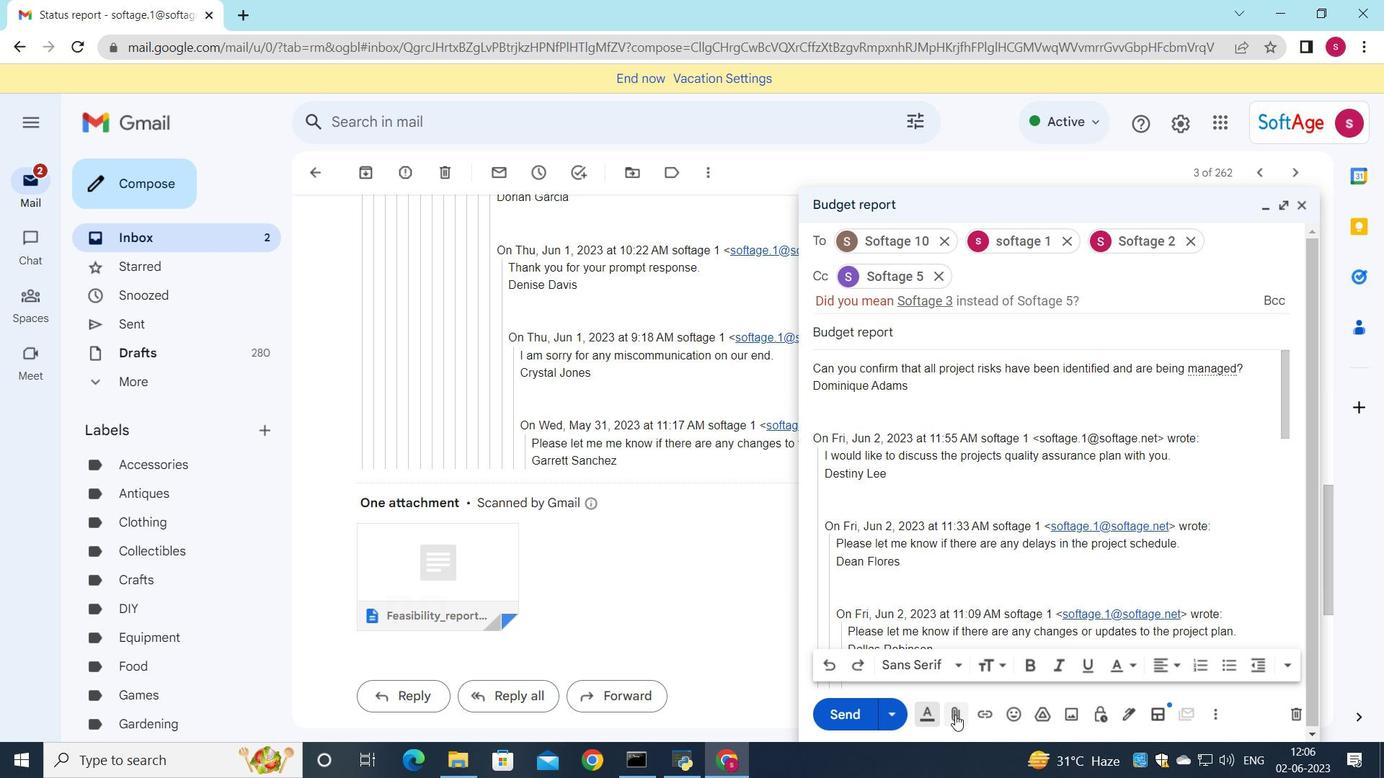 
Action: Mouse moved to (297, 132)
Screenshot: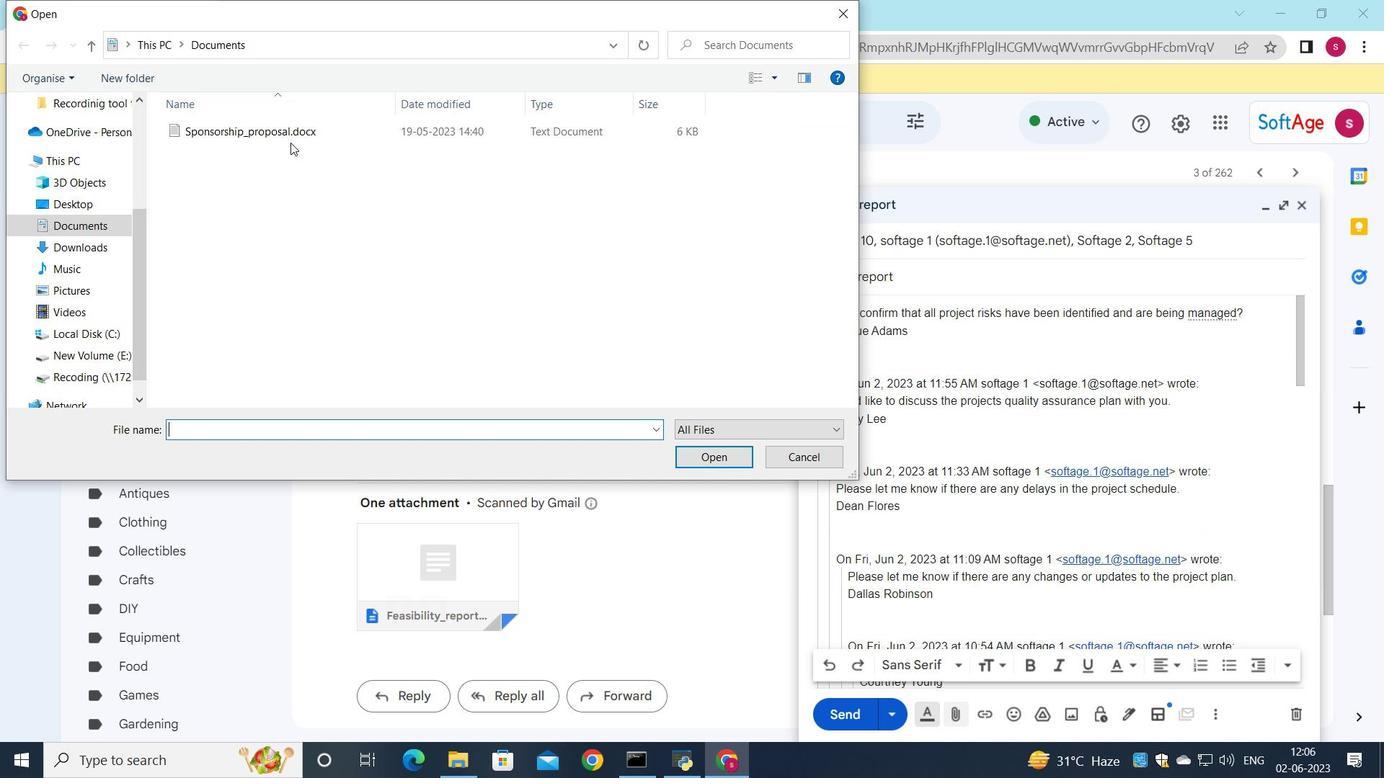 
Action: Mouse pressed left at (297, 132)
Screenshot: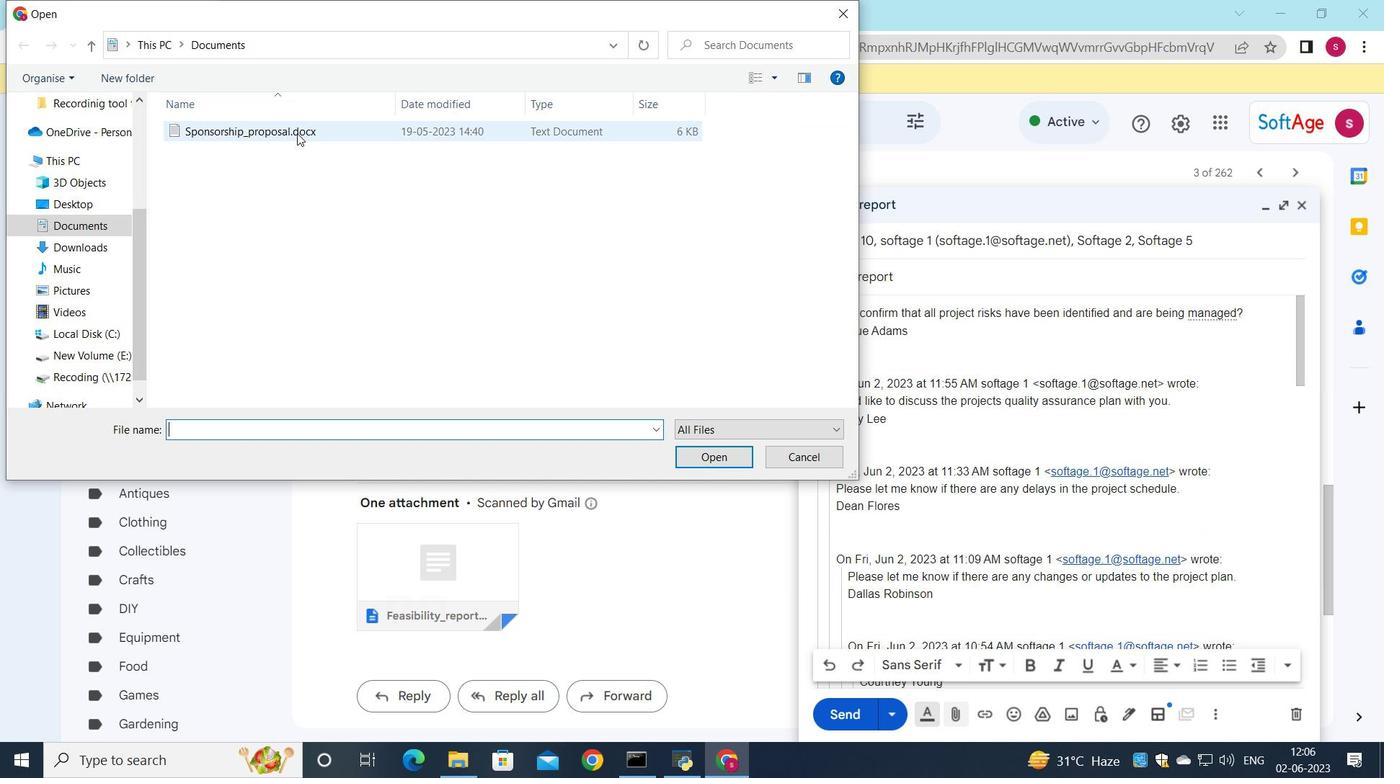 
Action: Mouse moved to (344, 133)
Screenshot: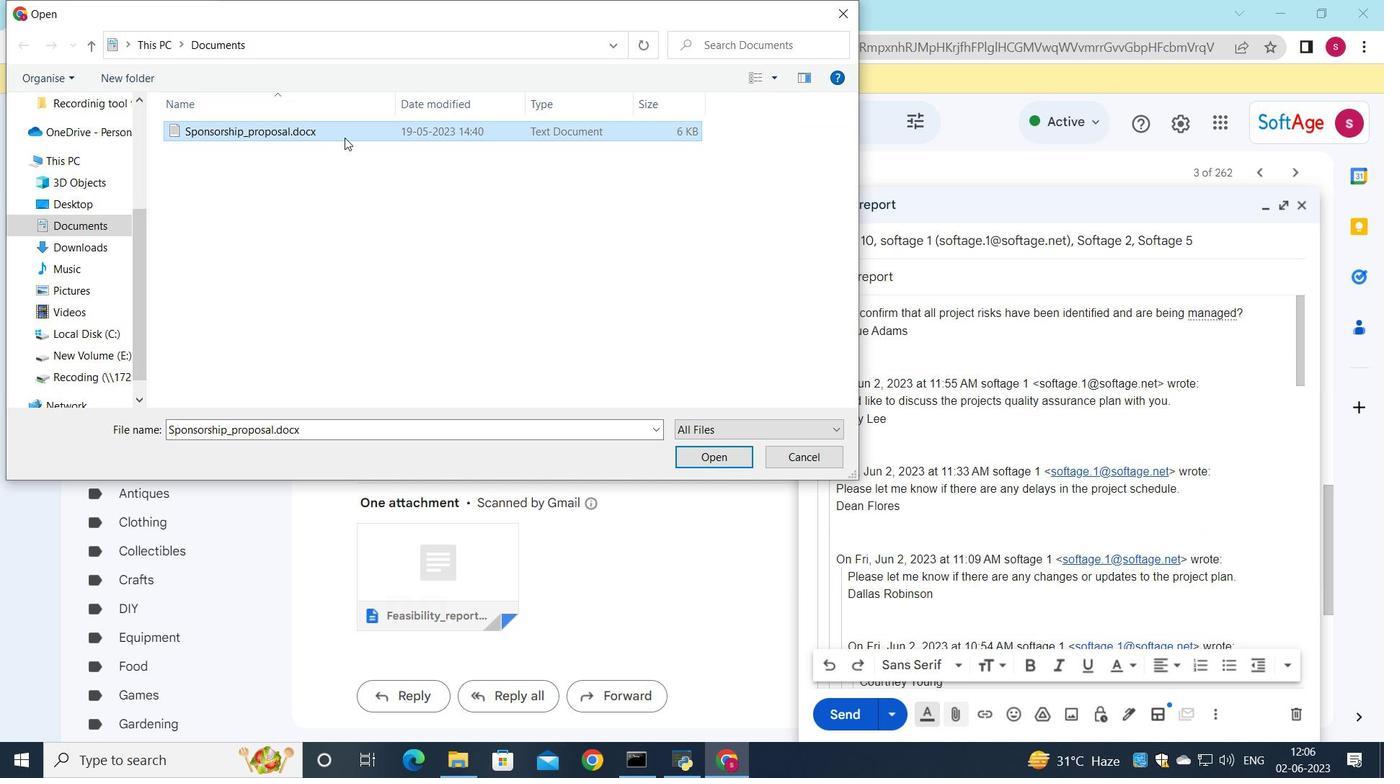 
Action: Mouse pressed left at (344, 133)
Screenshot: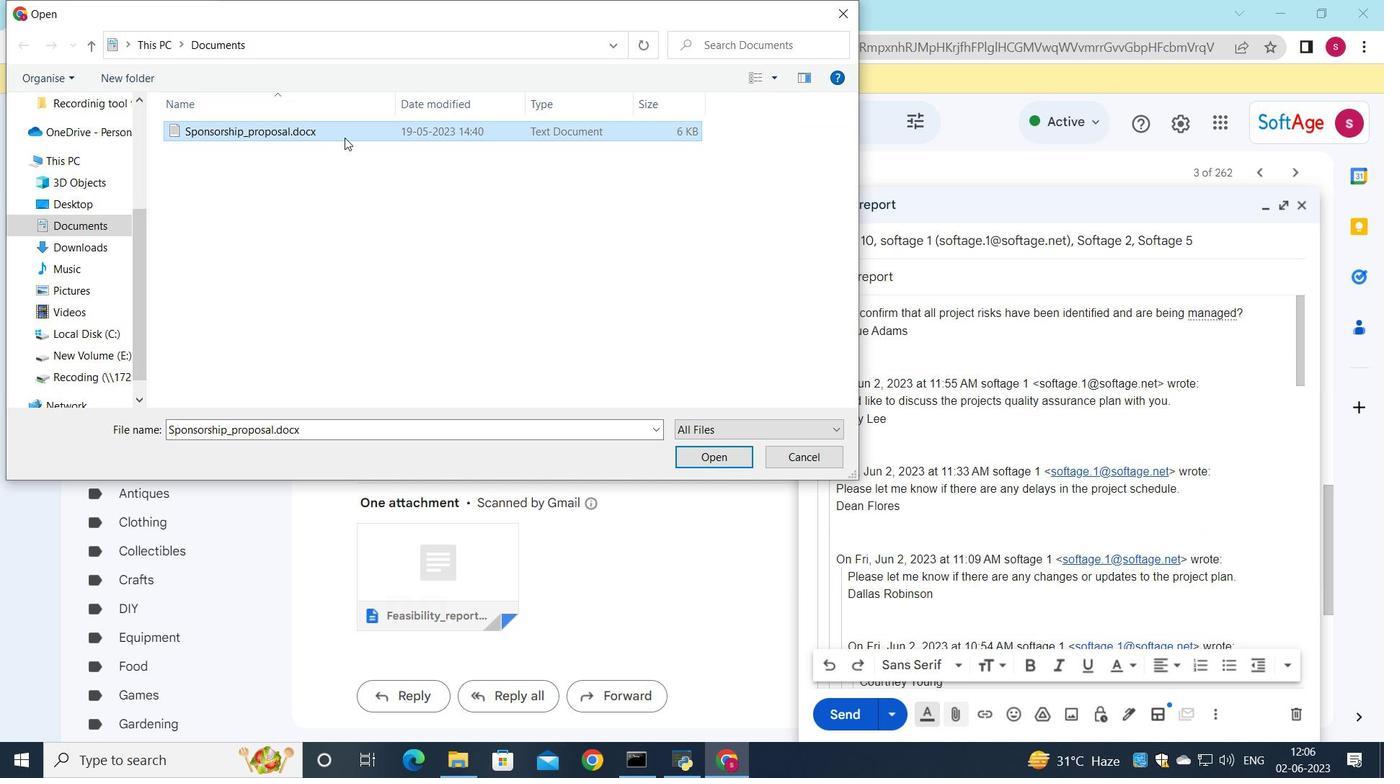 
Action: Mouse moved to (557, 74)
Screenshot: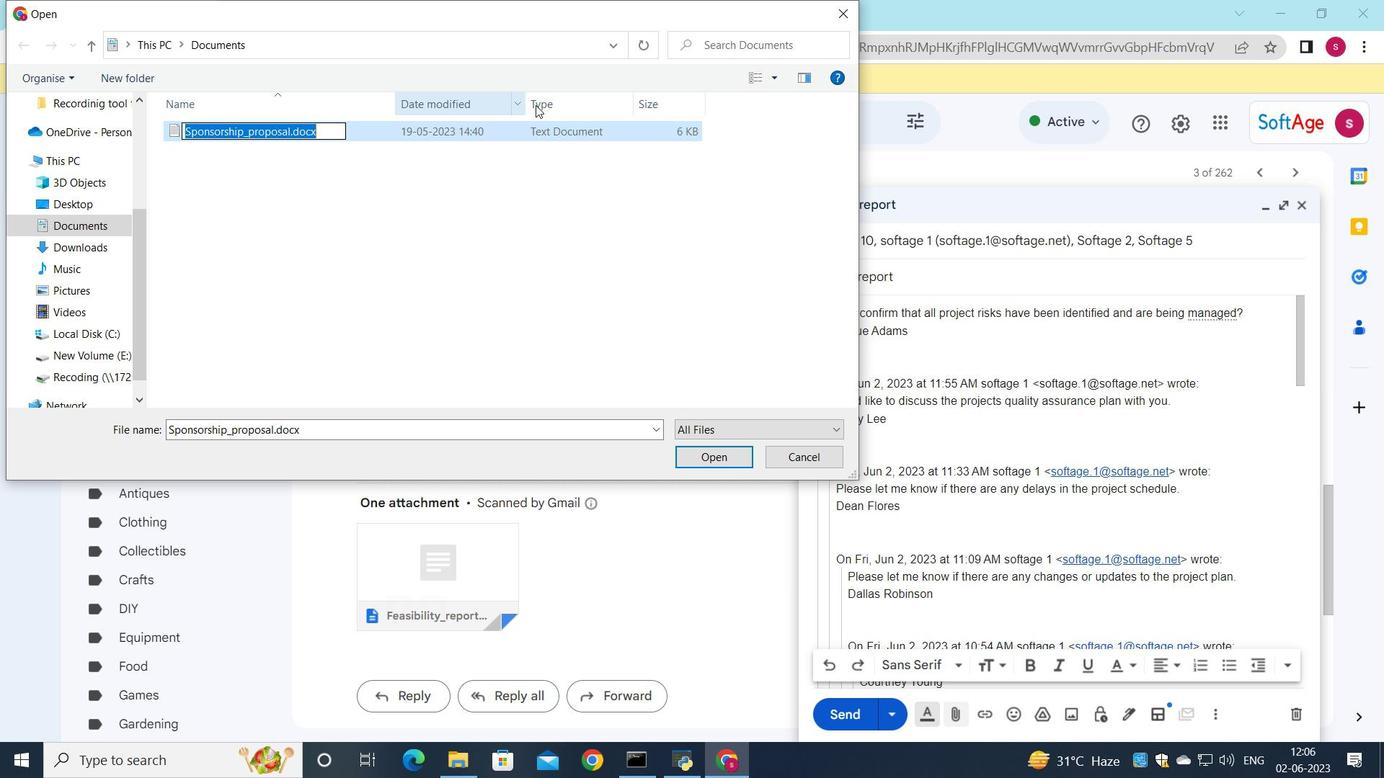 
Action: Key pressed <Key.shift>Product<Key.shift><Key.shift><Key.shift><Key.shift><Key.shift><Key.shift><Key.shift><Key.shift>_catalog.pdf
Screenshot: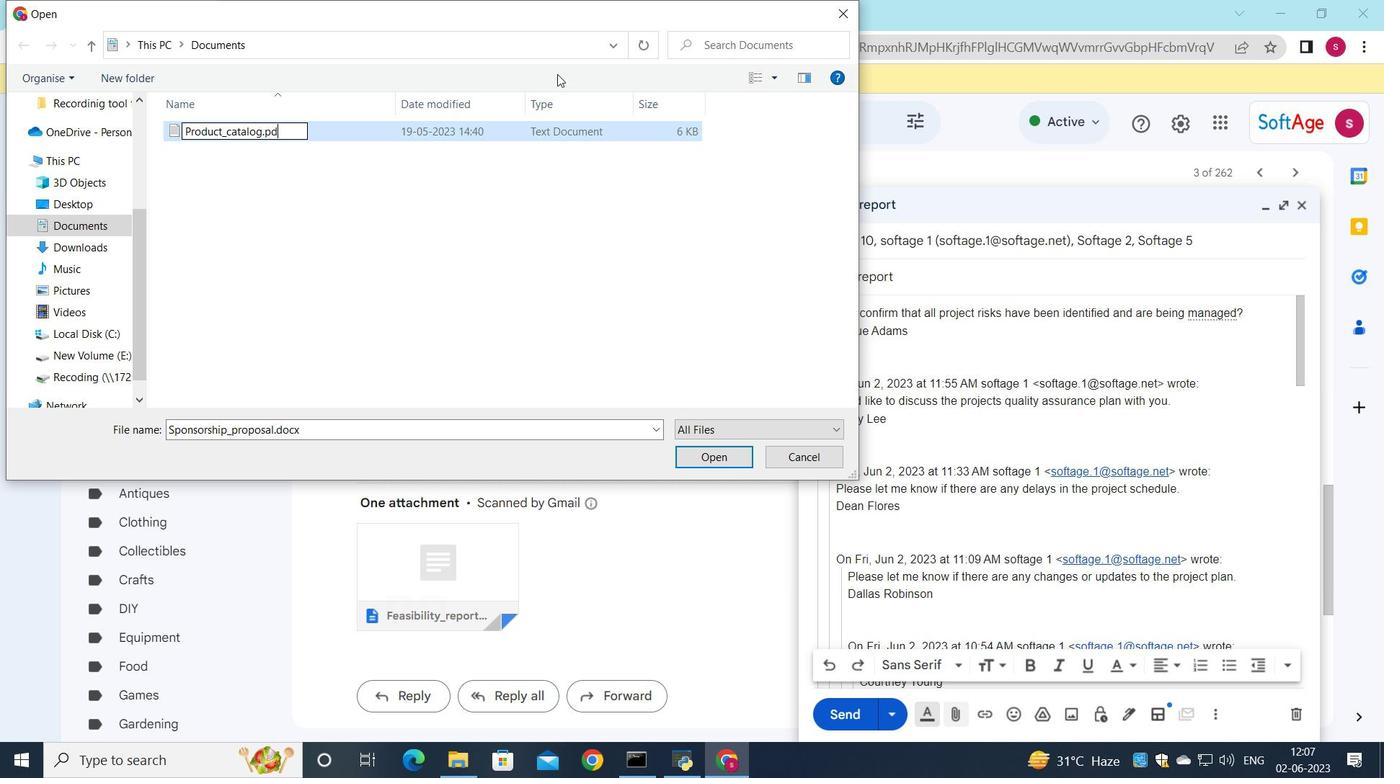 
Action: Mouse moved to (352, 134)
Screenshot: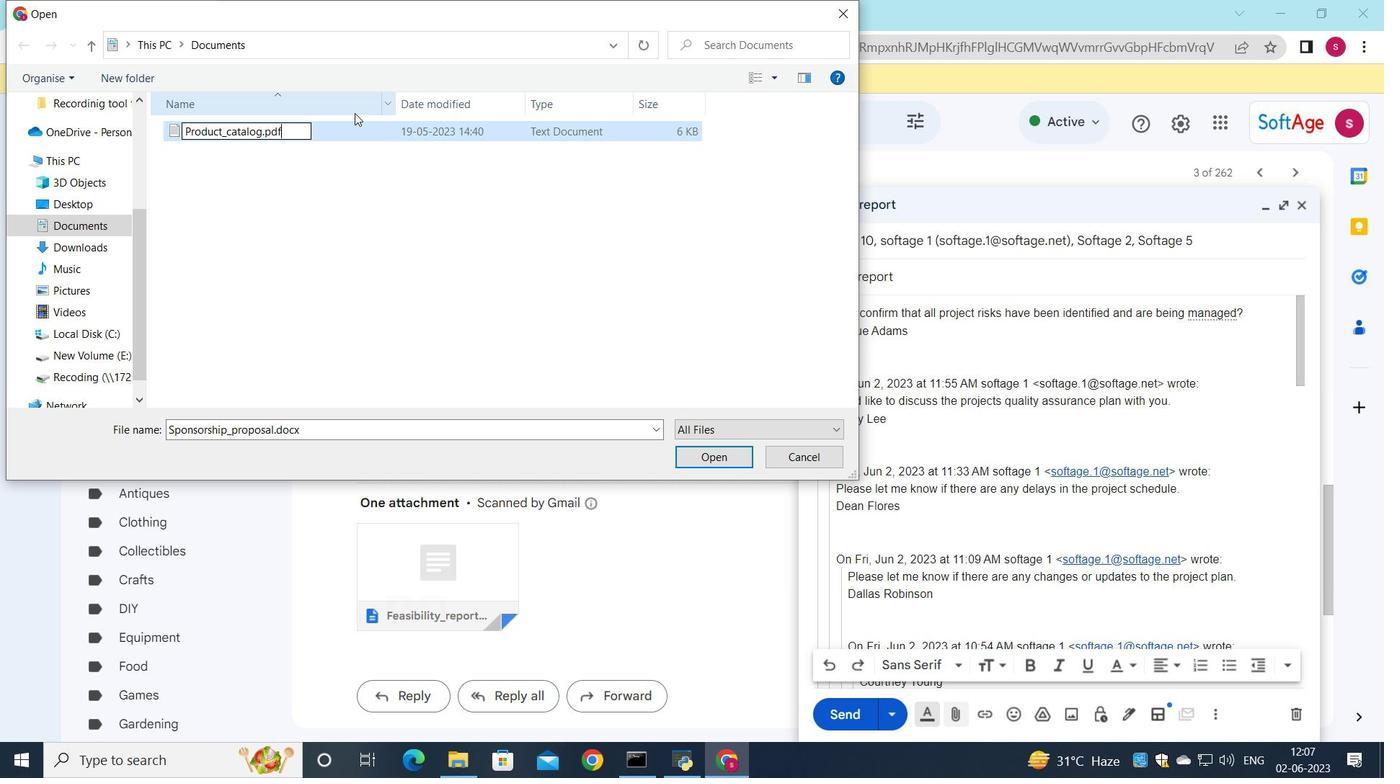 
Action: Mouse pressed left at (352, 134)
Screenshot: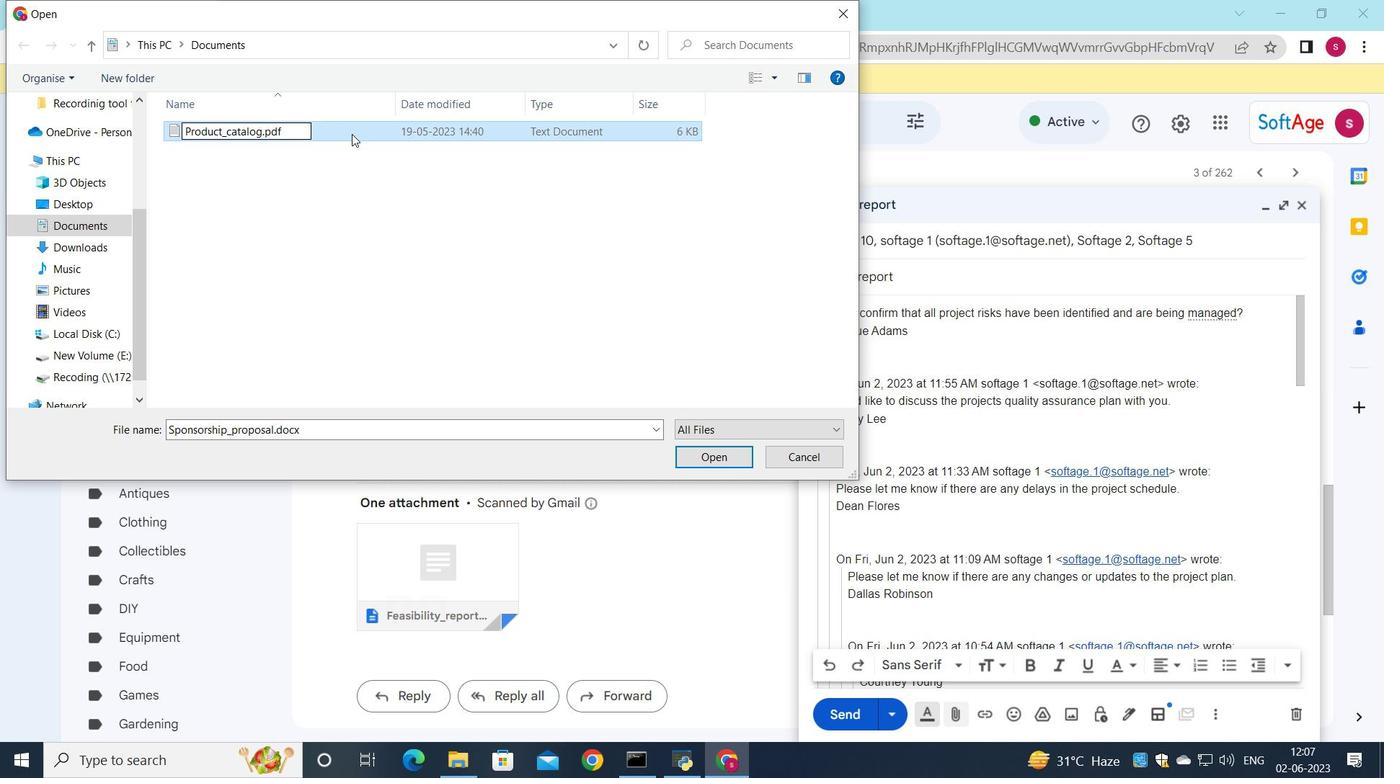 
Action: Mouse moved to (698, 464)
Screenshot: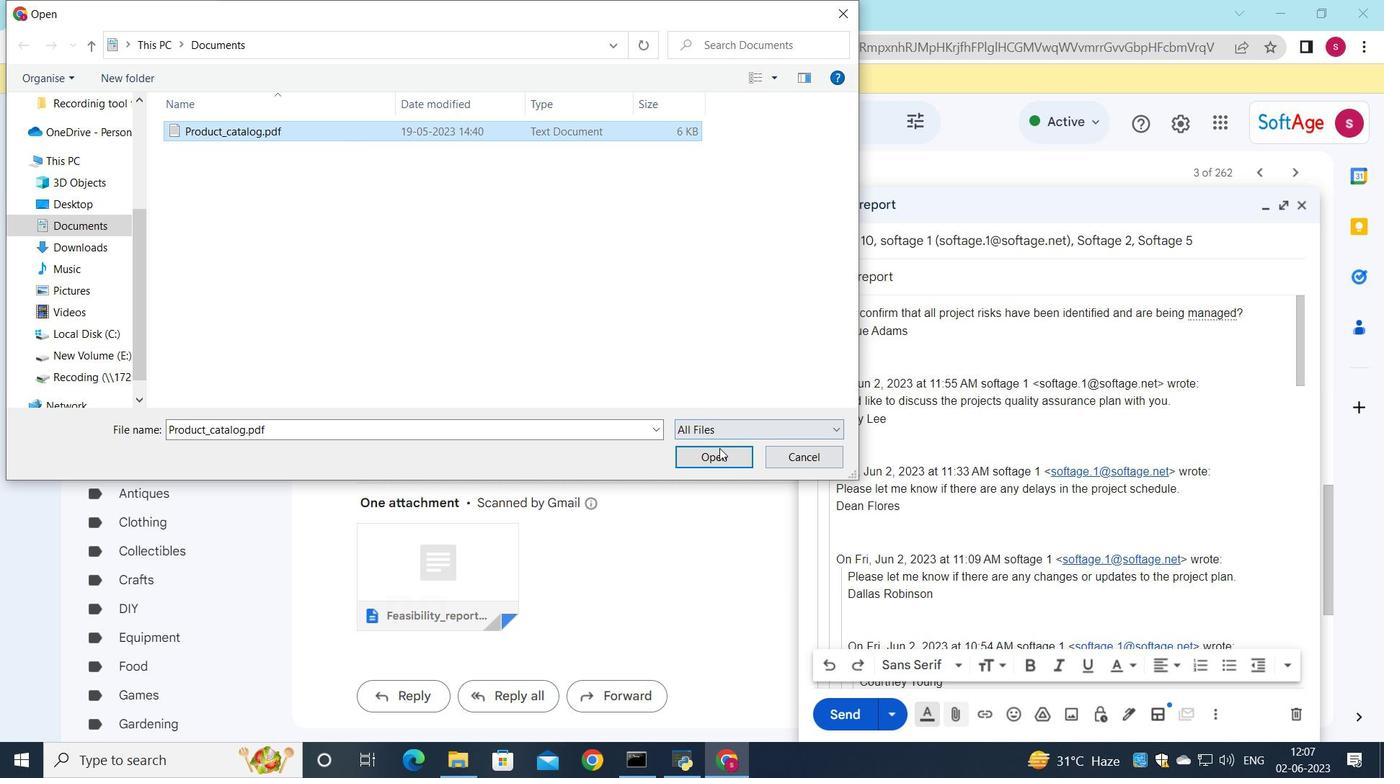
Action: Mouse pressed left at (698, 464)
Screenshot: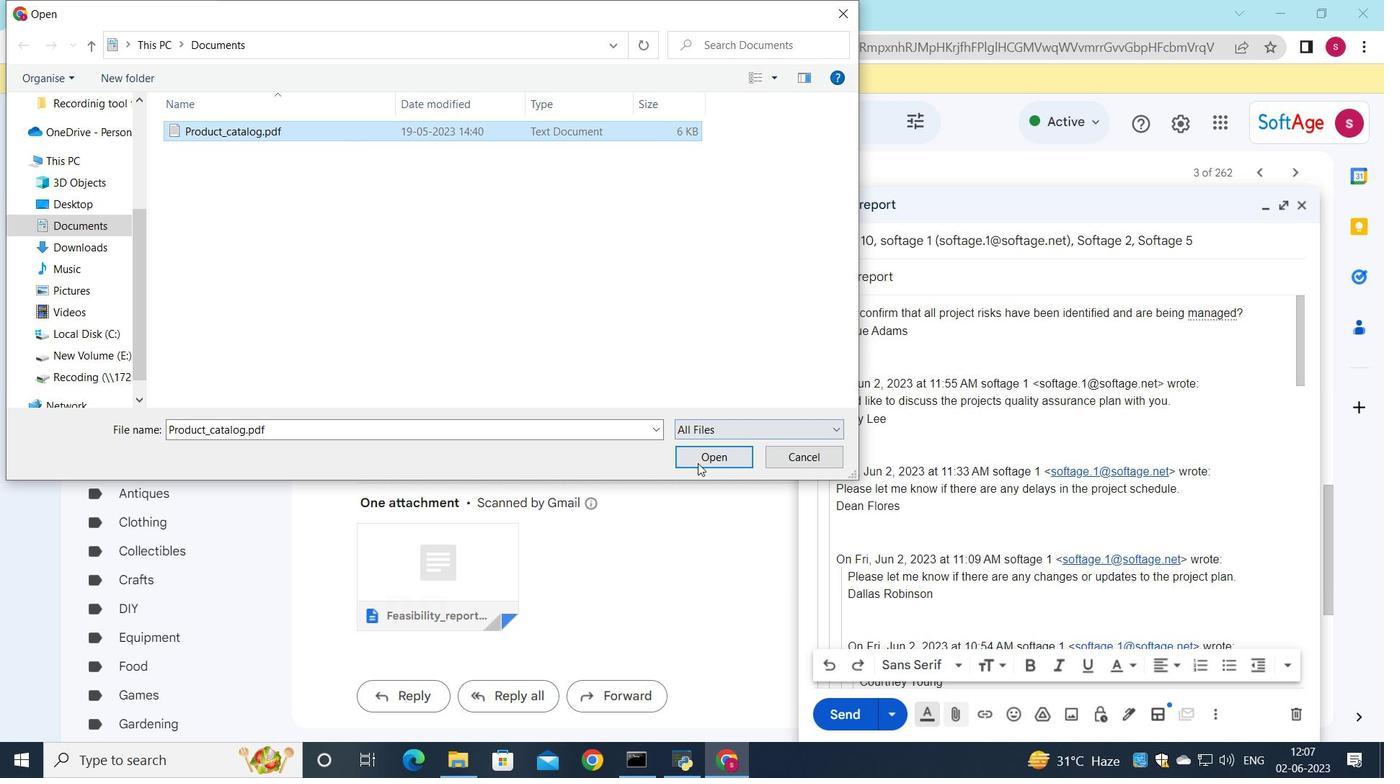 
Action: Mouse moved to (832, 719)
Screenshot: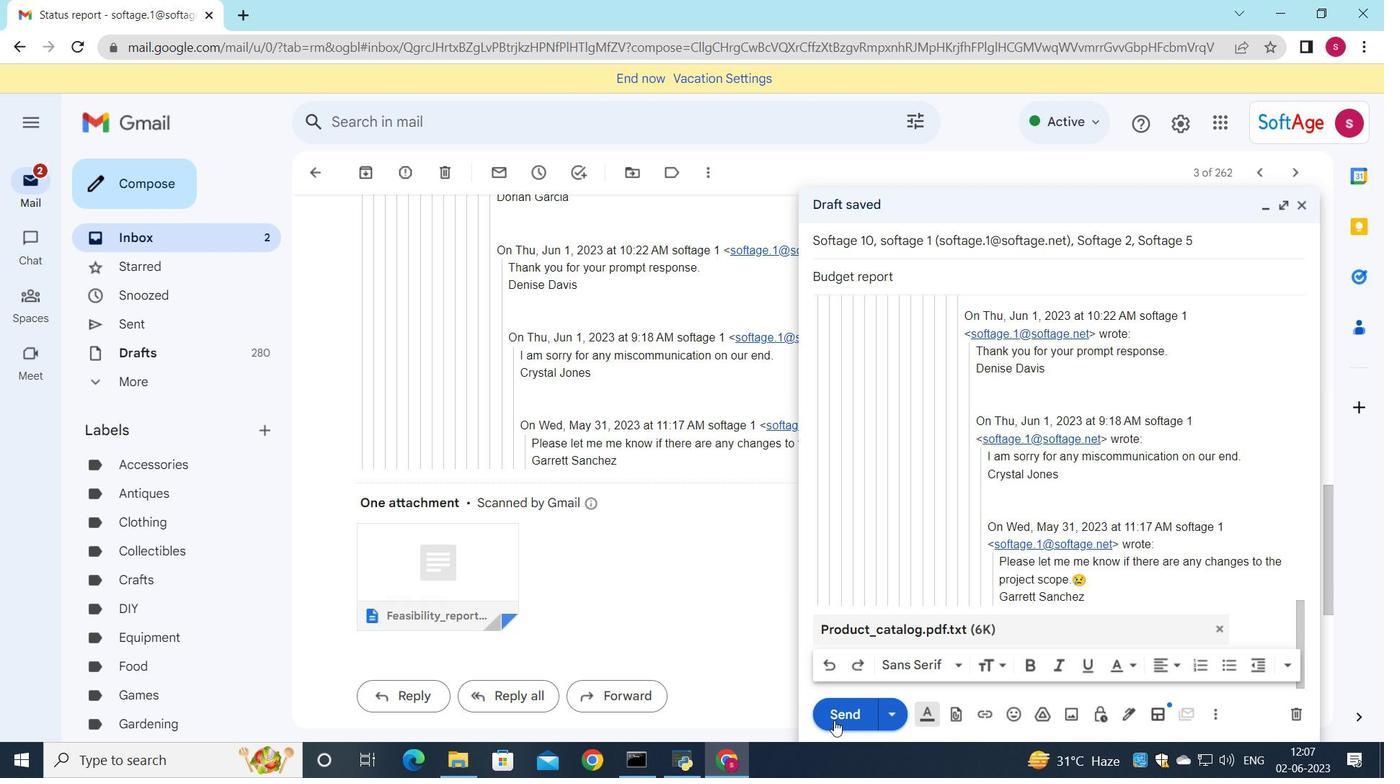 
Action: Mouse pressed left at (832, 719)
Screenshot: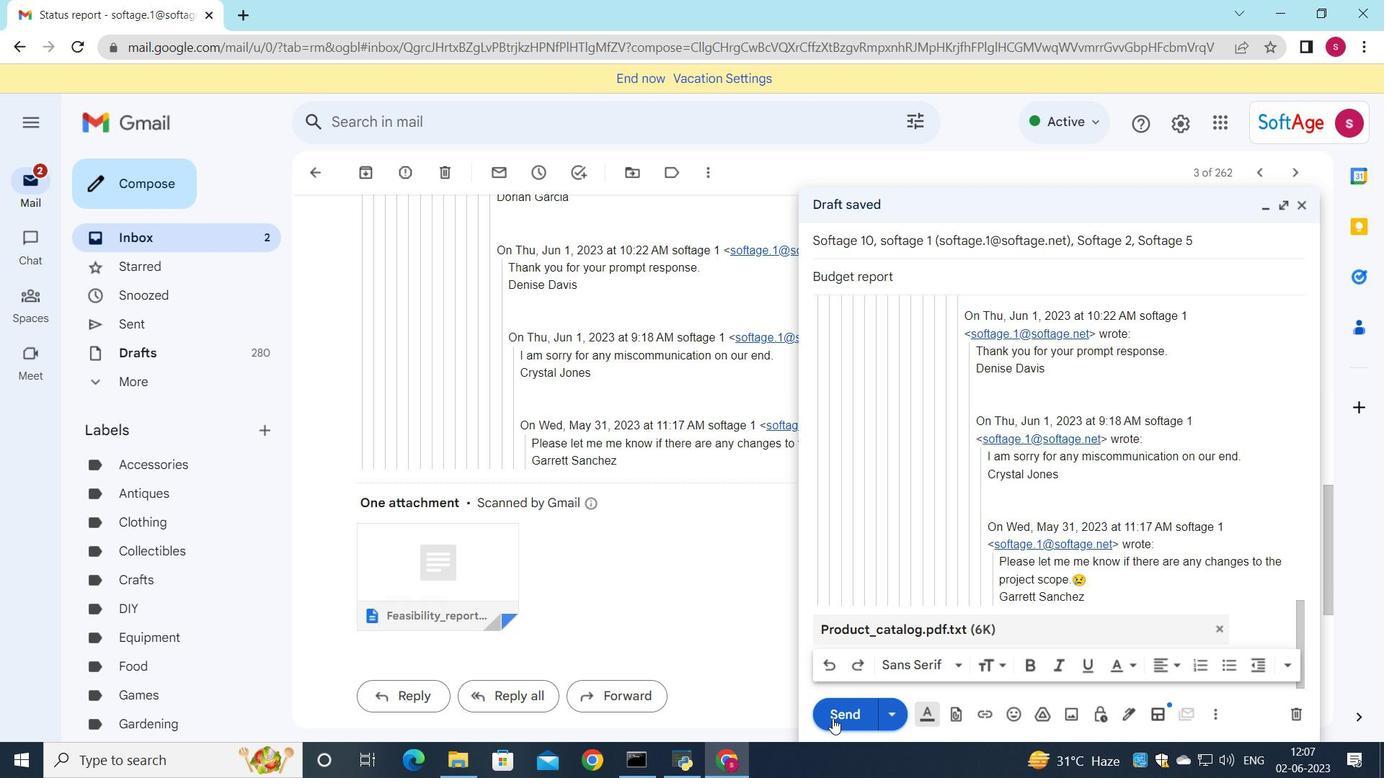 
Action: Mouse moved to (247, 238)
Screenshot: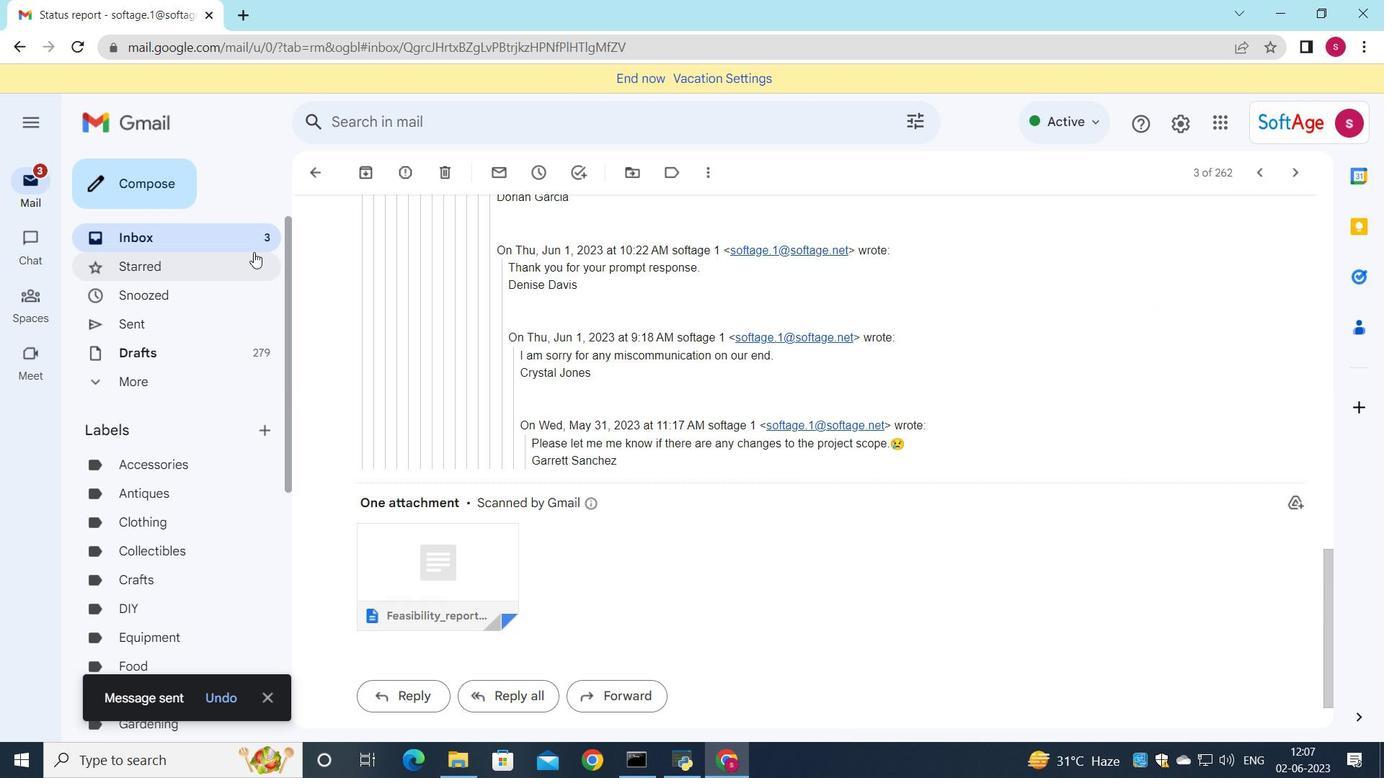 
Action: Mouse pressed left at (247, 238)
Screenshot: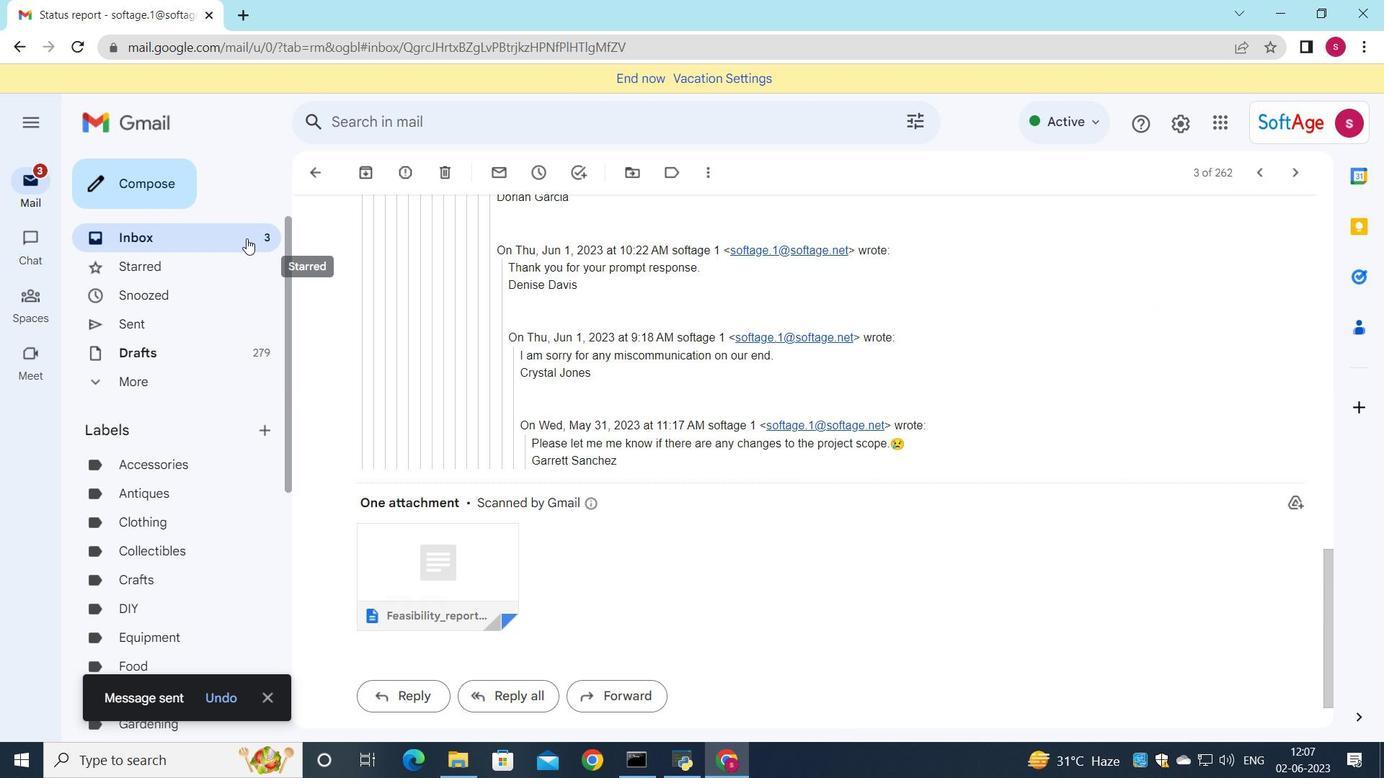 
Action: Mouse moved to (503, 235)
Screenshot: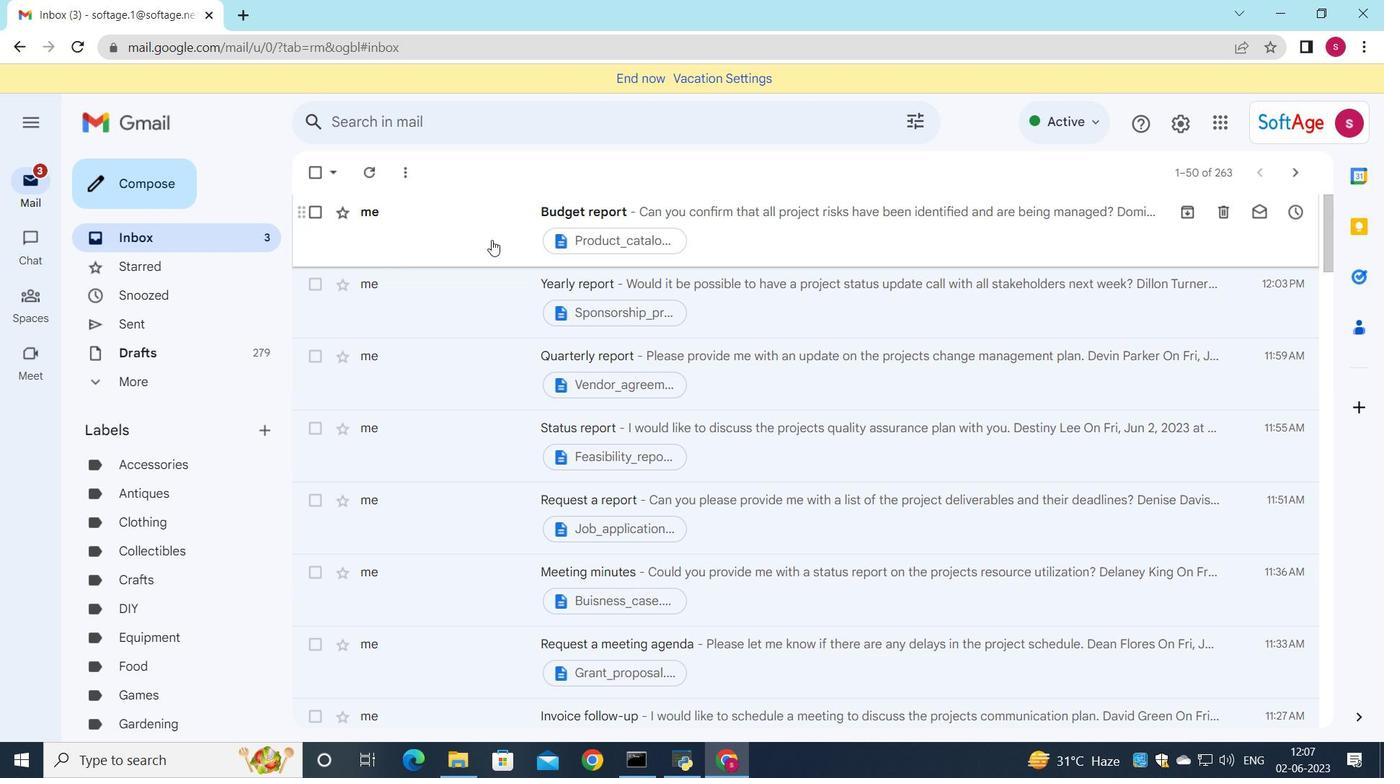 
Action: Mouse pressed left at (503, 235)
Screenshot: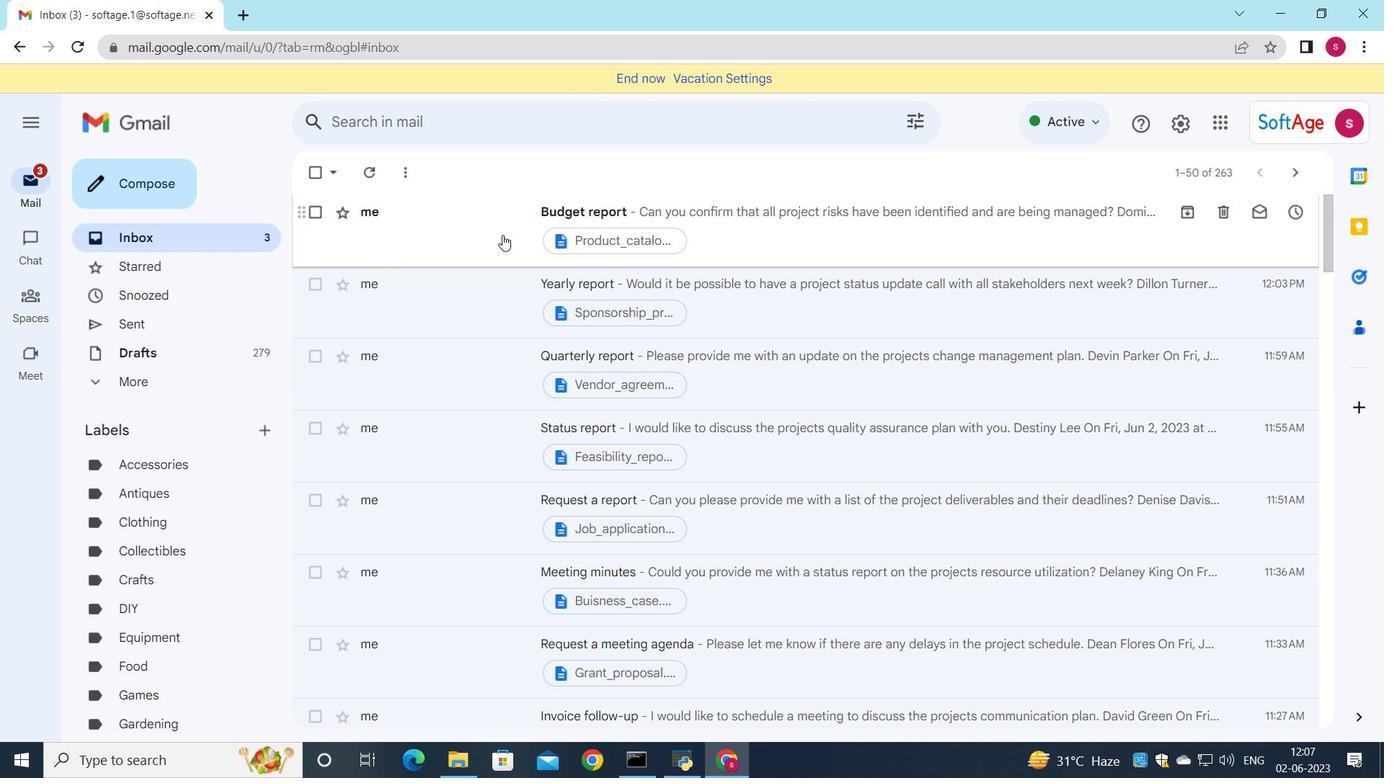
Action: Mouse moved to (464, 251)
Screenshot: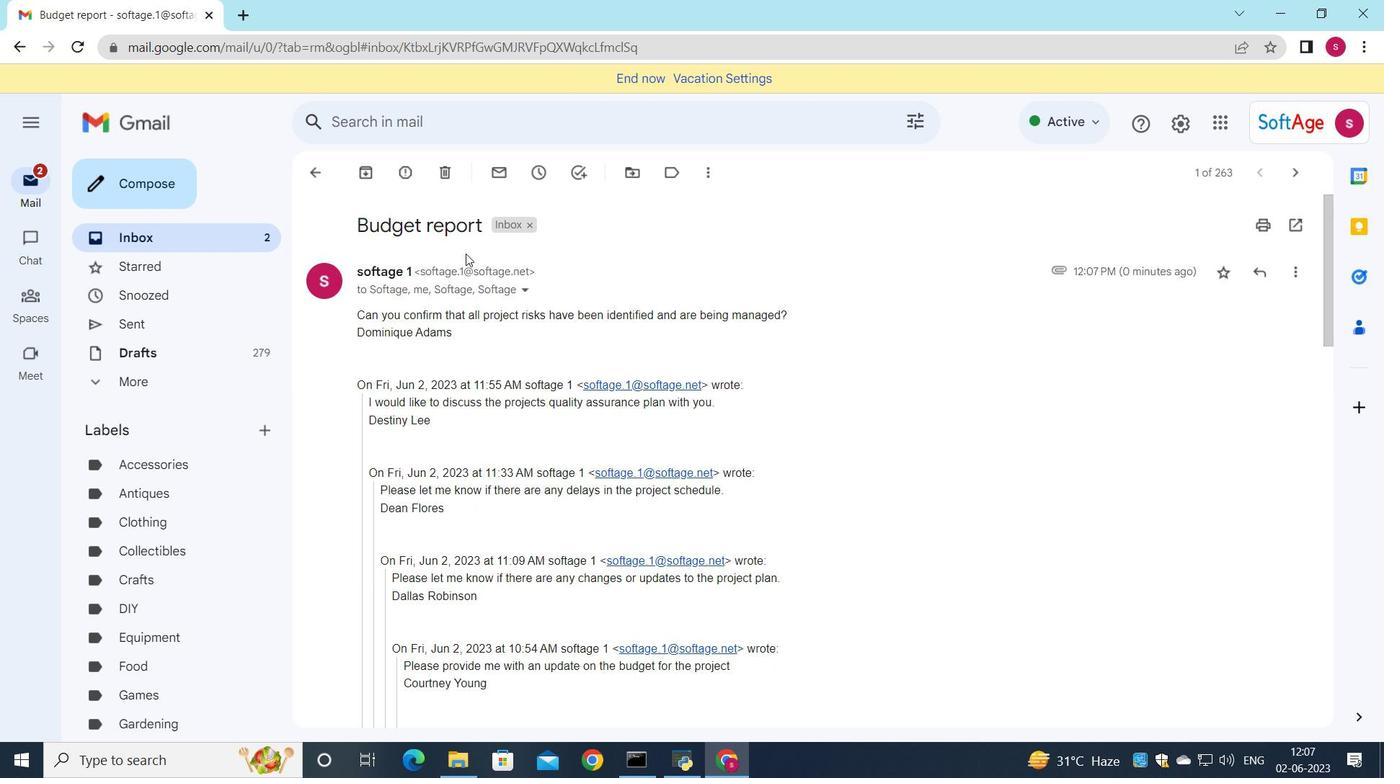 
